 Task: Look for space in Agri, Turkey from 14th June, 2023 to 30th June, 2023 for 5 adults in price range Rs.8000 to Rs.12000. Place can be entire place or private room with 5 bedrooms having 5 beds and 5 bathrooms. Property type can be house, flat, guest house. Amenities needed are: wifi, TV, free parkinig on premises, gym, breakfast. Booking option can be shelf check-in. Required host language is English.
Action: Mouse moved to (607, 127)
Screenshot: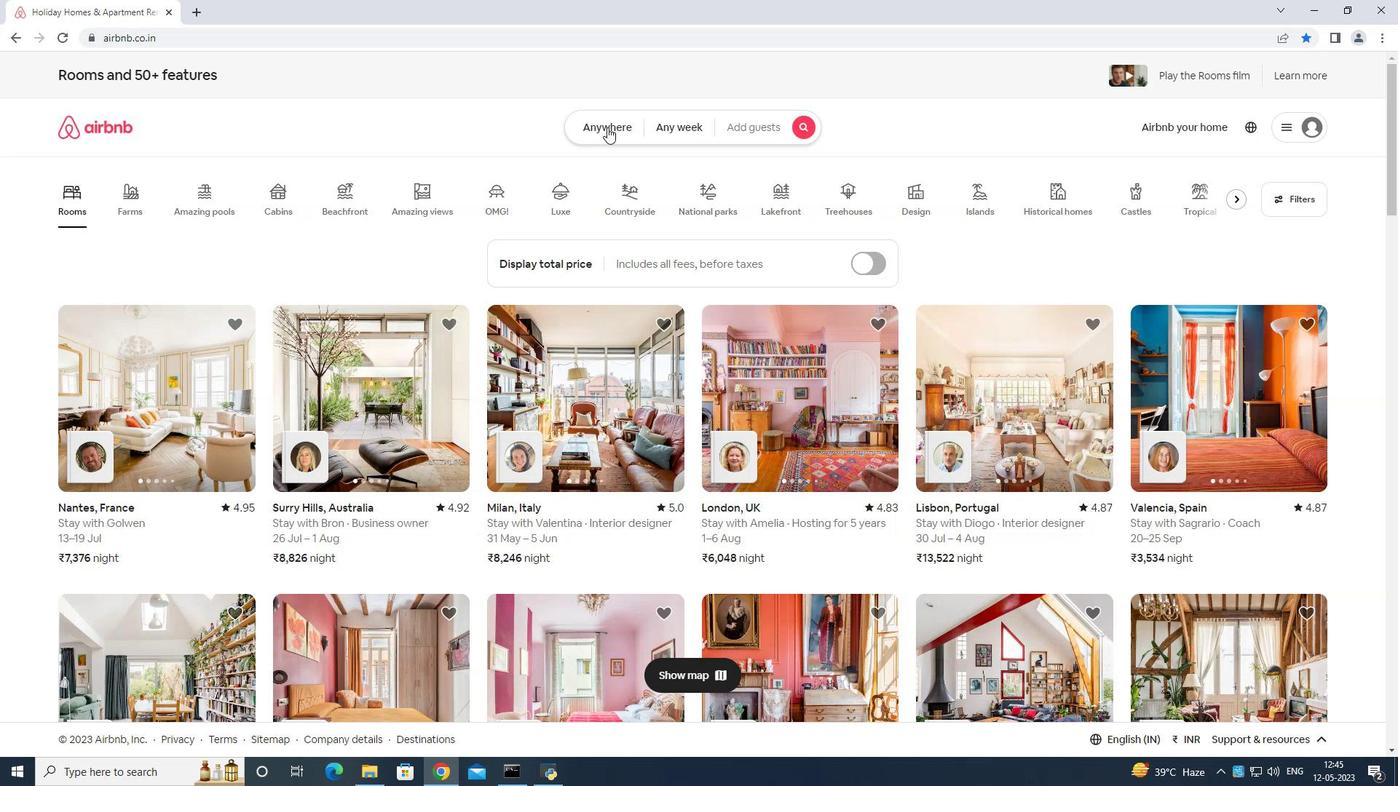 
Action: Mouse pressed left at (607, 127)
Screenshot: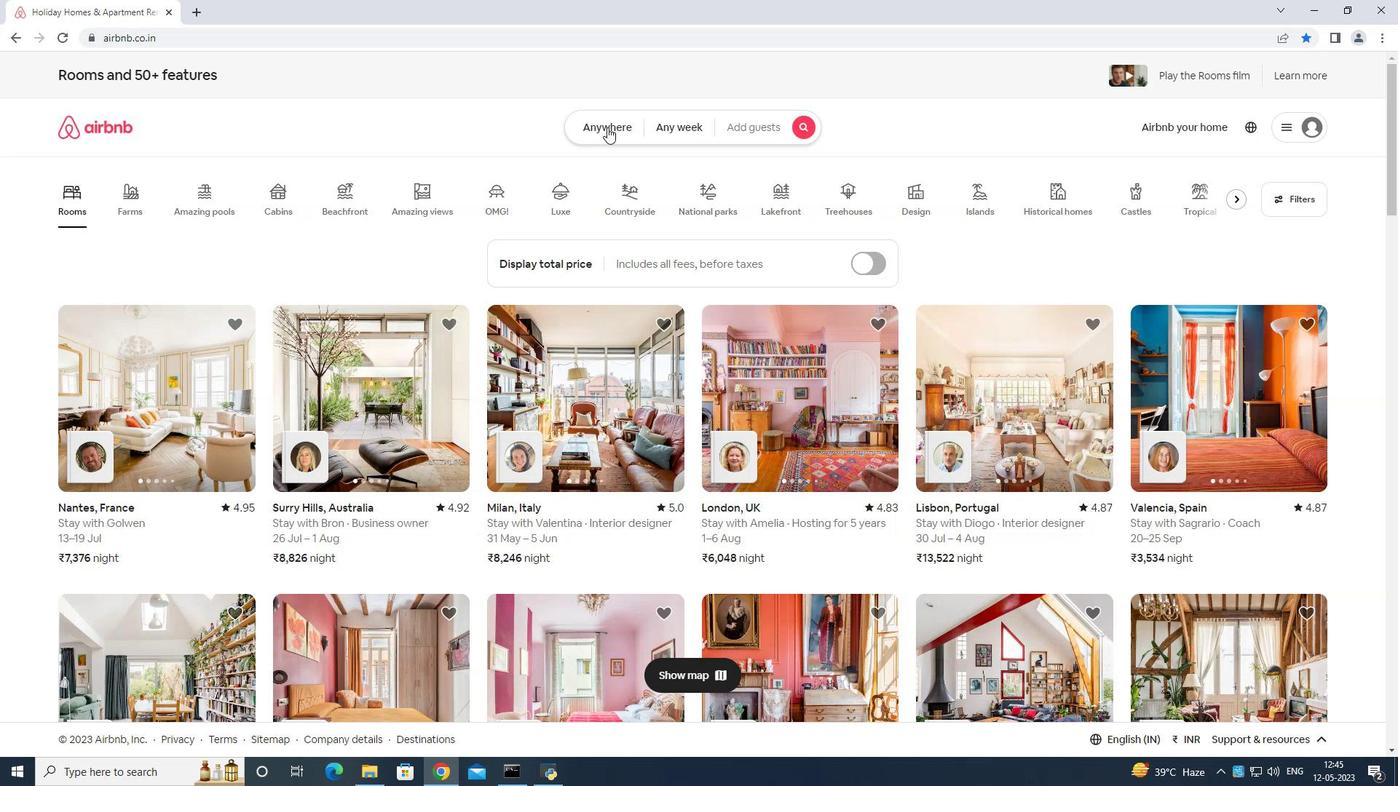 
Action: Mouse moved to (563, 171)
Screenshot: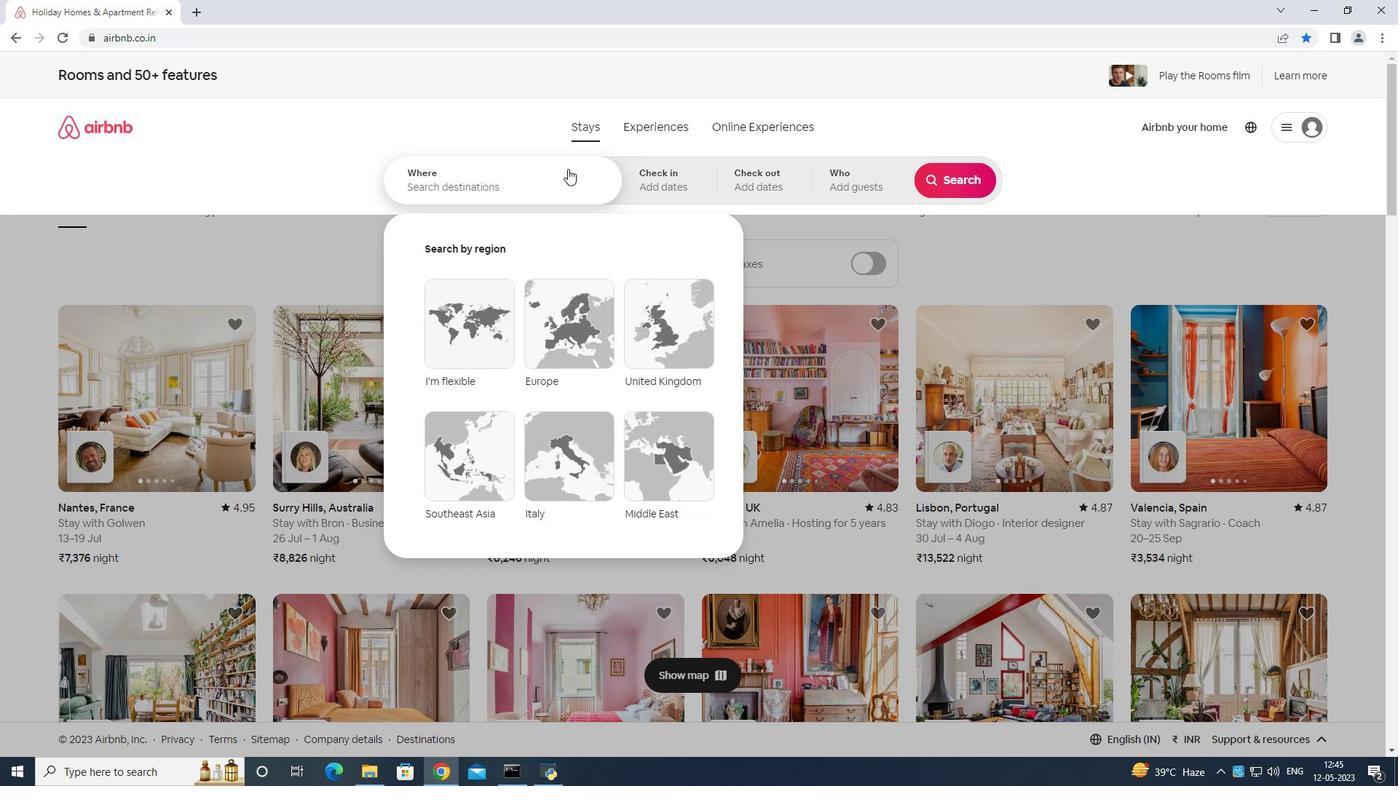 
Action: Mouse pressed left at (563, 171)
Screenshot: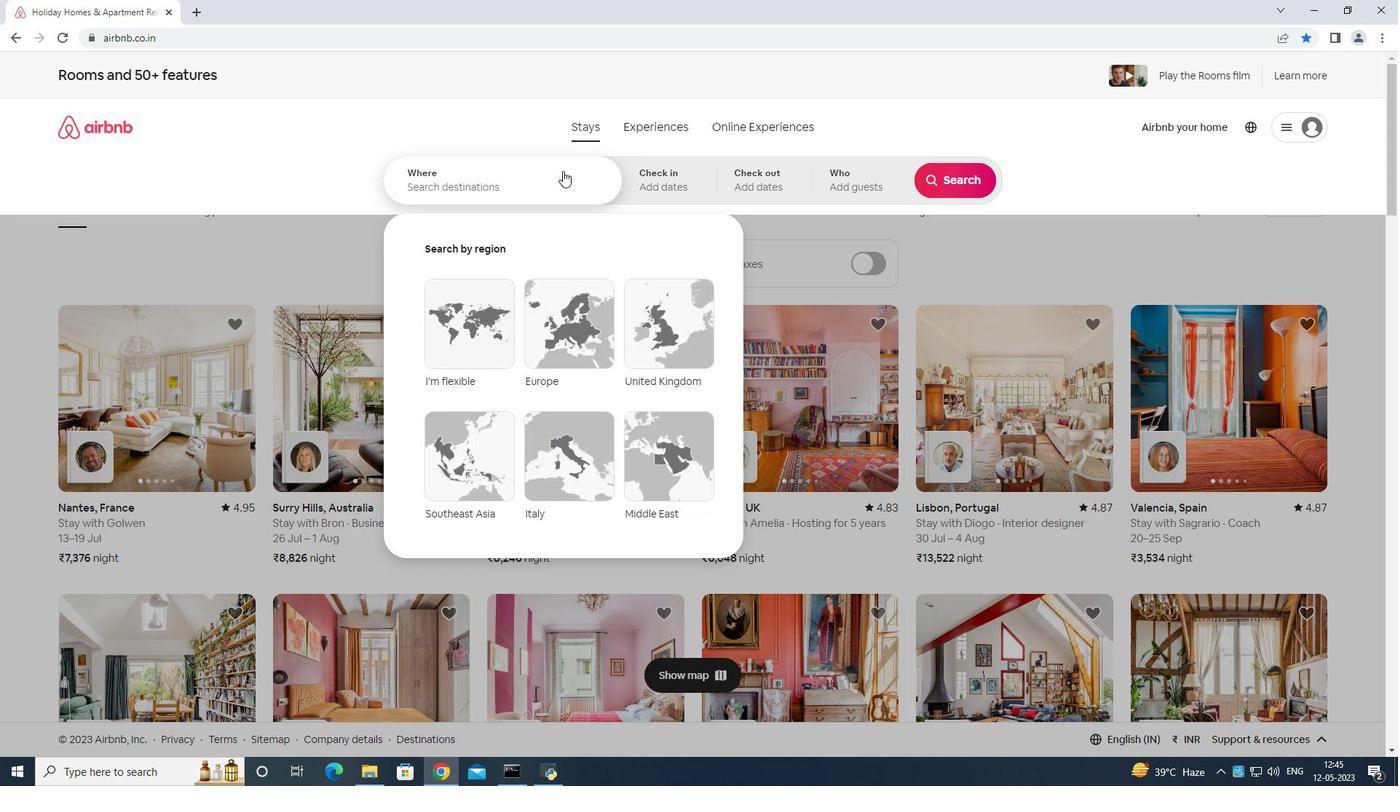 
Action: Mouse moved to (561, 175)
Screenshot: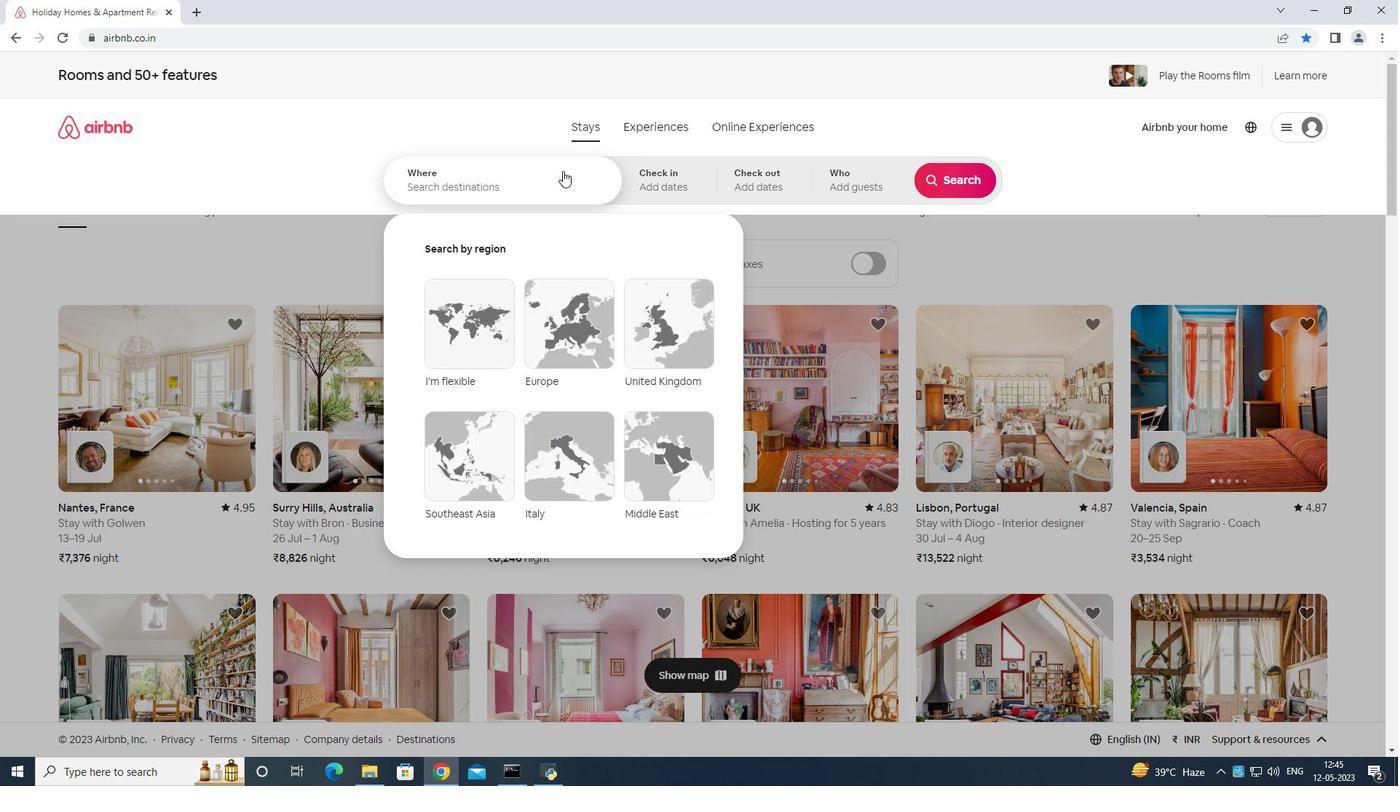 
Action: Key pressed <Key.shift>Agri<Key.space>turkey<Key.enter>
Screenshot: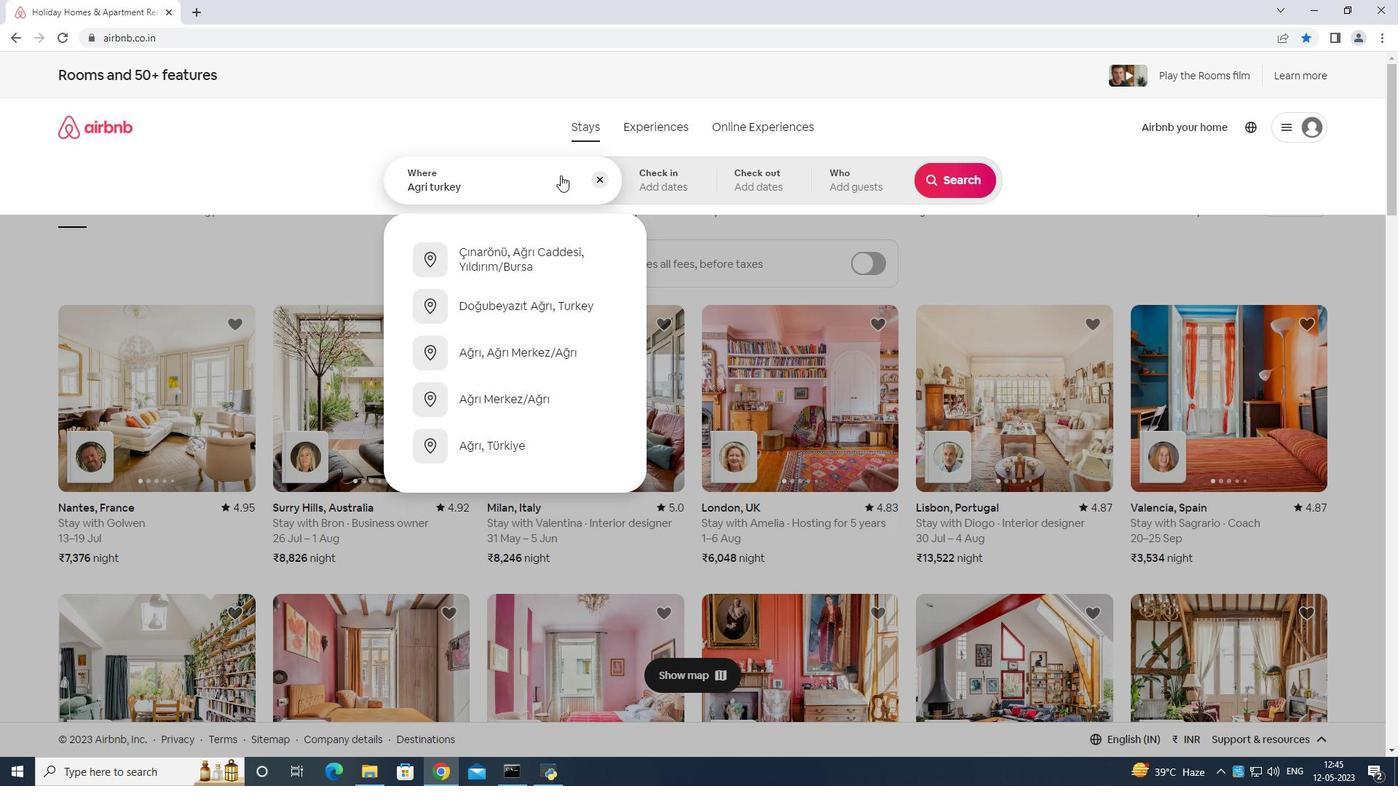 
Action: Mouse moved to (830, 419)
Screenshot: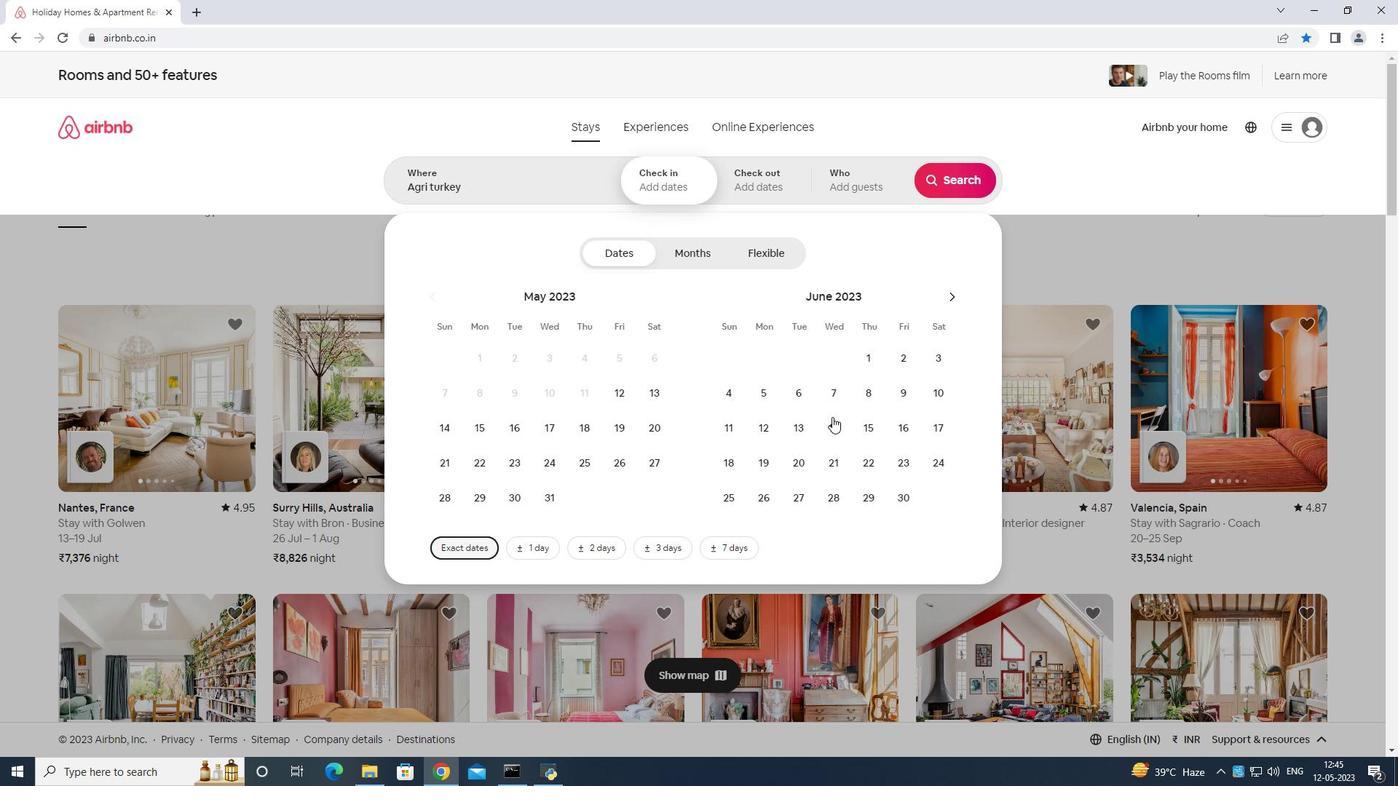 
Action: Mouse pressed left at (830, 419)
Screenshot: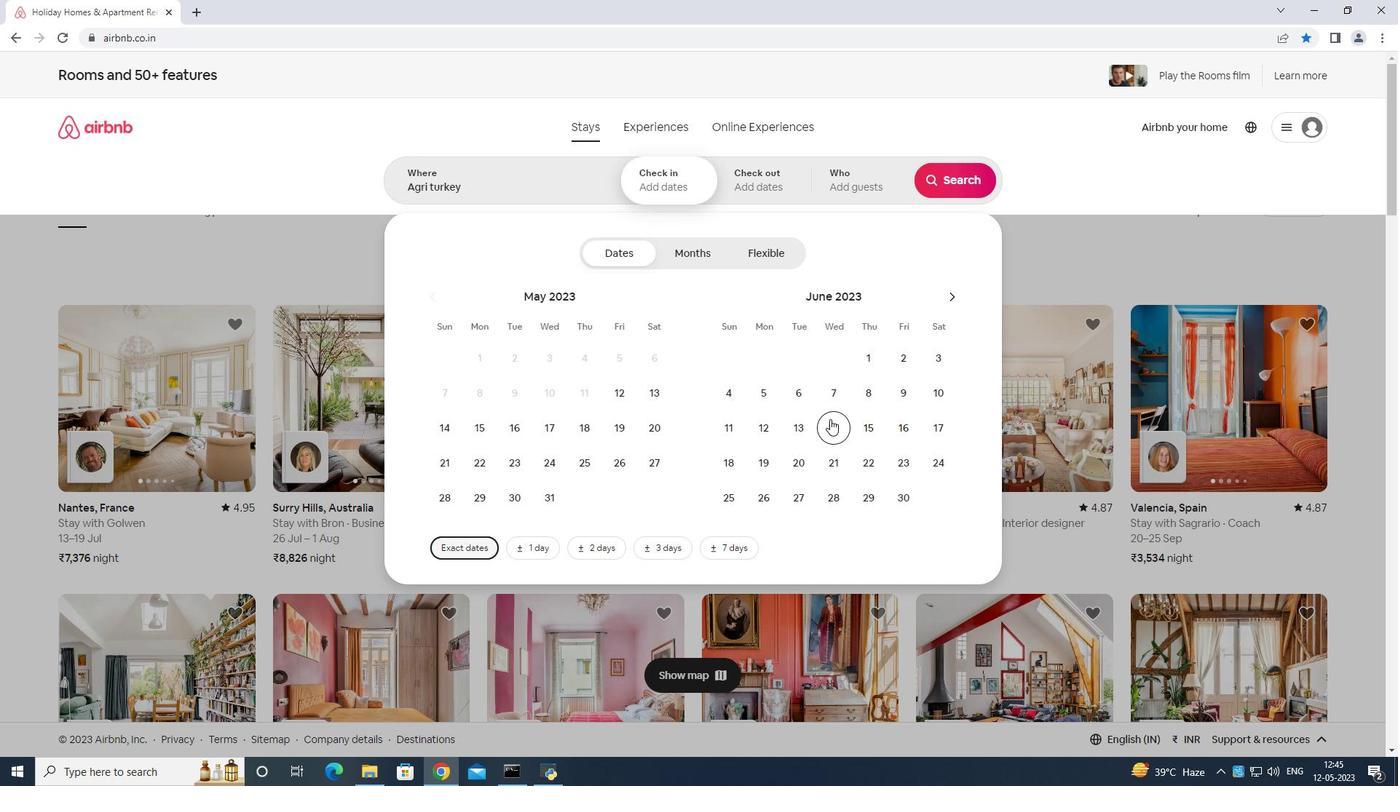 
Action: Mouse moved to (902, 494)
Screenshot: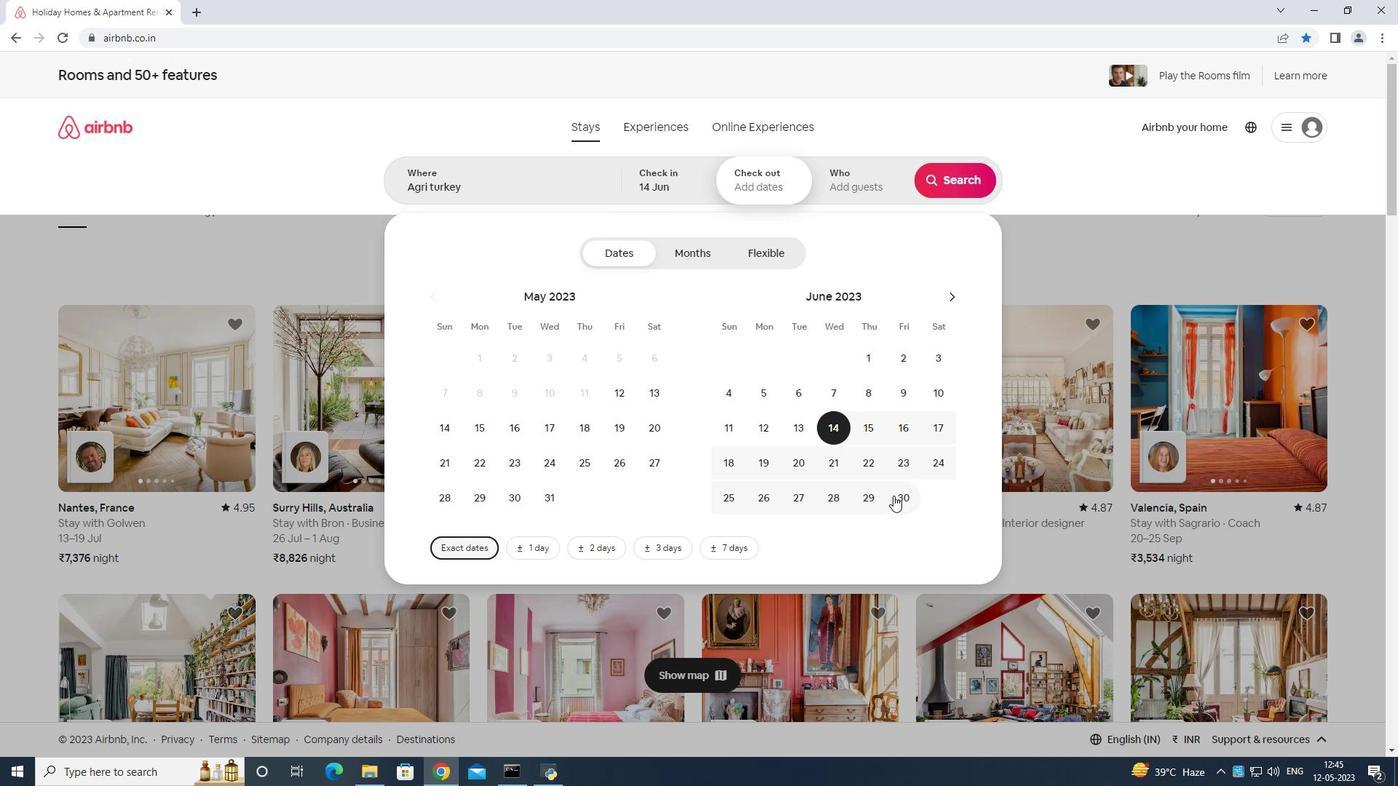 
Action: Mouse pressed left at (902, 494)
Screenshot: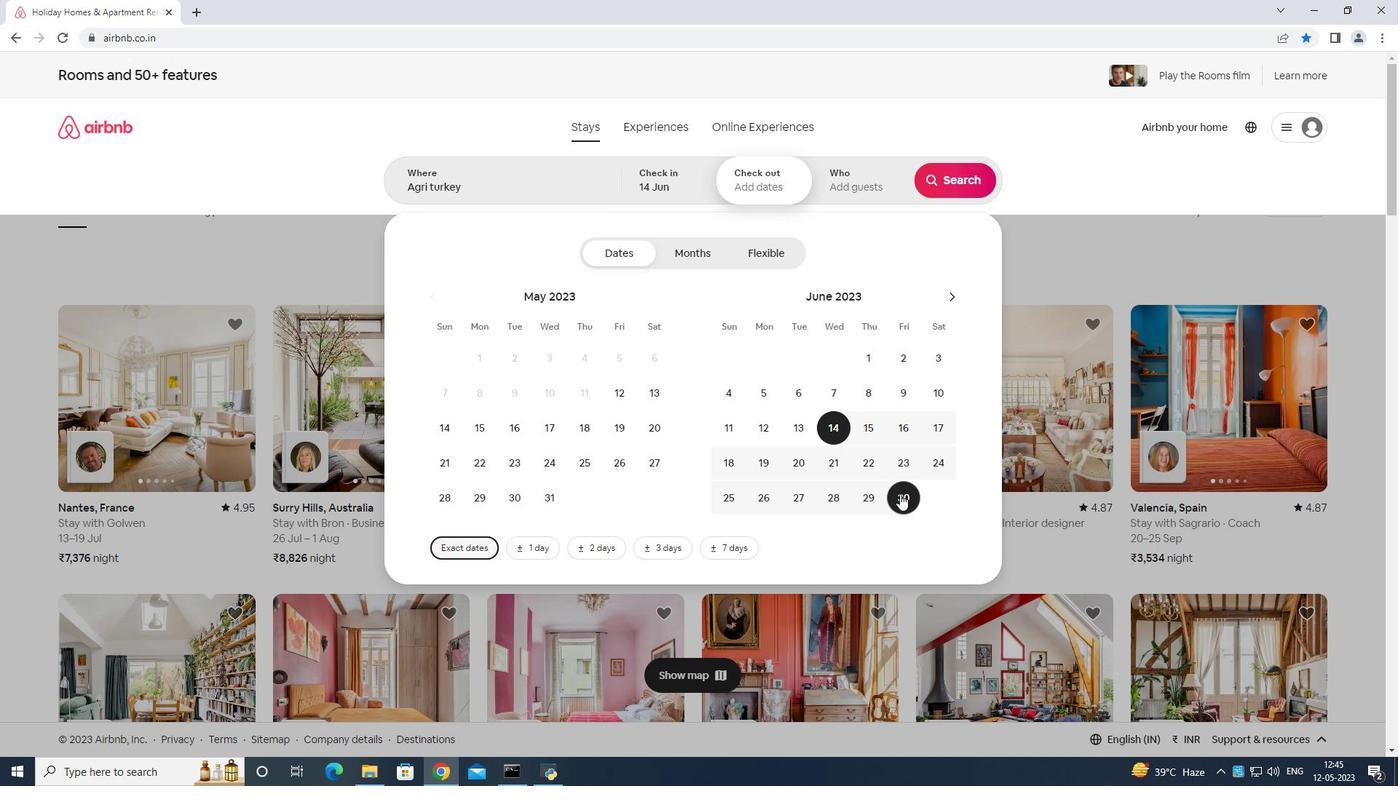 
Action: Mouse moved to (880, 179)
Screenshot: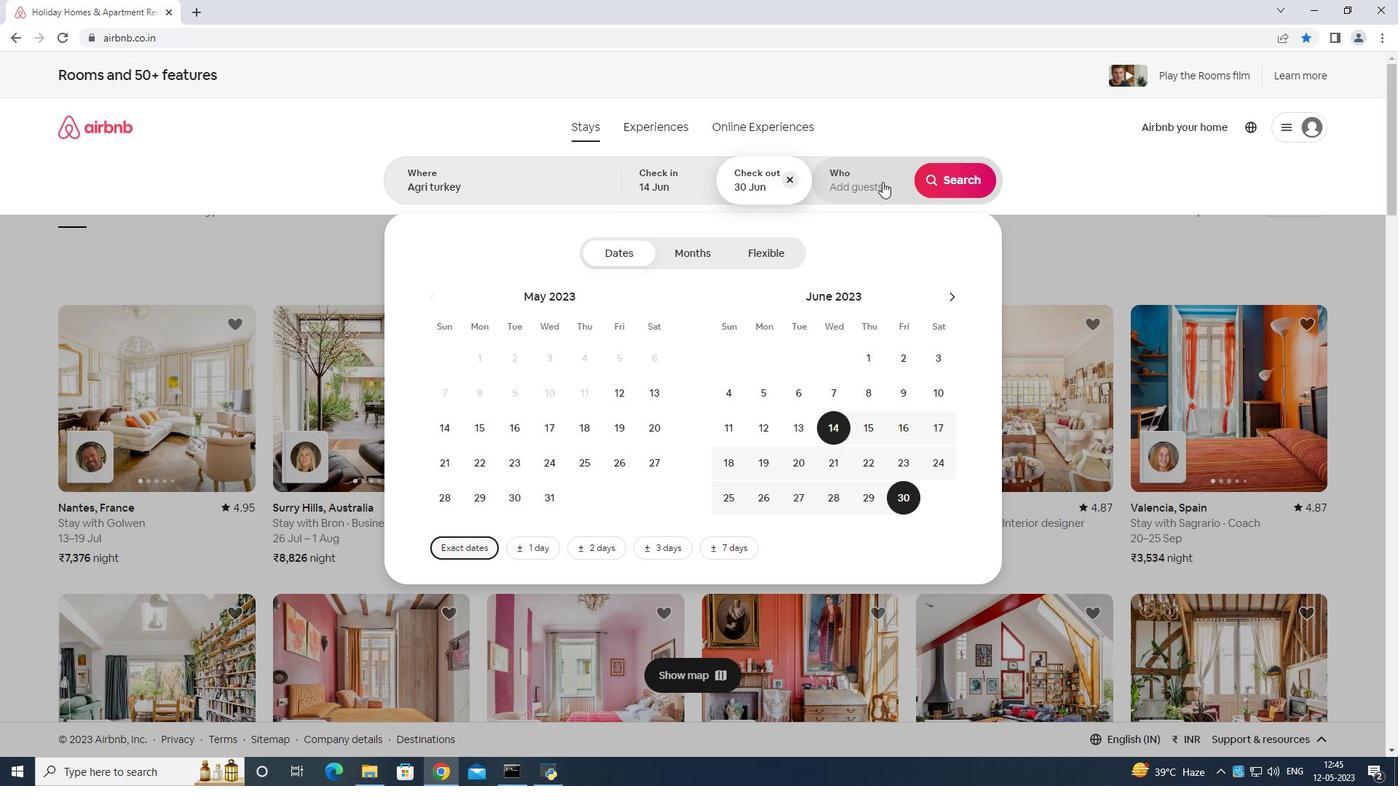 
Action: Mouse pressed left at (880, 179)
Screenshot: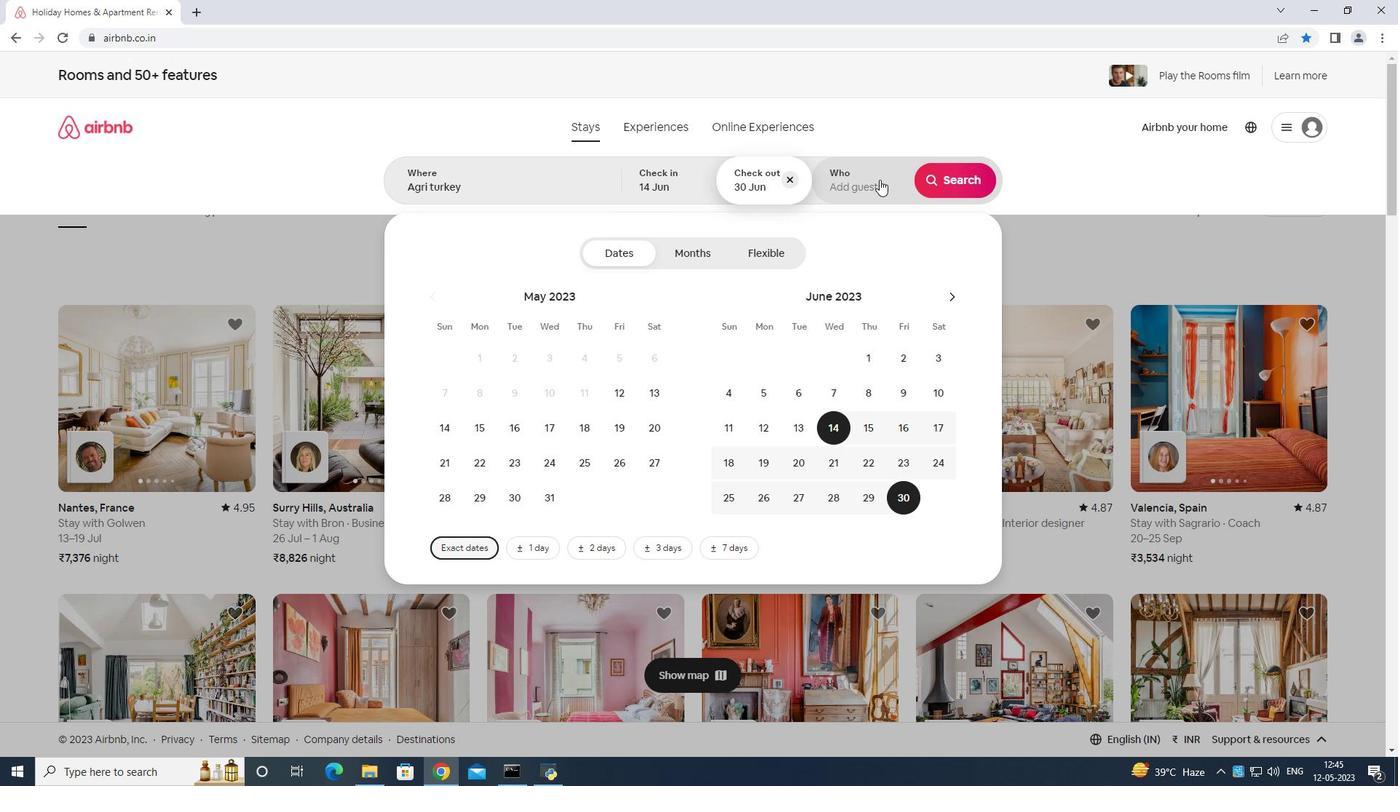 
Action: Mouse moved to (963, 260)
Screenshot: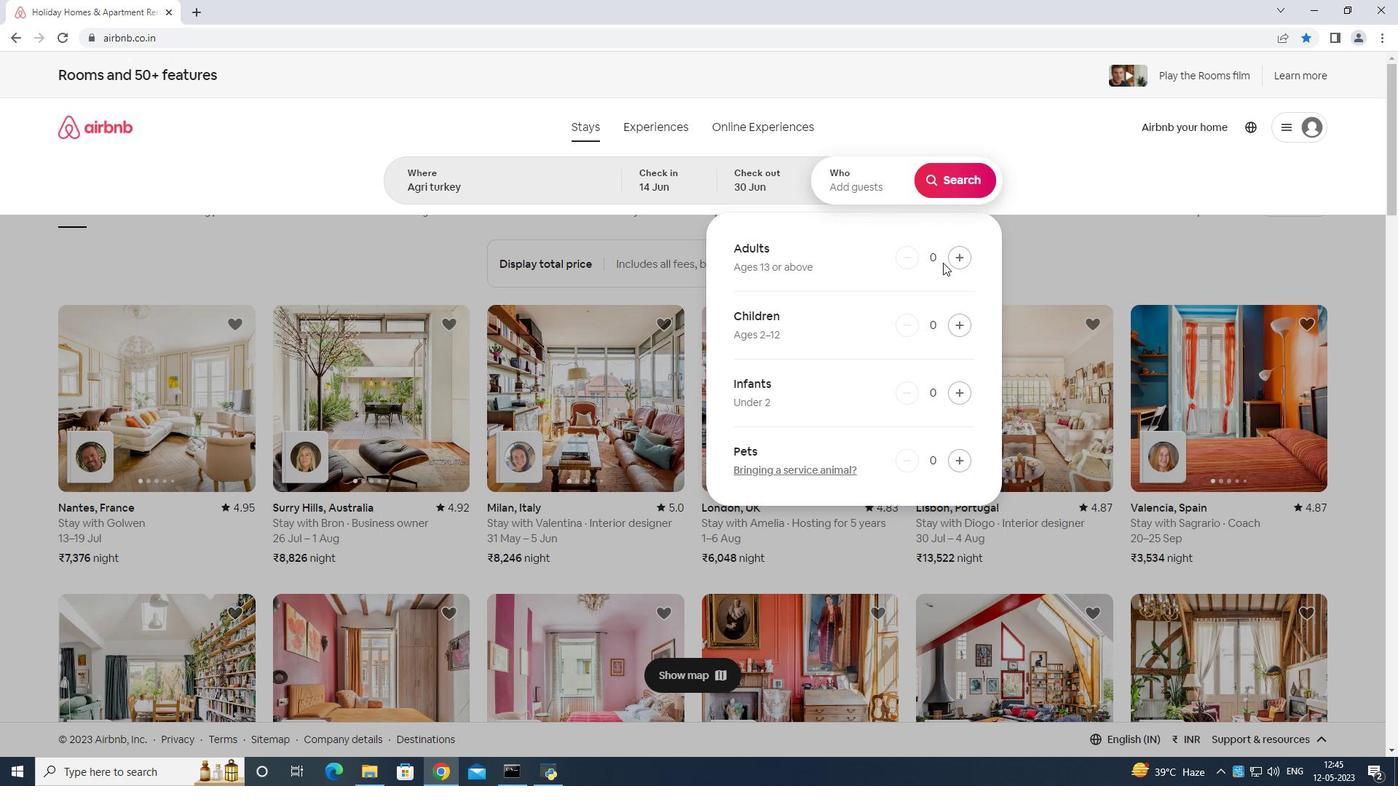 
Action: Mouse pressed left at (963, 260)
Screenshot: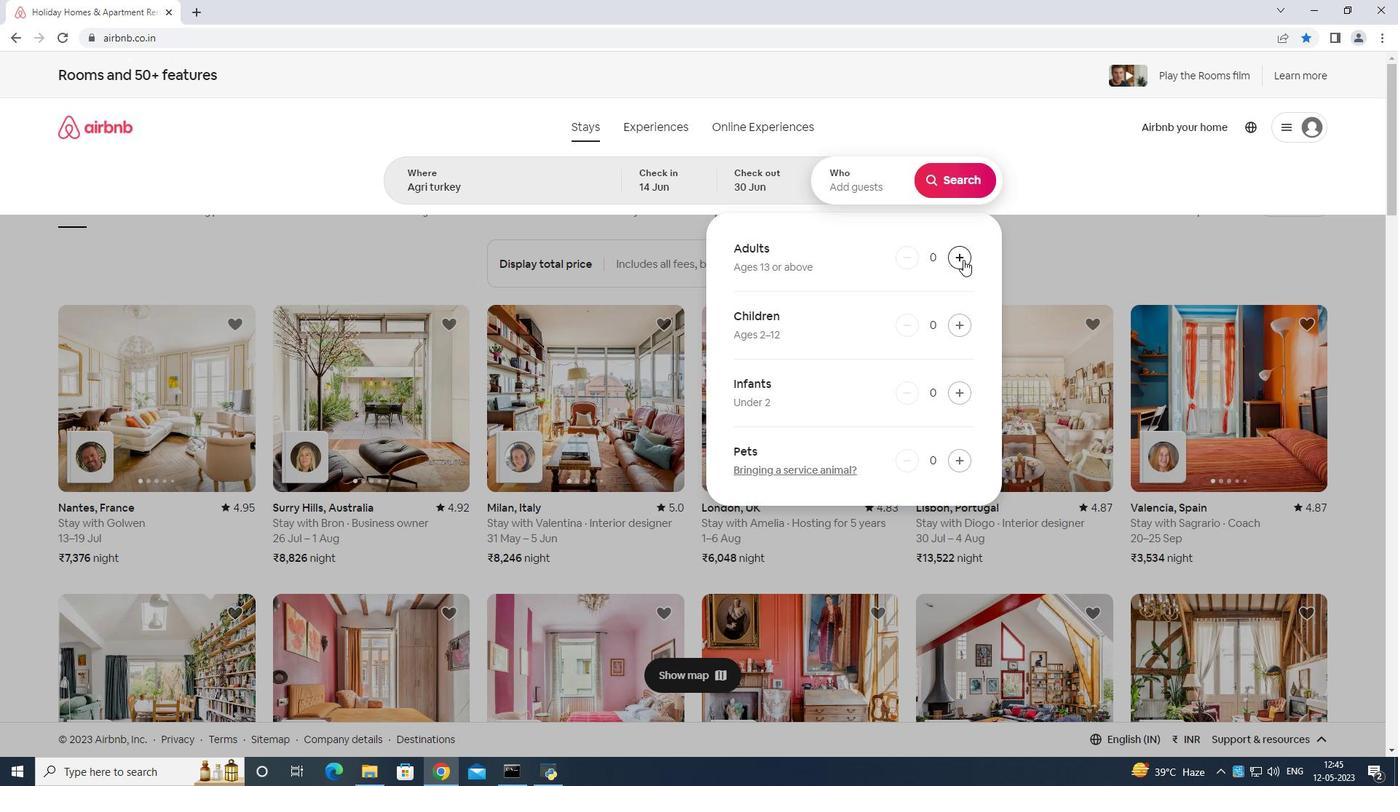 
Action: Mouse moved to (964, 260)
Screenshot: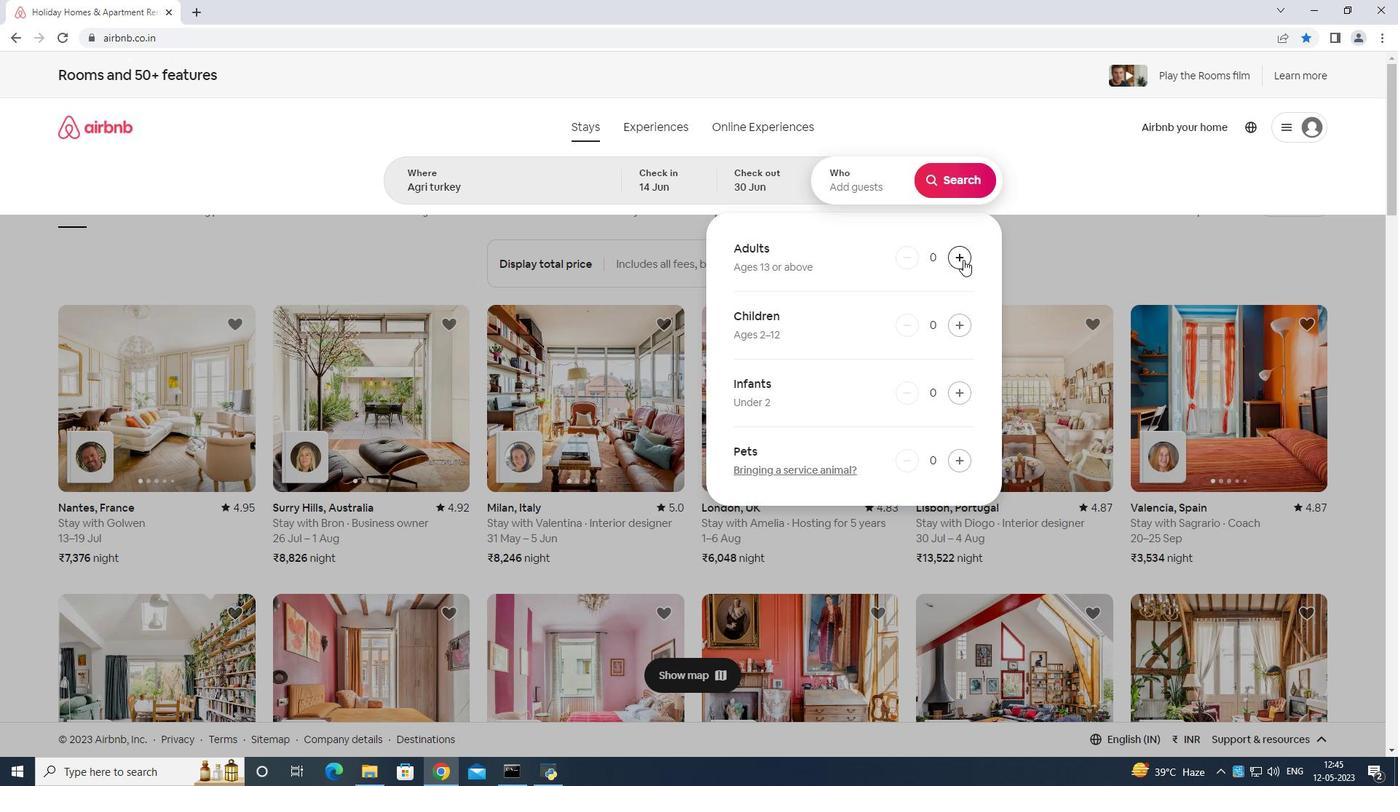 
Action: Mouse pressed left at (964, 260)
Screenshot: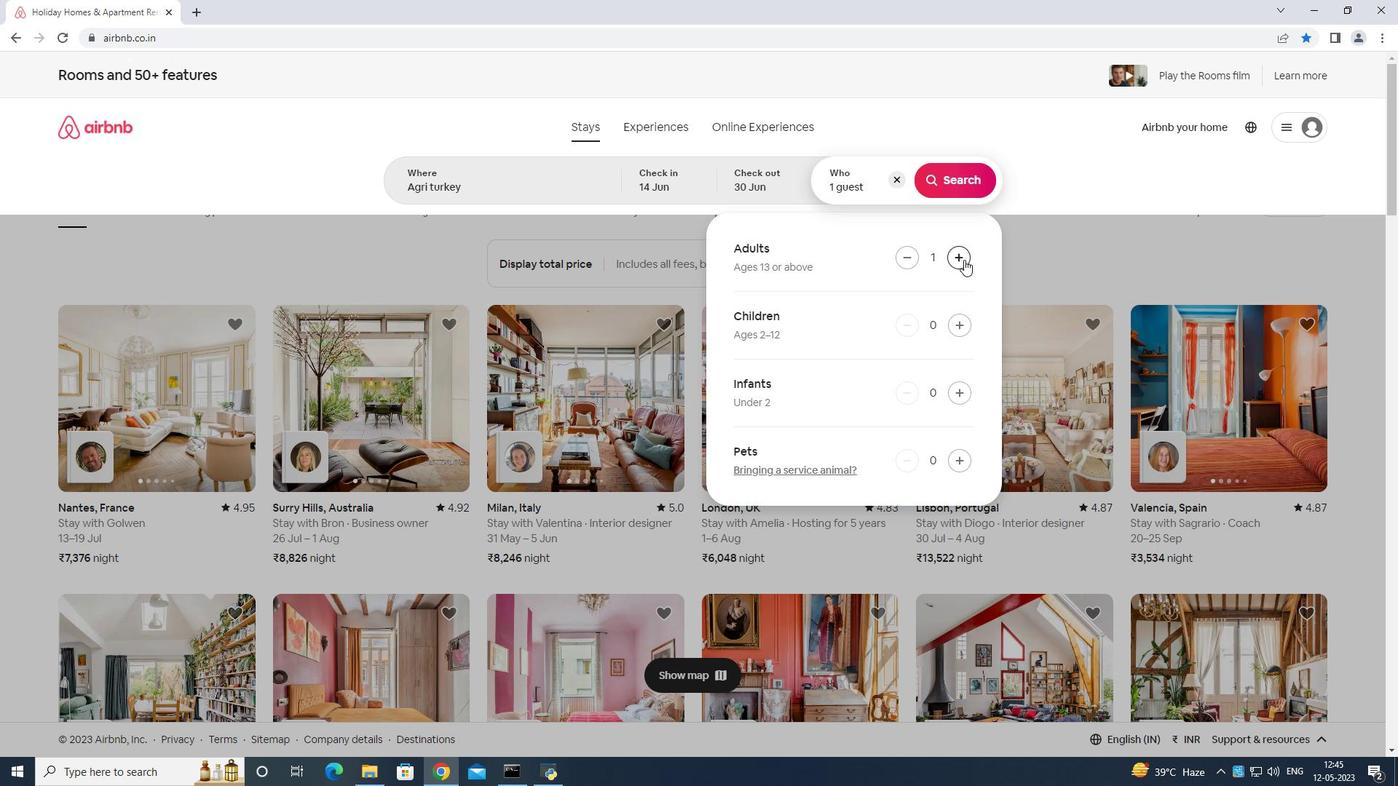 
Action: Mouse pressed left at (964, 260)
Screenshot: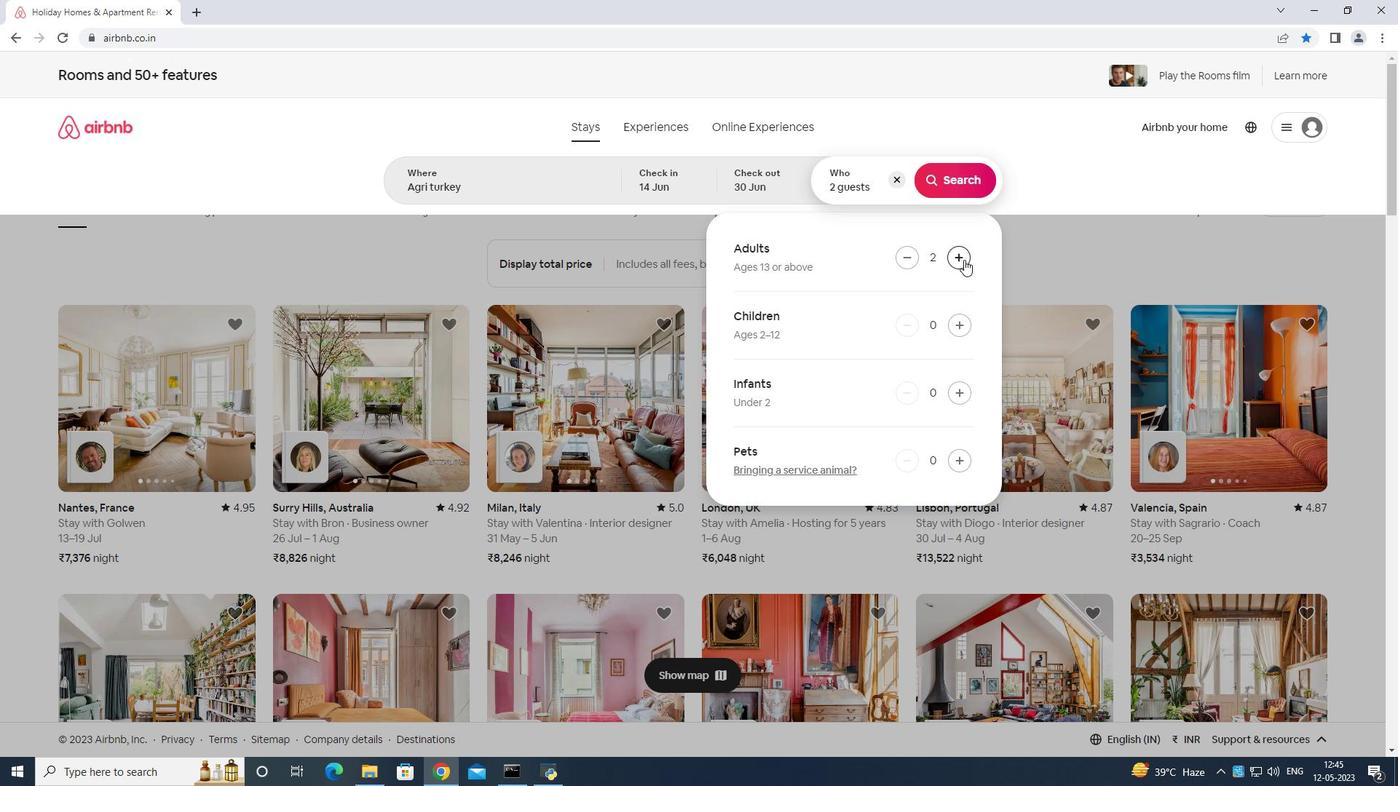 
Action: Mouse moved to (964, 259)
Screenshot: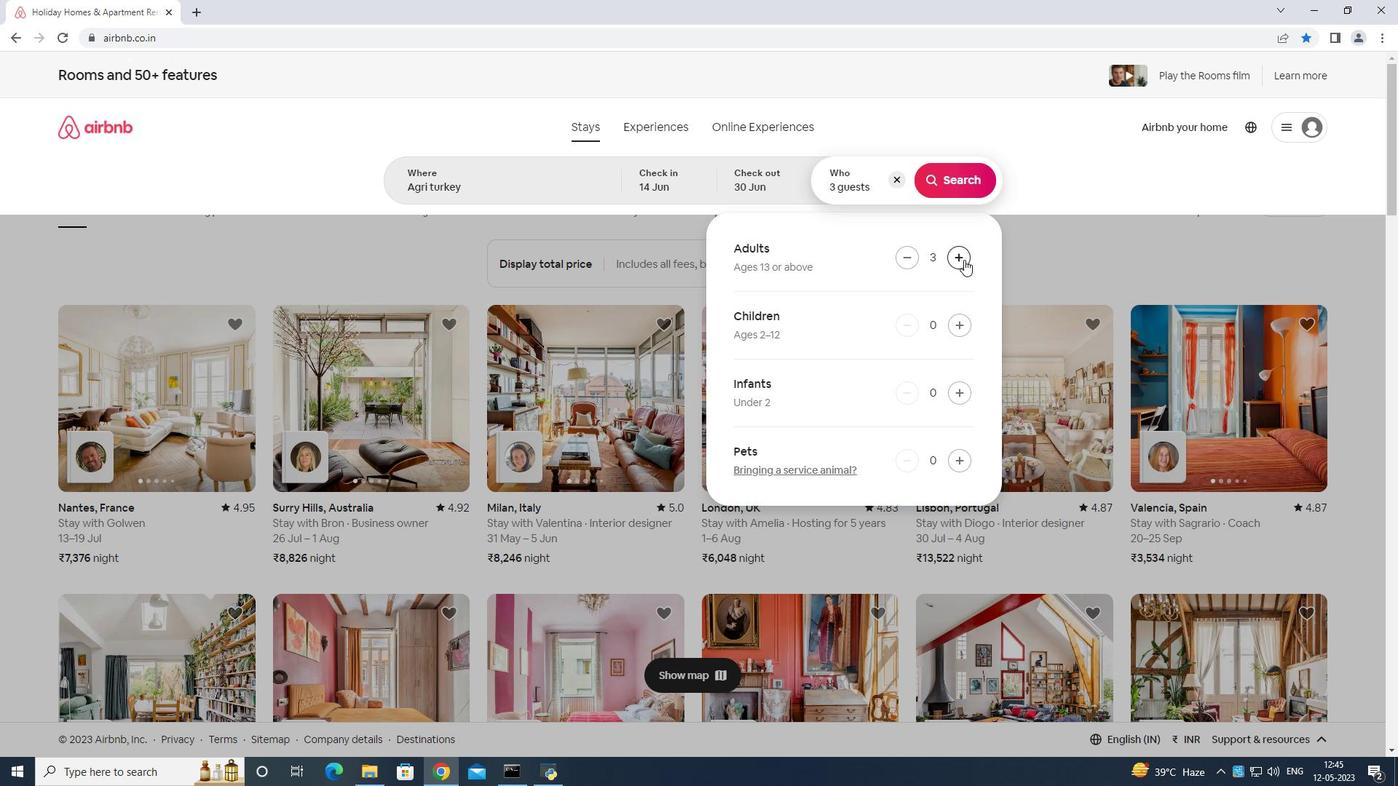 
Action: Mouse pressed left at (964, 259)
Screenshot: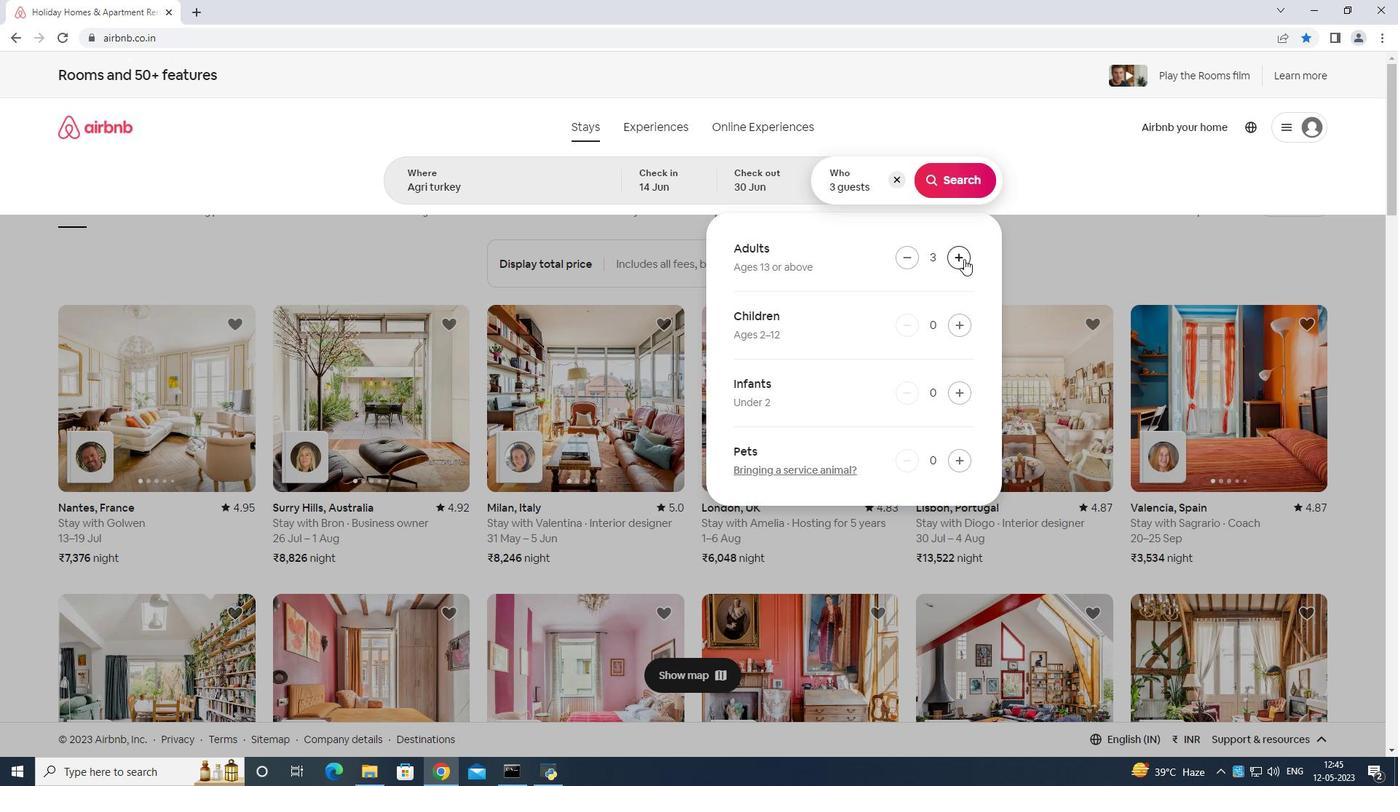 
Action: Mouse pressed left at (964, 259)
Screenshot: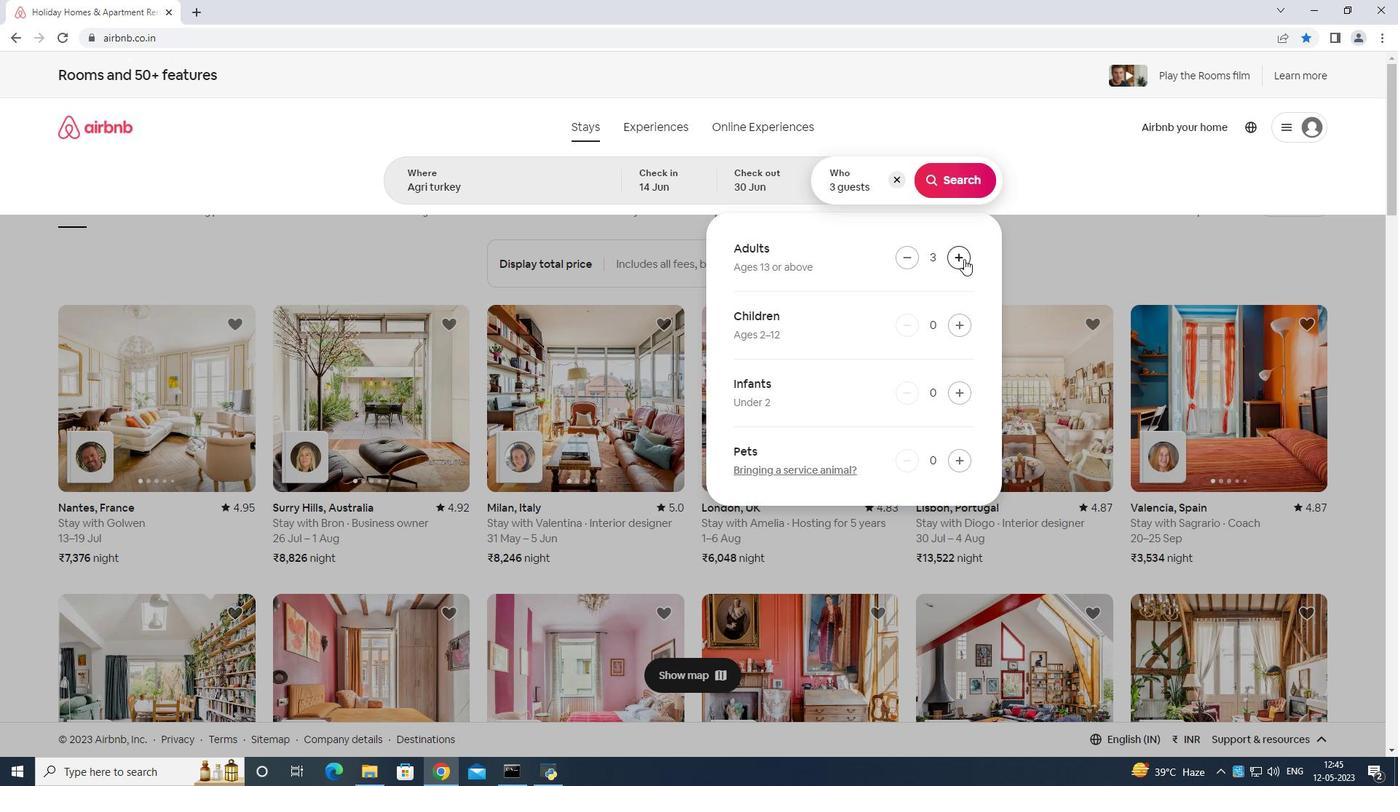 
Action: Mouse pressed left at (964, 259)
Screenshot: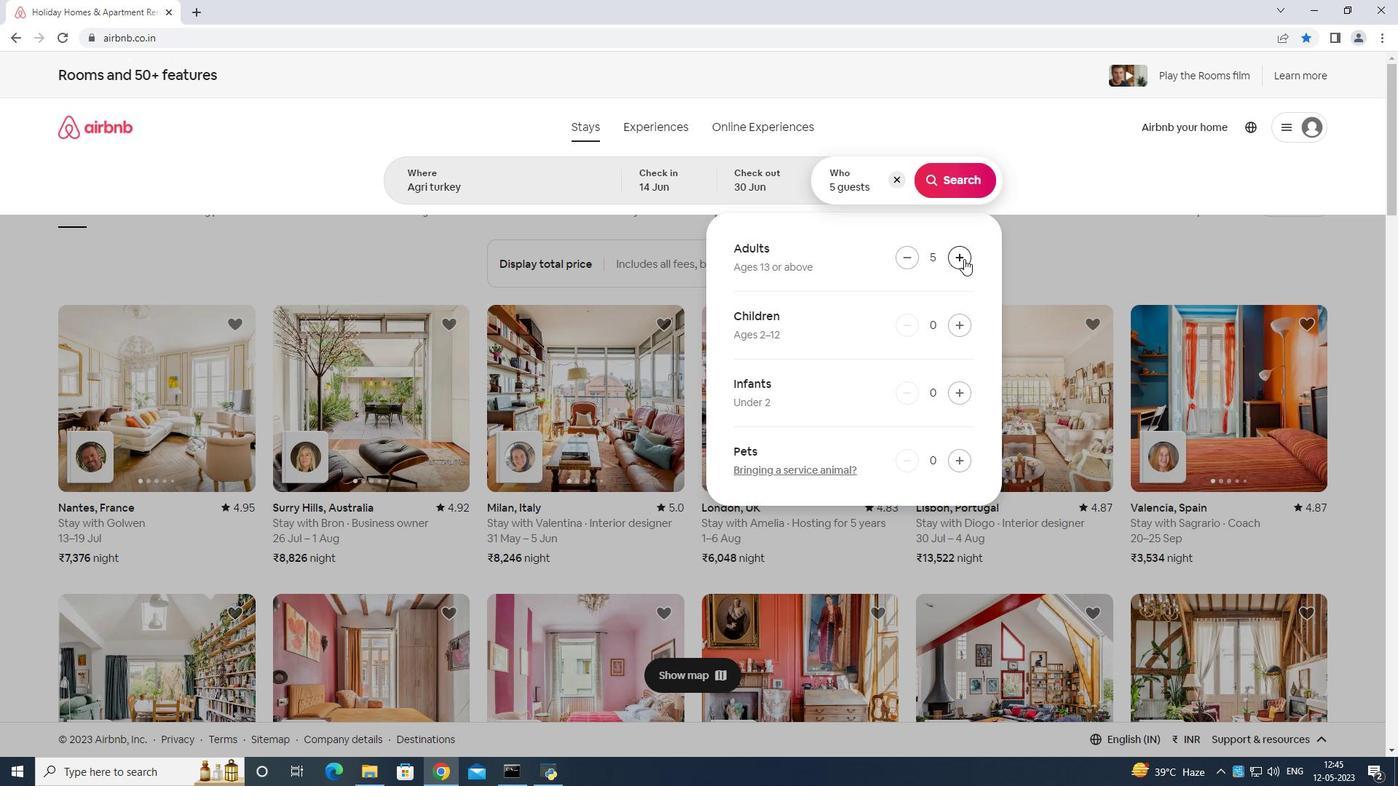 
Action: Mouse moved to (908, 259)
Screenshot: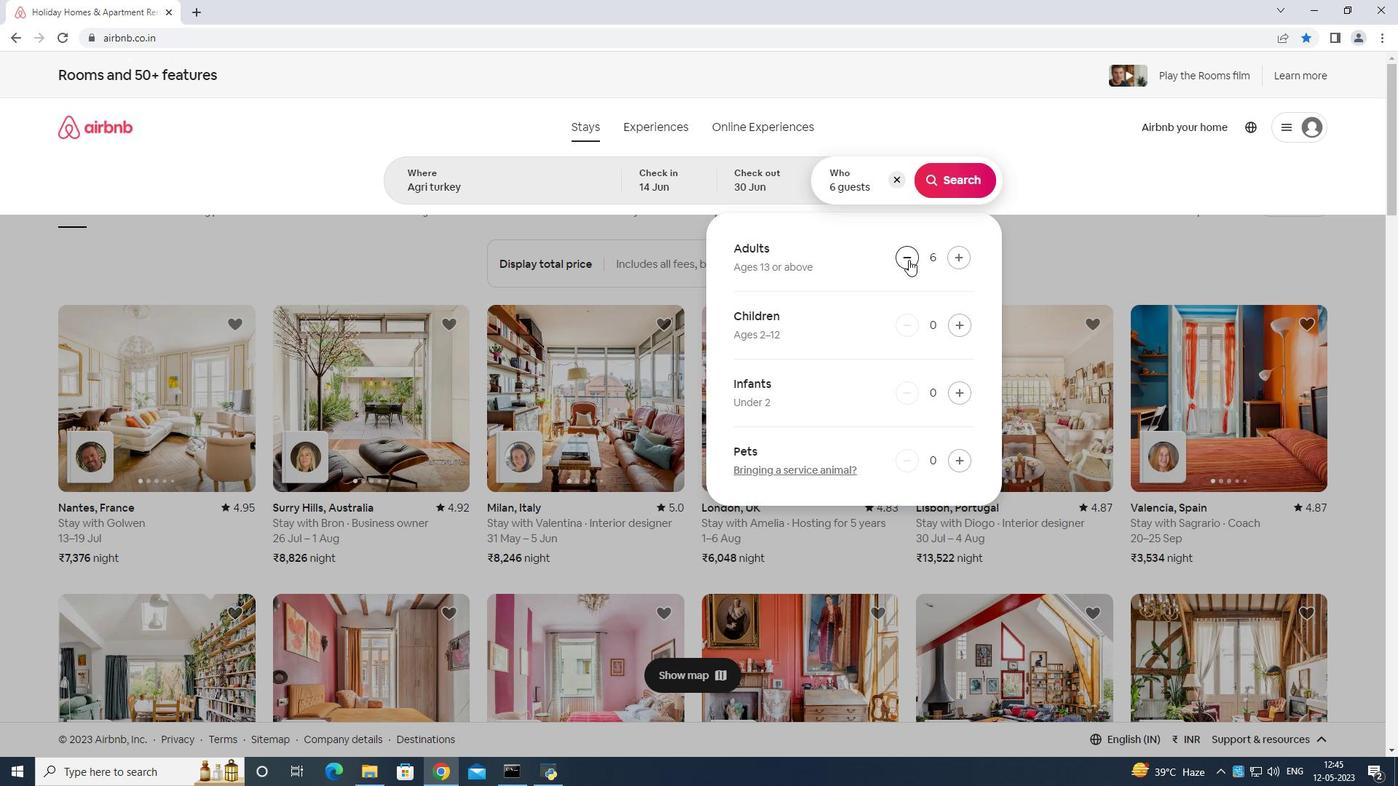 
Action: Mouse pressed left at (908, 259)
Screenshot: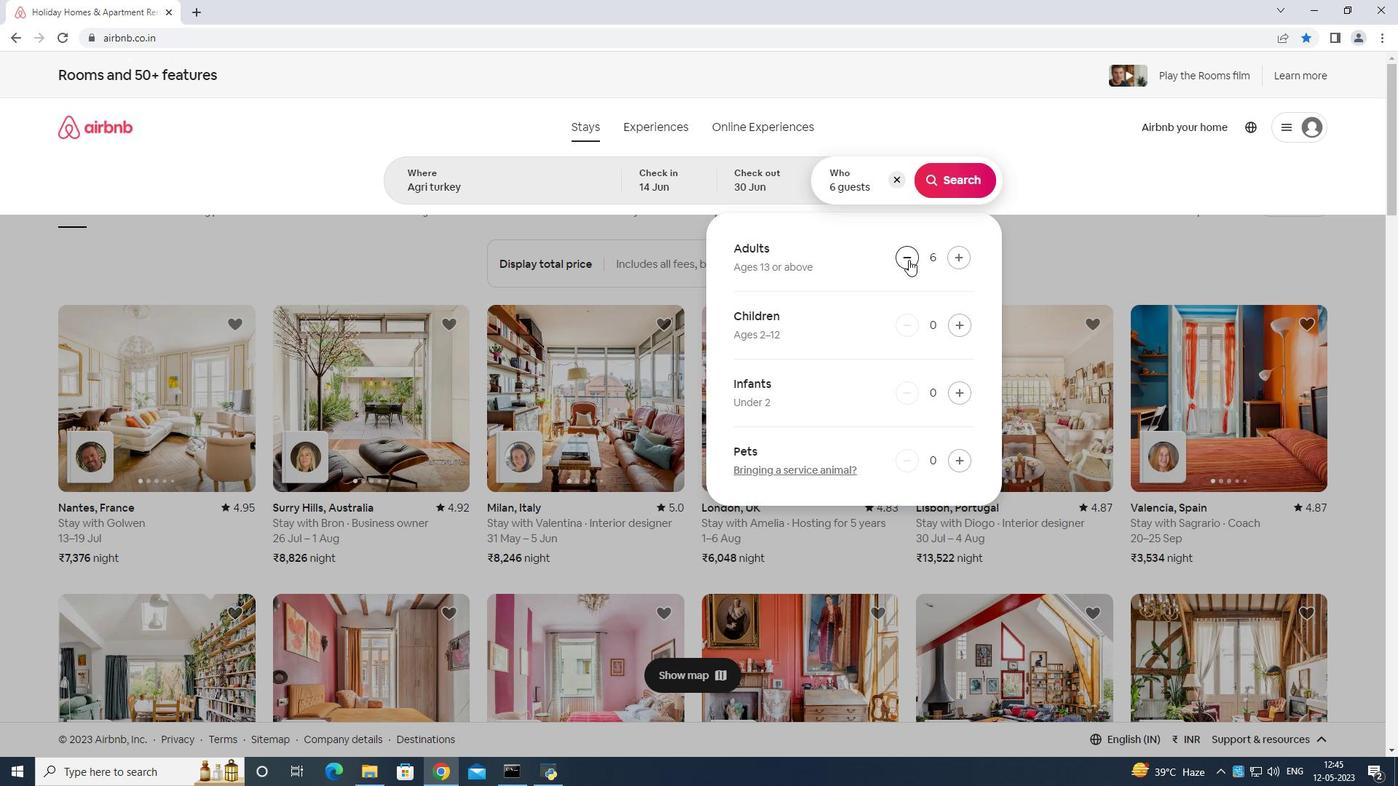 
Action: Mouse moved to (949, 177)
Screenshot: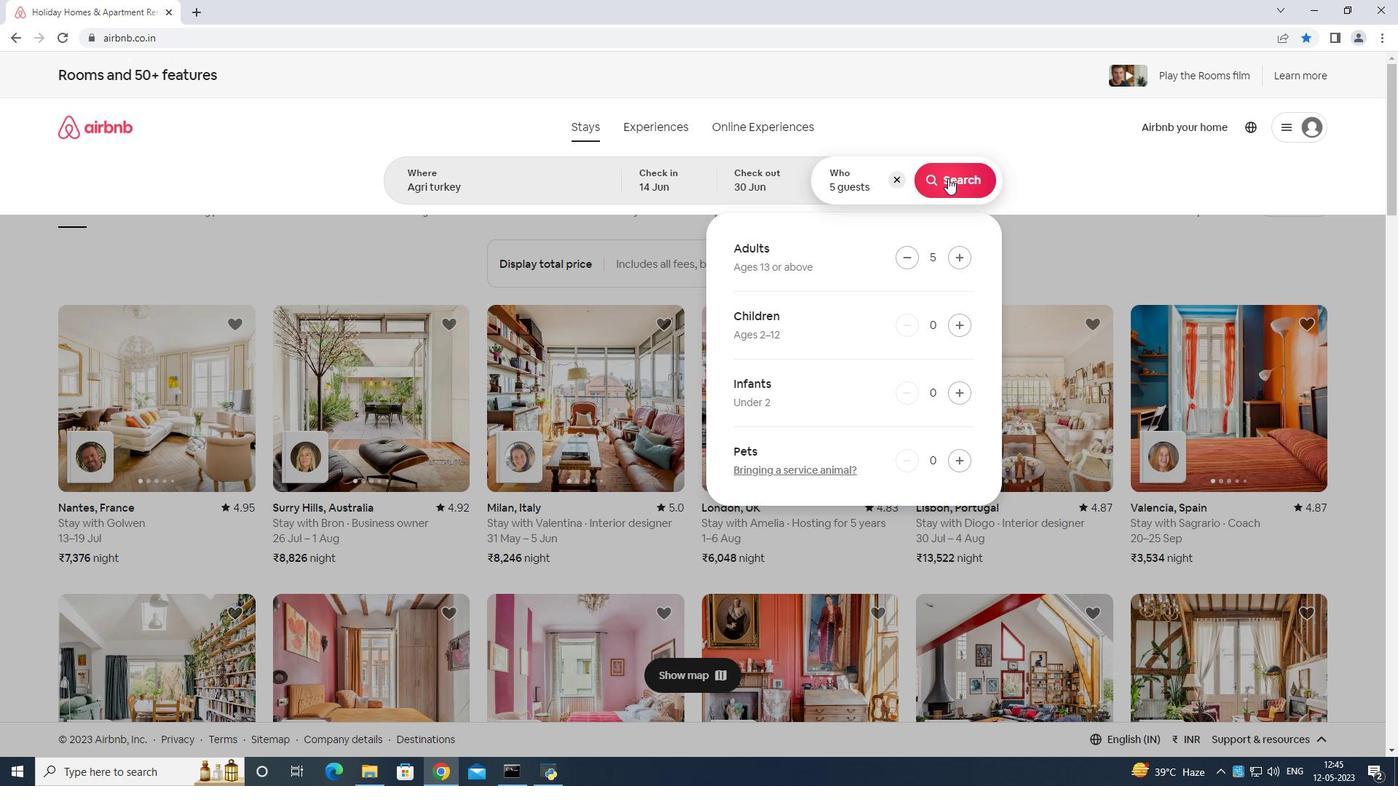 
Action: Mouse pressed left at (949, 177)
Screenshot: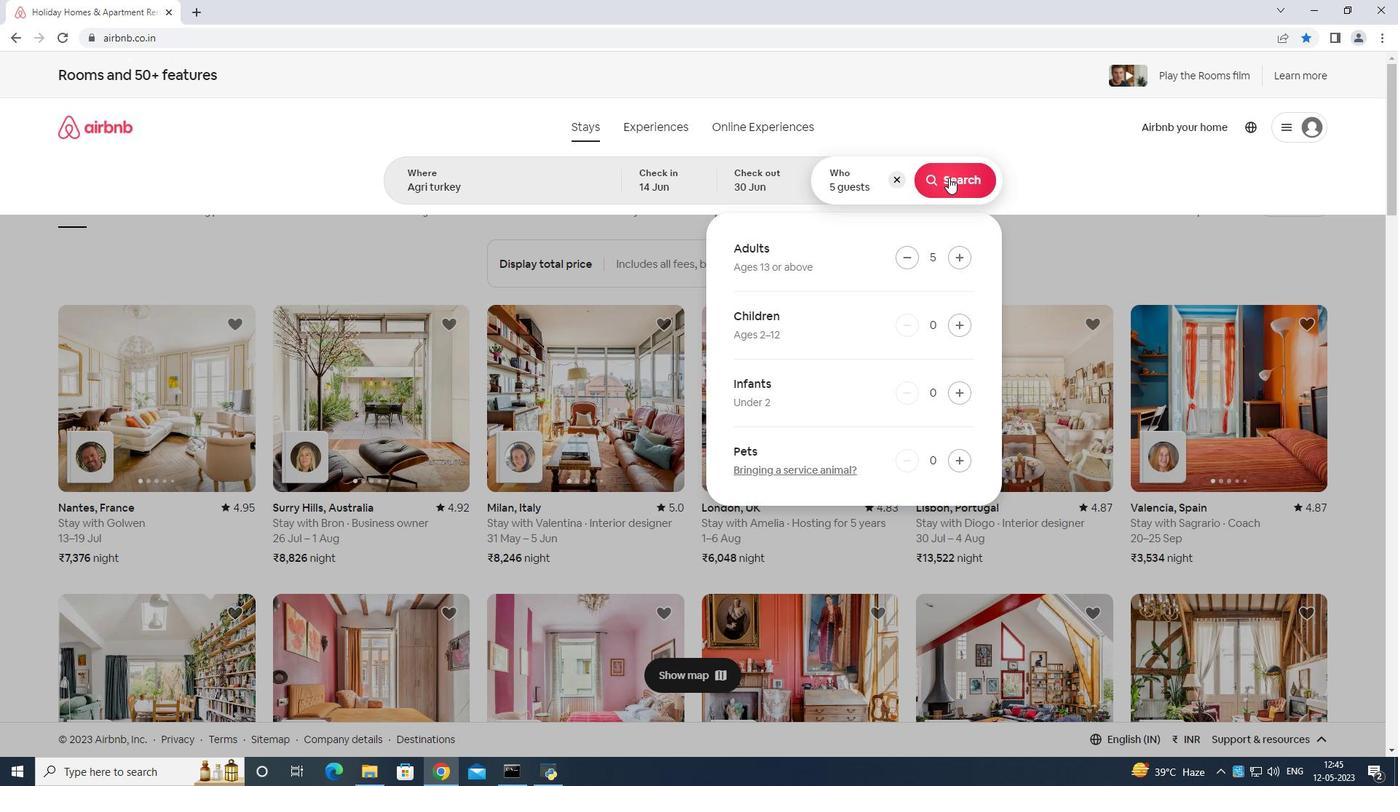 
Action: Mouse moved to (1331, 138)
Screenshot: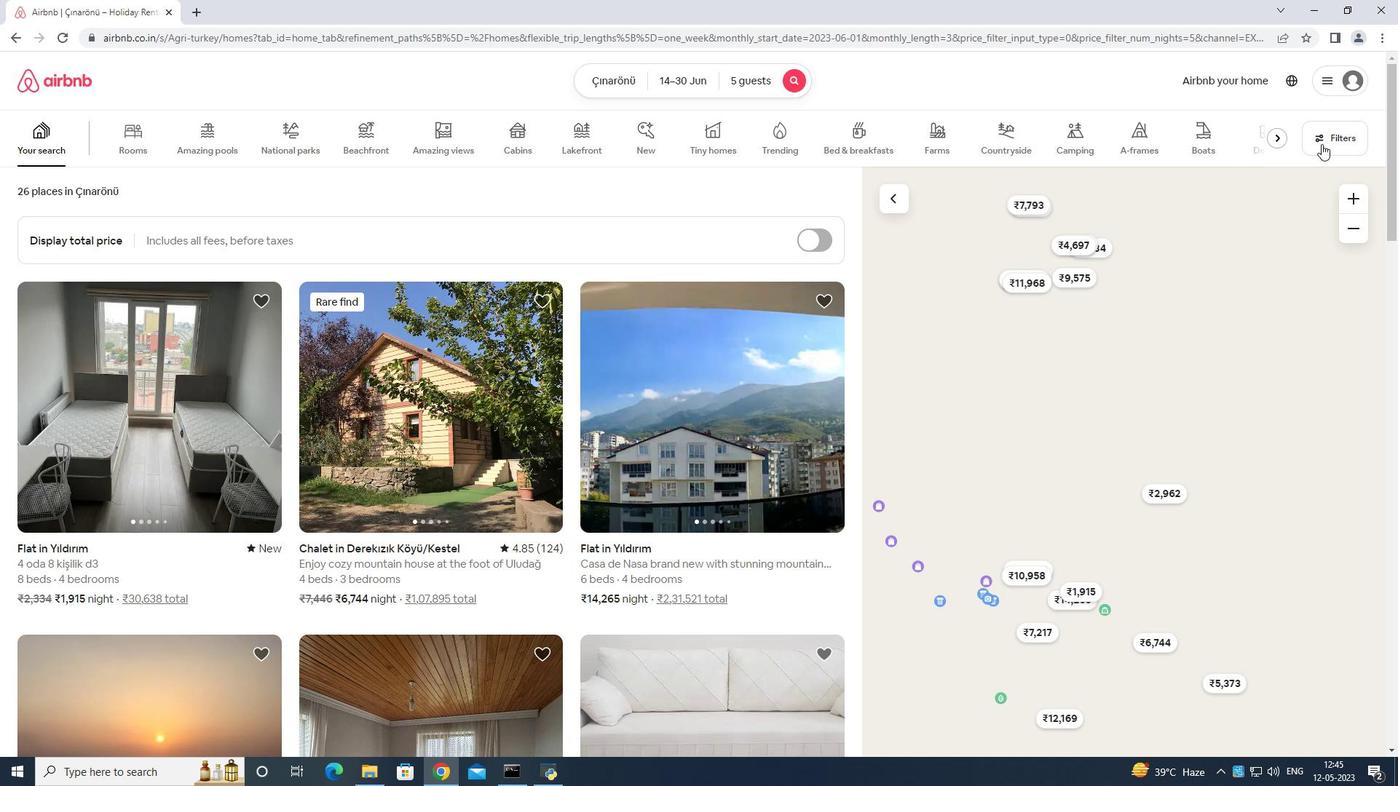 
Action: Mouse pressed left at (1331, 138)
Screenshot: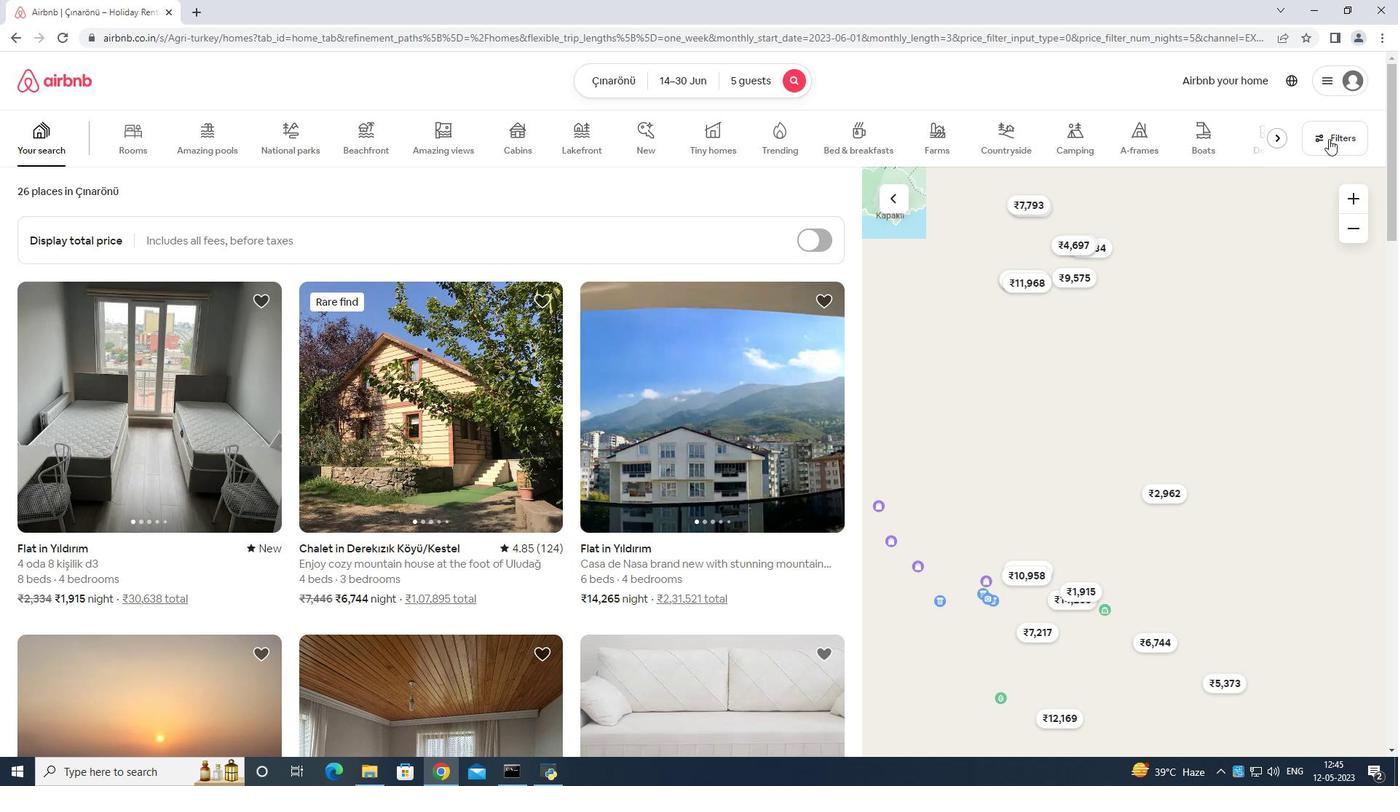 
Action: Mouse moved to (526, 487)
Screenshot: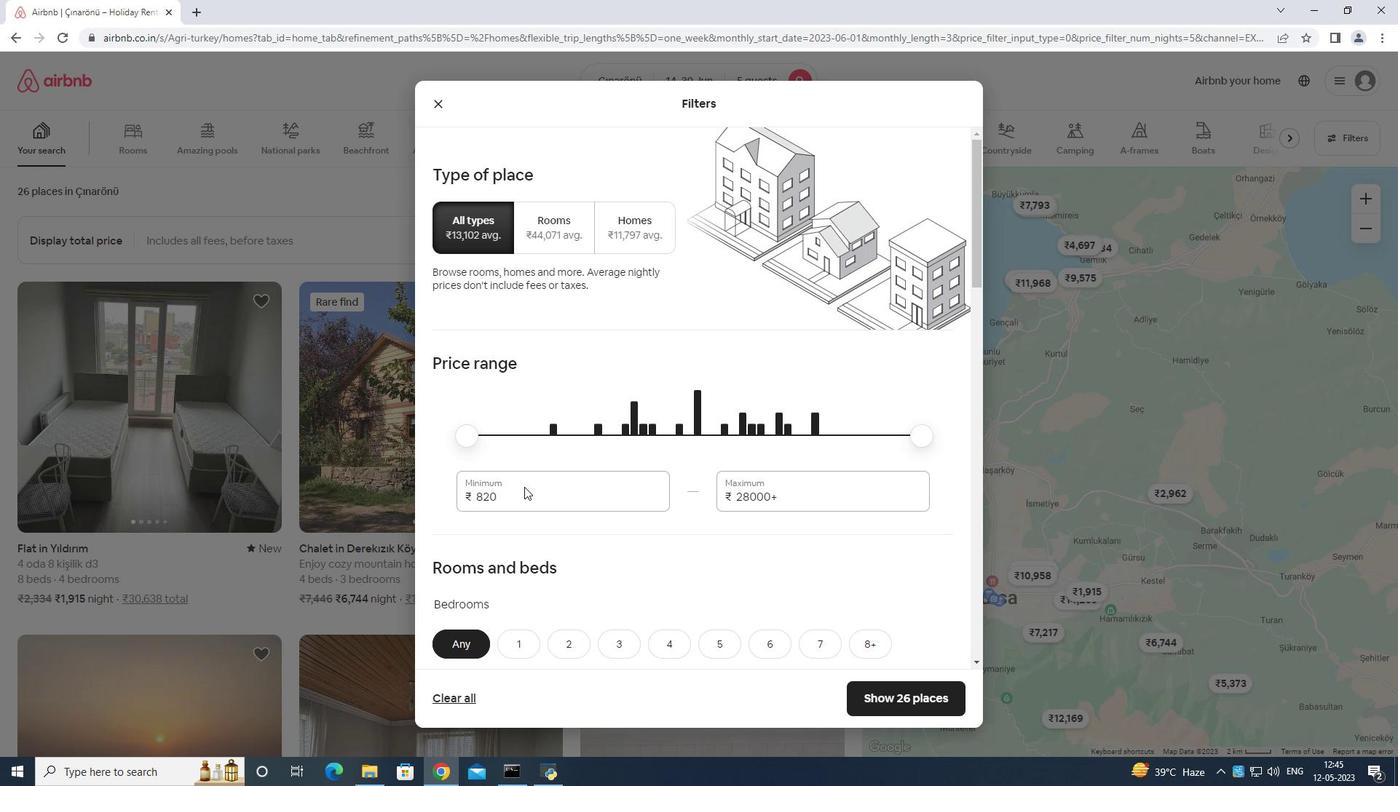 
Action: Mouse pressed left at (526, 487)
Screenshot: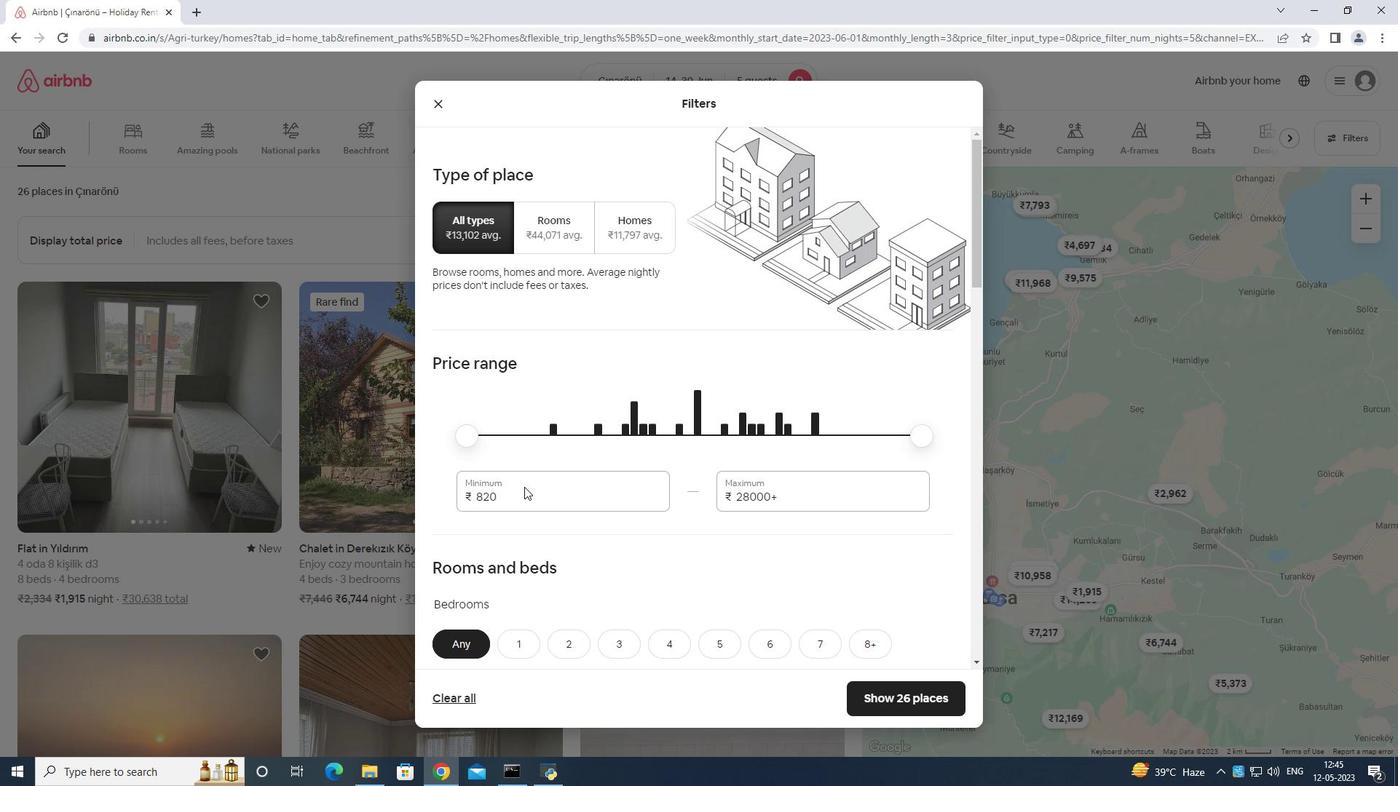 
Action: Mouse moved to (526, 487)
Screenshot: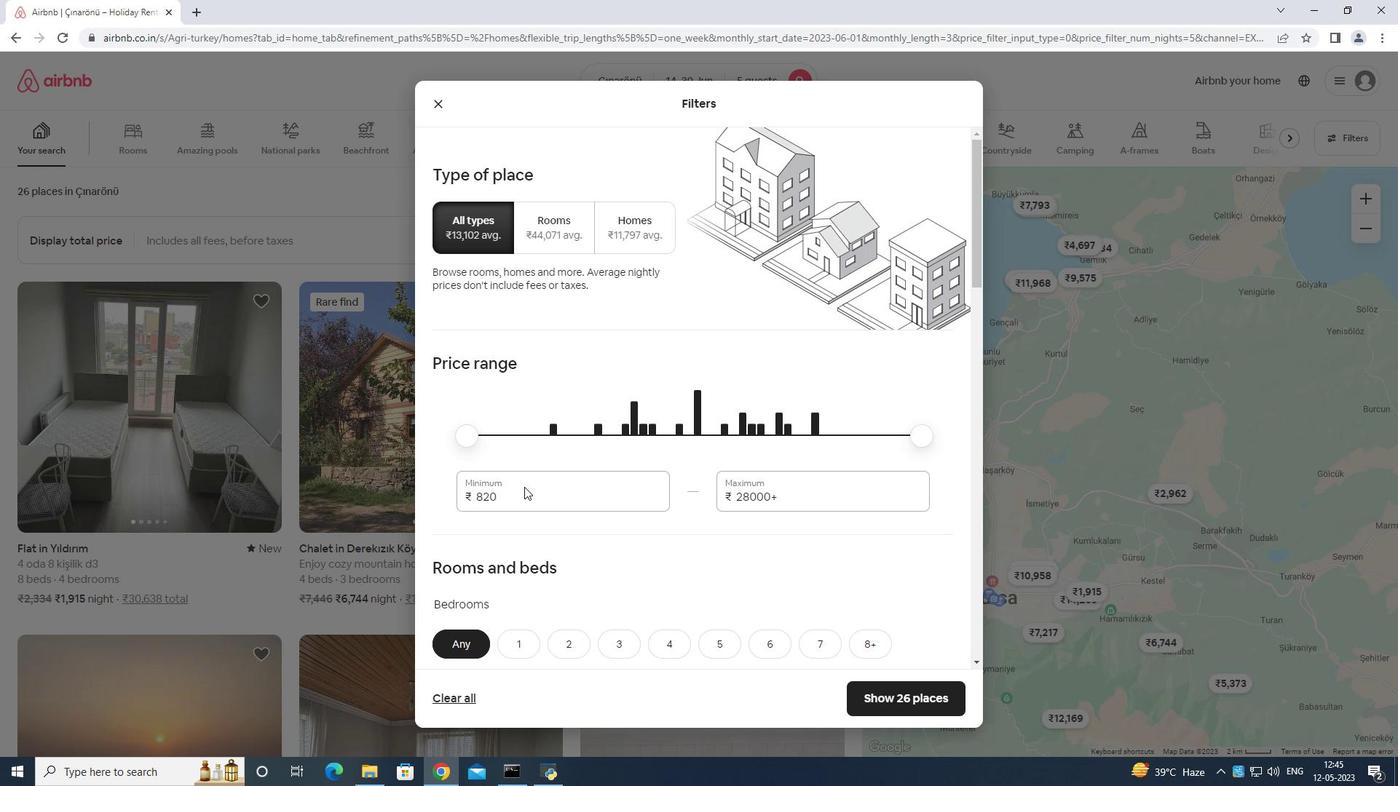 
Action: Key pressed <Key.backspace><Key.backspace><Key.backspace>8000
Screenshot: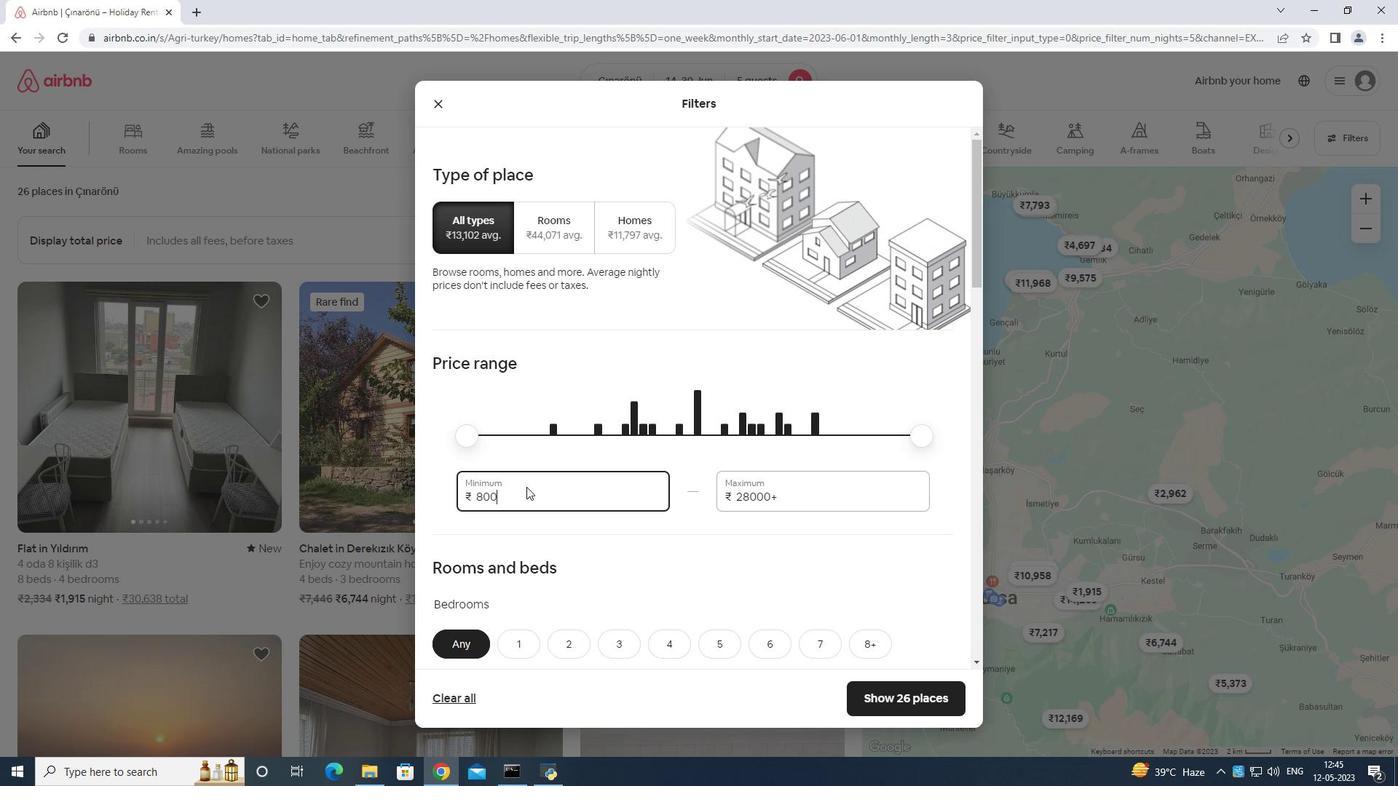 
Action: Mouse moved to (838, 490)
Screenshot: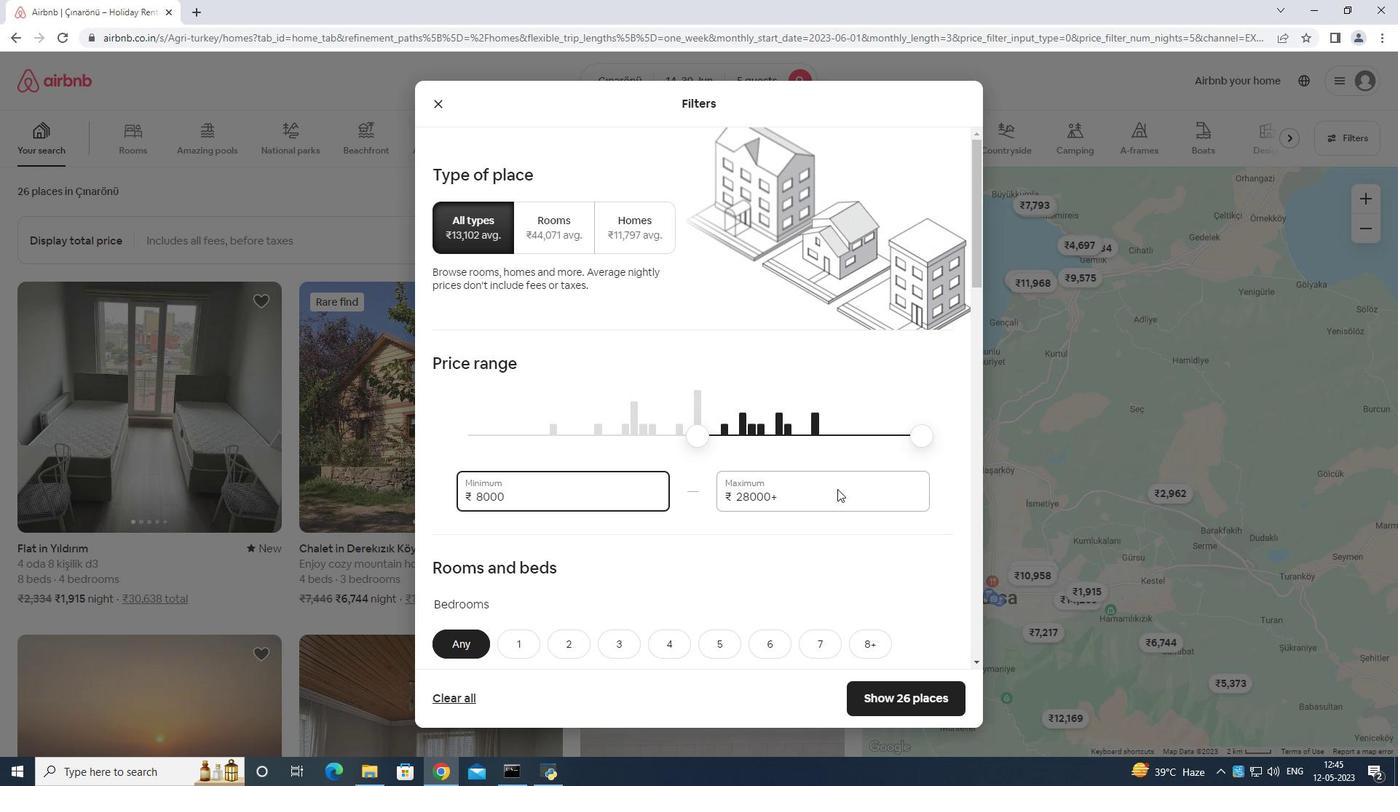 
Action: Mouse pressed left at (838, 490)
Screenshot: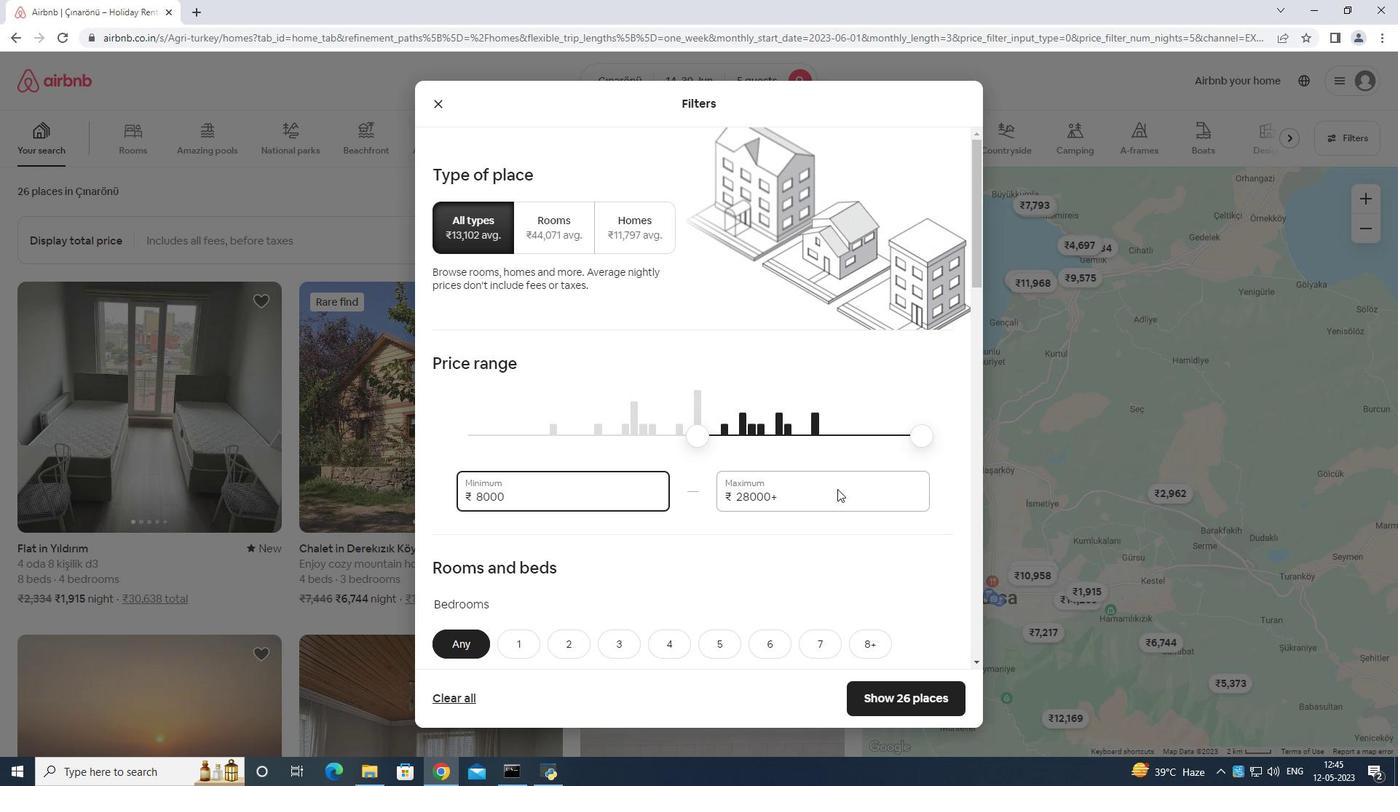 
Action: Mouse moved to (831, 485)
Screenshot: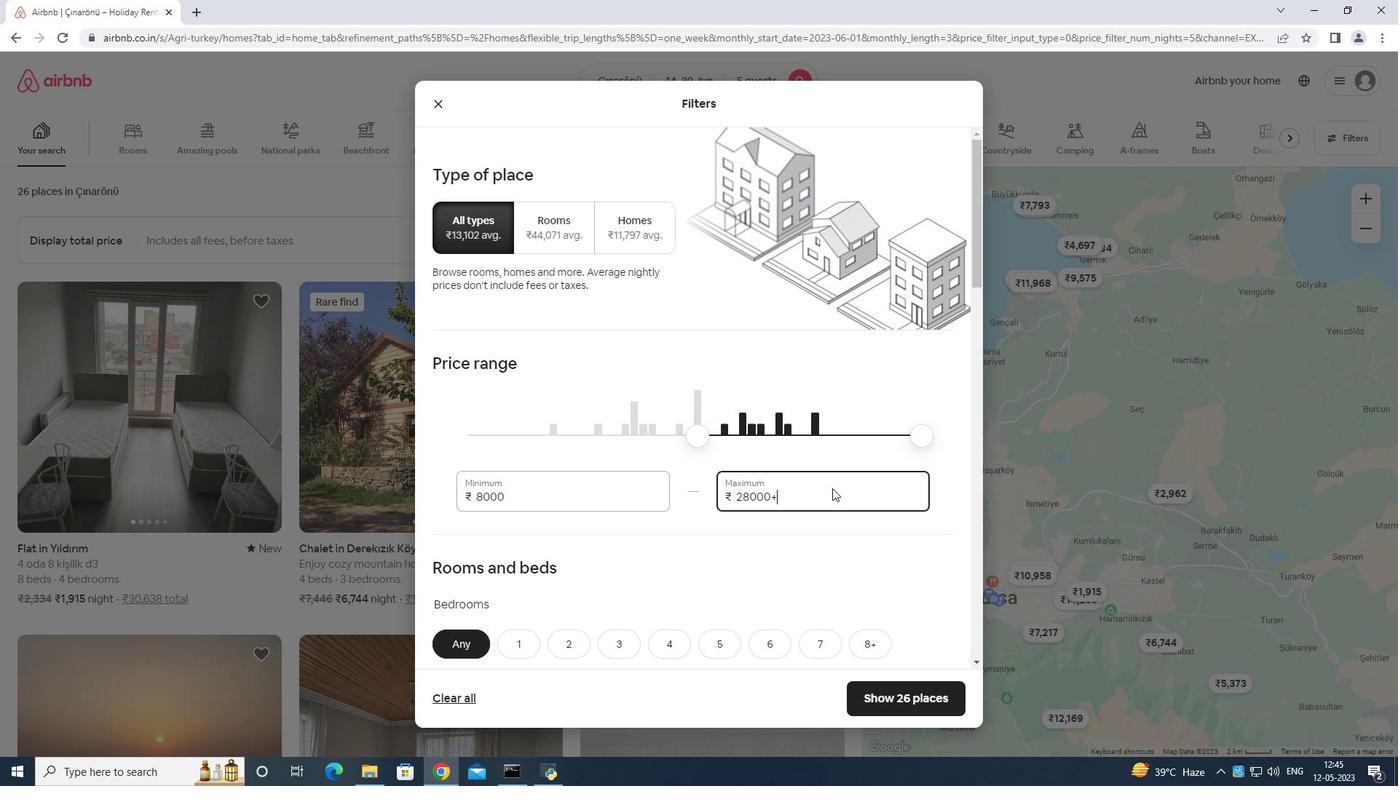 
Action: Key pressed <Key.backspace>
Screenshot: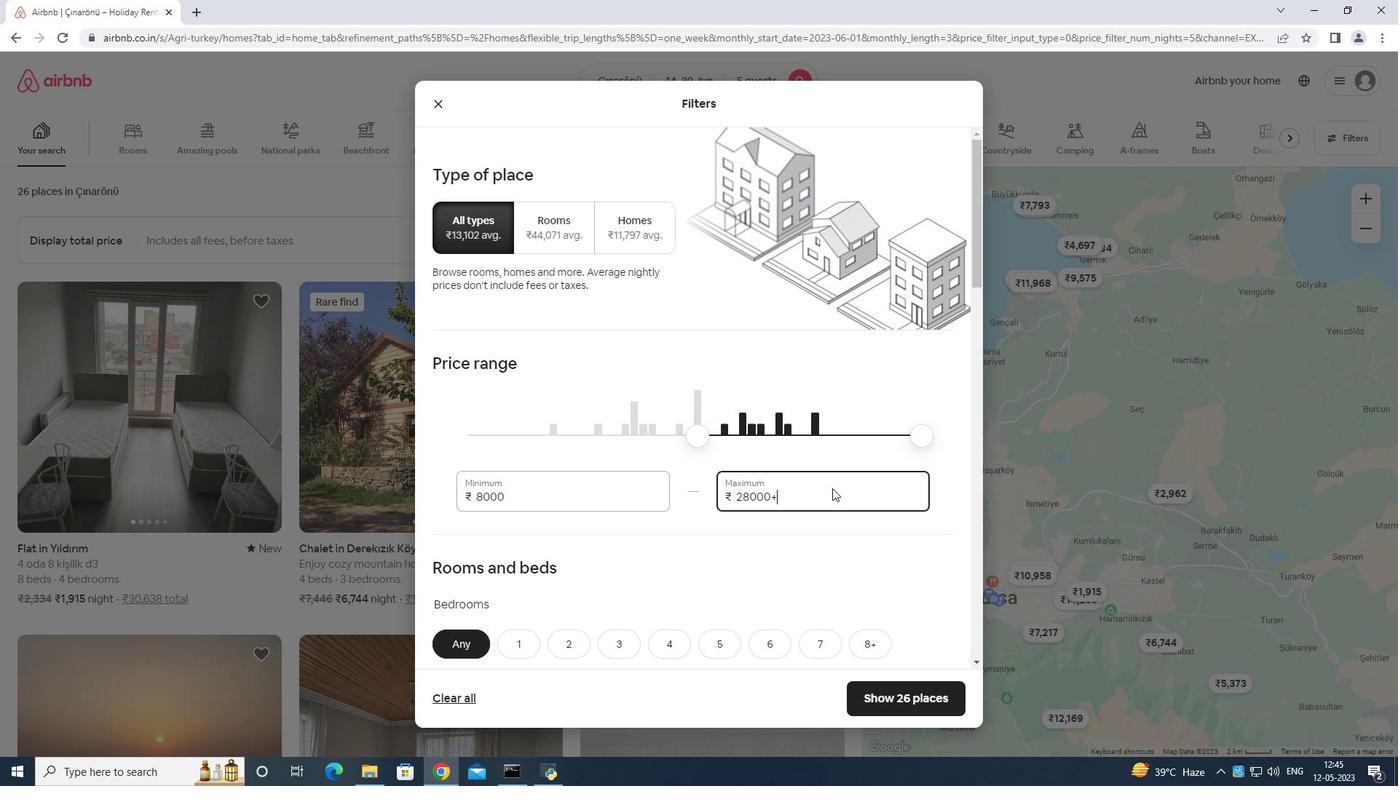 
Action: Mouse moved to (824, 479)
Screenshot: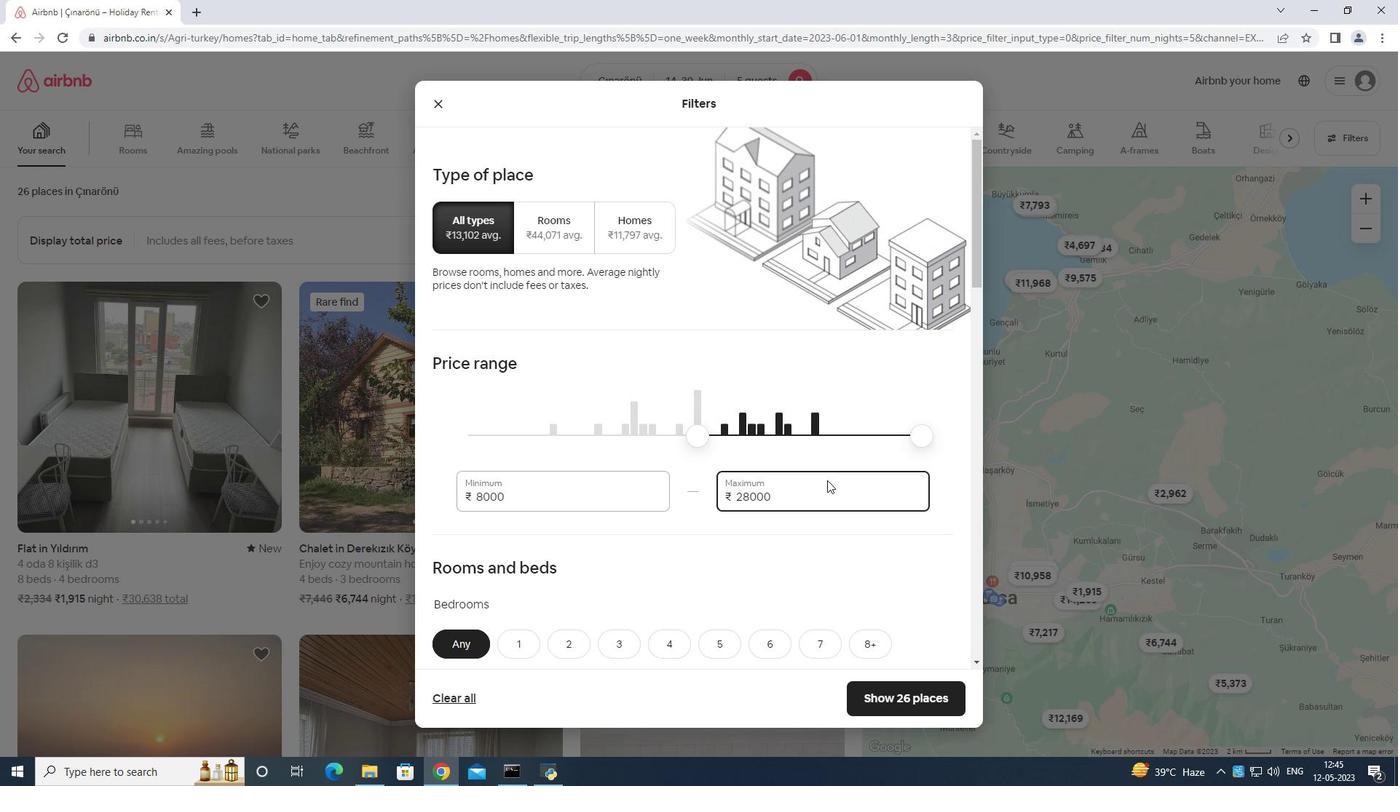 
Action: Key pressed <Key.backspace>
Screenshot: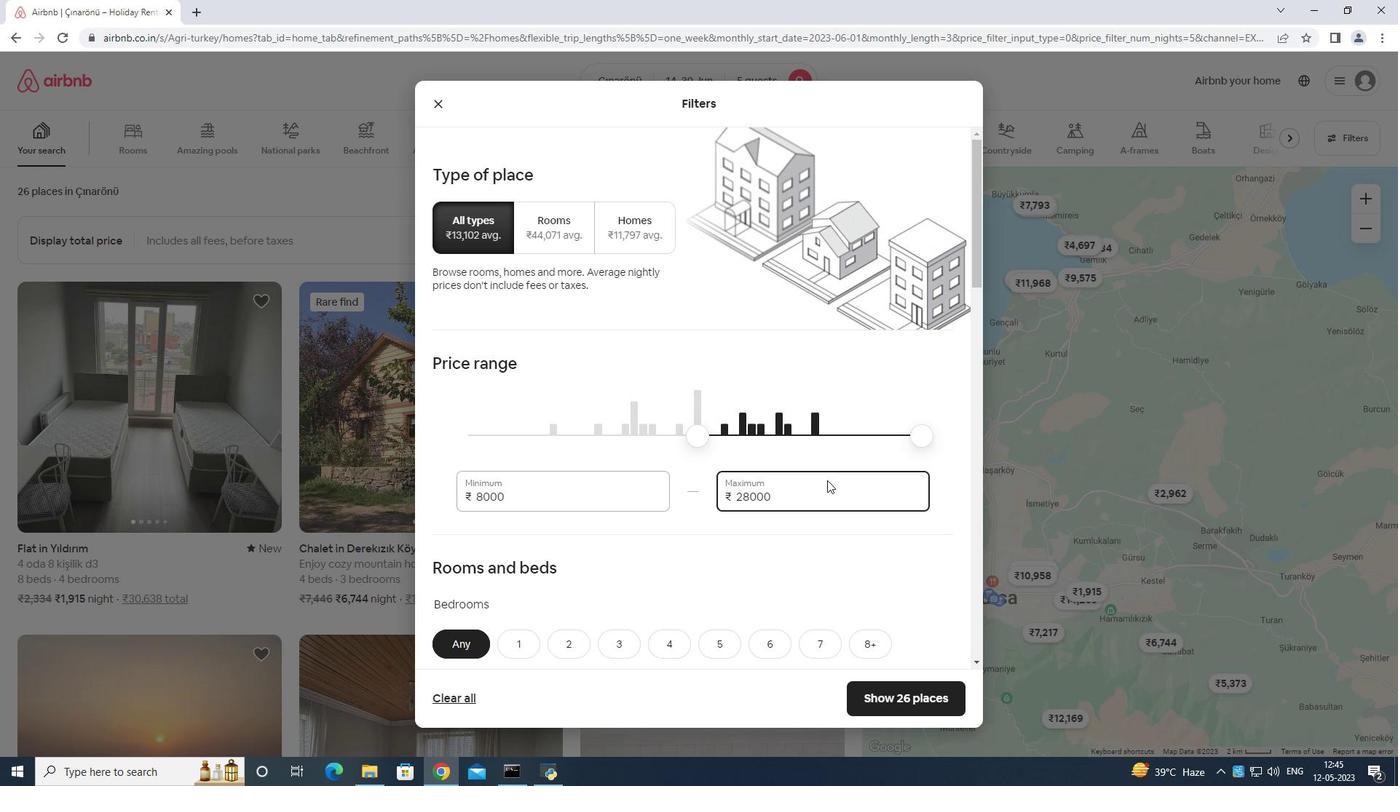 
Action: Mouse moved to (824, 478)
Screenshot: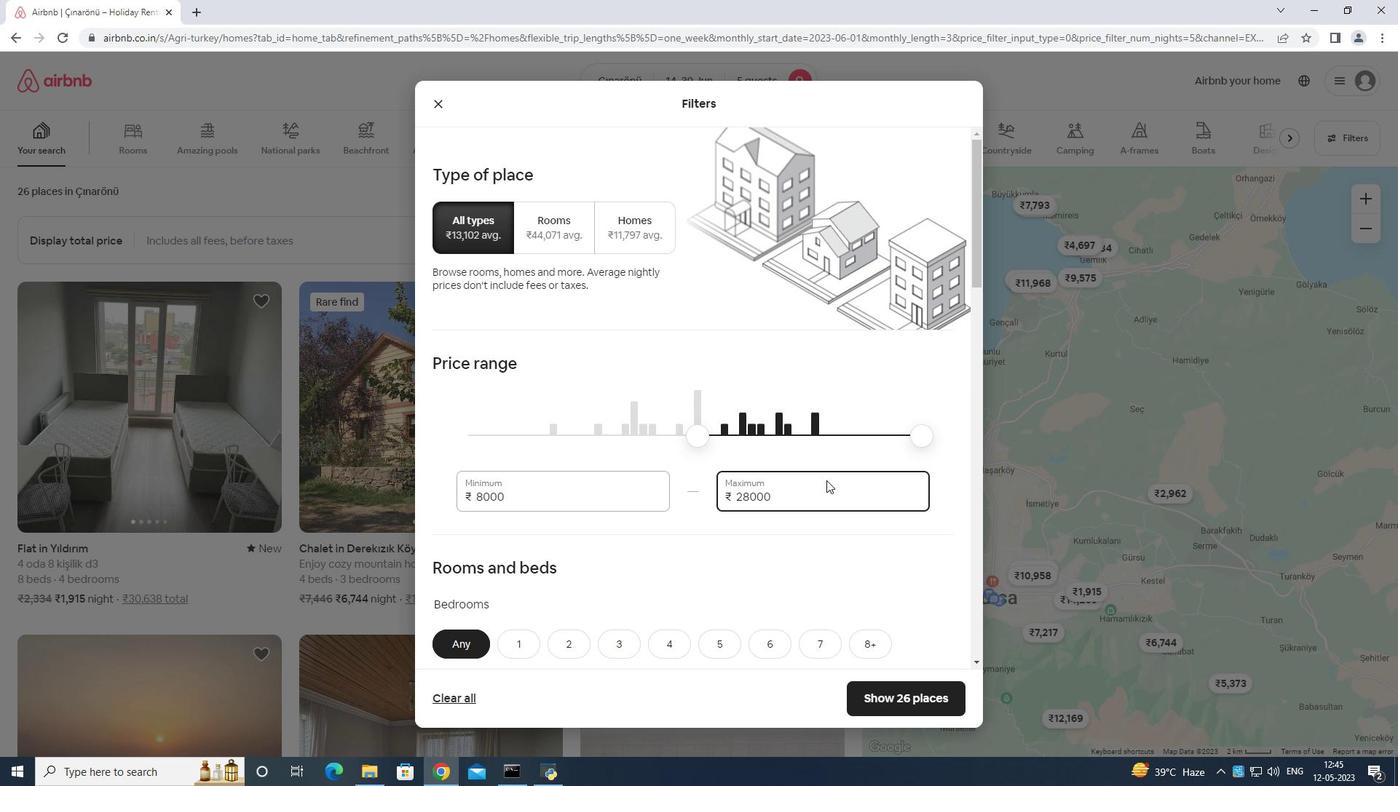 
Action: Key pressed <Key.backspace>
Screenshot: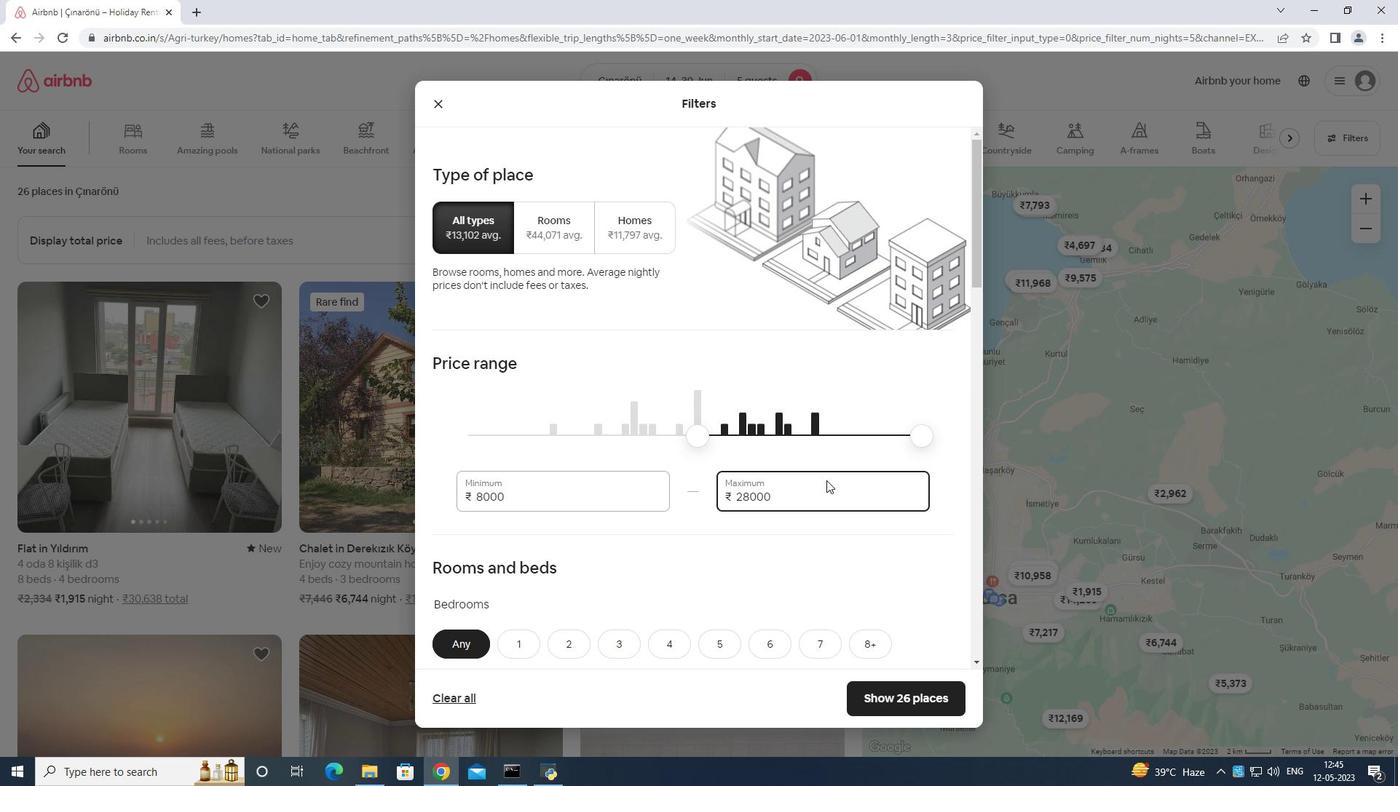 
Action: Mouse moved to (824, 478)
Screenshot: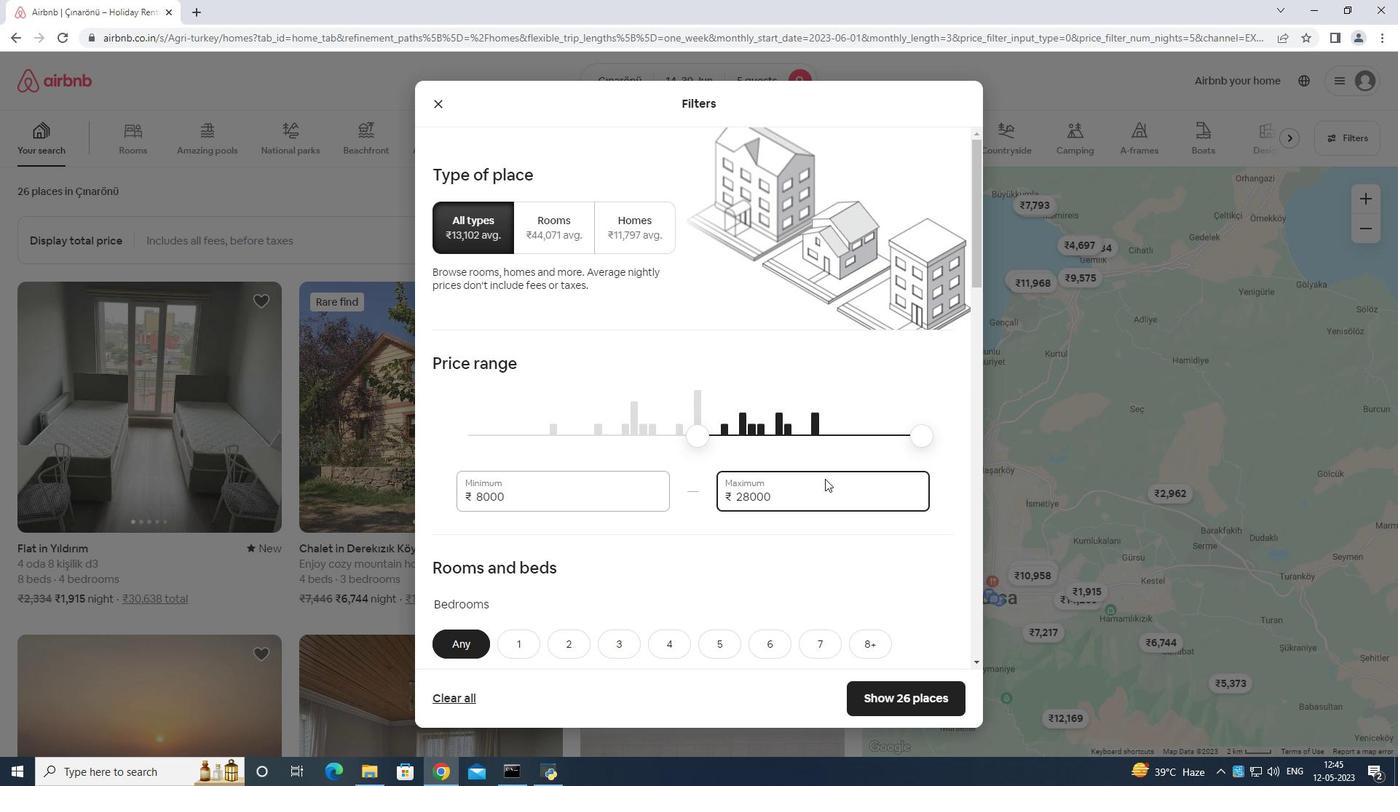 
Action: Key pressed <Key.backspace>
Screenshot: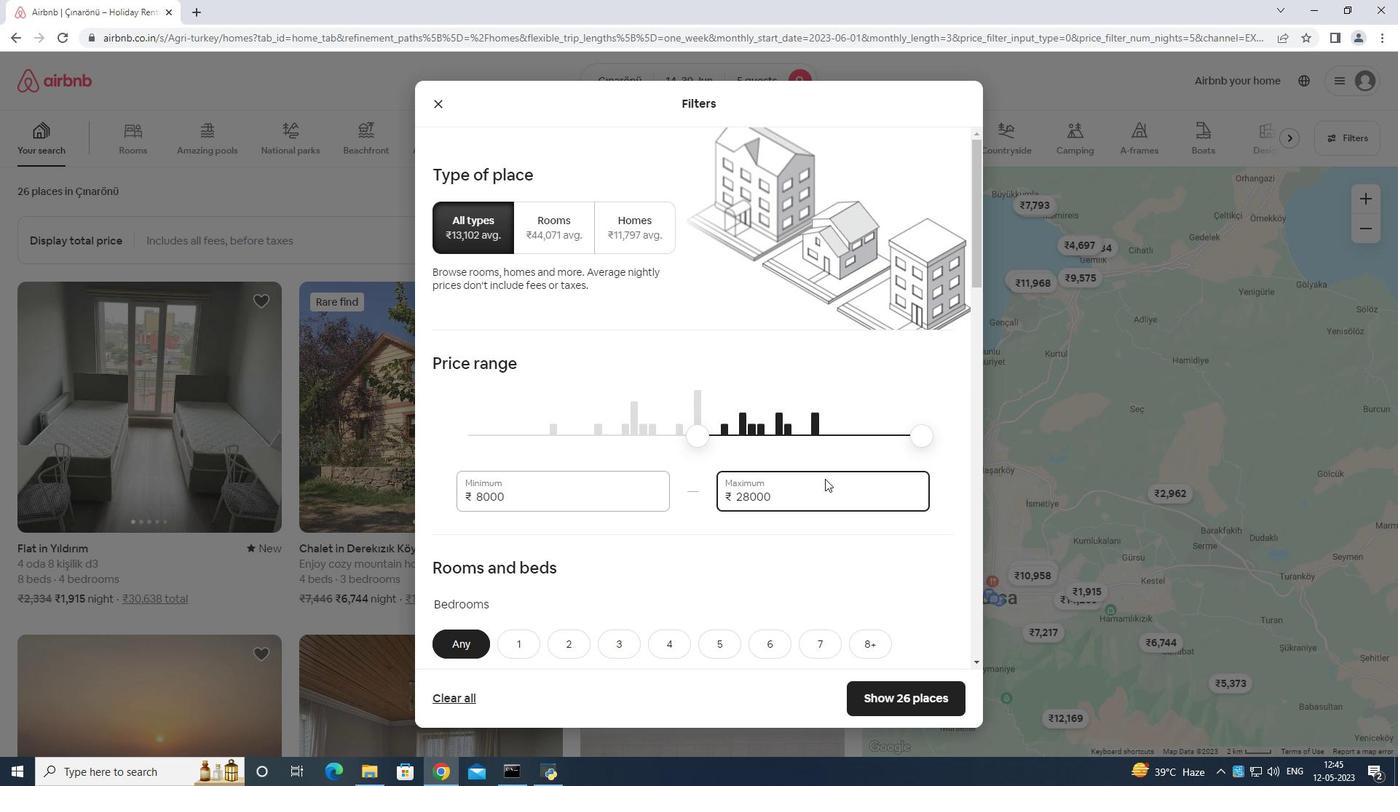 
Action: Mouse moved to (824, 477)
Screenshot: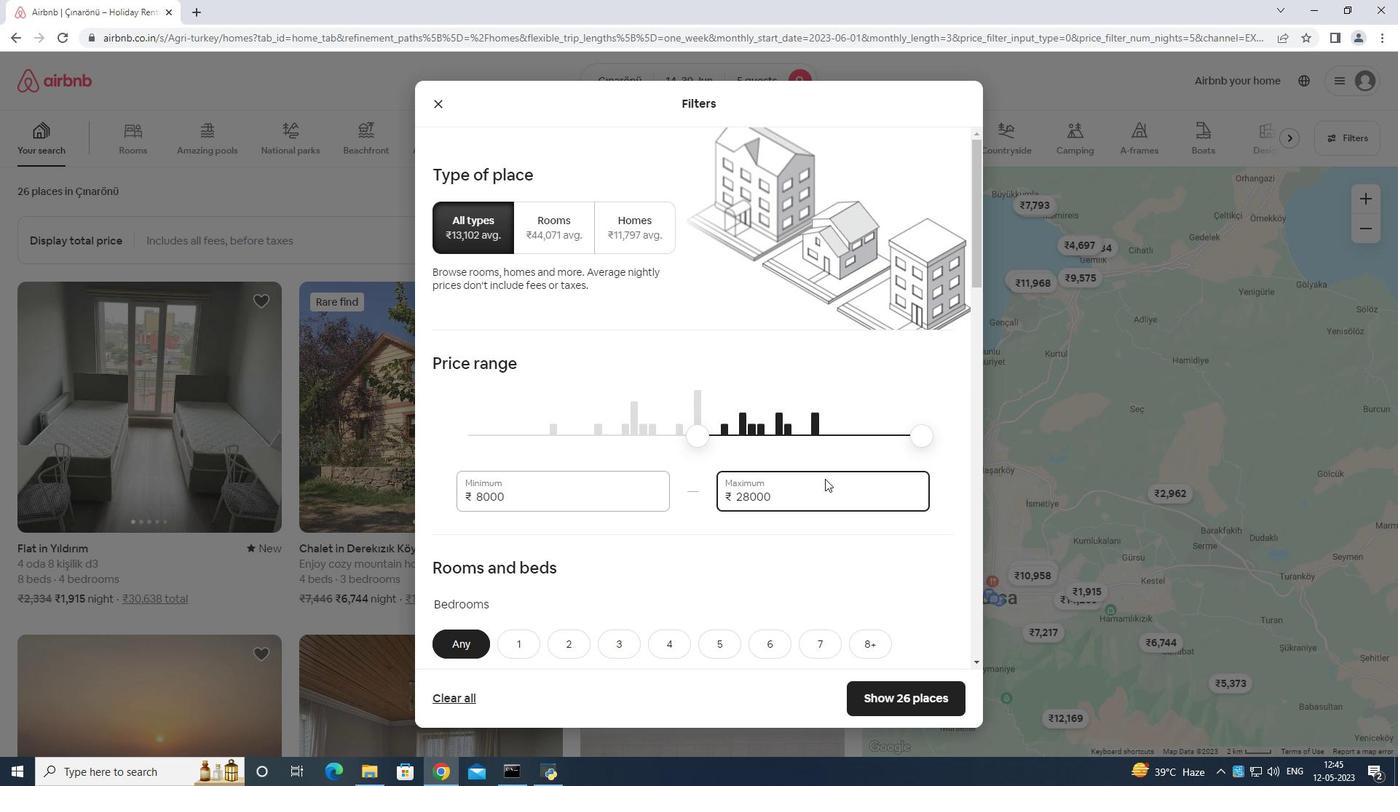 
Action: Key pressed <Key.backspace><Key.backspace>
Screenshot: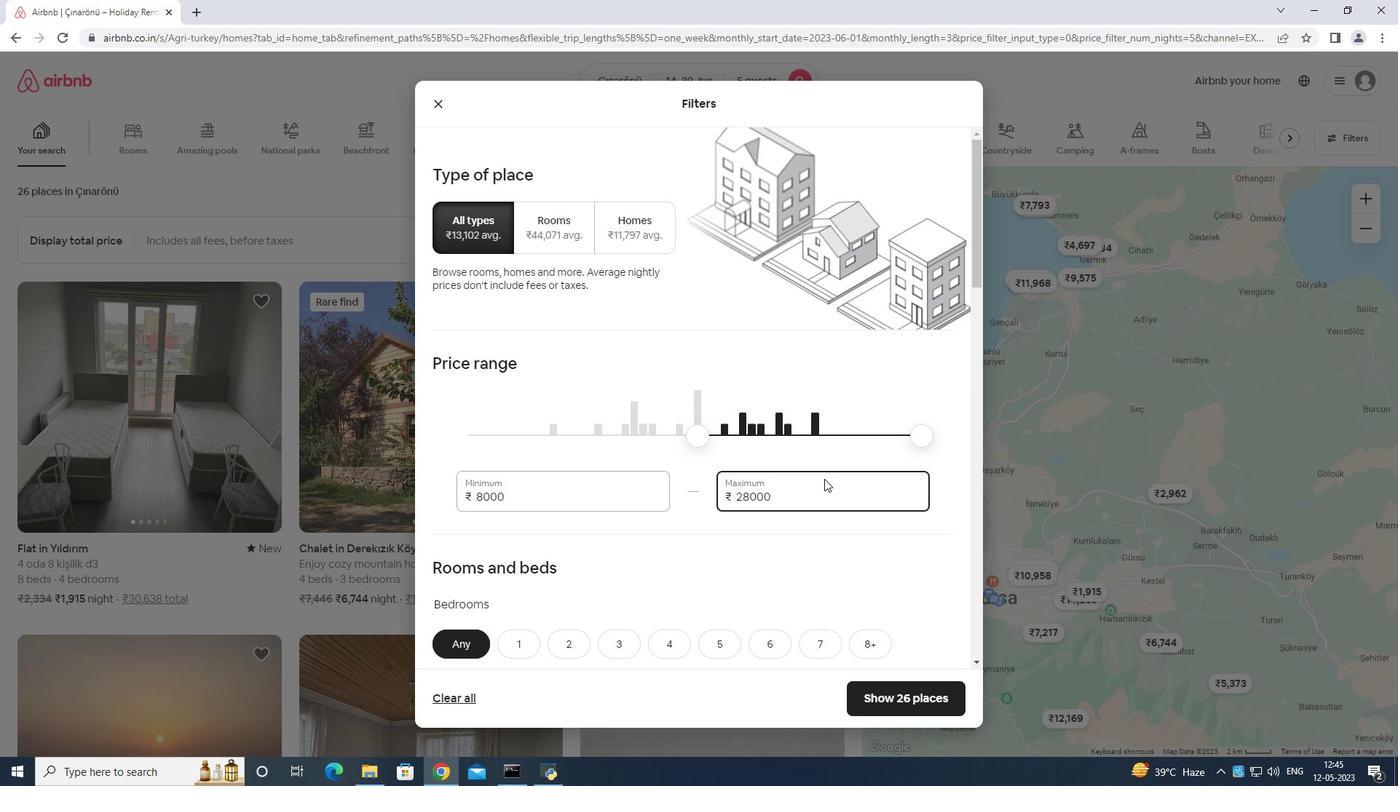 
Action: Mouse moved to (824, 477)
Screenshot: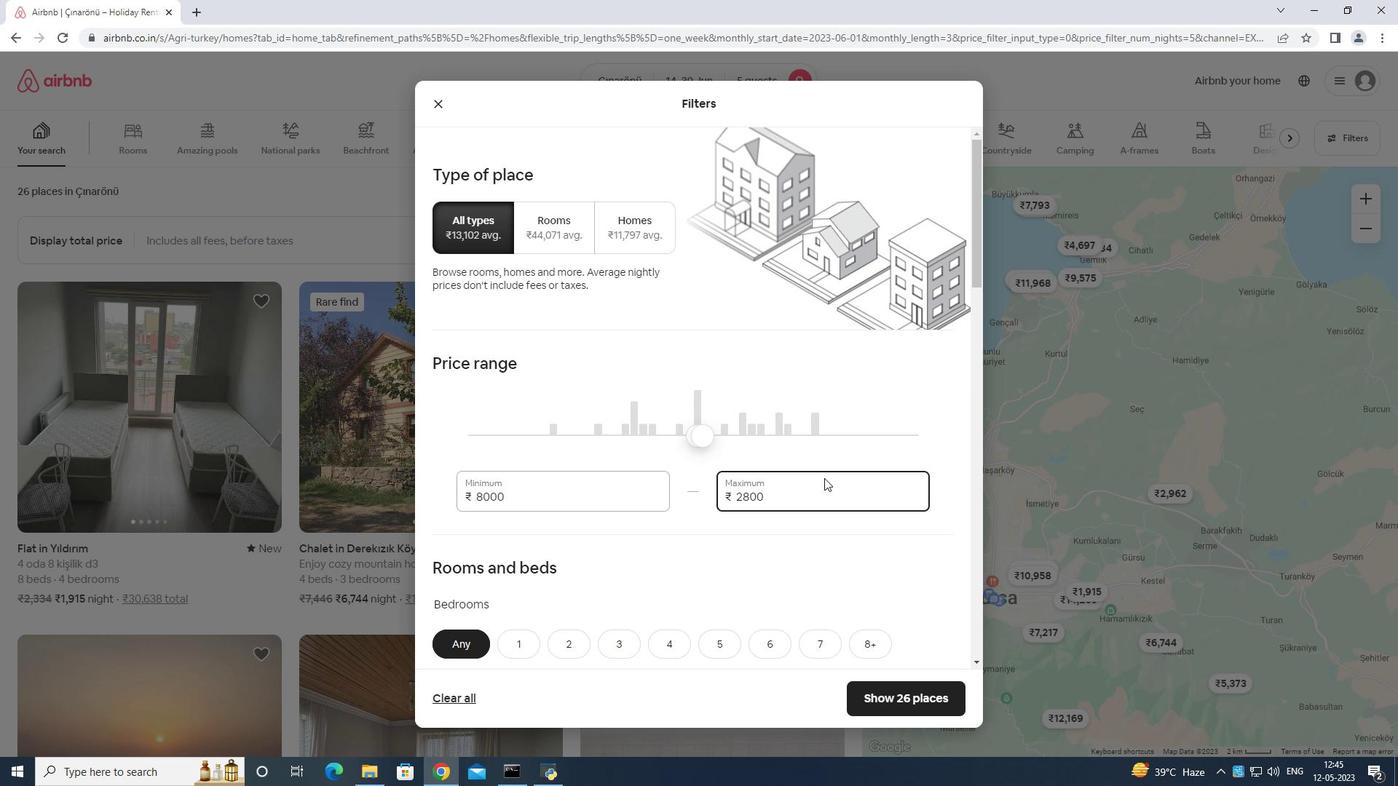 
Action: Key pressed <Key.backspace><Key.backspace>
Screenshot: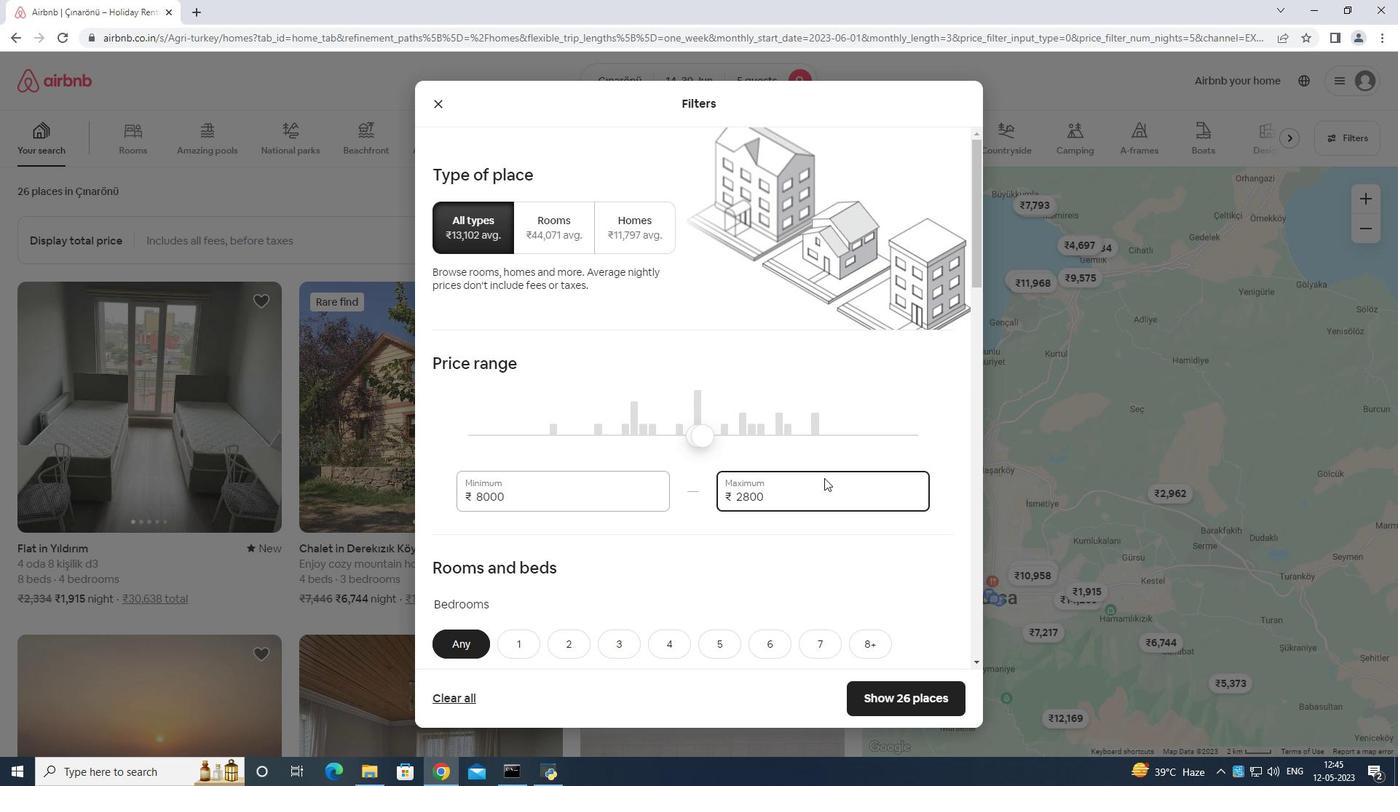 
Action: Mouse moved to (823, 476)
Screenshot: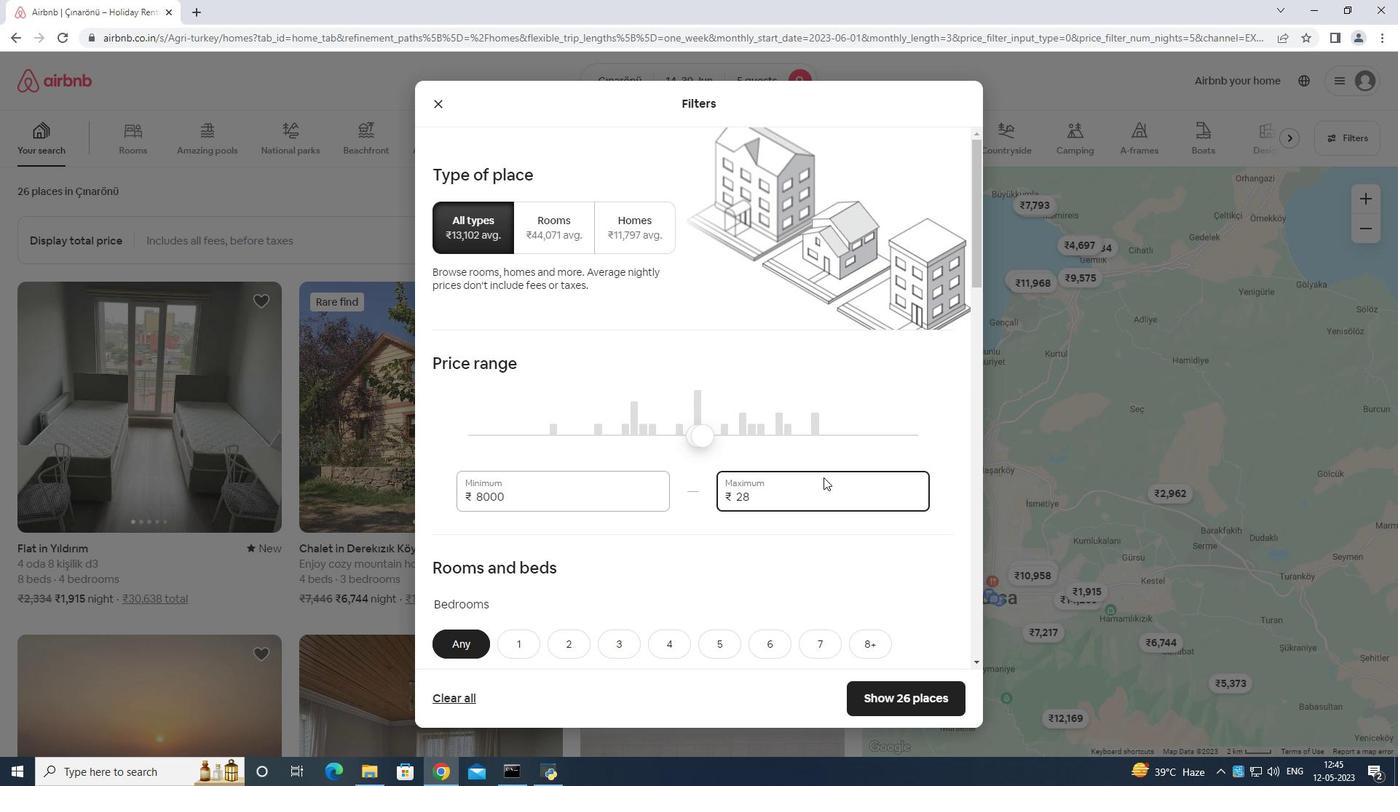 
Action: Key pressed <Key.backspace>
Screenshot: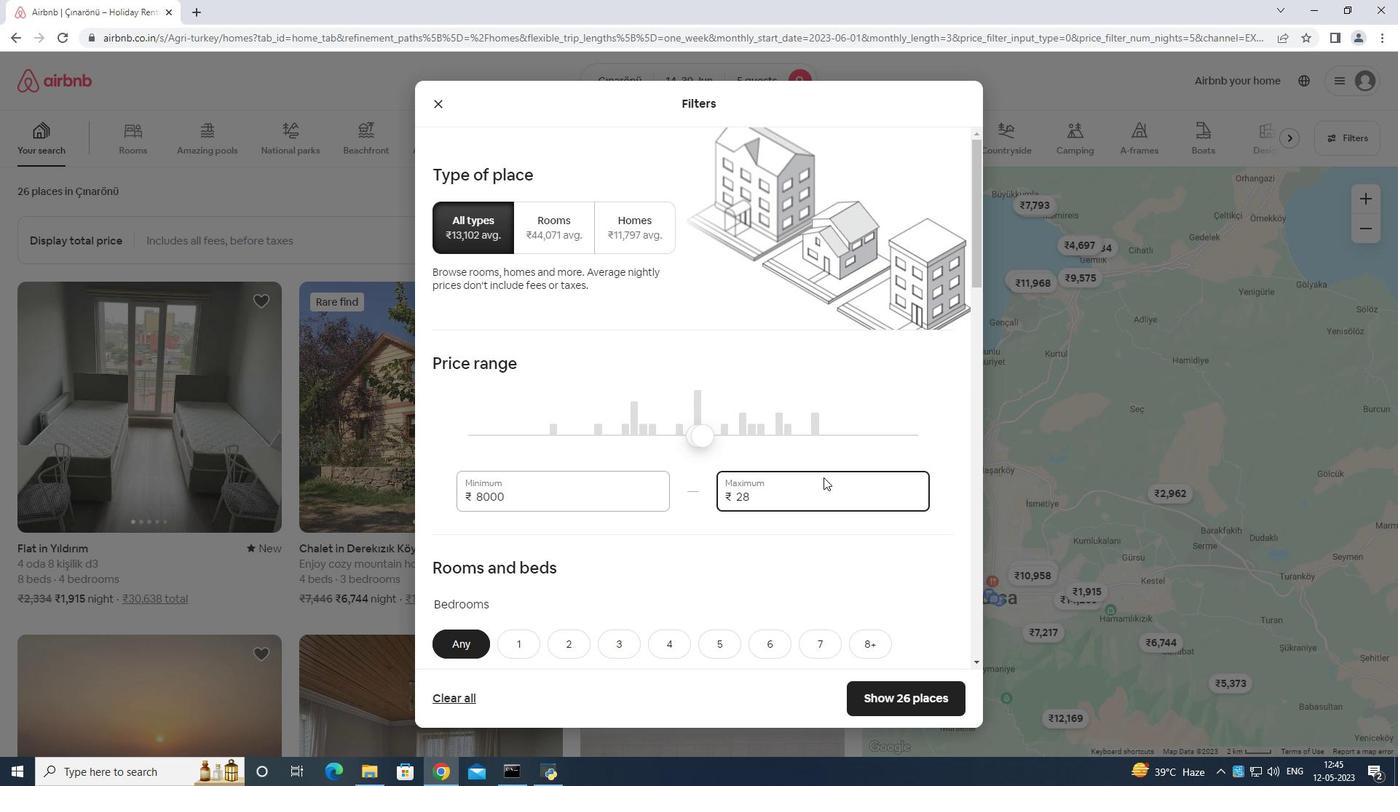 
Action: Mouse moved to (822, 475)
Screenshot: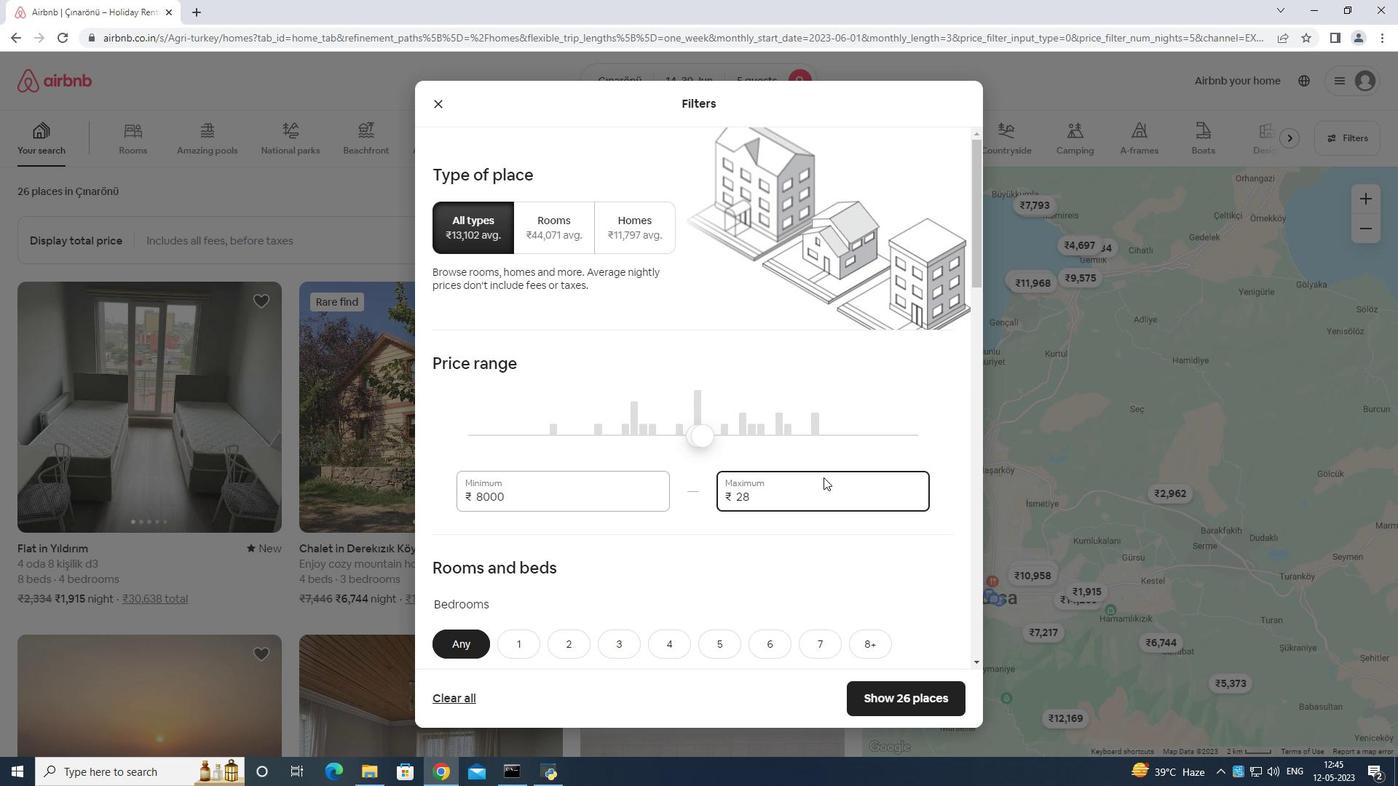 
Action: Key pressed <Key.backspace>
Screenshot: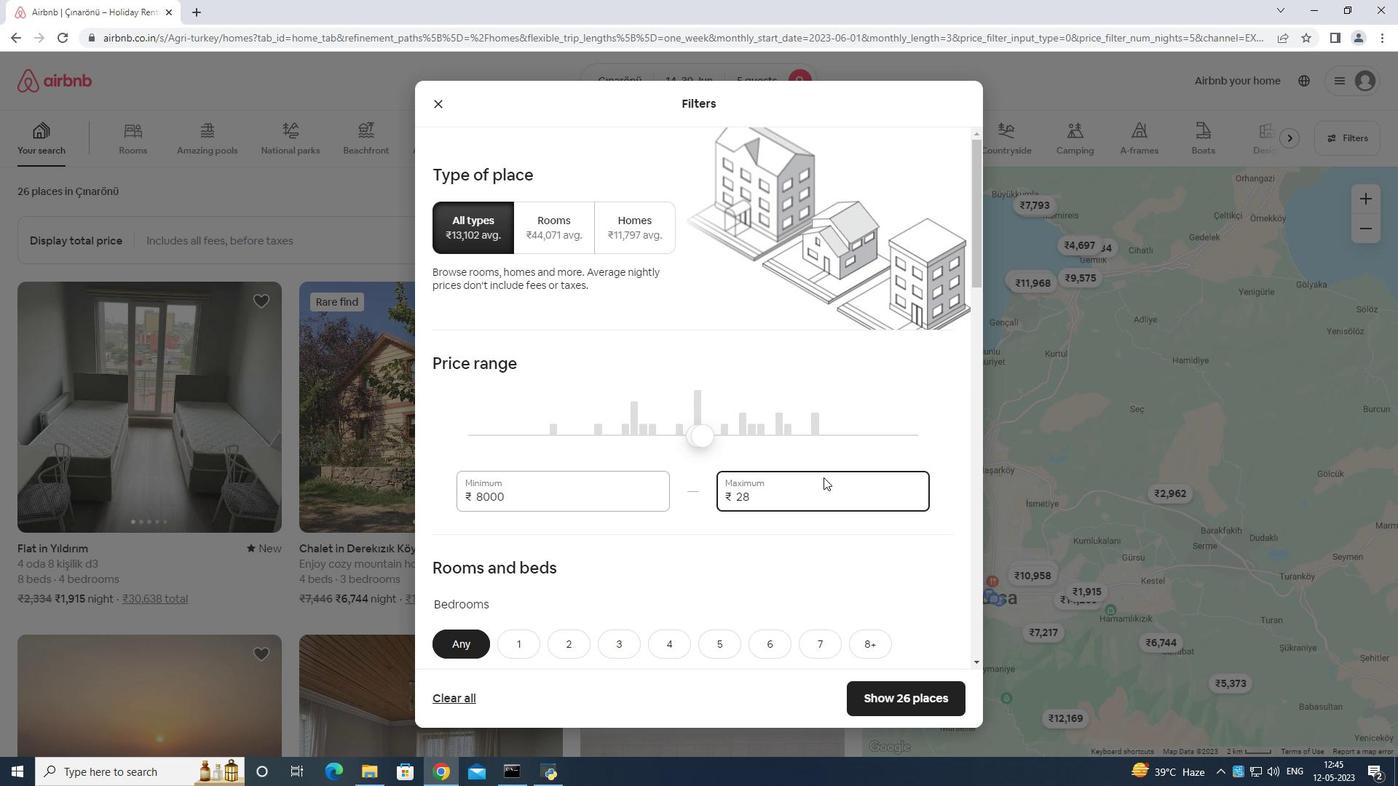 
Action: Mouse moved to (821, 472)
Screenshot: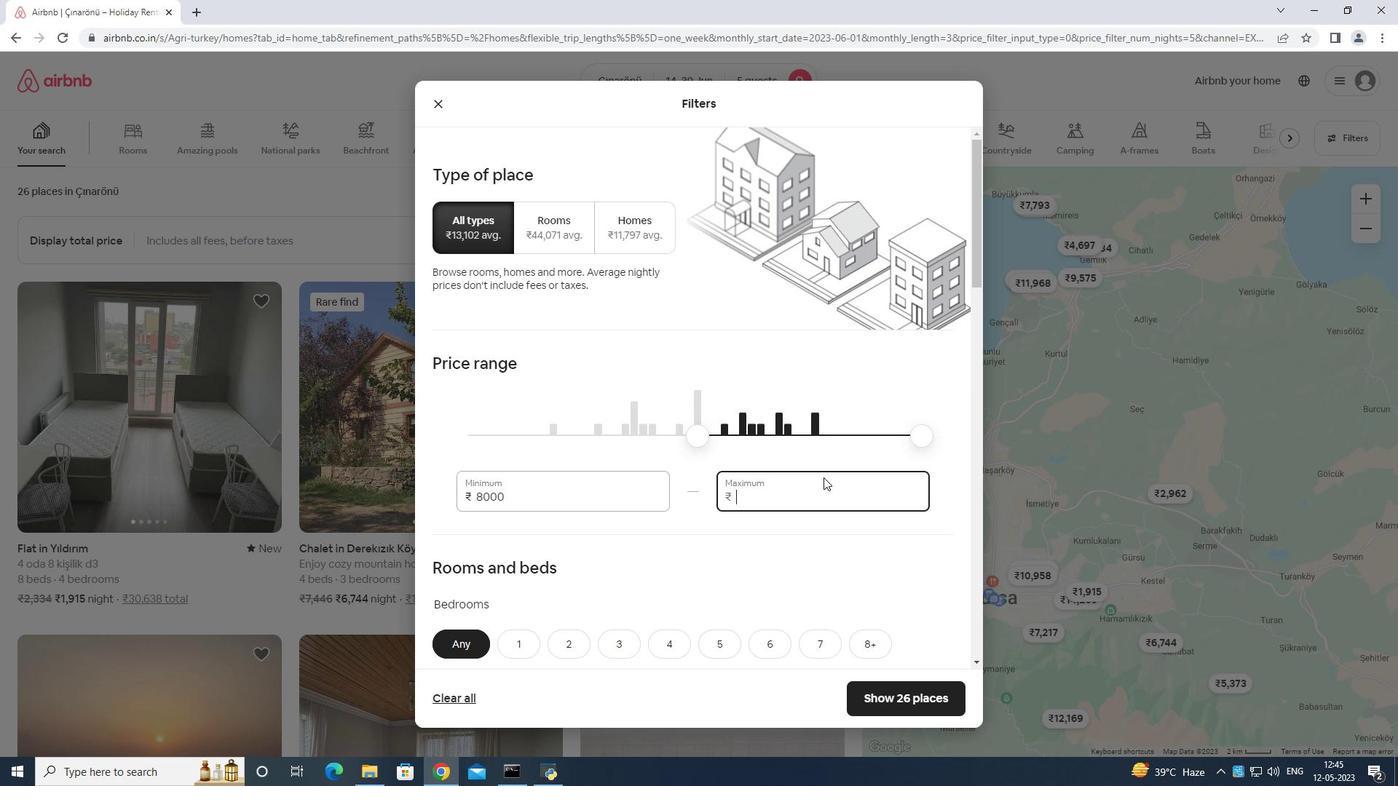 
Action: Key pressed <Key.backspace>
Screenshot: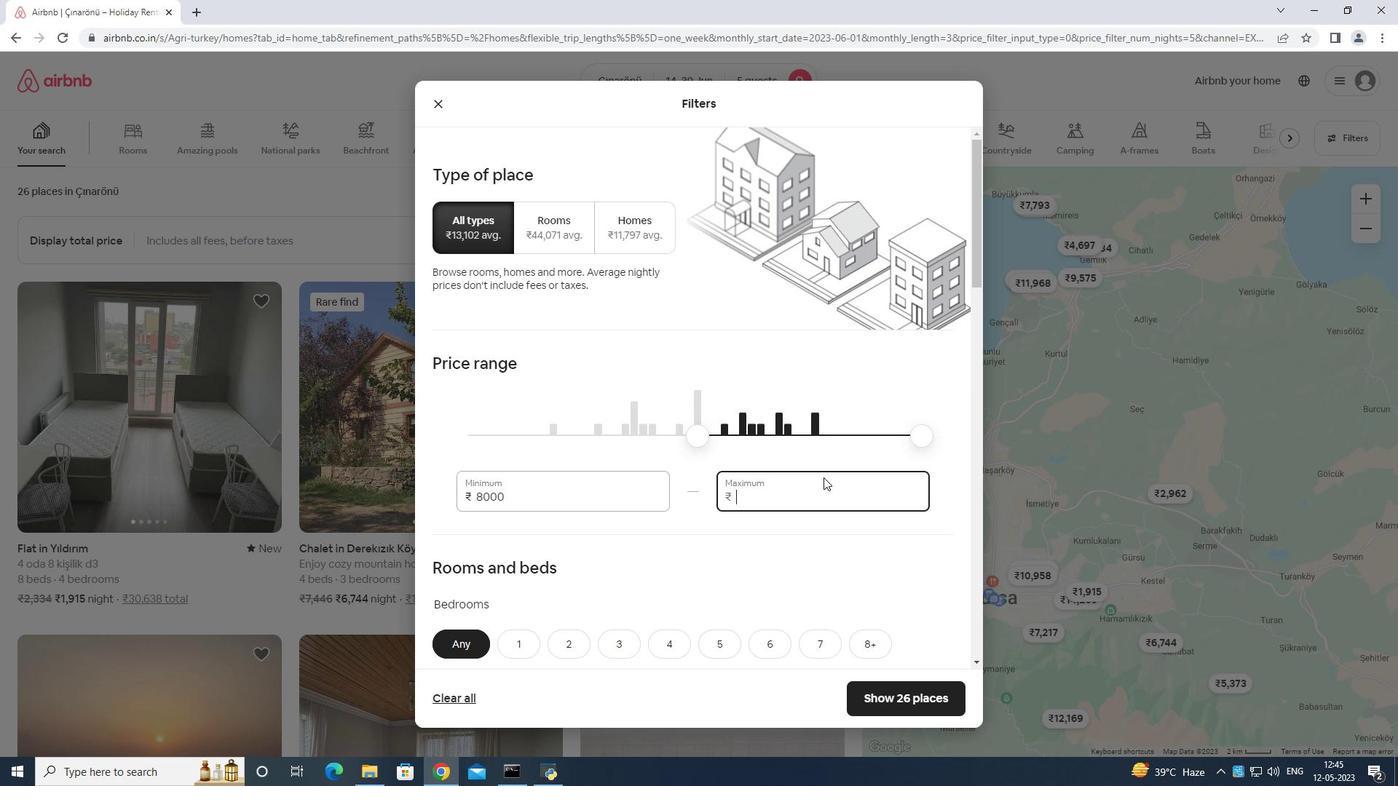 
Action: Mouse moved to (819, 466)
Screenshot: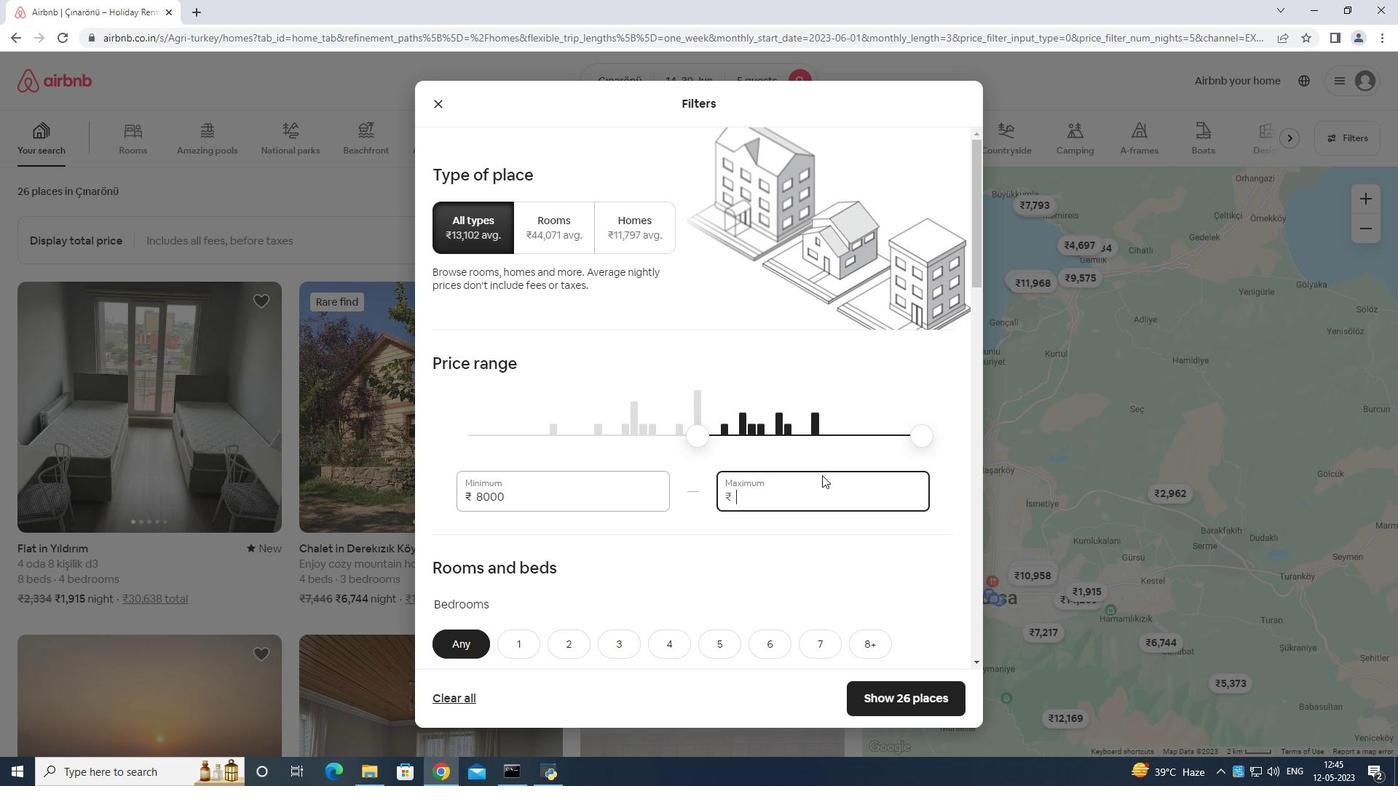 
Action: Key pressed 1
Screenshot: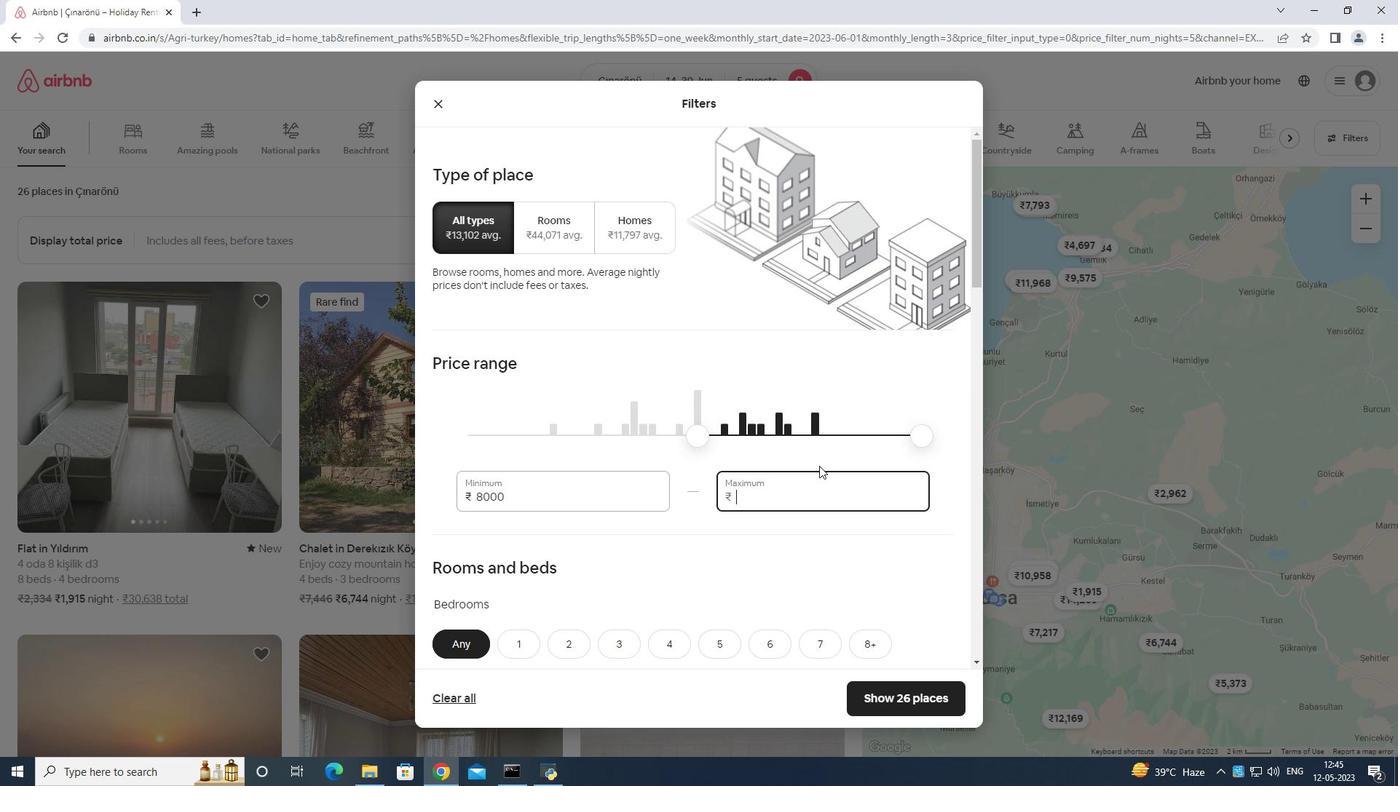 
Action: Mouse moved to (817, 461)
Screenshot: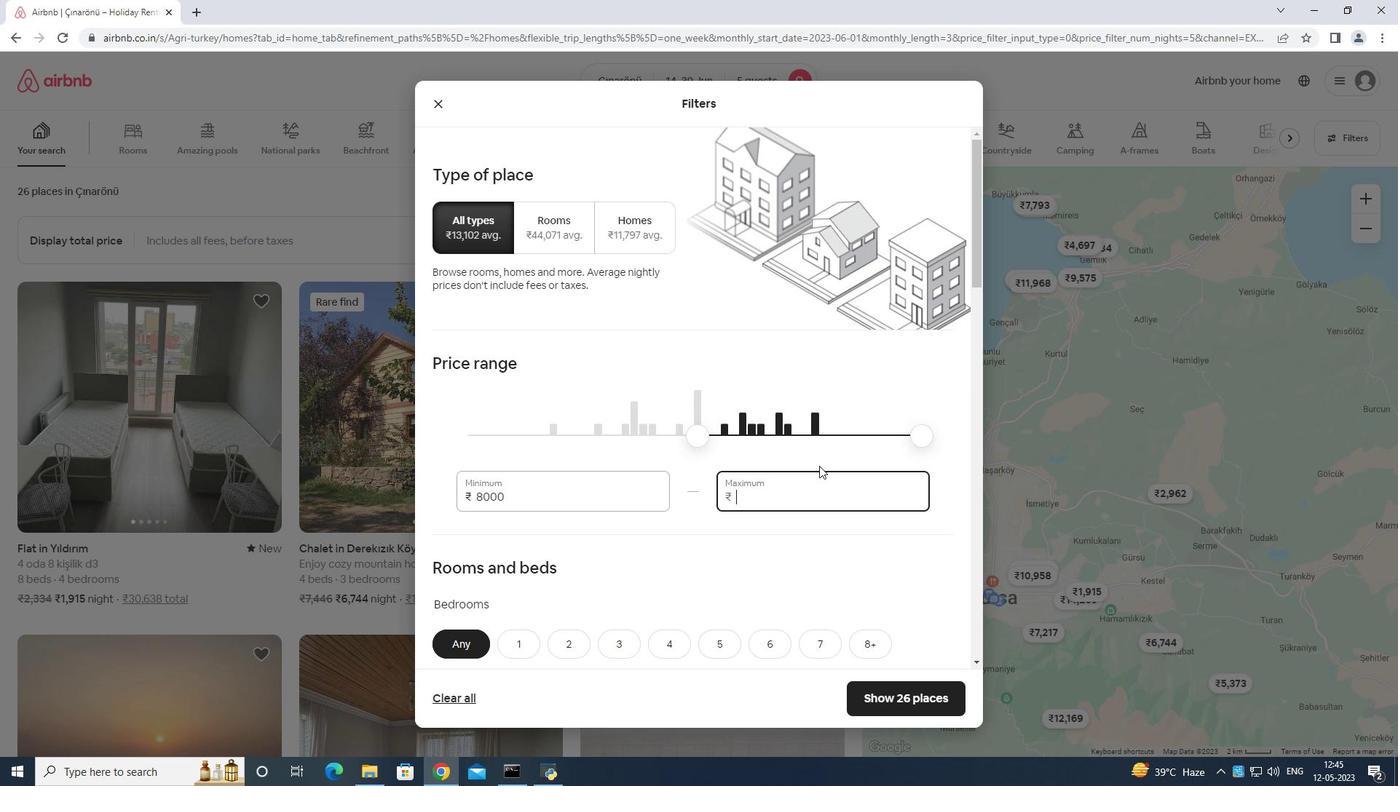 
Action: Key pressed 2000
Screenshot: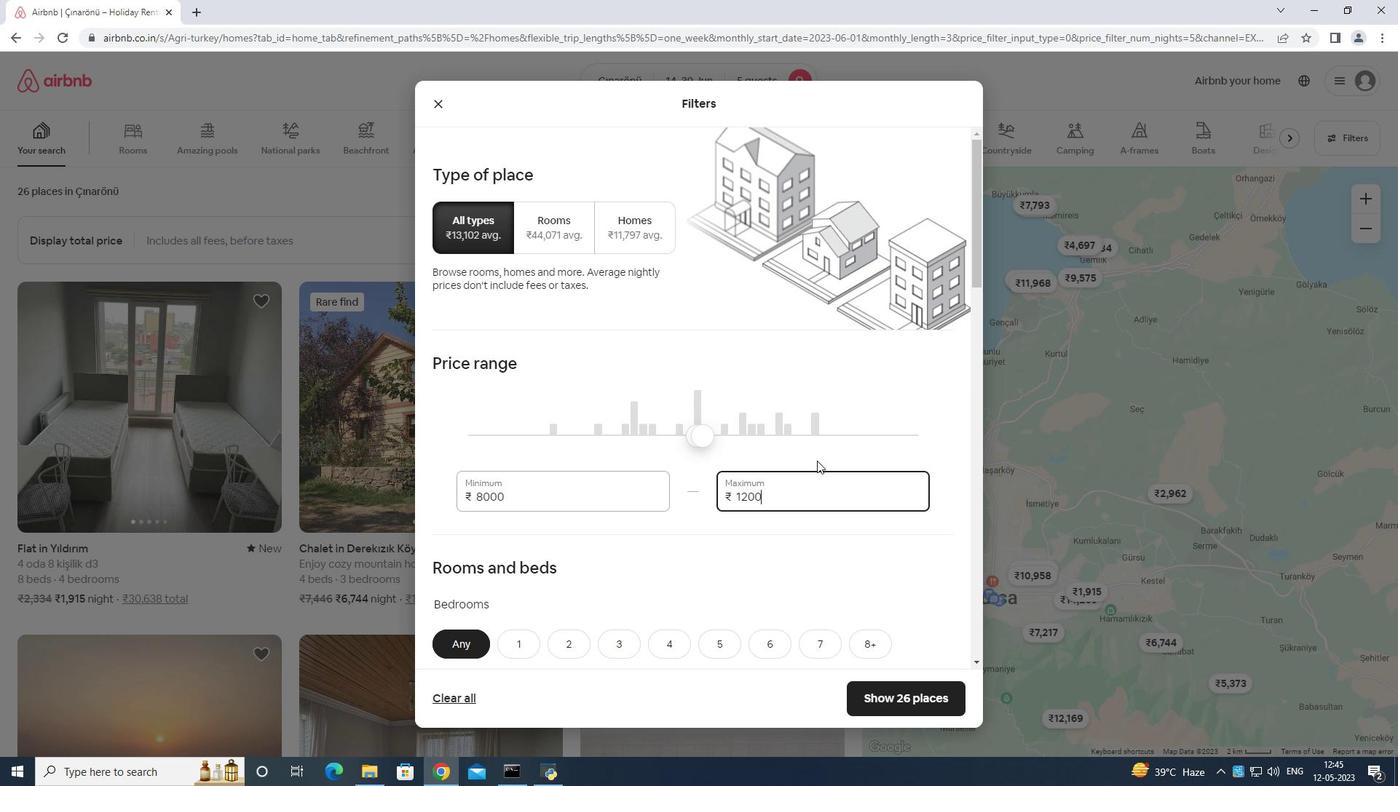 
Action: Mouse moved to (807, 463)
Screenshot: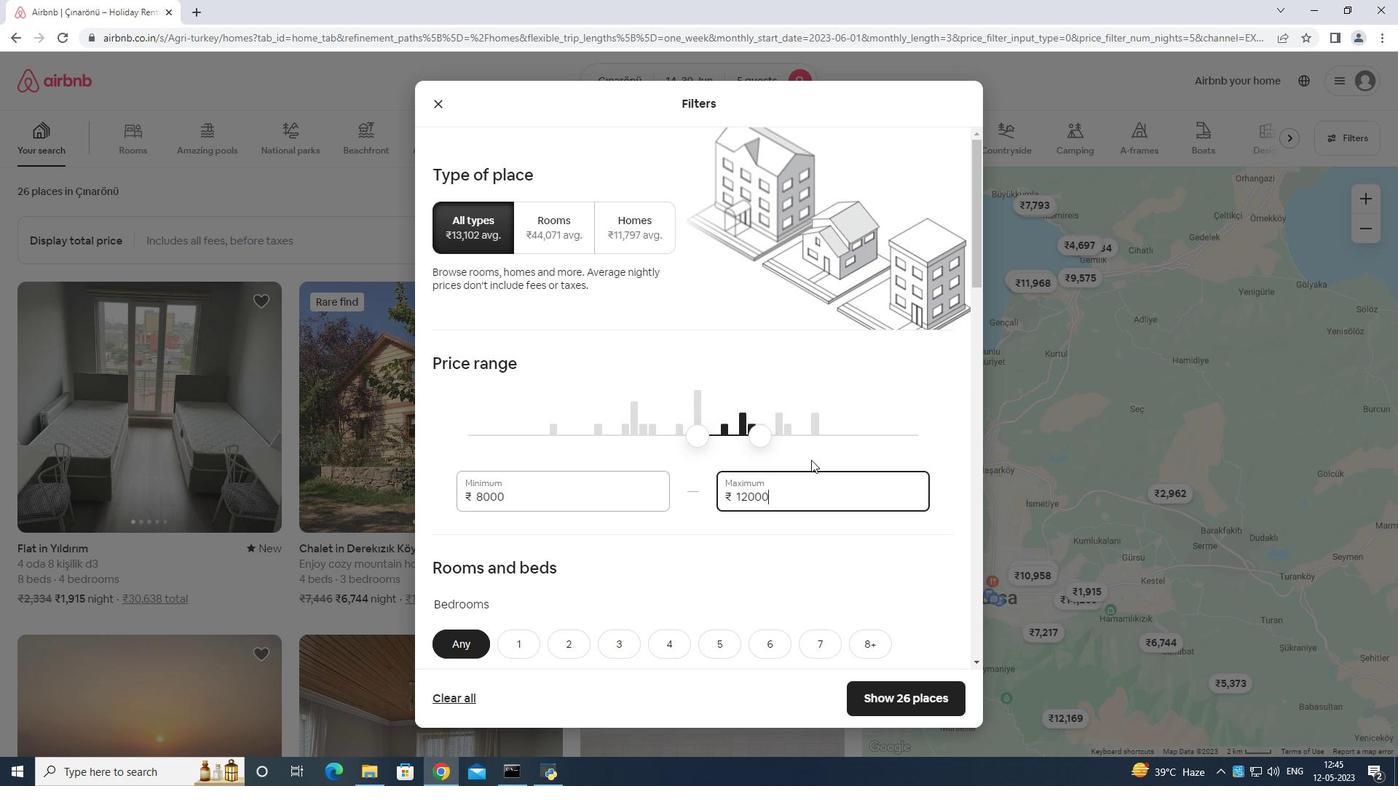 
Action: Mouse scrolled (807, 462) with delta (0, 0)
Screenshot: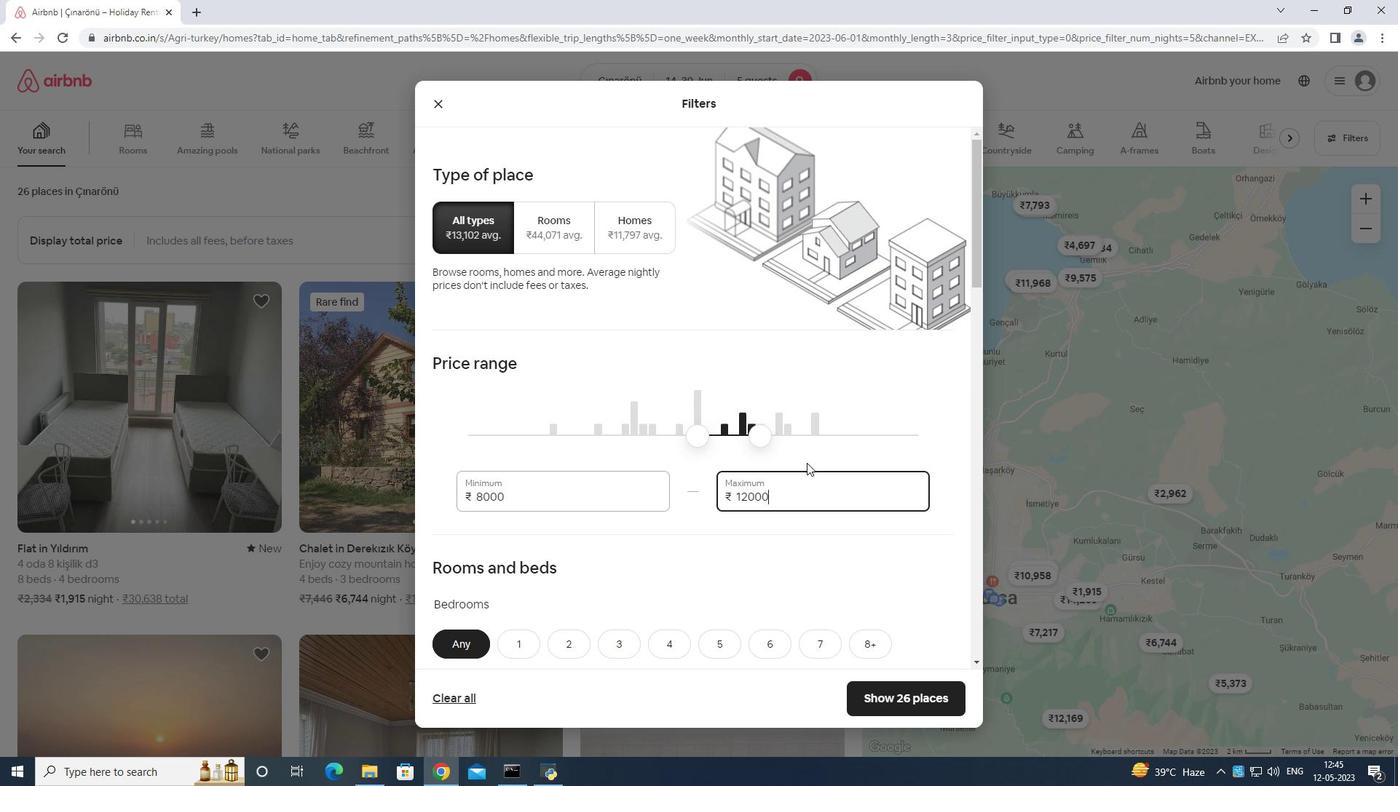 
Action: Mouse scrolled (807, 462) with delta (0, 0)
Screenshot: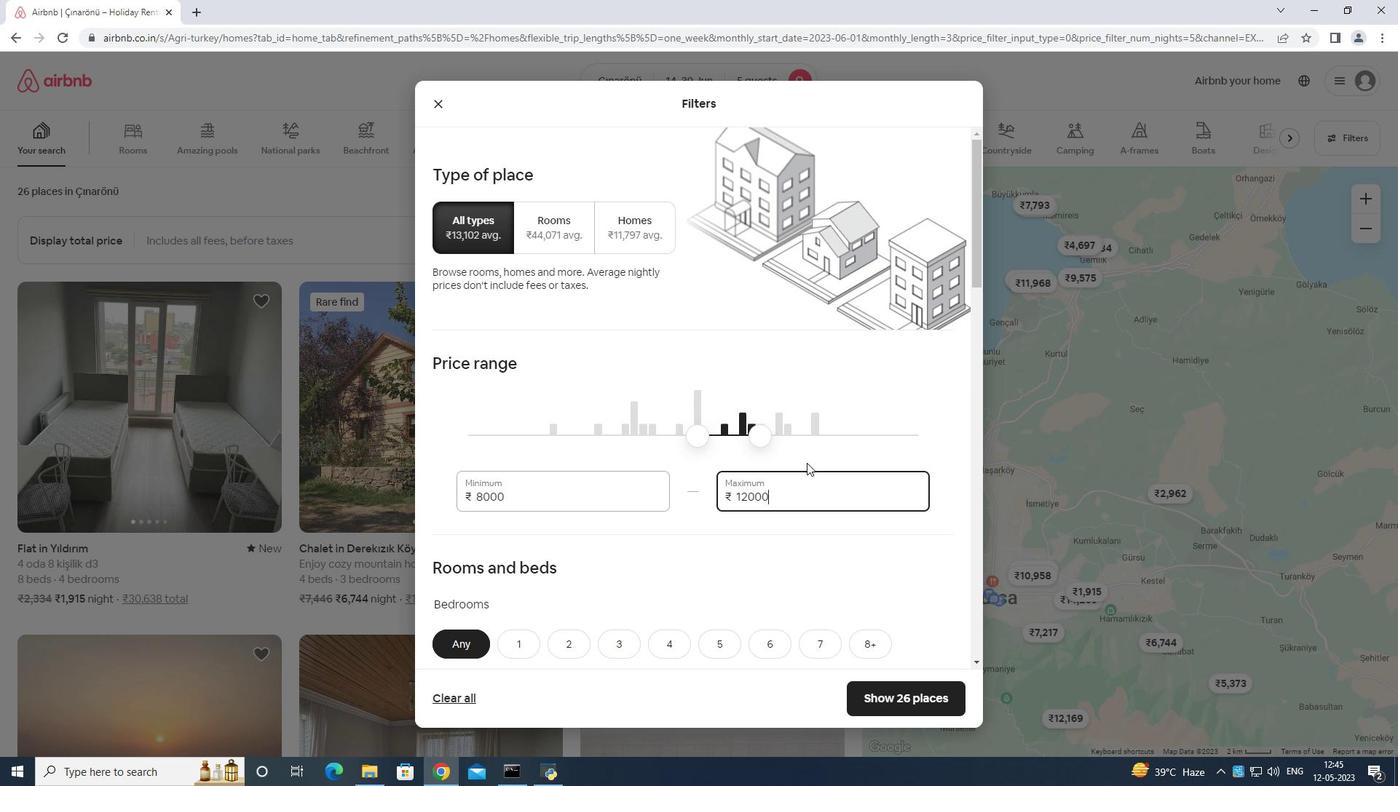 
Action: Mouse scrolled (807, 462) with delta (0, 0)
Screenshot: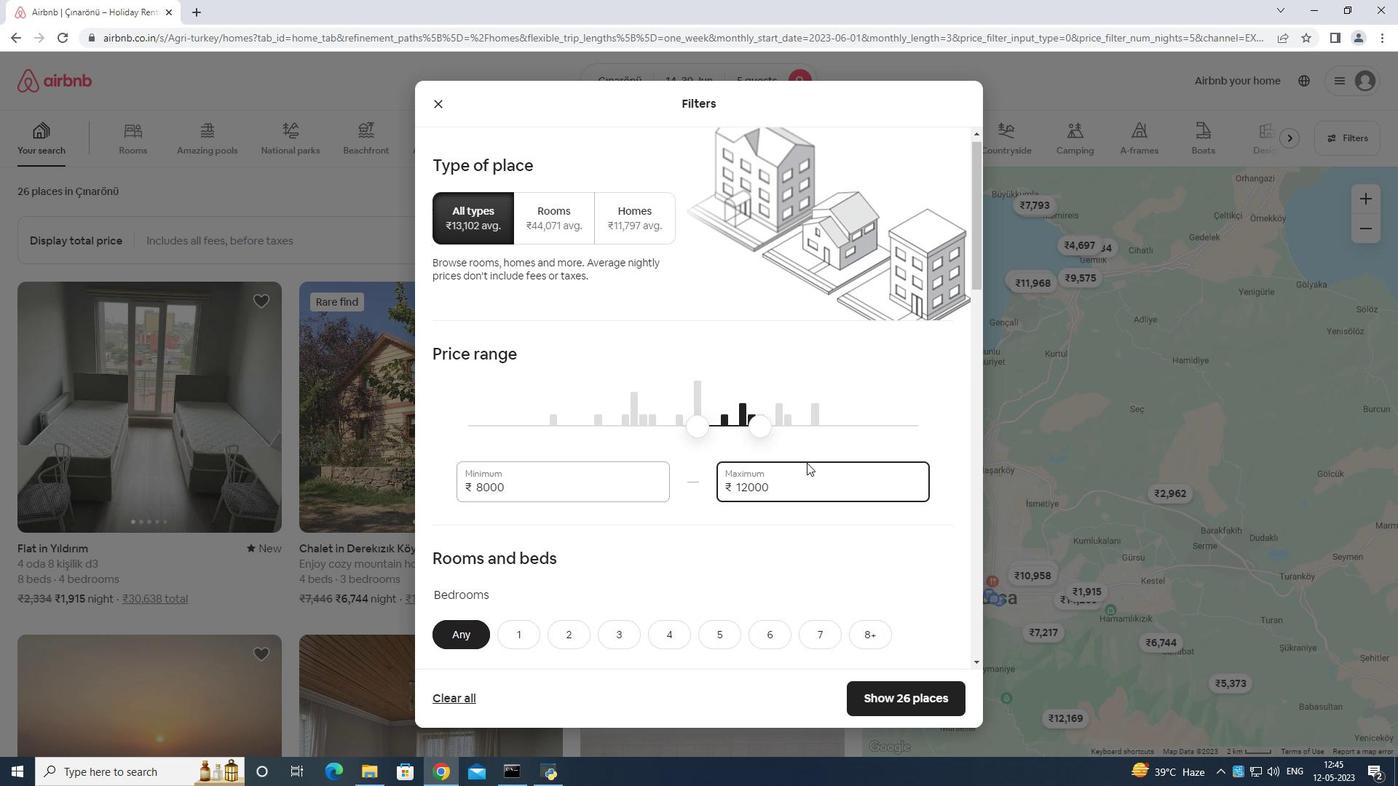 
Action: Mouse moved to (724, 431)
Screenshot: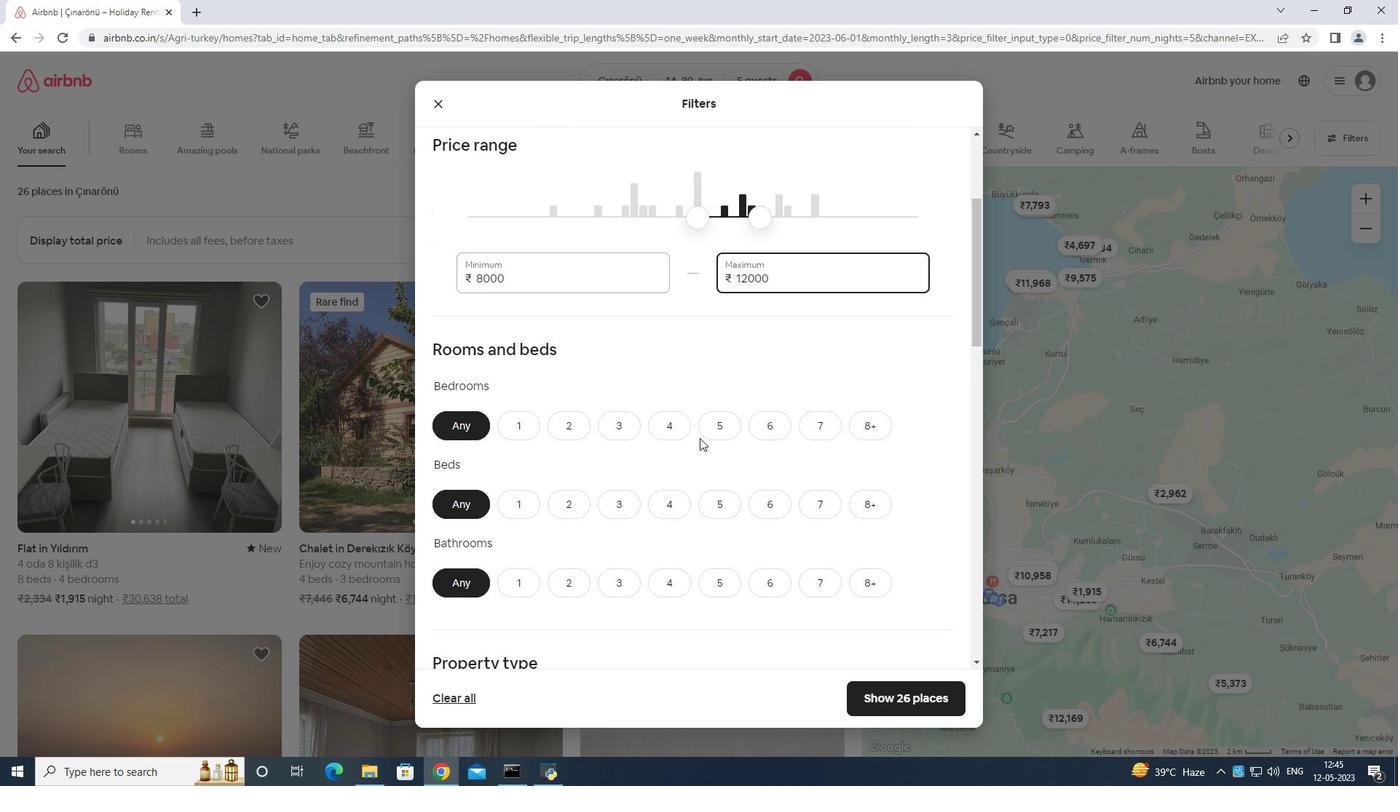 
Action: Mouse pressed left at (724, 431)
Screenshot: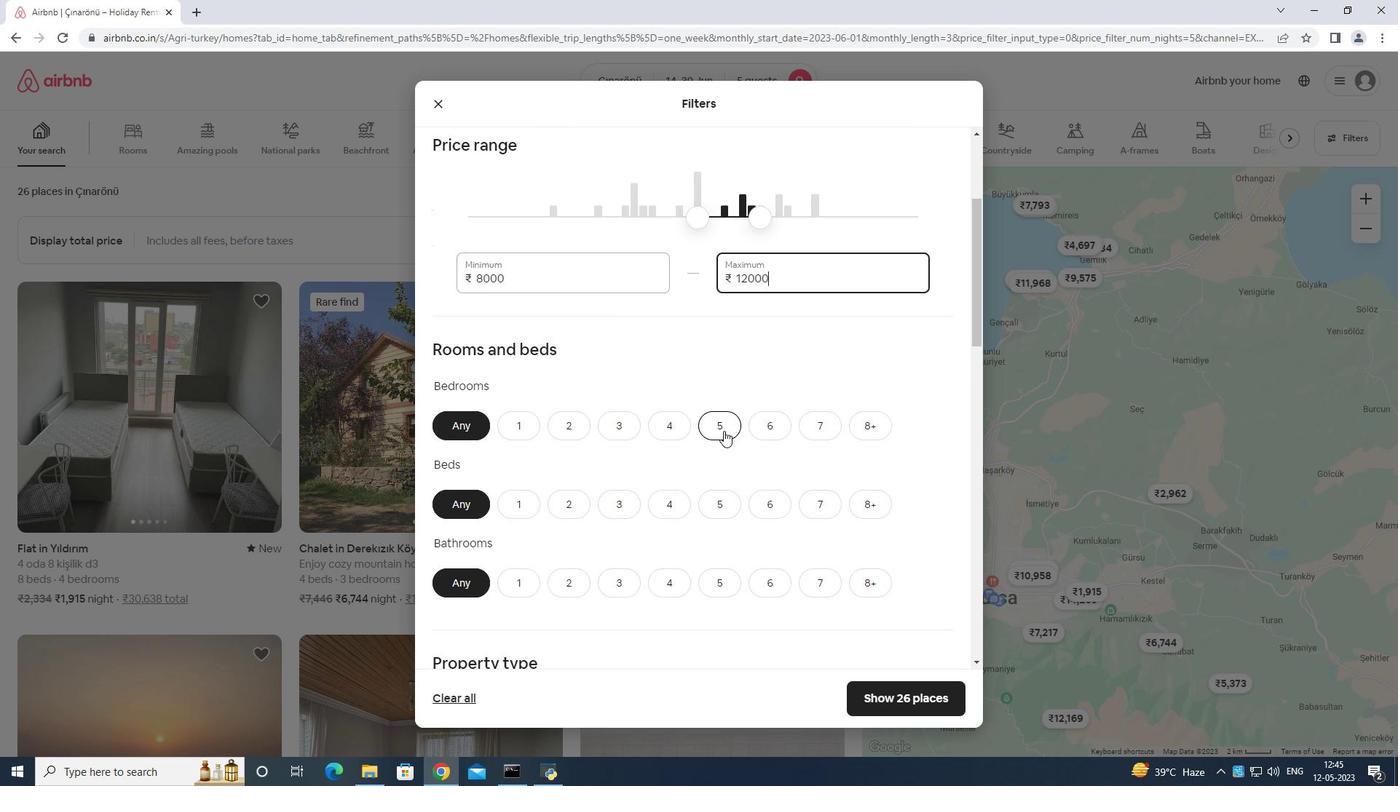 
Action: Mouse moved to (725, 505)
Screenshot: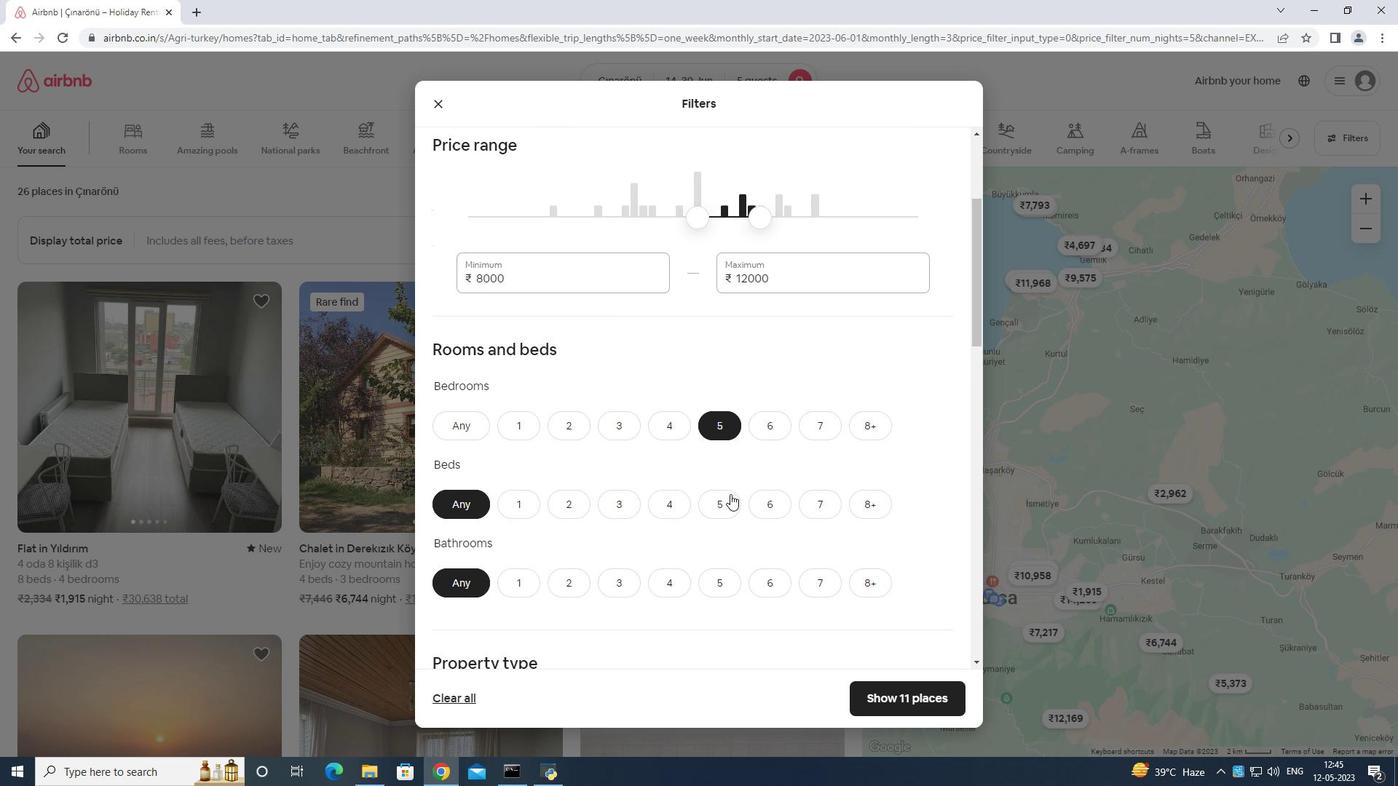 
Action: Mouse pressed left at (725, 505)
Screenshot: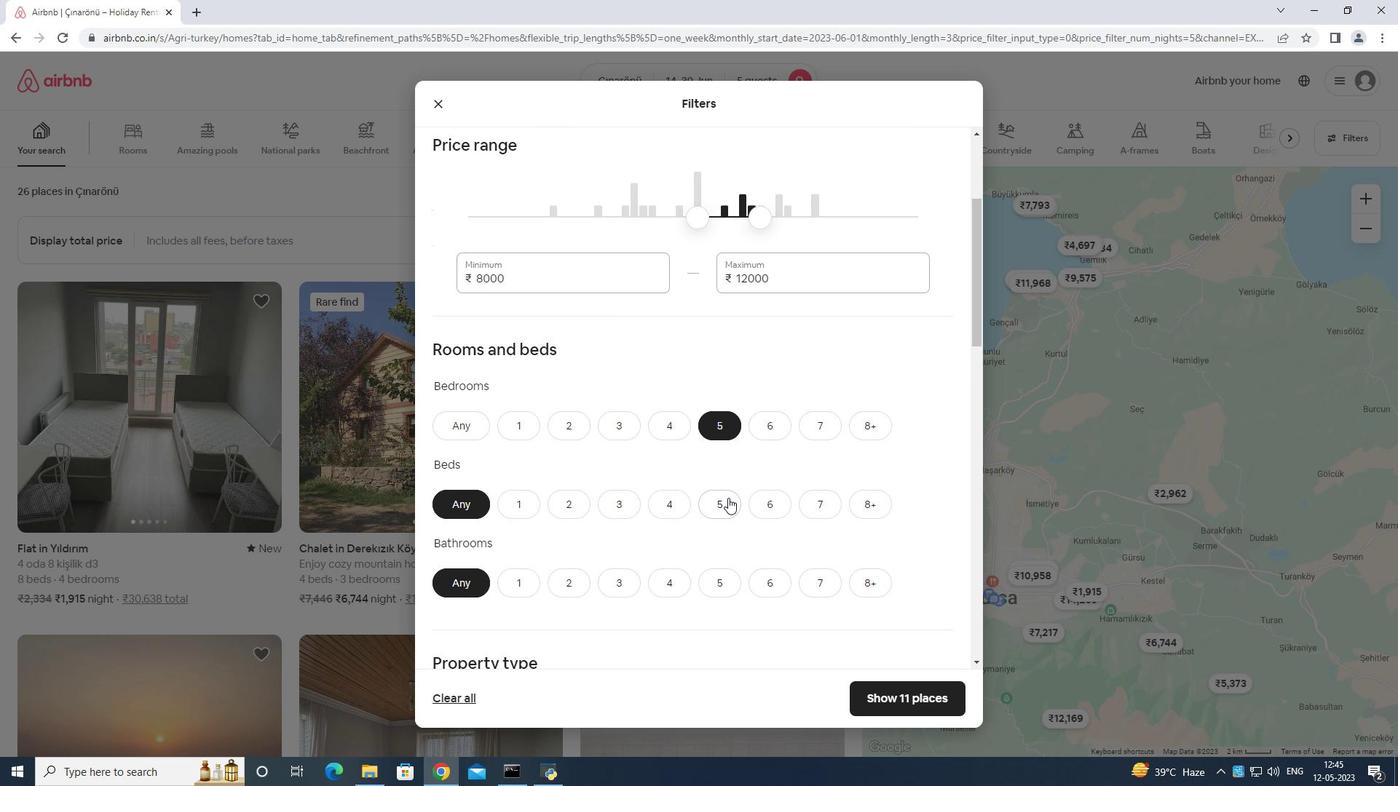 
Action: Mouse moved to (709, 579)
Screenshot: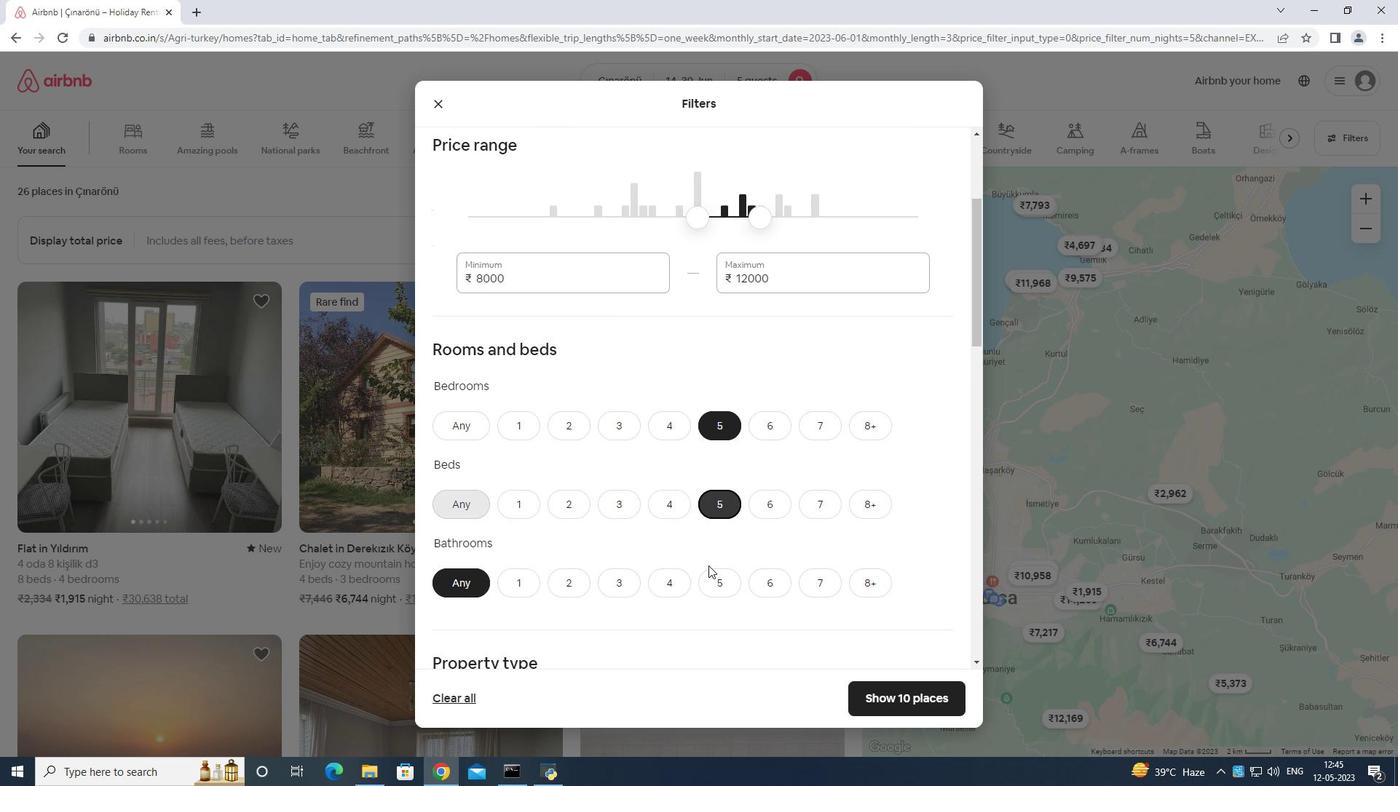 
Action: Mouse pressed left at (709, 579)
Screenshot: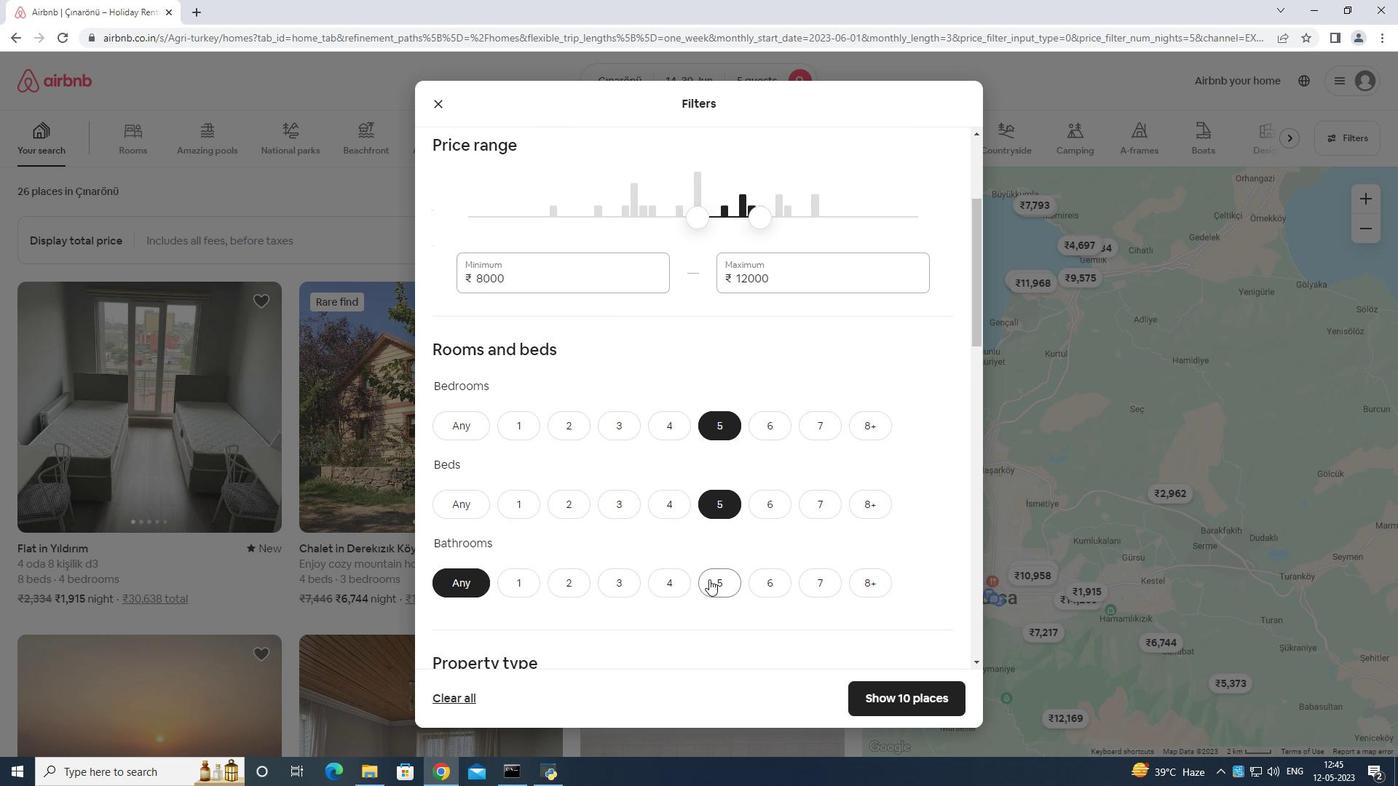
Action: Mouse moved to (722, 573)
Screenshot: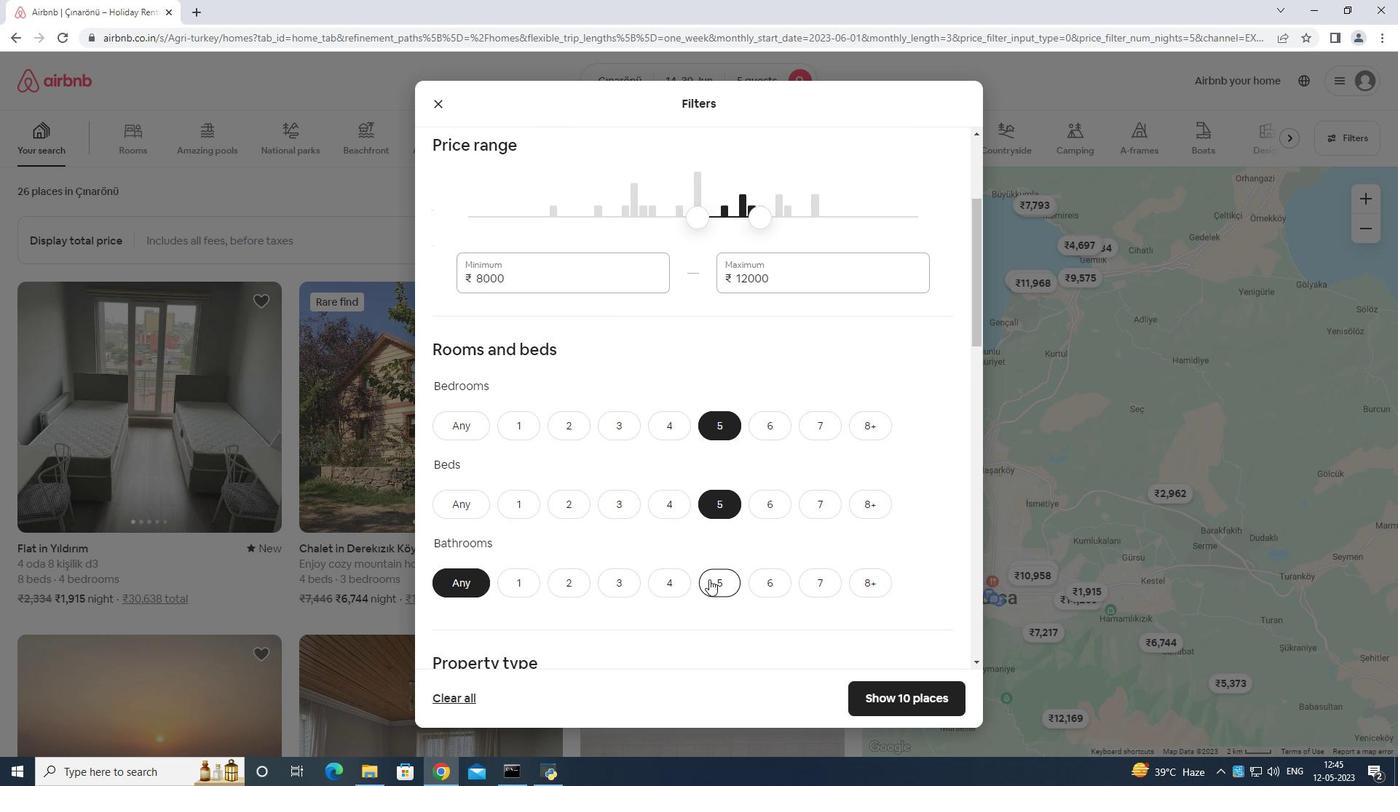 
Action: Mouse scrolled (722, 572) with delta (0, 0)
Screenshot: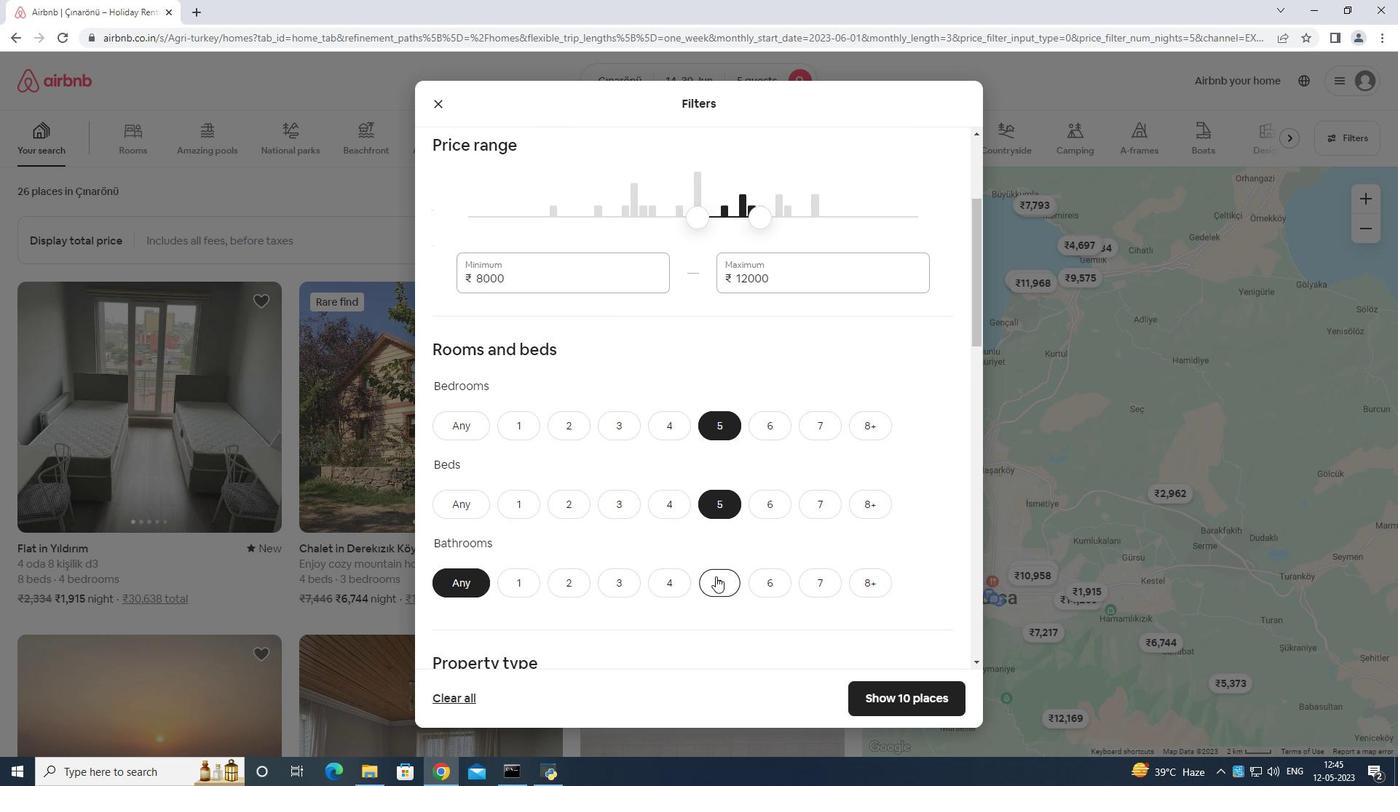 
Action: Mouse scrolled (722, 572) with delta (0, 0)
Screenshot: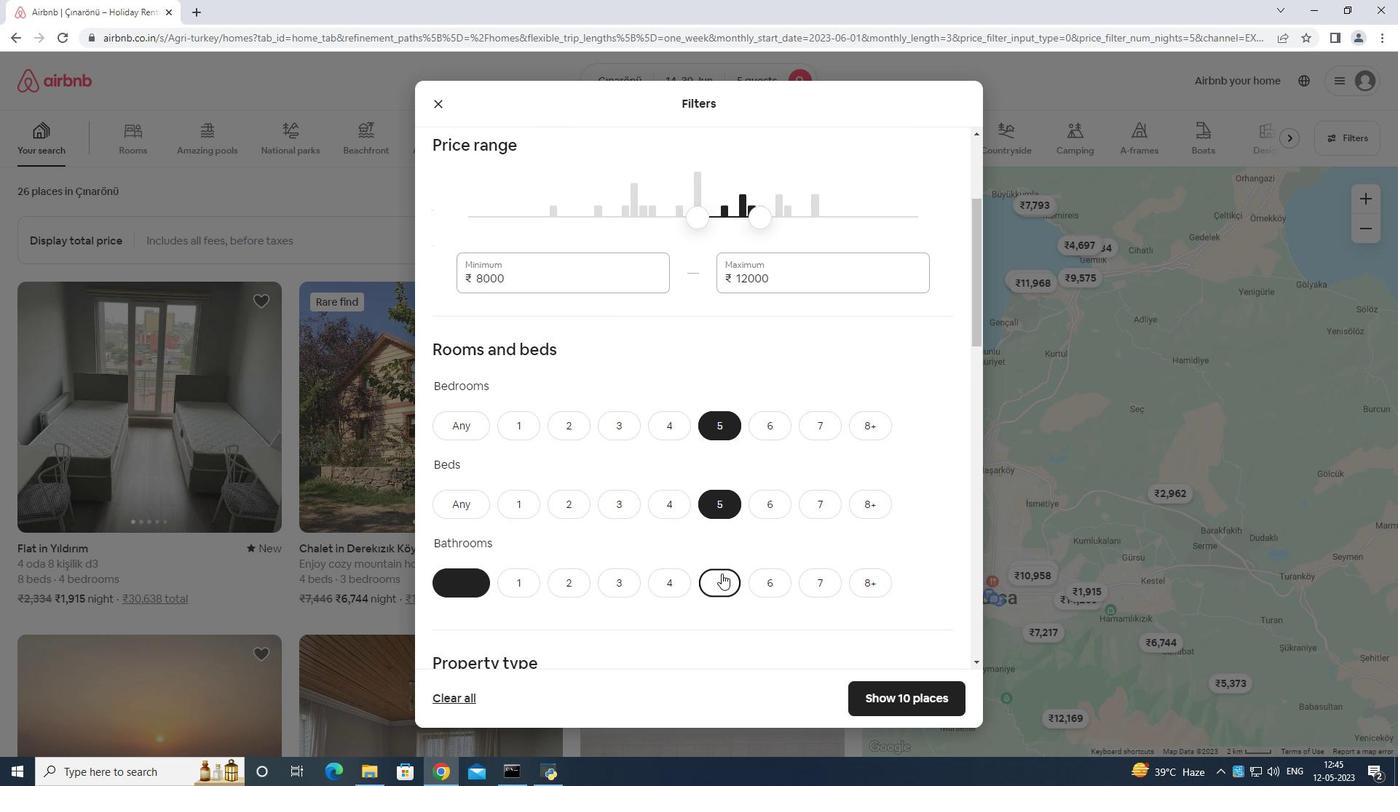 
Action: Mouse scrolled (722, 572) with delta (0, 0)
Screenshot: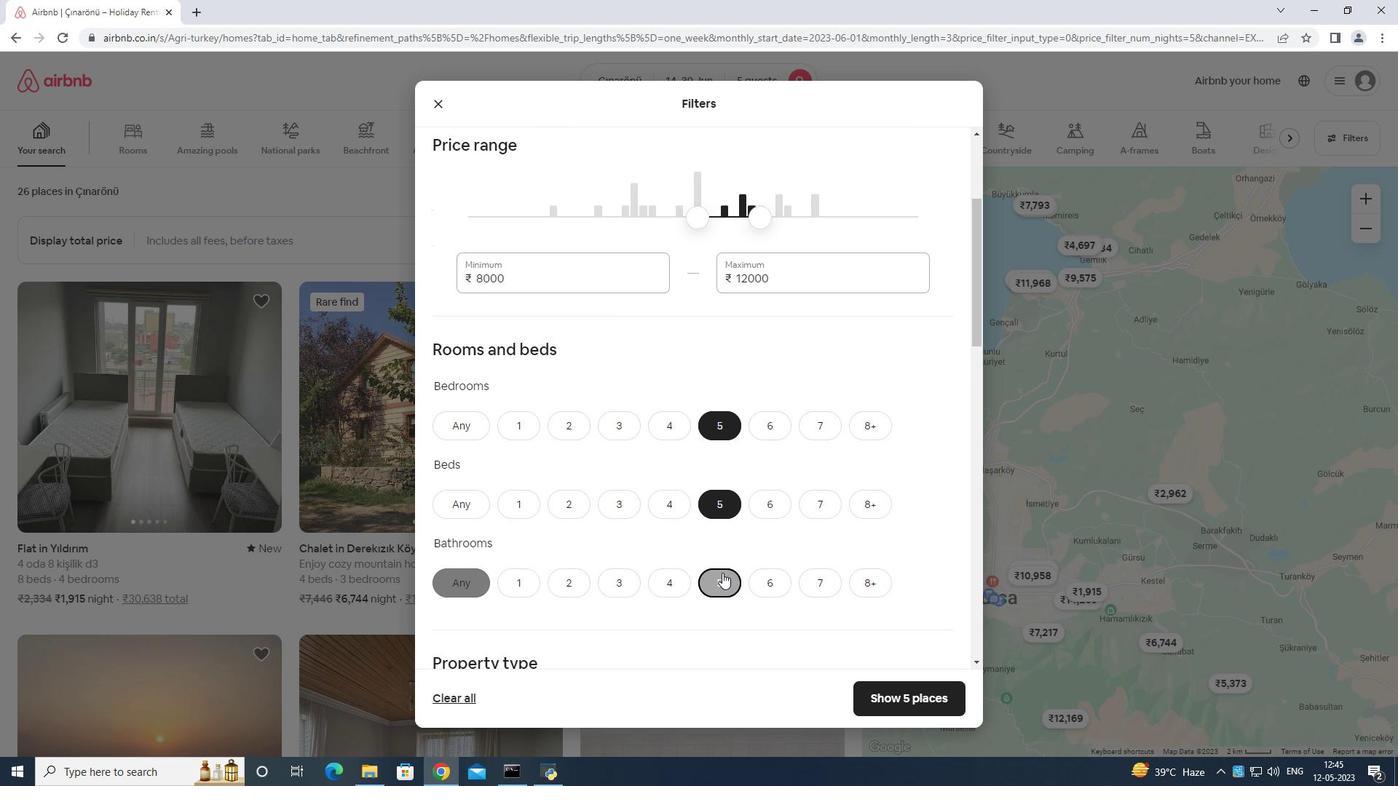 
Action: Mouse scrolled (722, 572) with delta (0, 0)
Screenshot: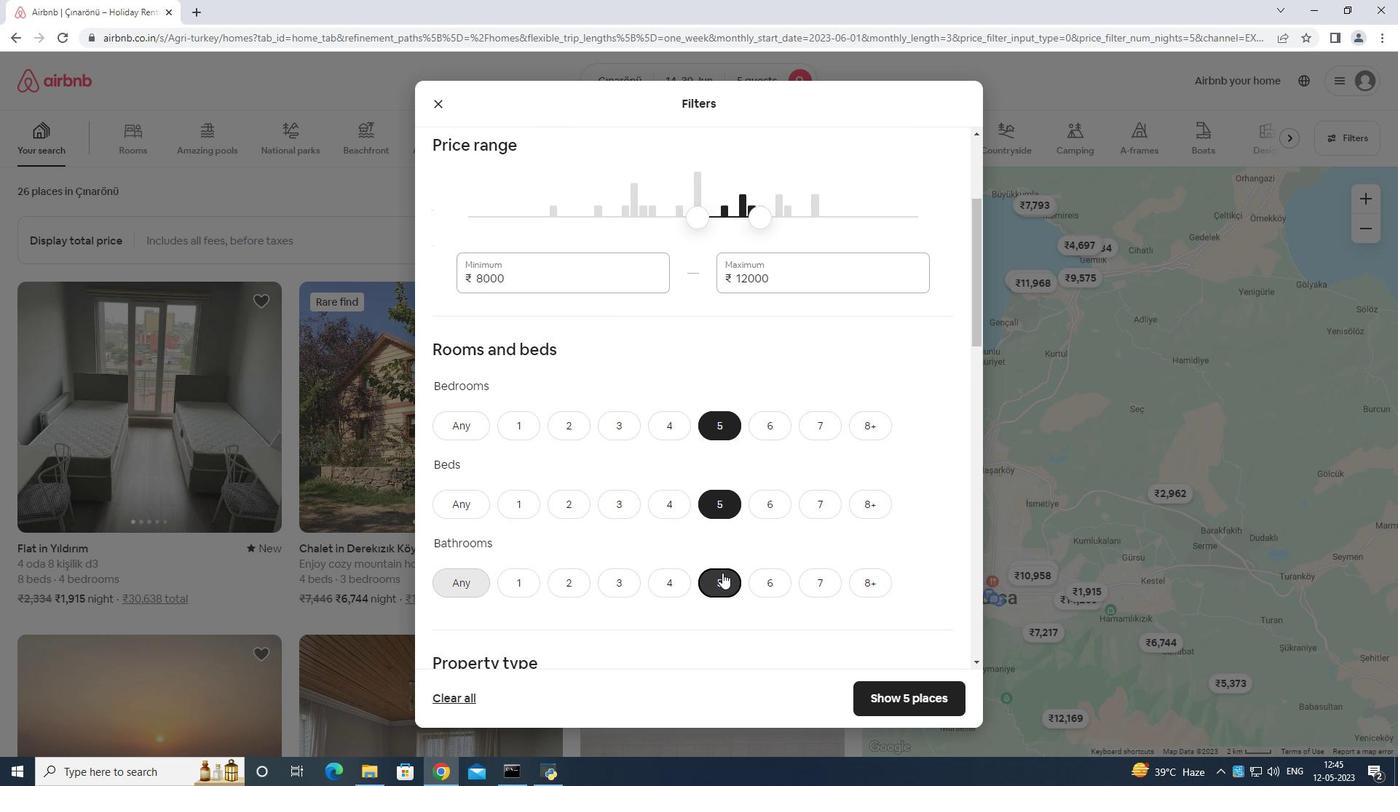 
Action: Mouse moved to (512, 456)
Screenshot: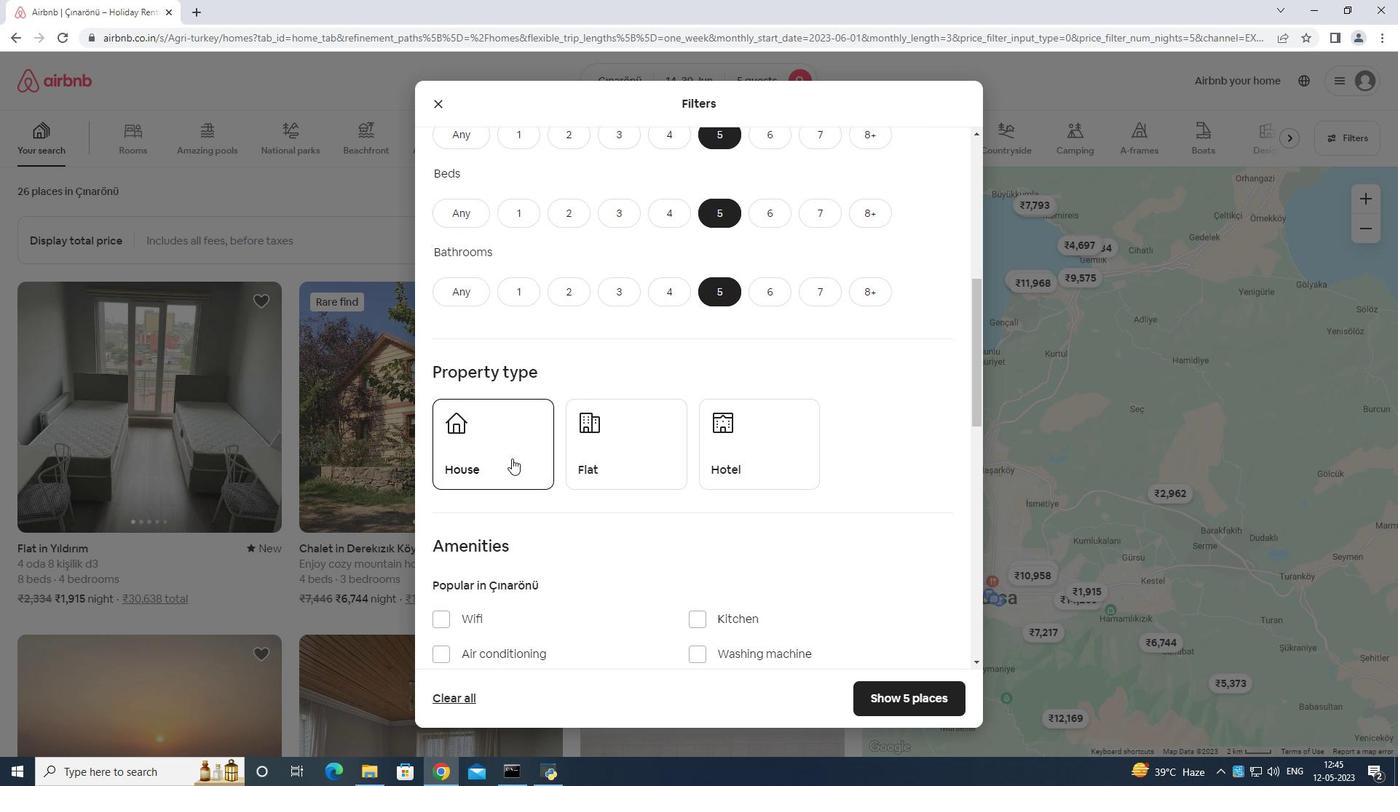
Action: Mouse pressed left at (512, 456)
Screenshot: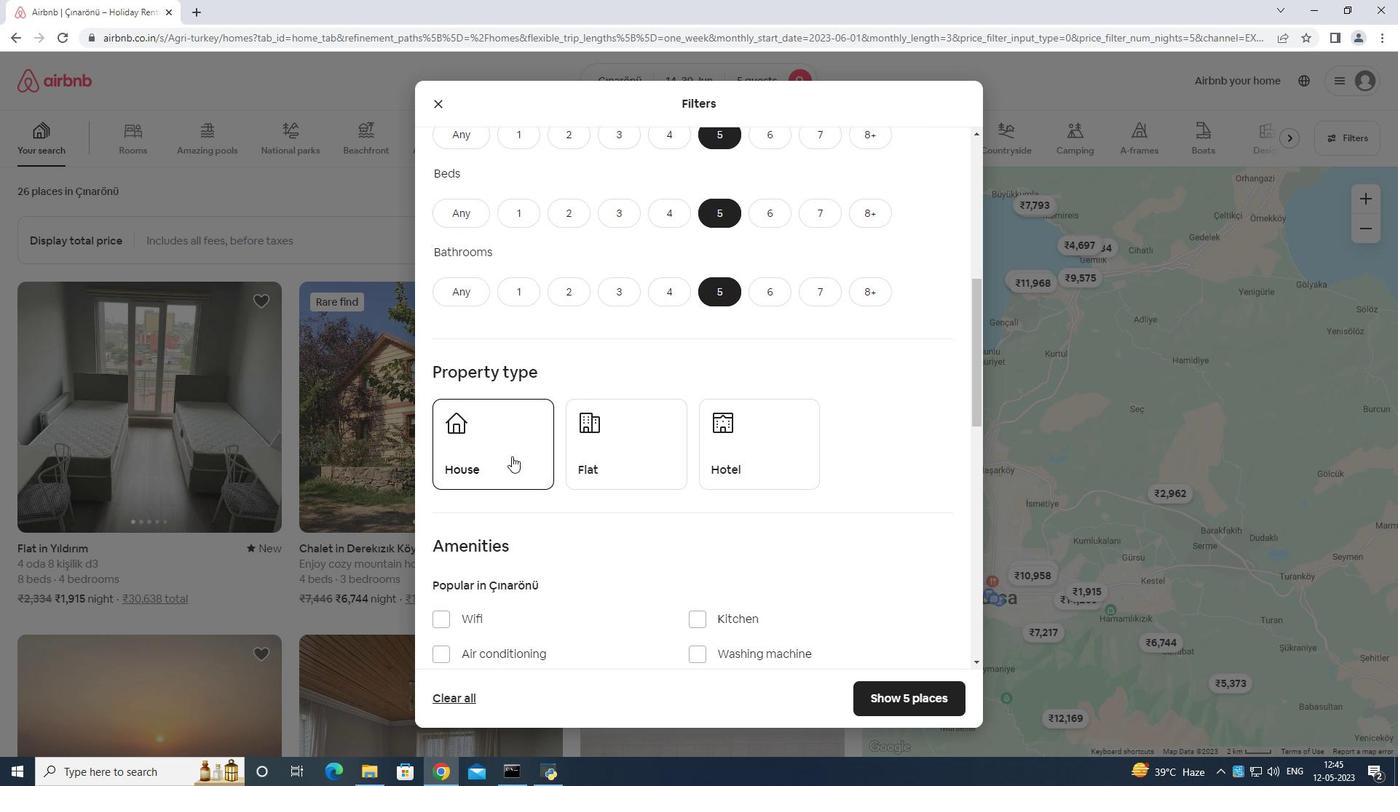 
Action: Mouse moved to (614, 435)
Screenshot: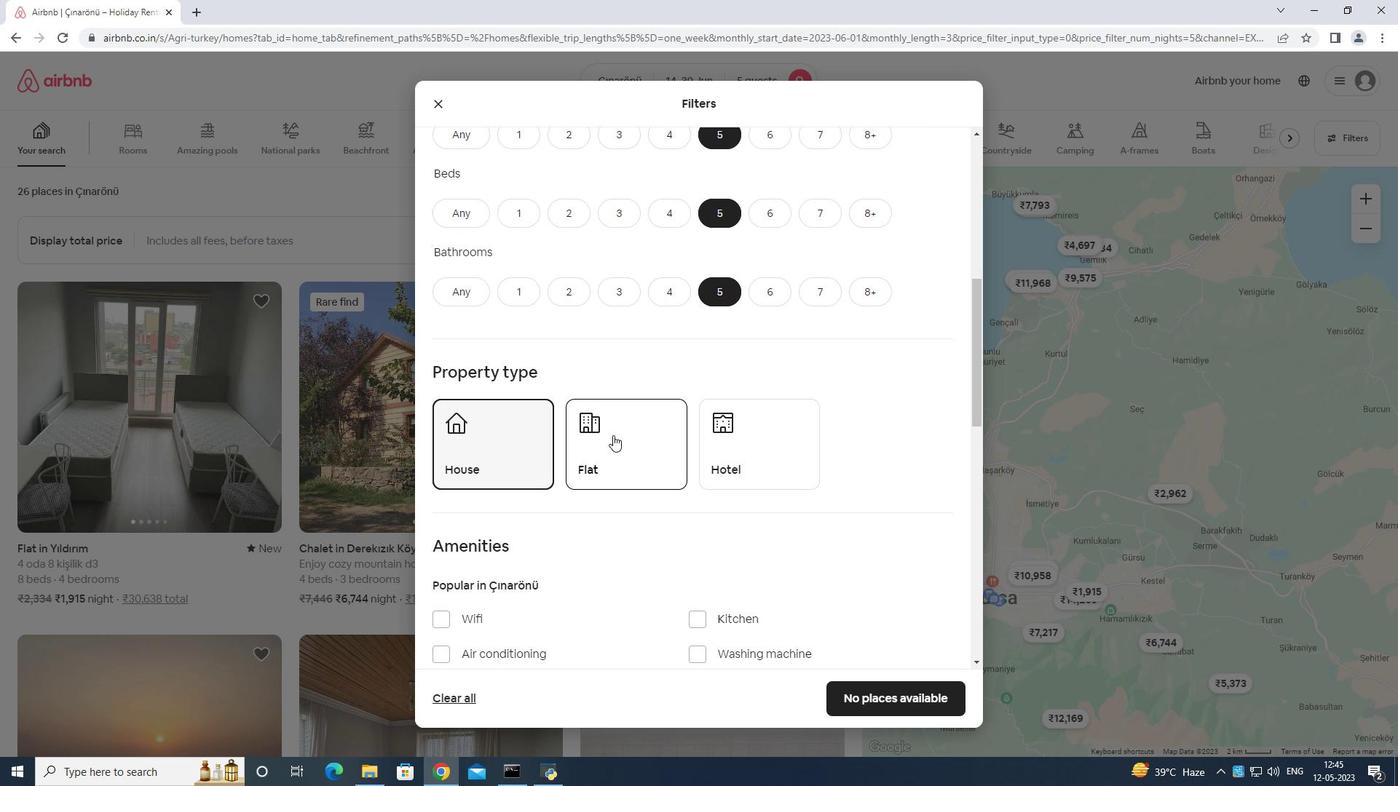 
Action: Mouse pressed left at (614, 435)
Screenshot: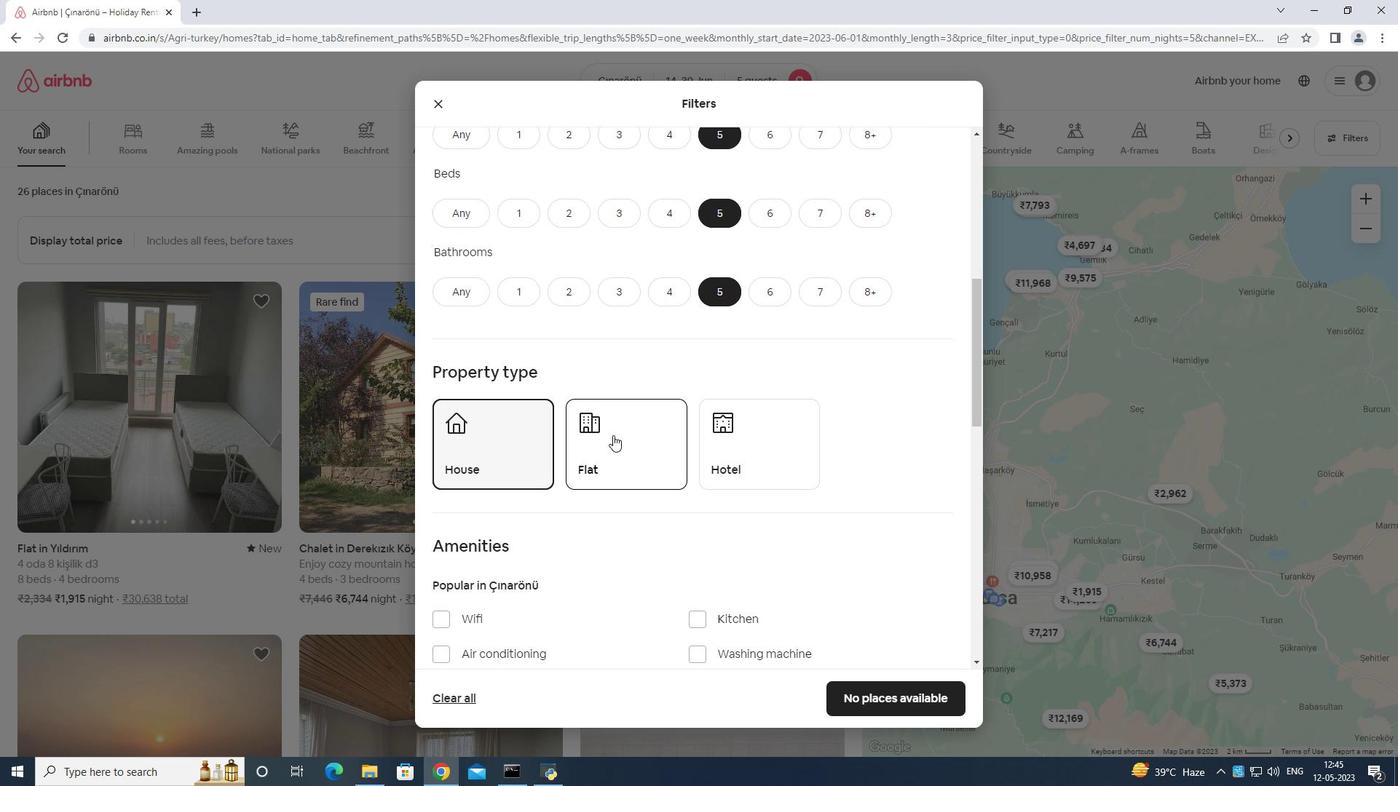 
Action: Mouse moved to (714, 456)
Screenshot: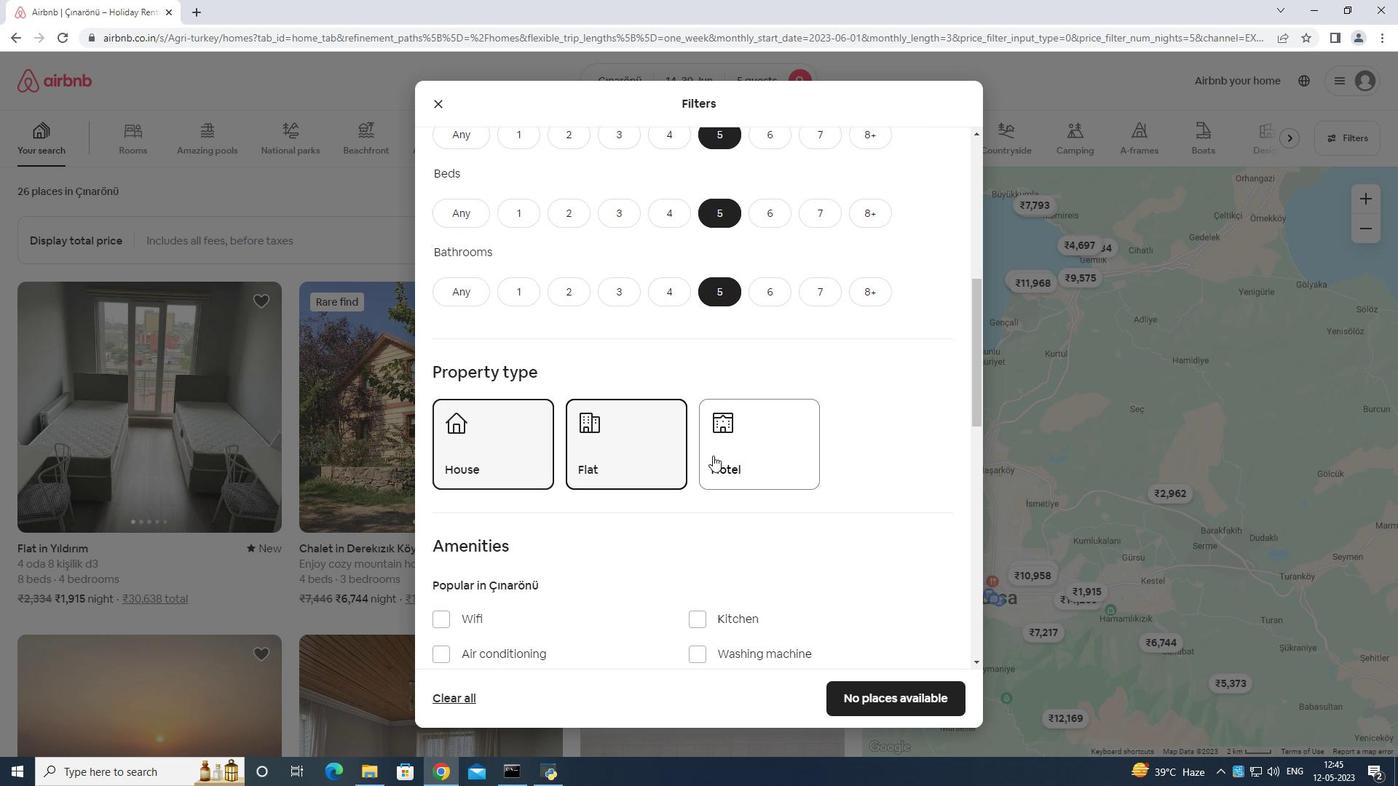 
Action: Mouse pressed left at (714, 456)
Screenshot: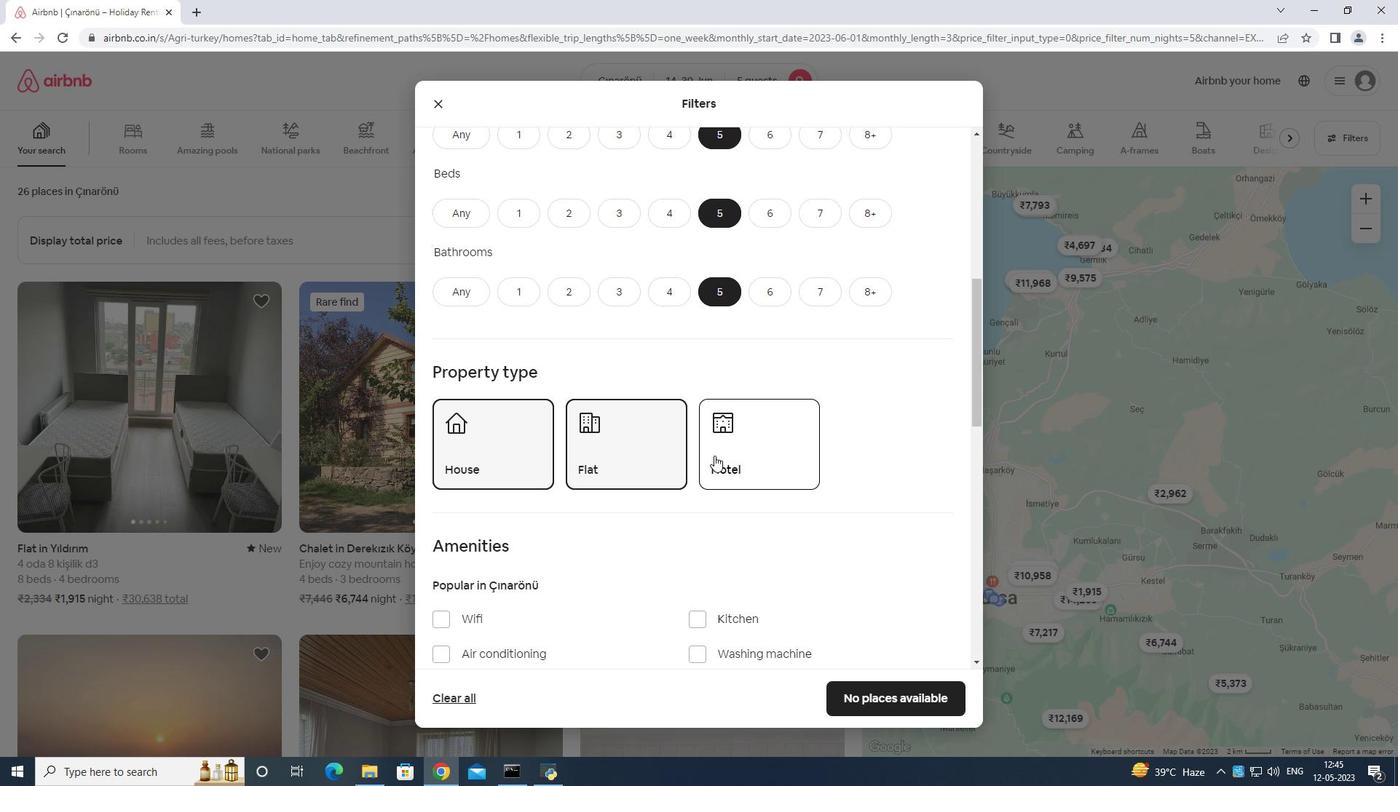 
Action: Mouse moved to (728, 451)
Screenshot: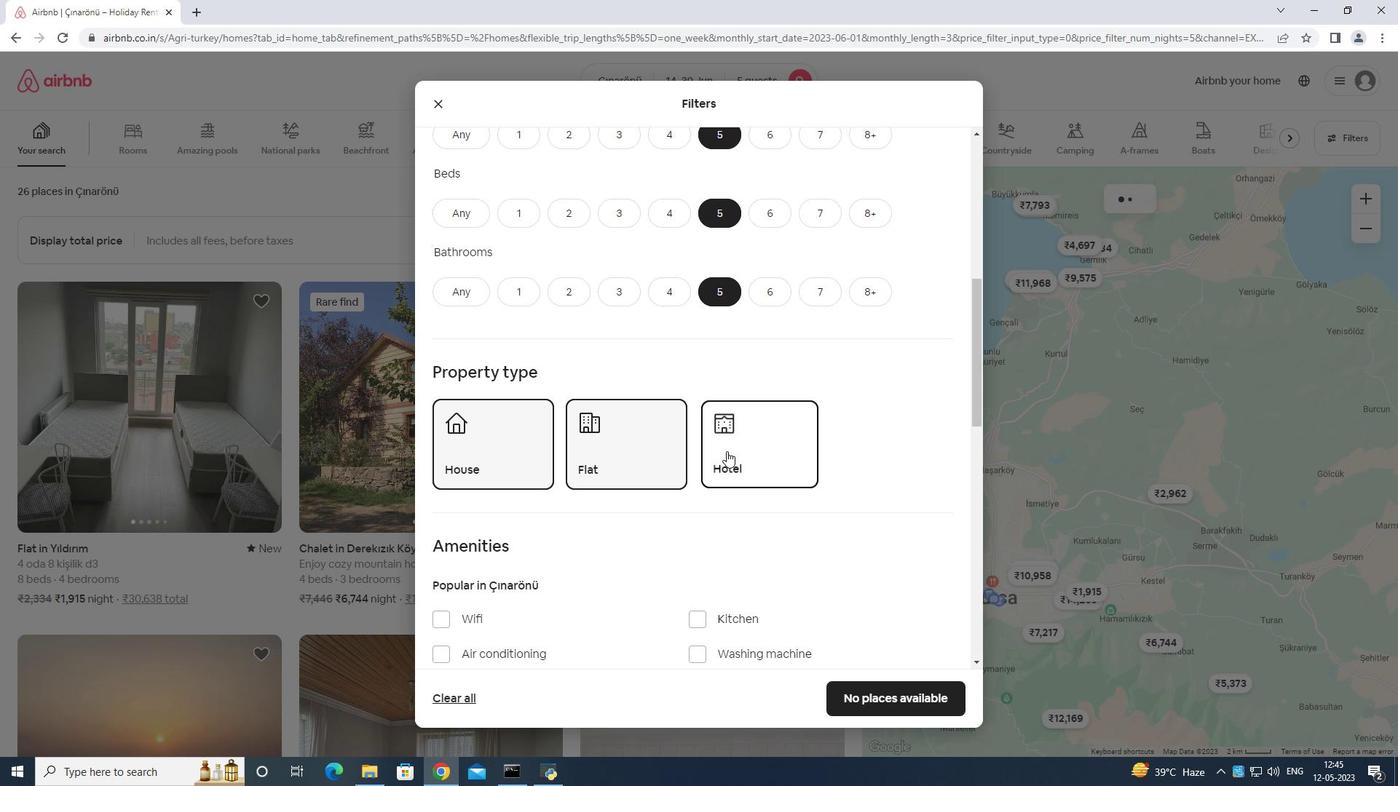
Action: Mouse scrolled (728, 451) with delta (0, 0)
Screenshot: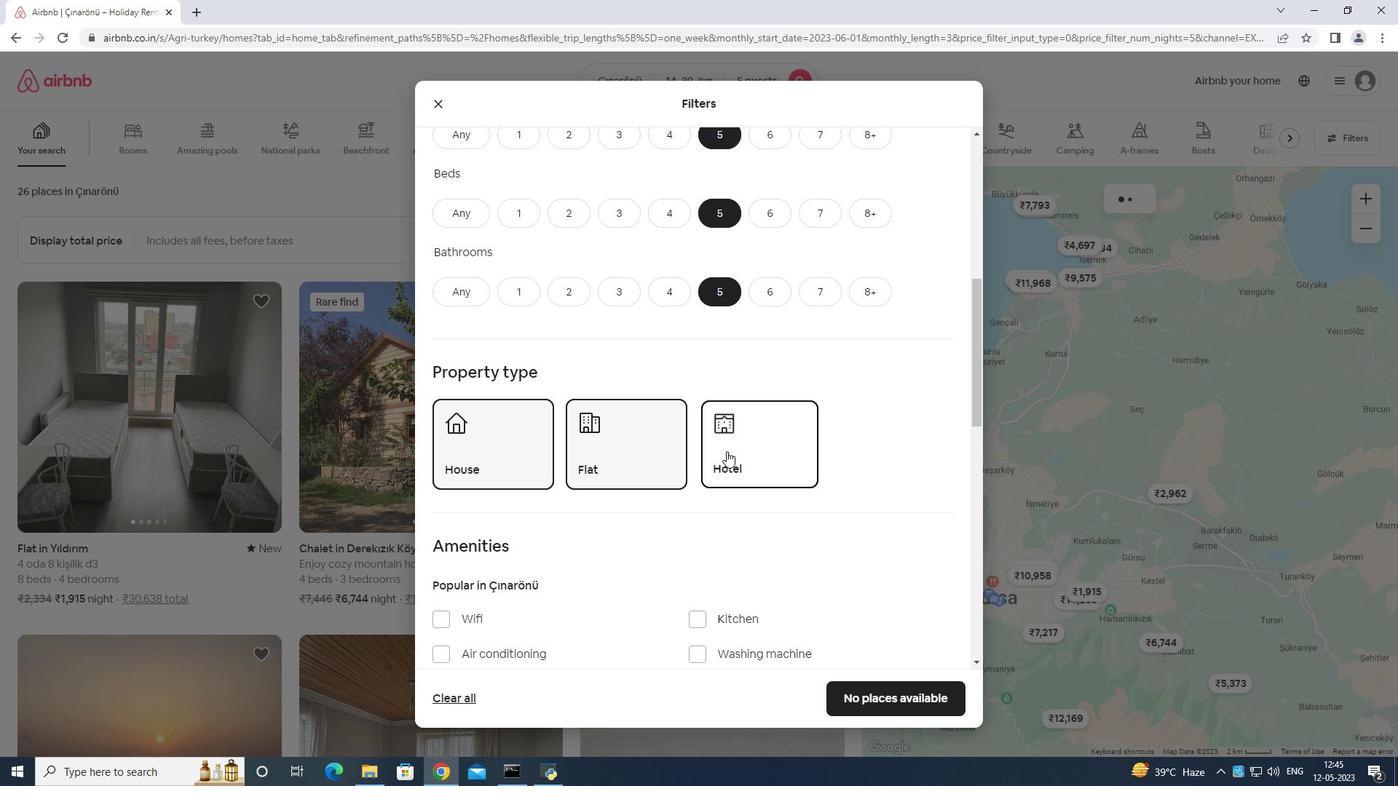 
Action: Mouse moved to (729, 451)
Screenshot: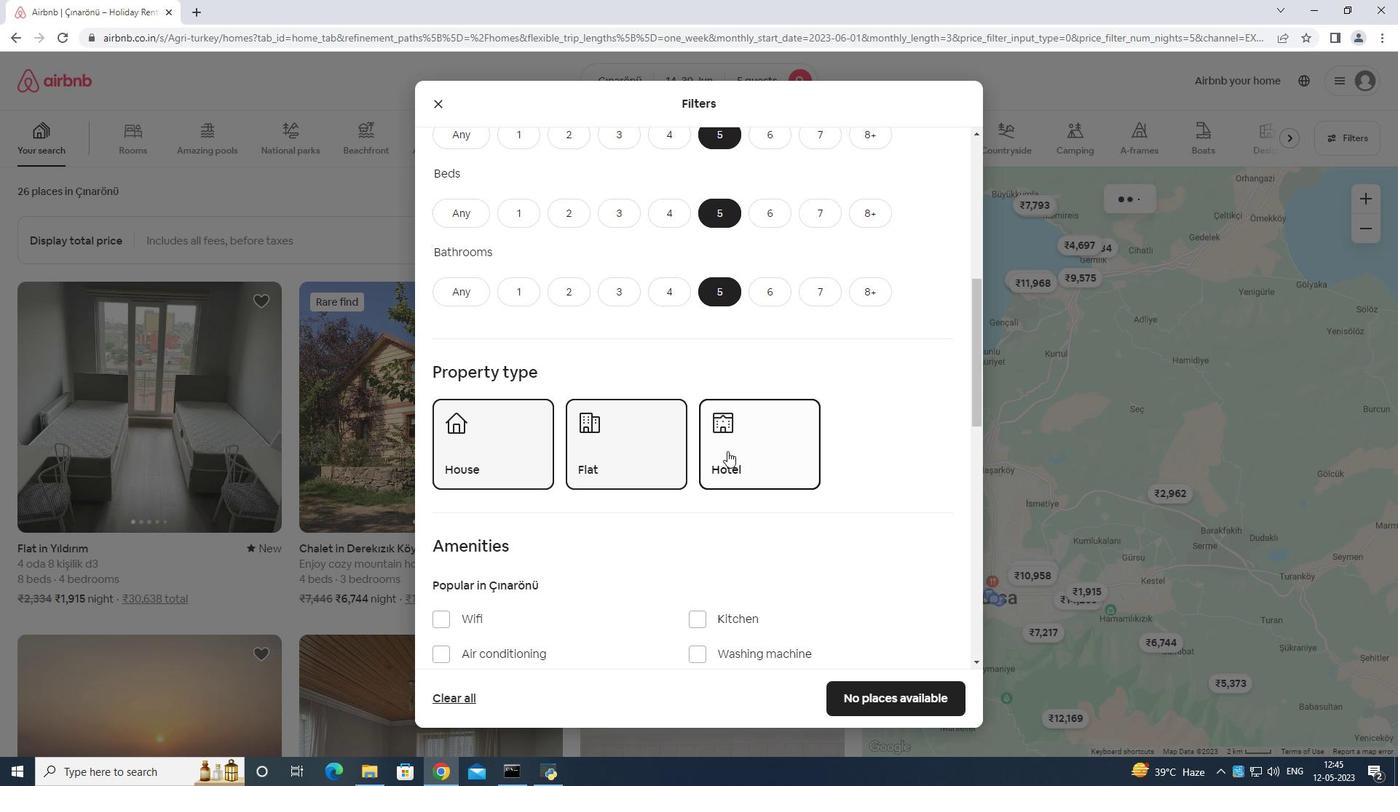 
Action: Mouse scrolled (729, 451) with delta (0, 0)
Screenshot: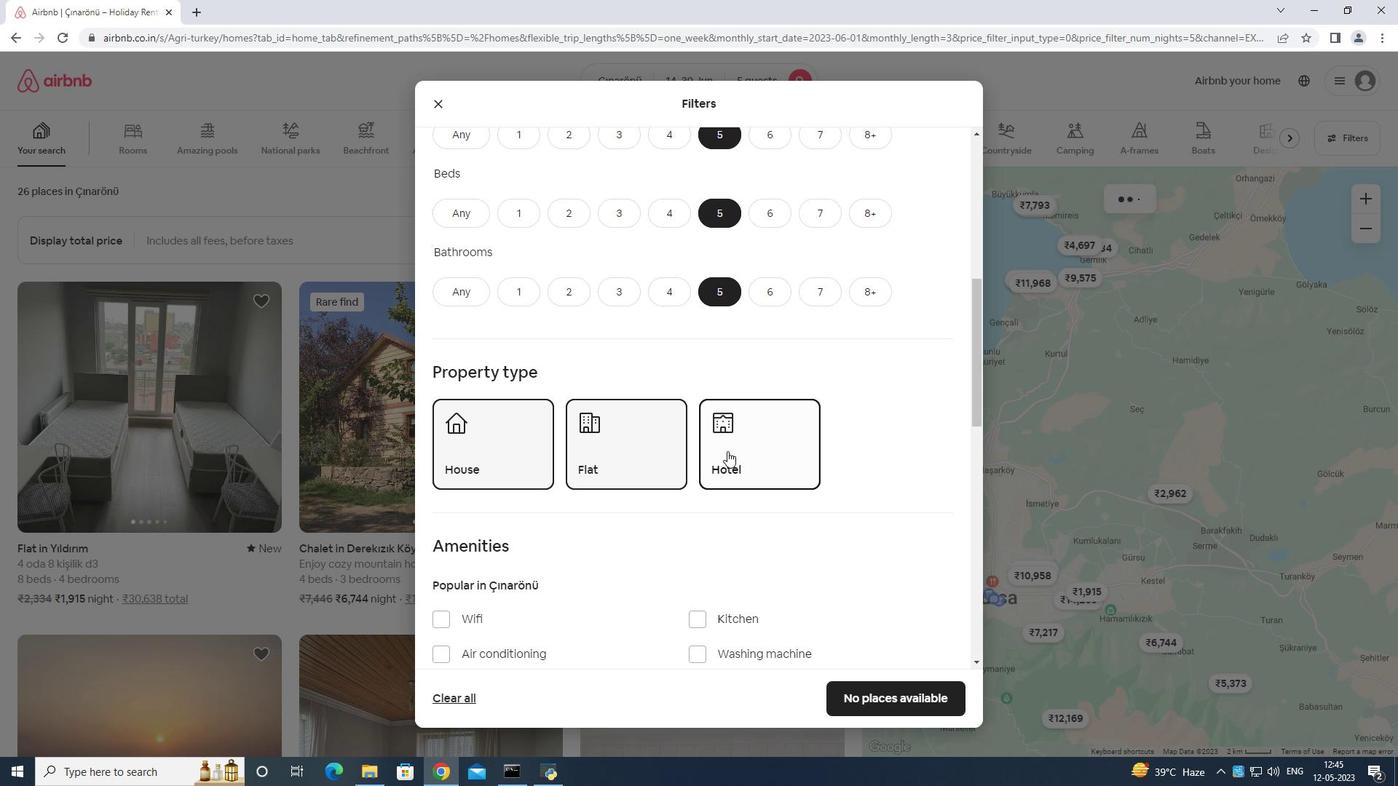 
Action: Mouse moved to (445, 475)
Screenshot: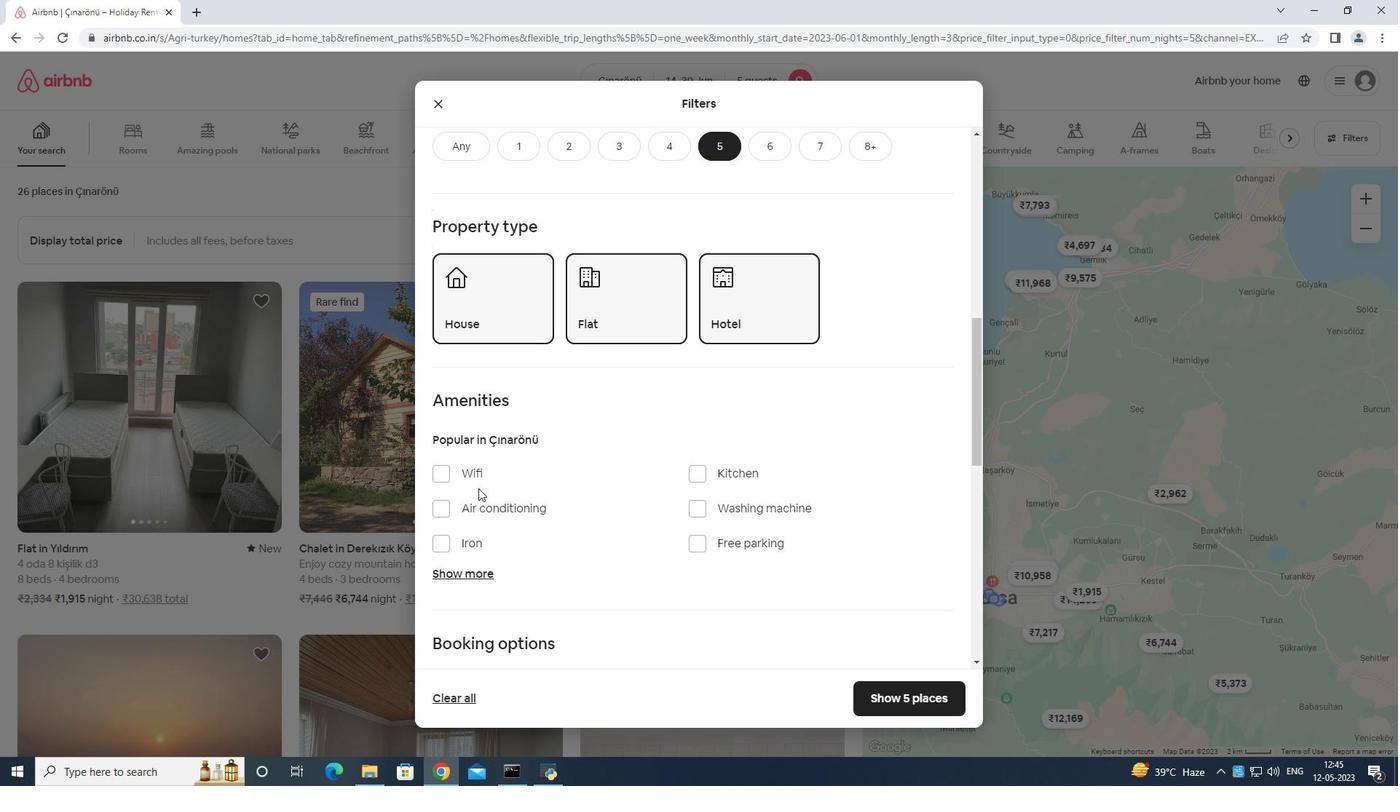 
Action: Mouse pressed left at (445, 475)
Screenshot: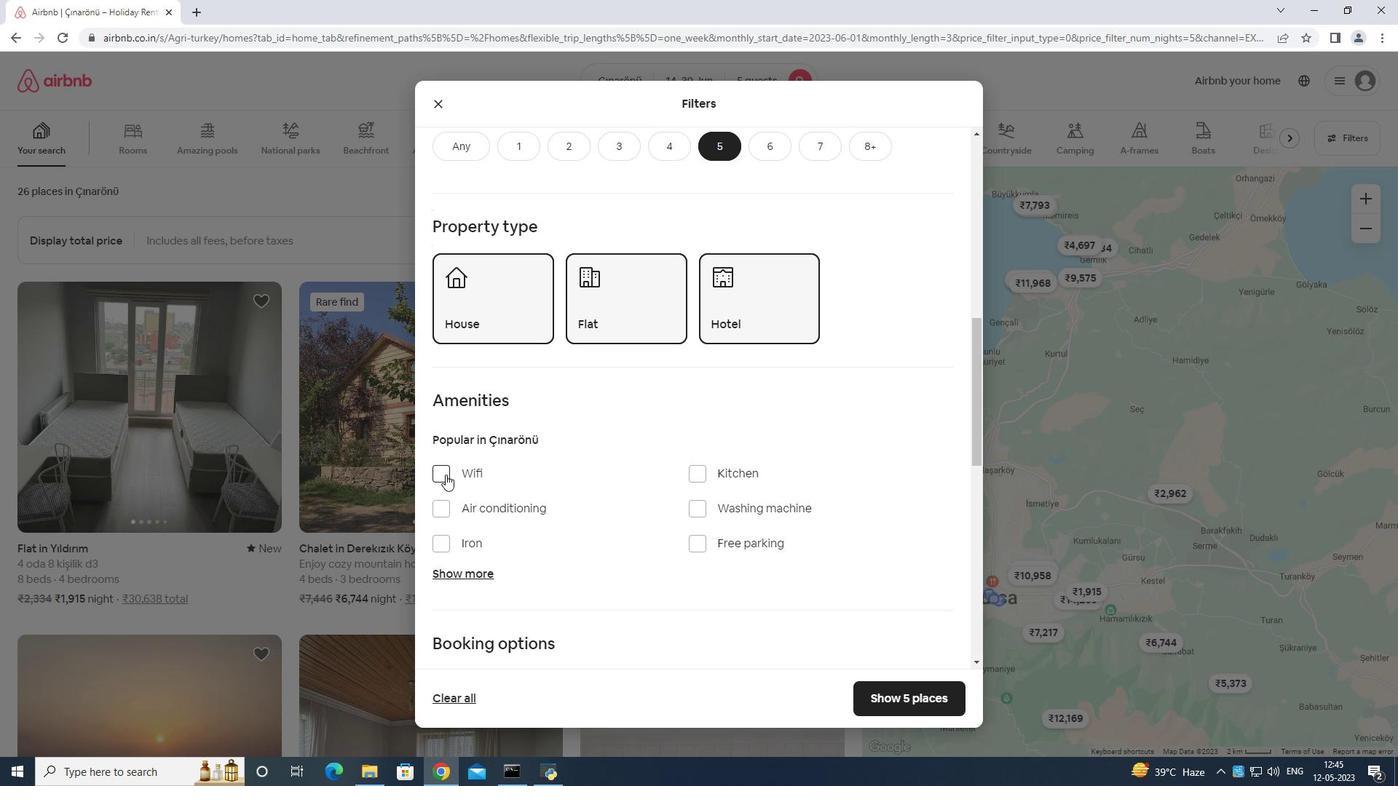 
Action: Mouse moved to (692, 541)
Screenshot: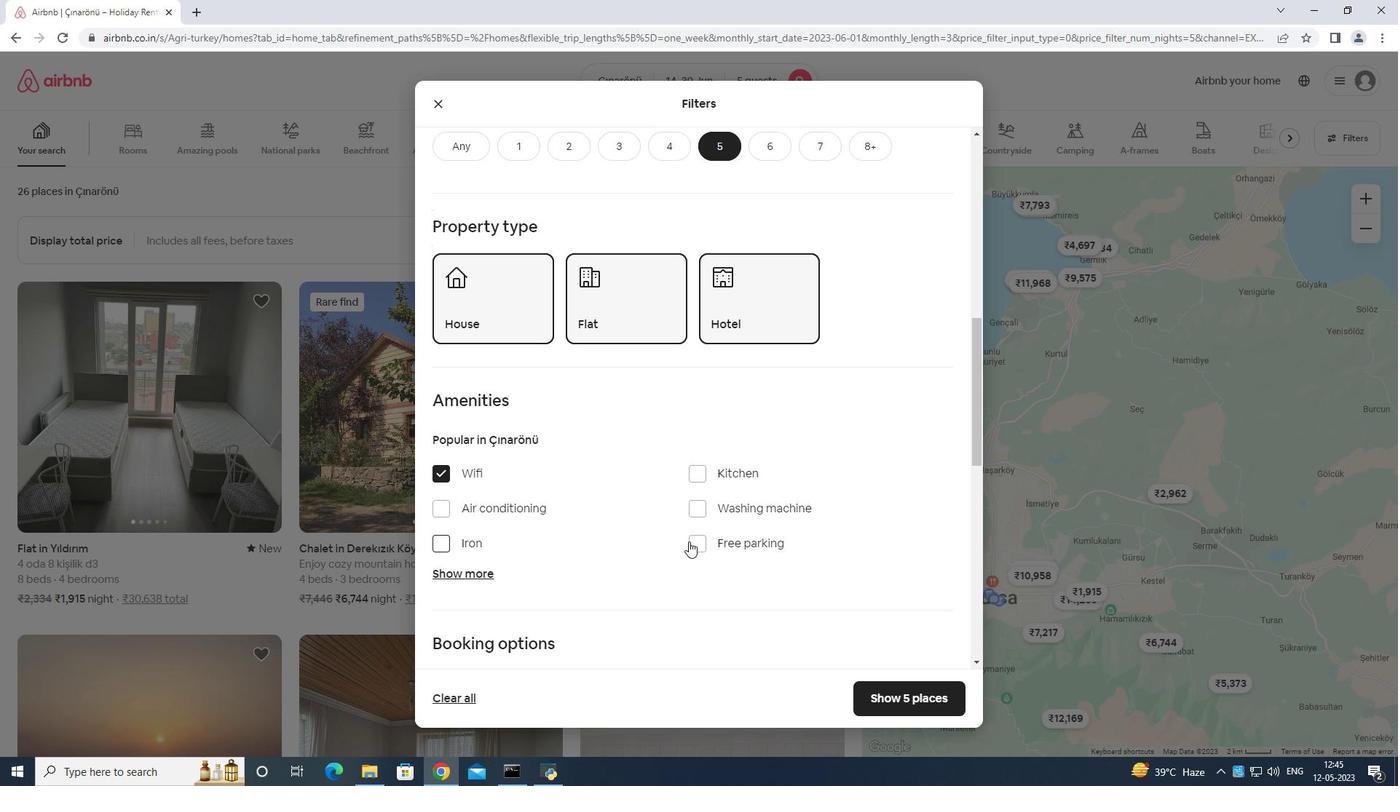
Action: Mouse pressed left at (692, 541)
Screenshot: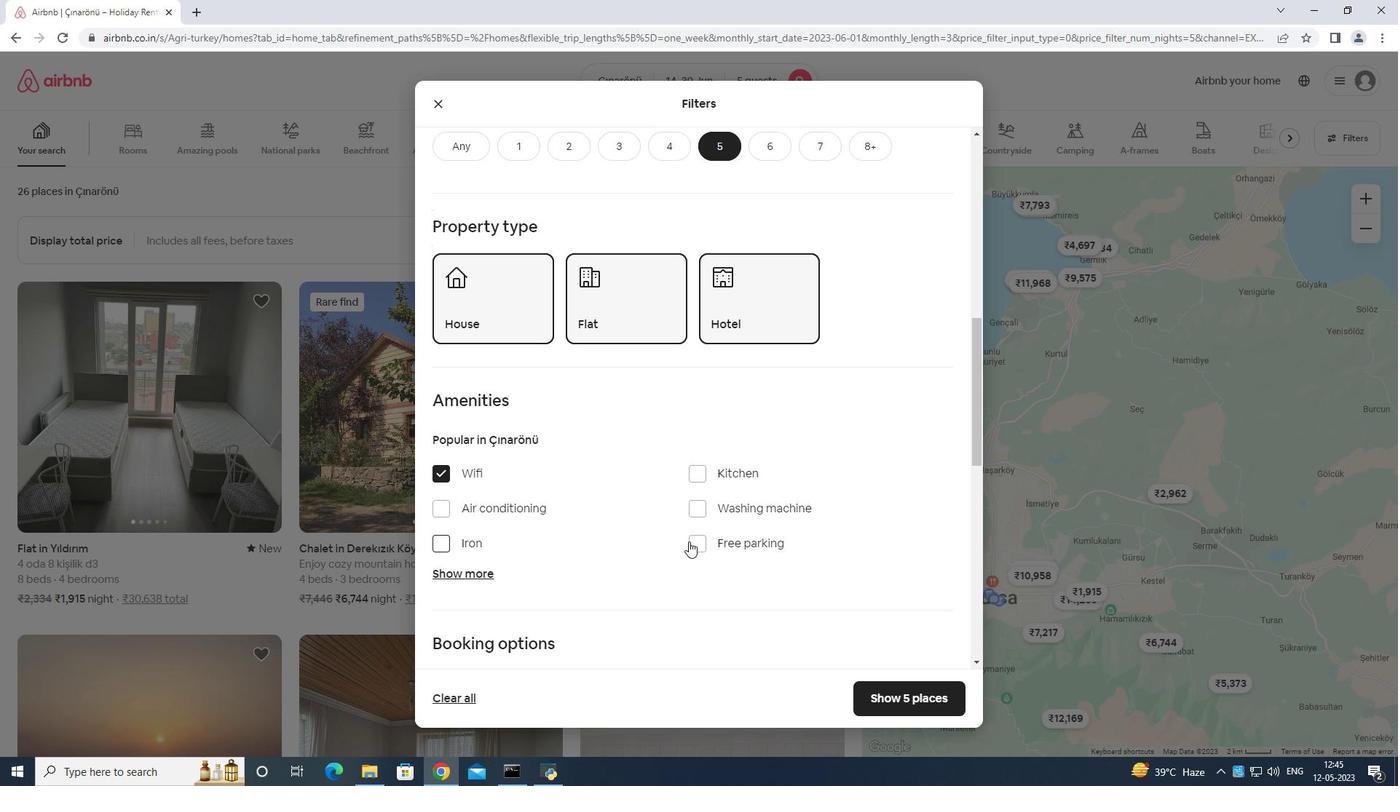 
Action: Mouse moved to (462, 571)
Screenshot: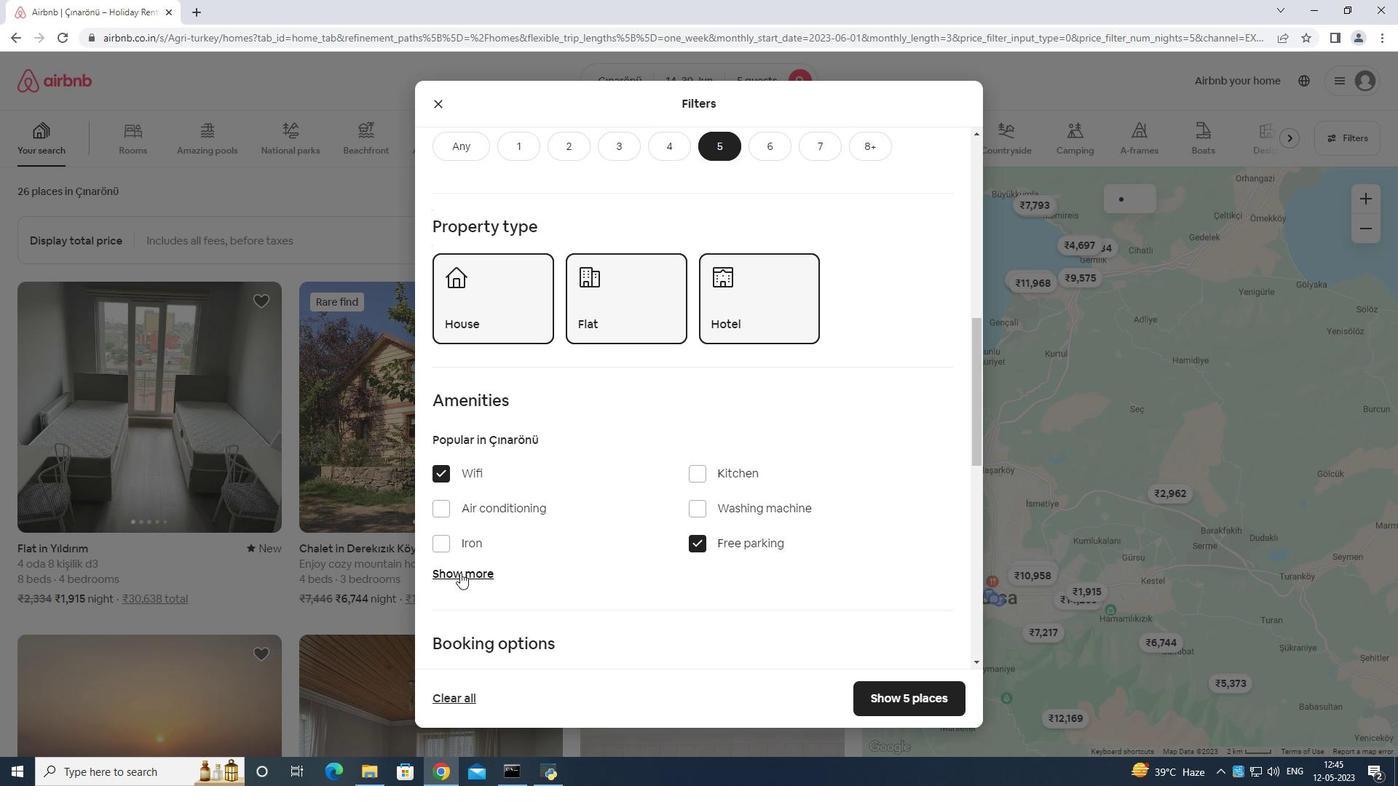 
Action: Mouse pressed left at (462, 571)
Screenshot: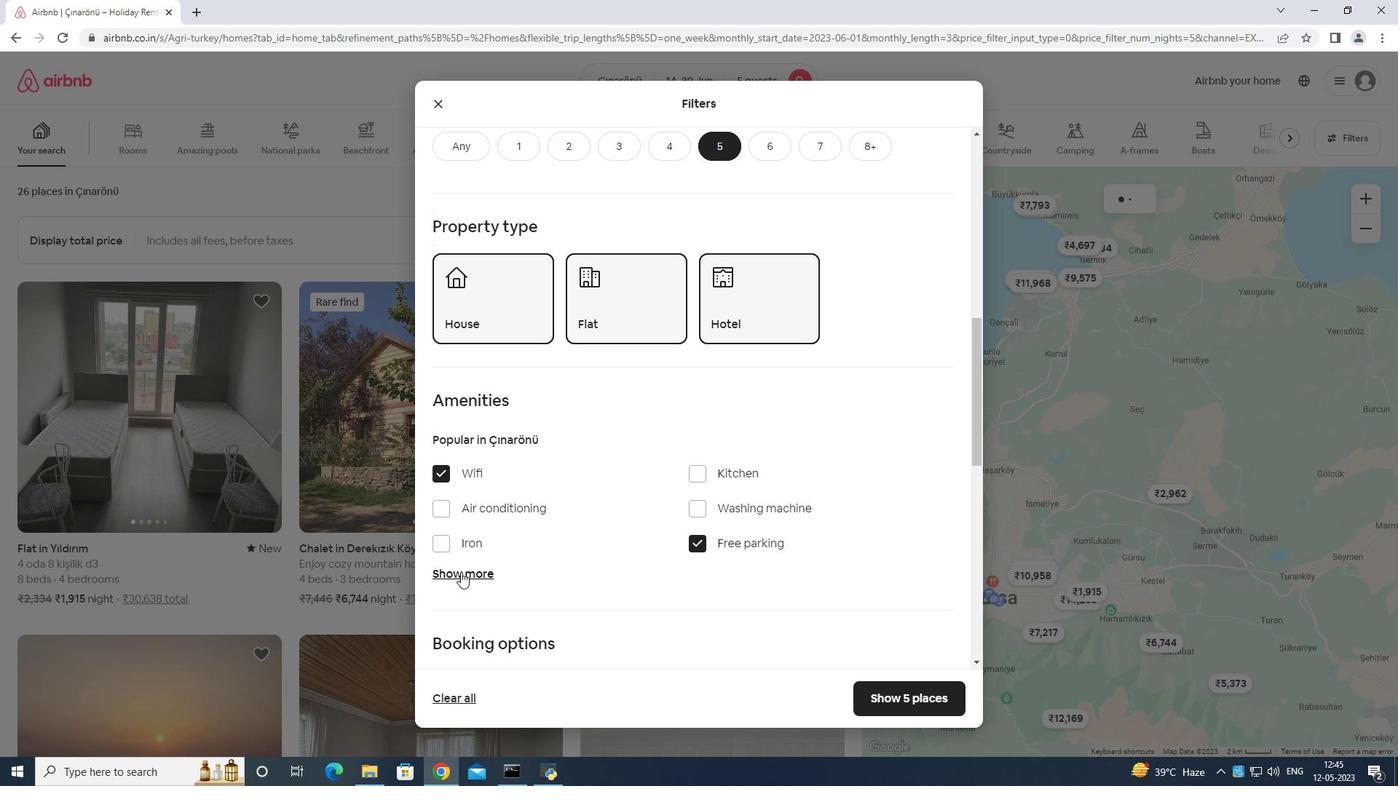 
Action: Mouse moved to (472, 561)
Screenshot: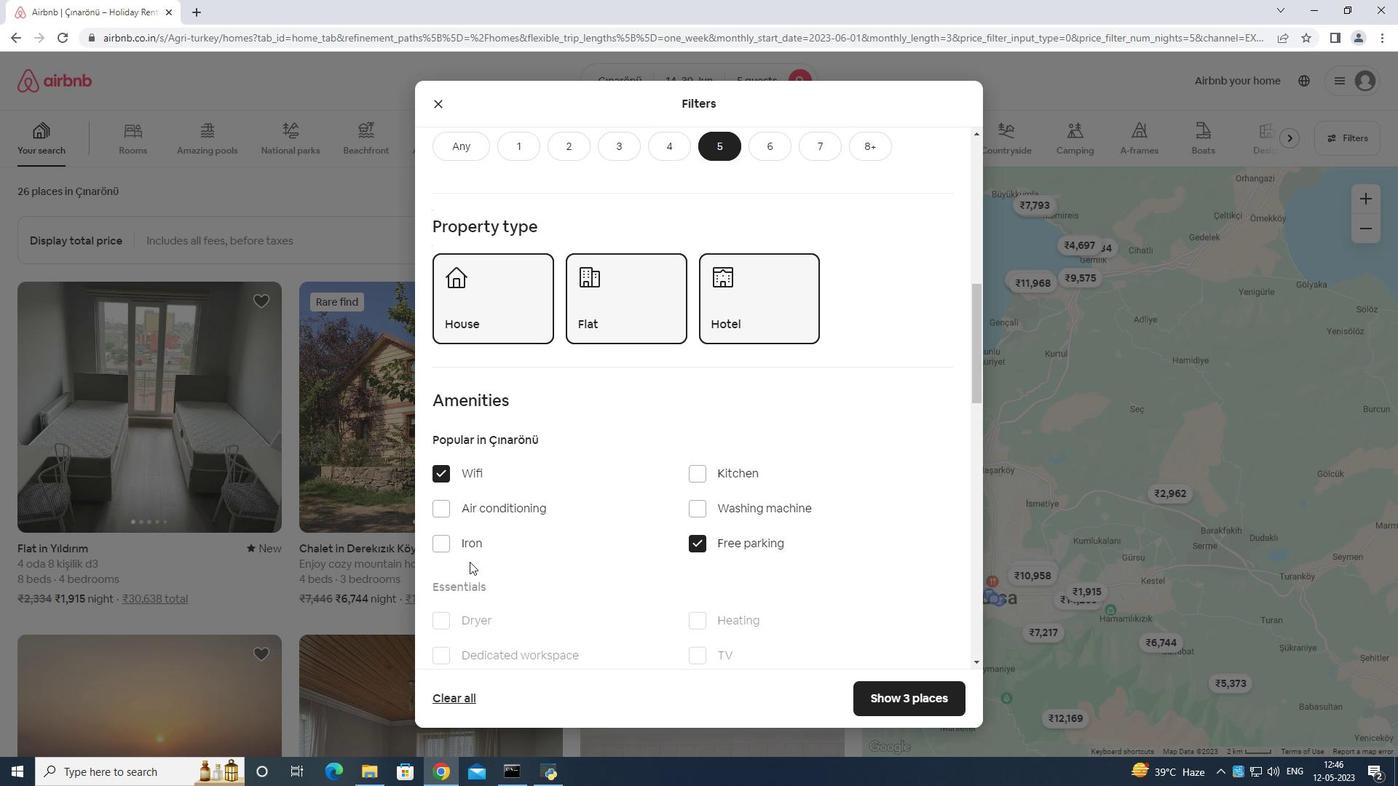 
Action: Mouse scrolled (472, 561) with delta (0, 0)
Screenshot: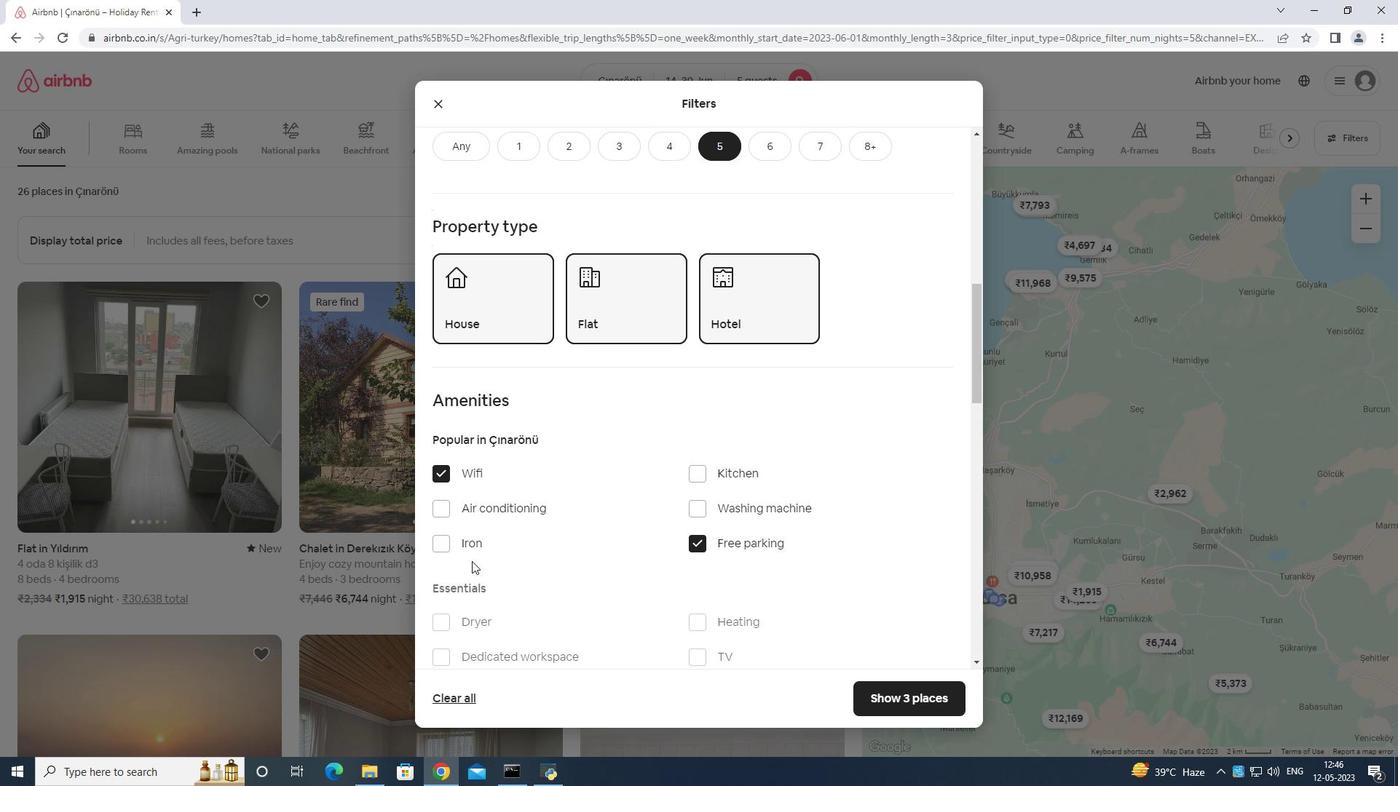
Action: Mouse moved to (475, 561)
Screenshot: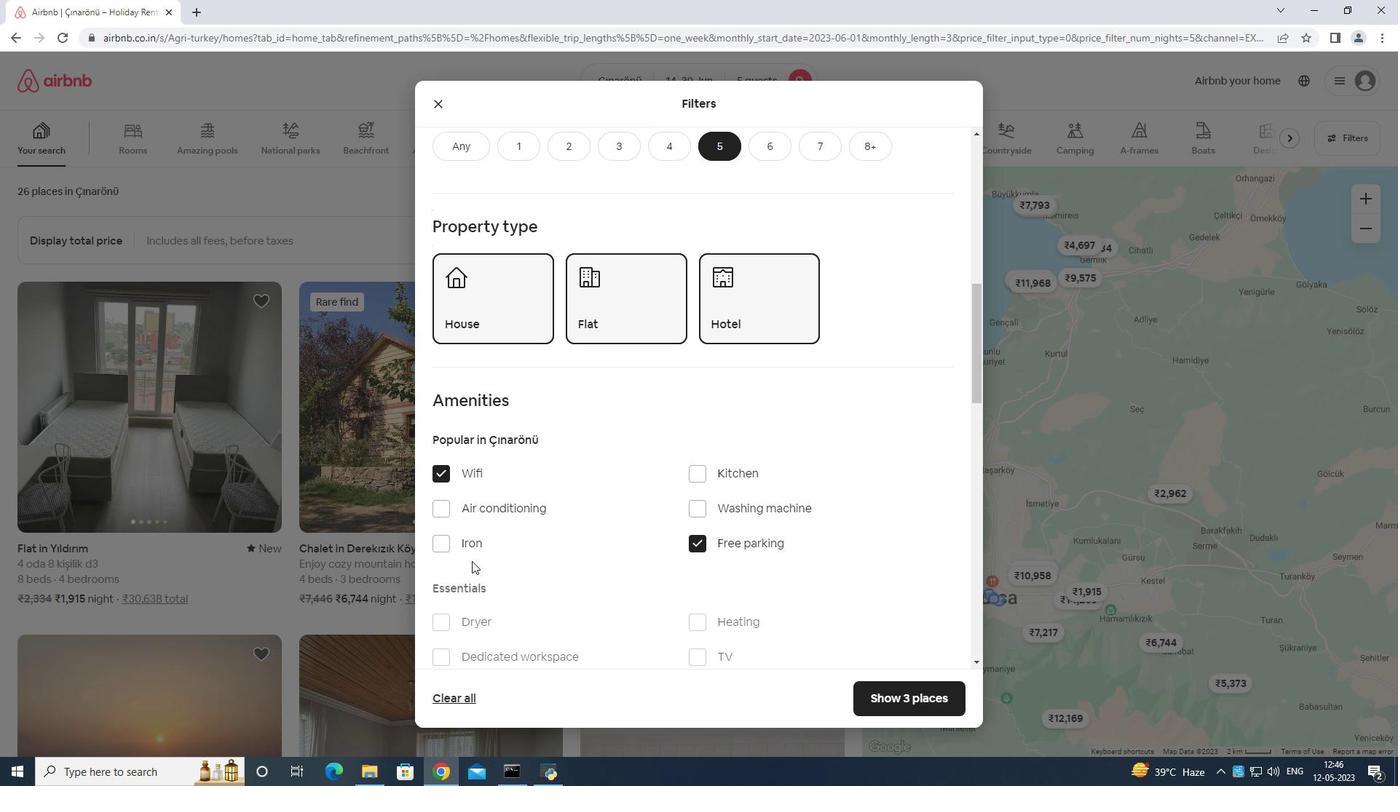 
Action: Mouse scrolled (475, 561) with delta (0, 0)
Screenshot: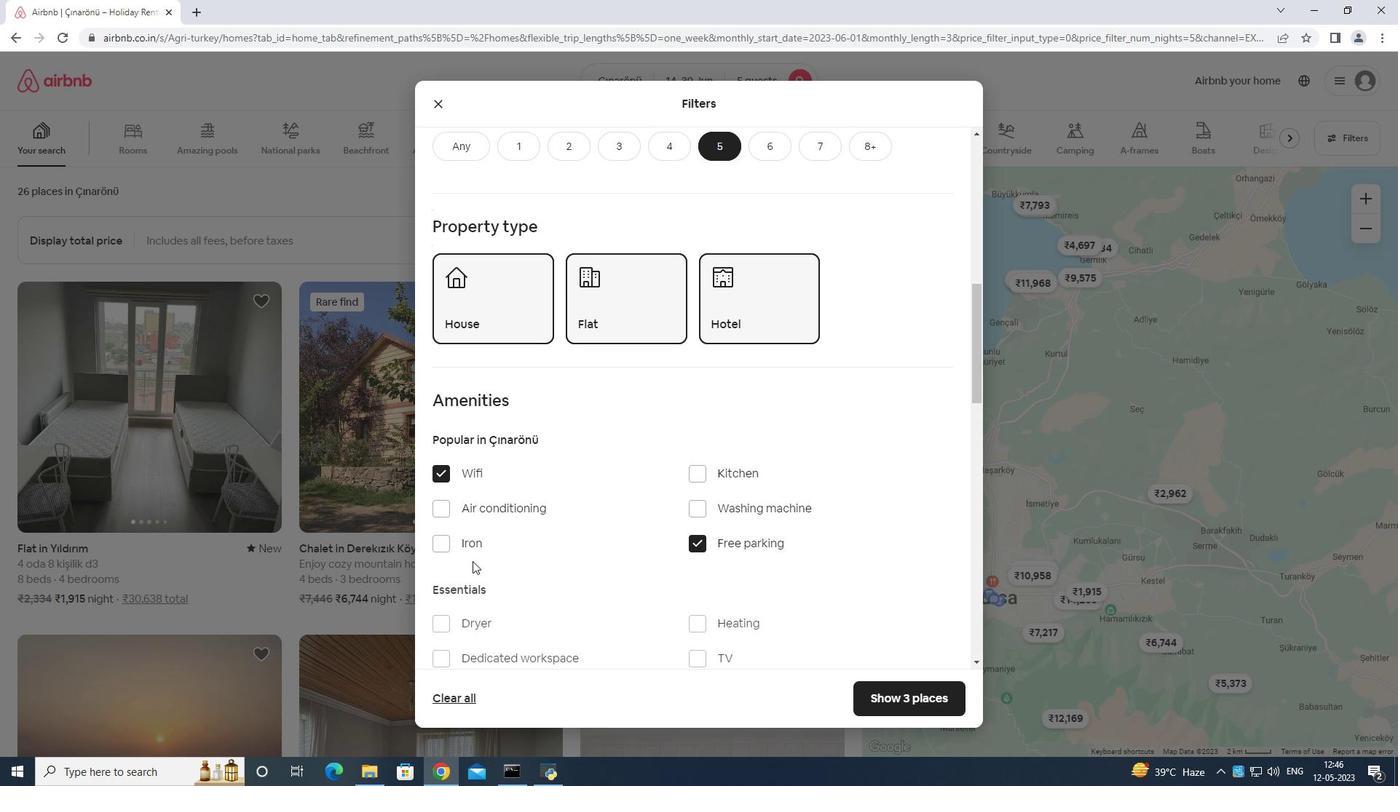 
Action: Mouse moved to (520, 559)
Screenshot: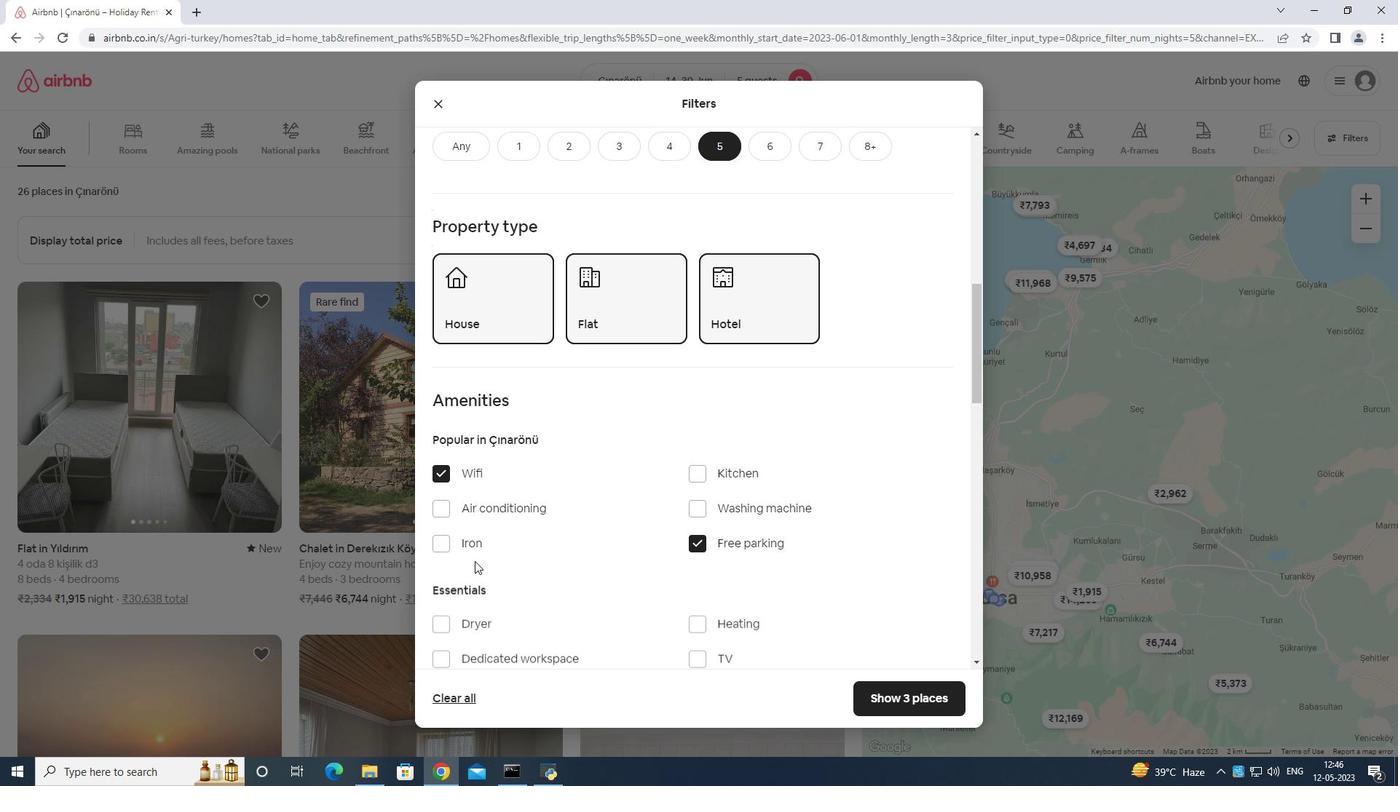 
Action: Mouse scrolled (496, 561) with delta (0, 0)
Screenshot: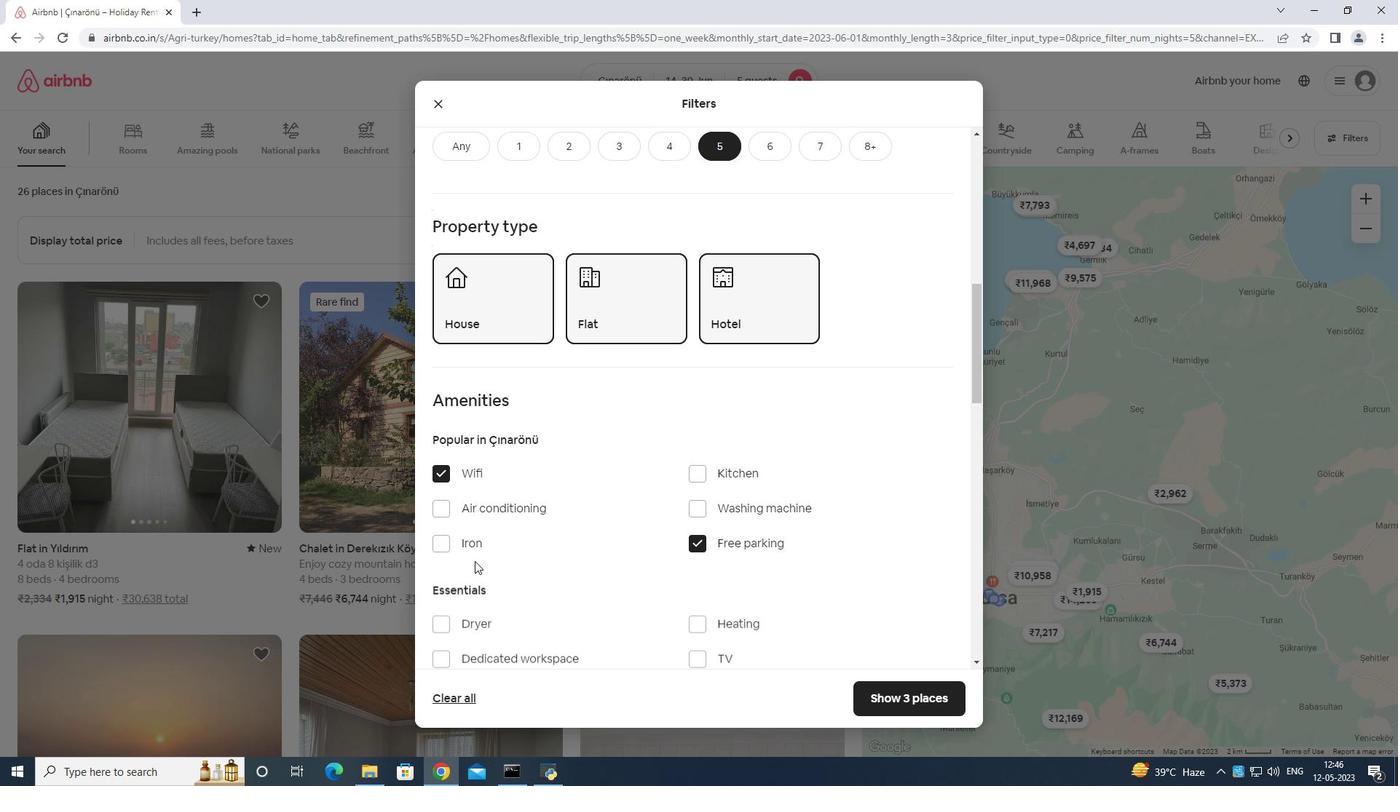 
Action: Mouse moved to (703, 438)
Screenshot: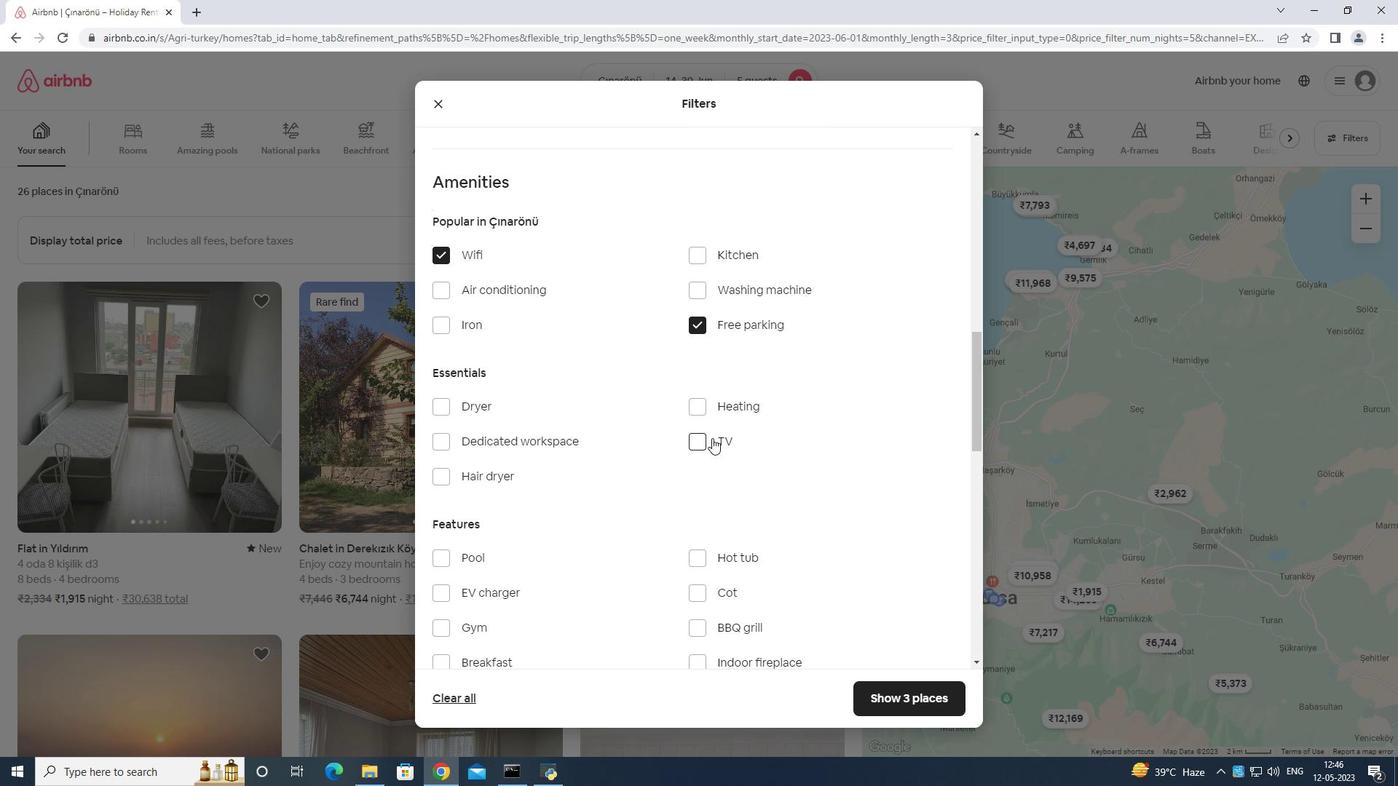 
Action: Mouse pressed left at (703, 438)
Screenshot: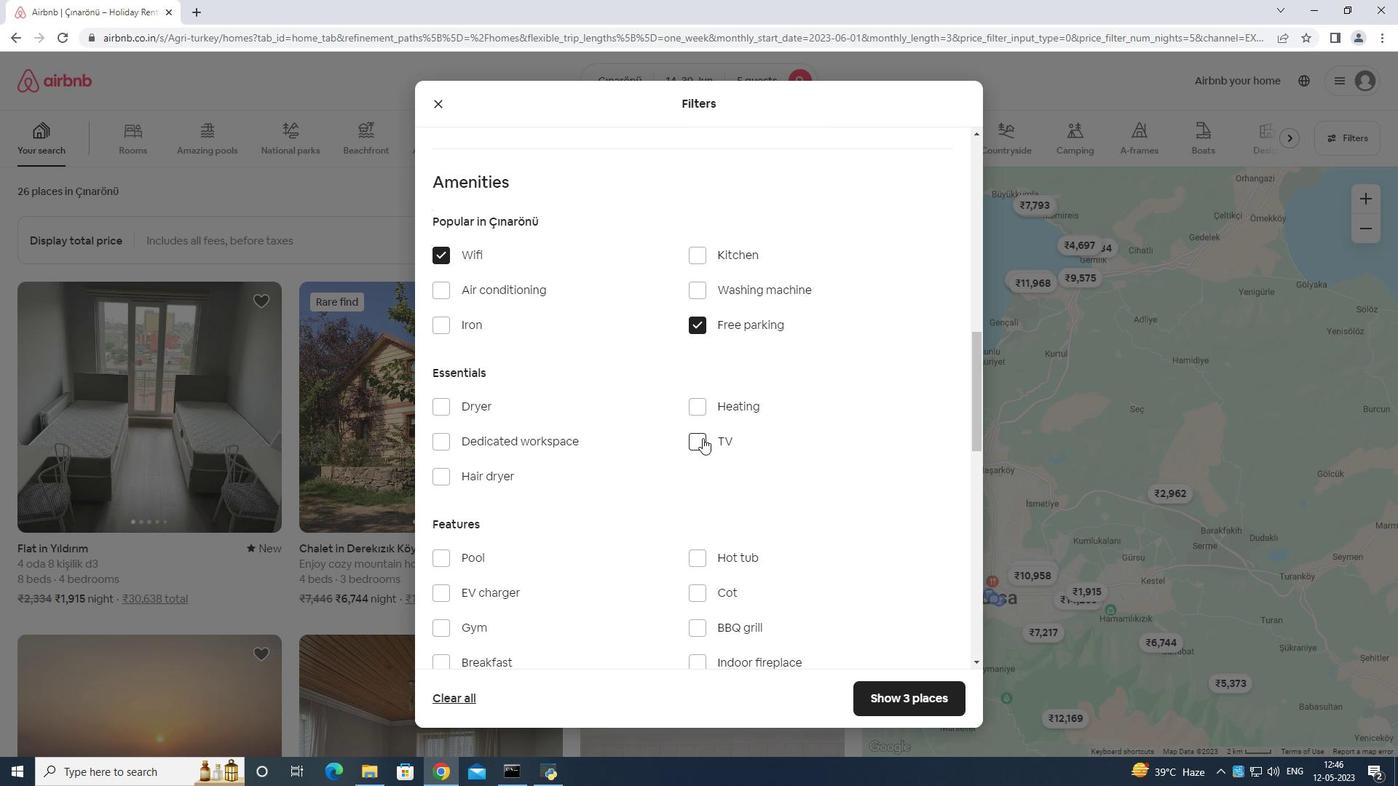 
Action: Mouse moved to (703, 442)
Screenshot: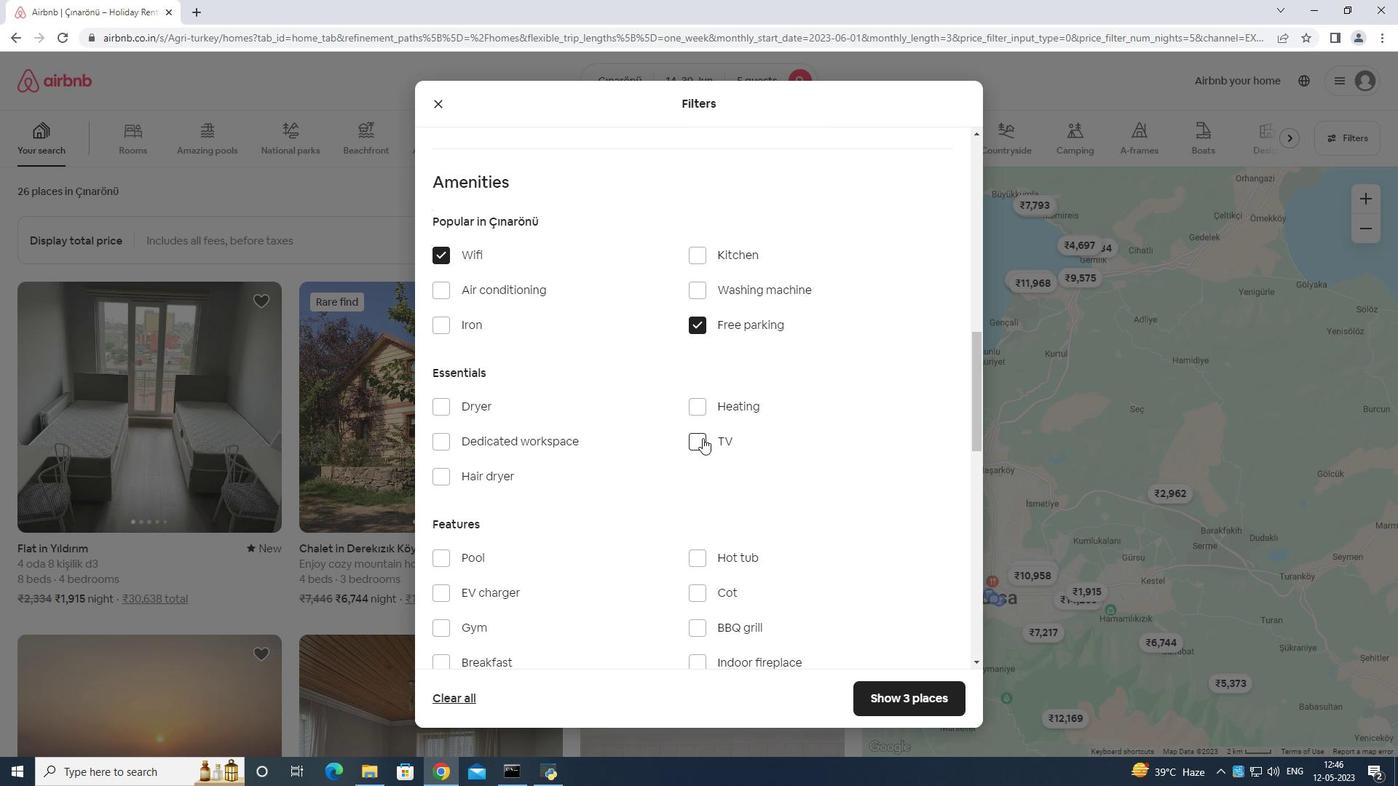 
Action: Mouse scrolled (703, 440) with delta (0, 0)
Screenshot: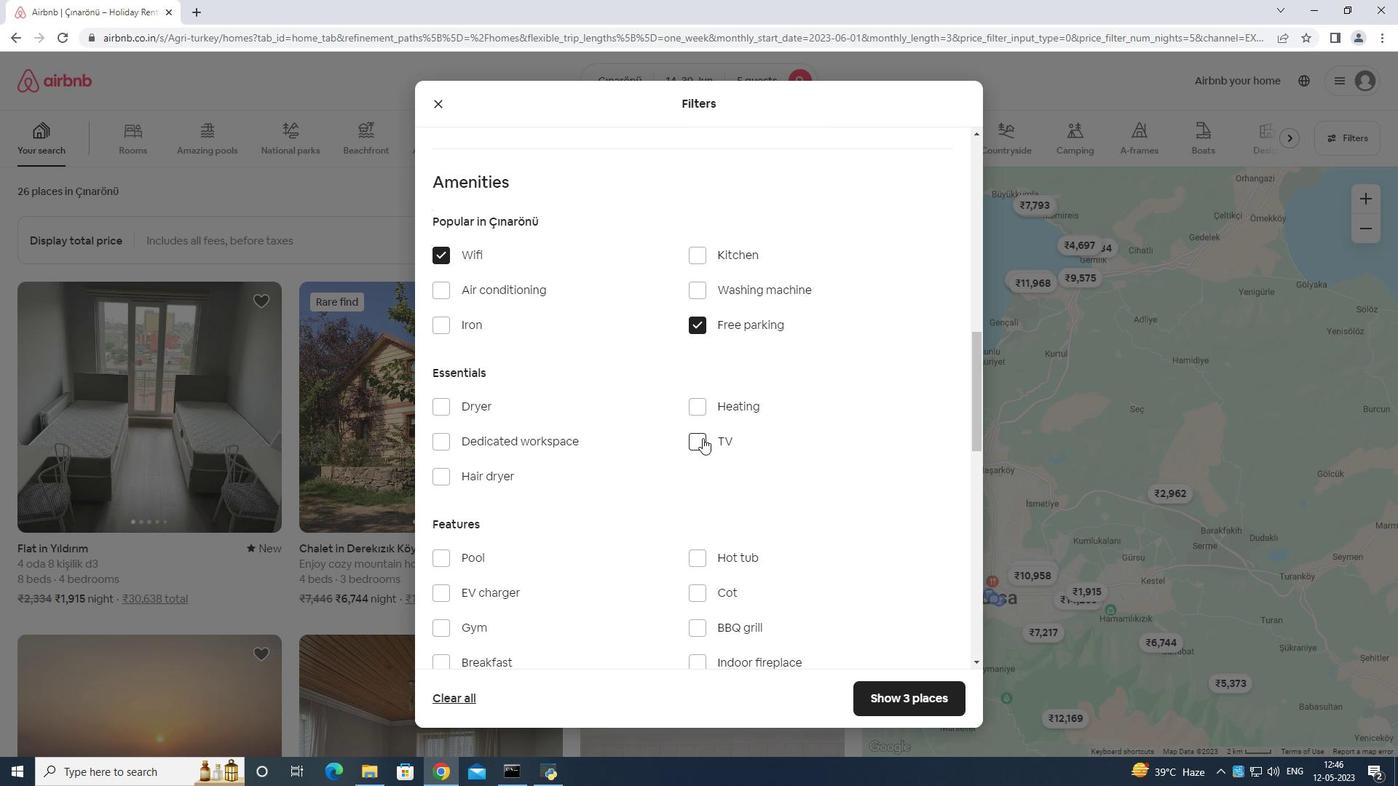 
Action: Mouse moved to (703, 445)
Screenshot: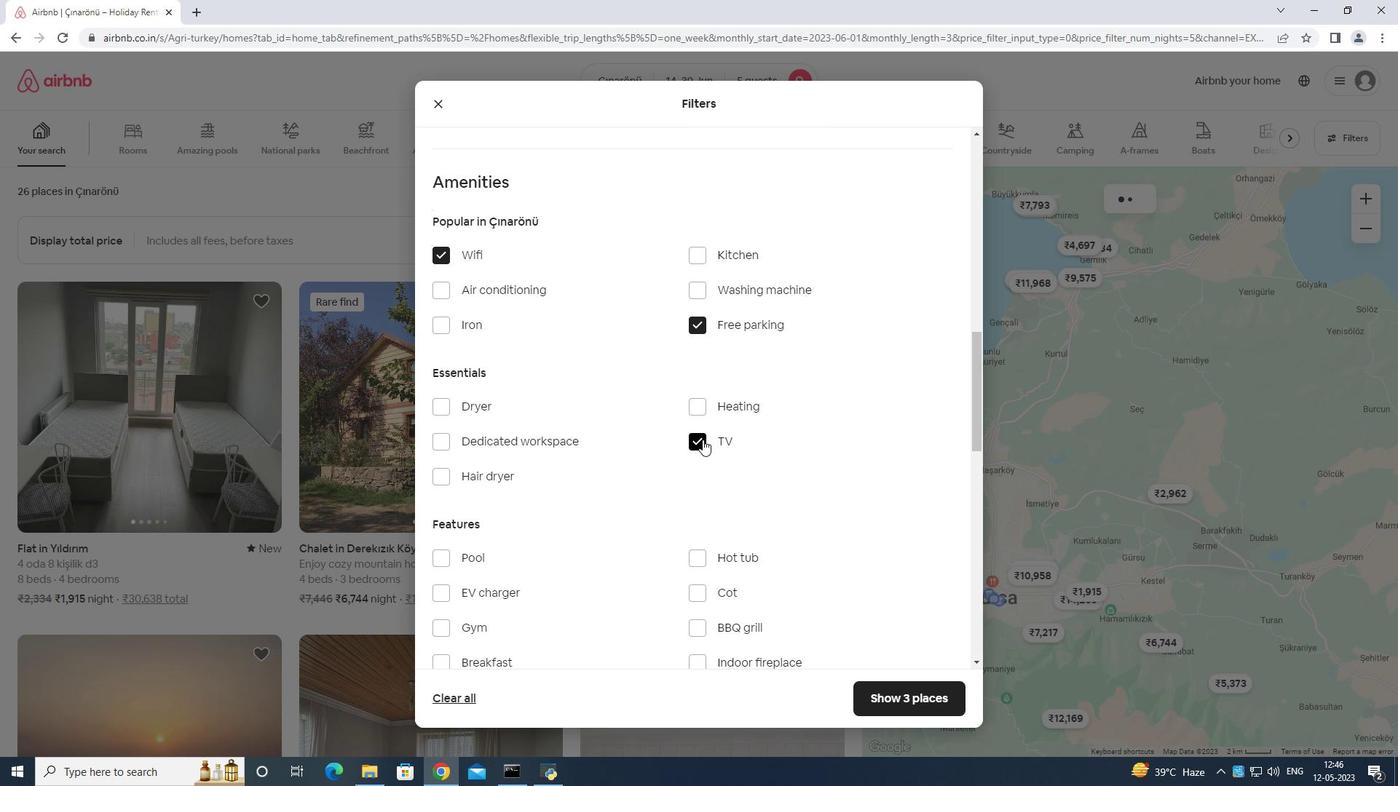 
Action: Mouse scrolled (703, 444) with delta (0, 0)
Screenshot: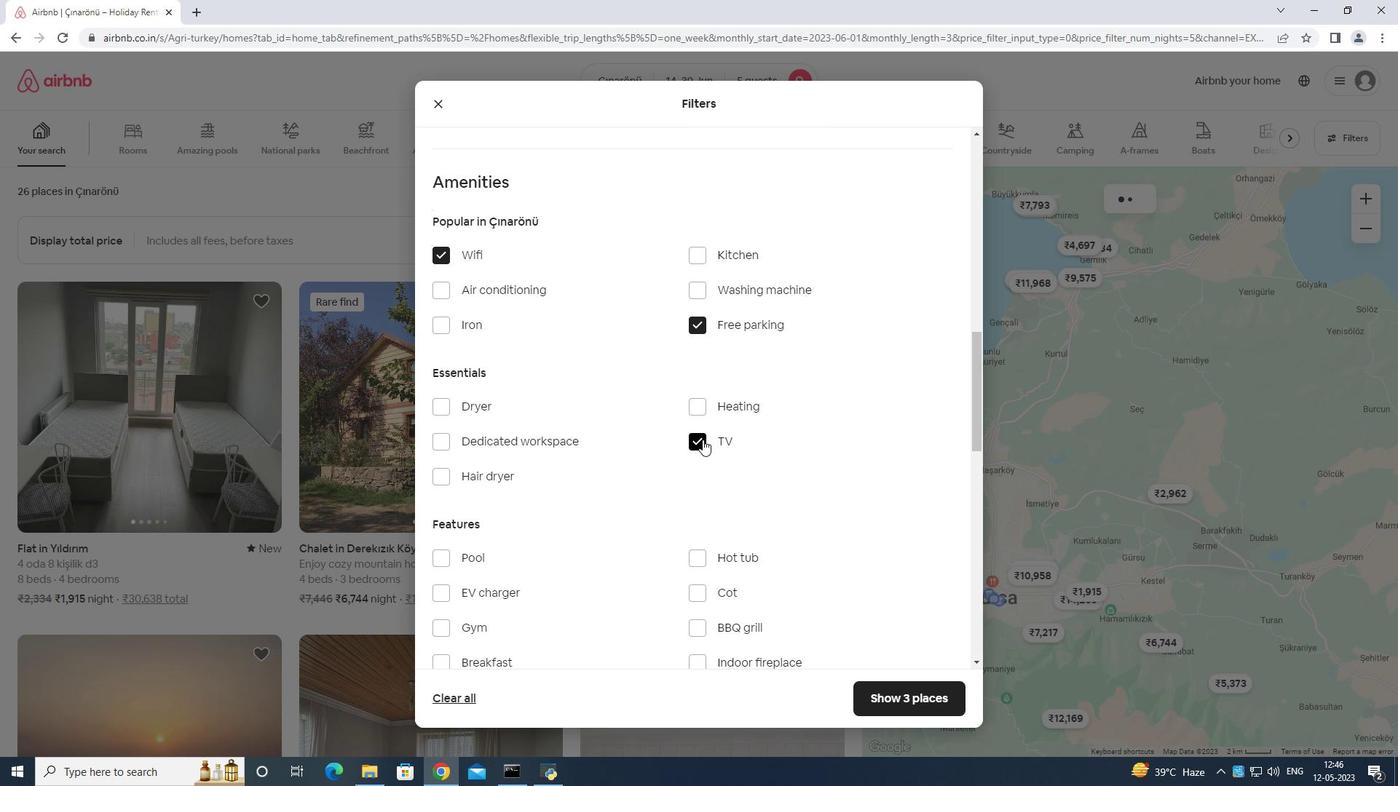 
Action: Mouse moved to (703, 447)
Screenshot: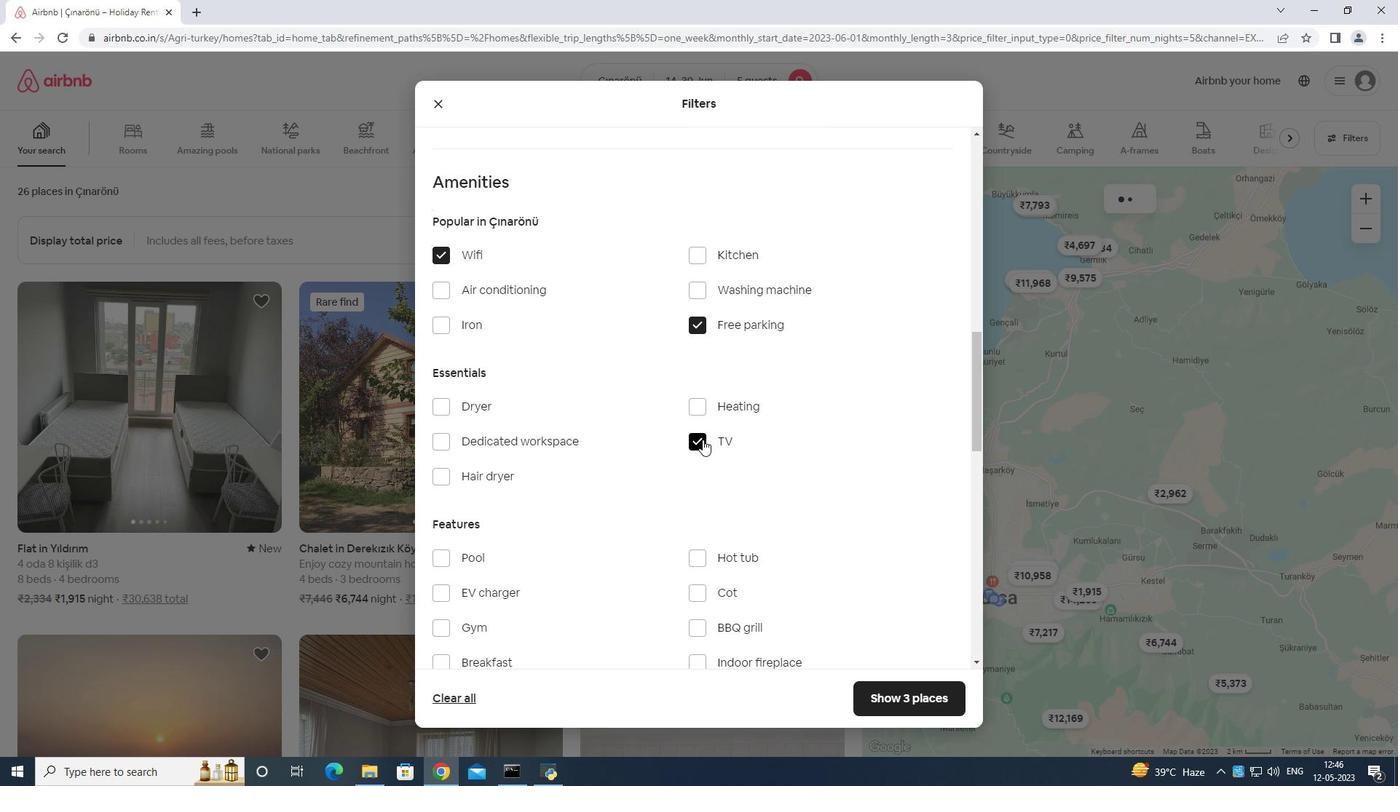 
Action: Mouse scrolled (703, 446) with delta (0, 0)
Screenshot: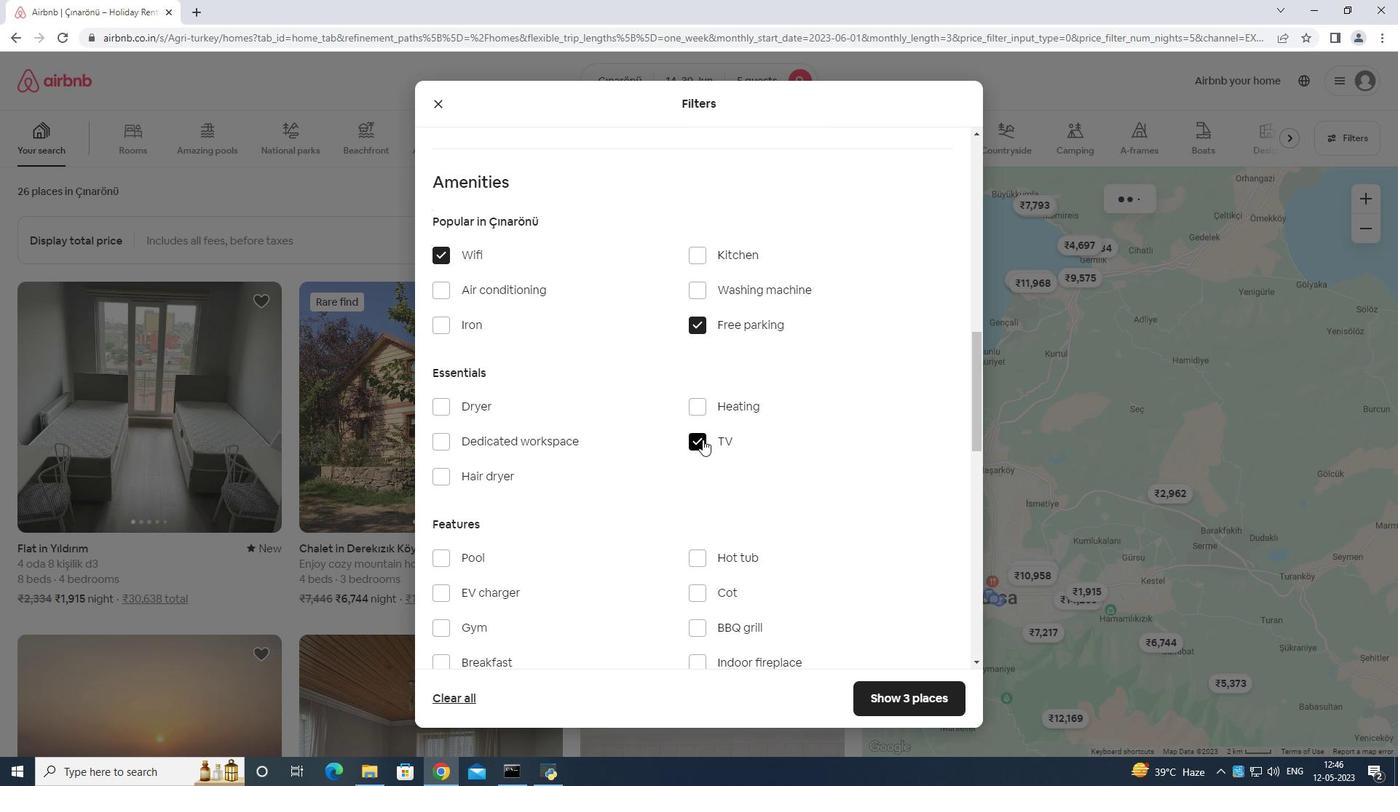 
Action: Mouse moved to (453, 413)
Screenshot: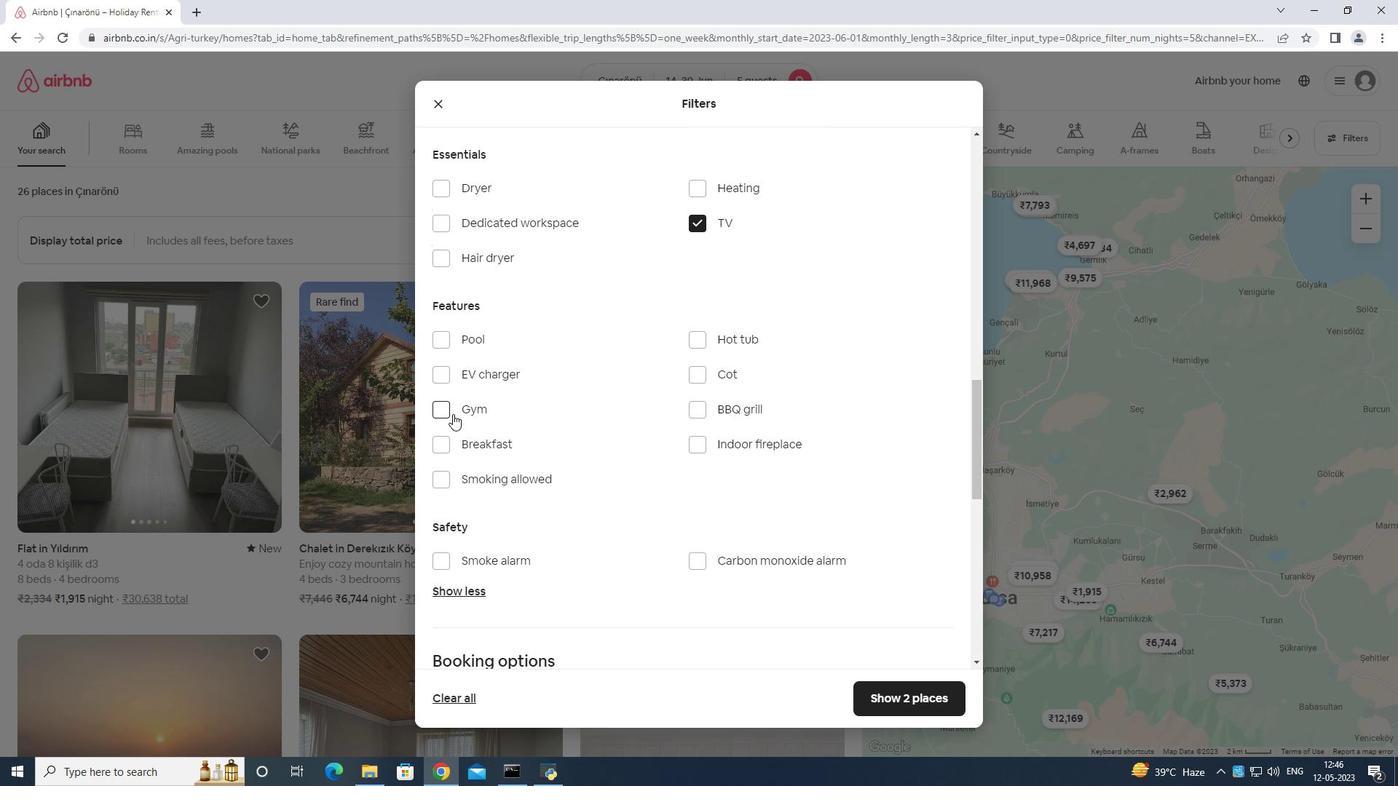 
Action: Mouse pressed left at (453, 413)
Screenshot: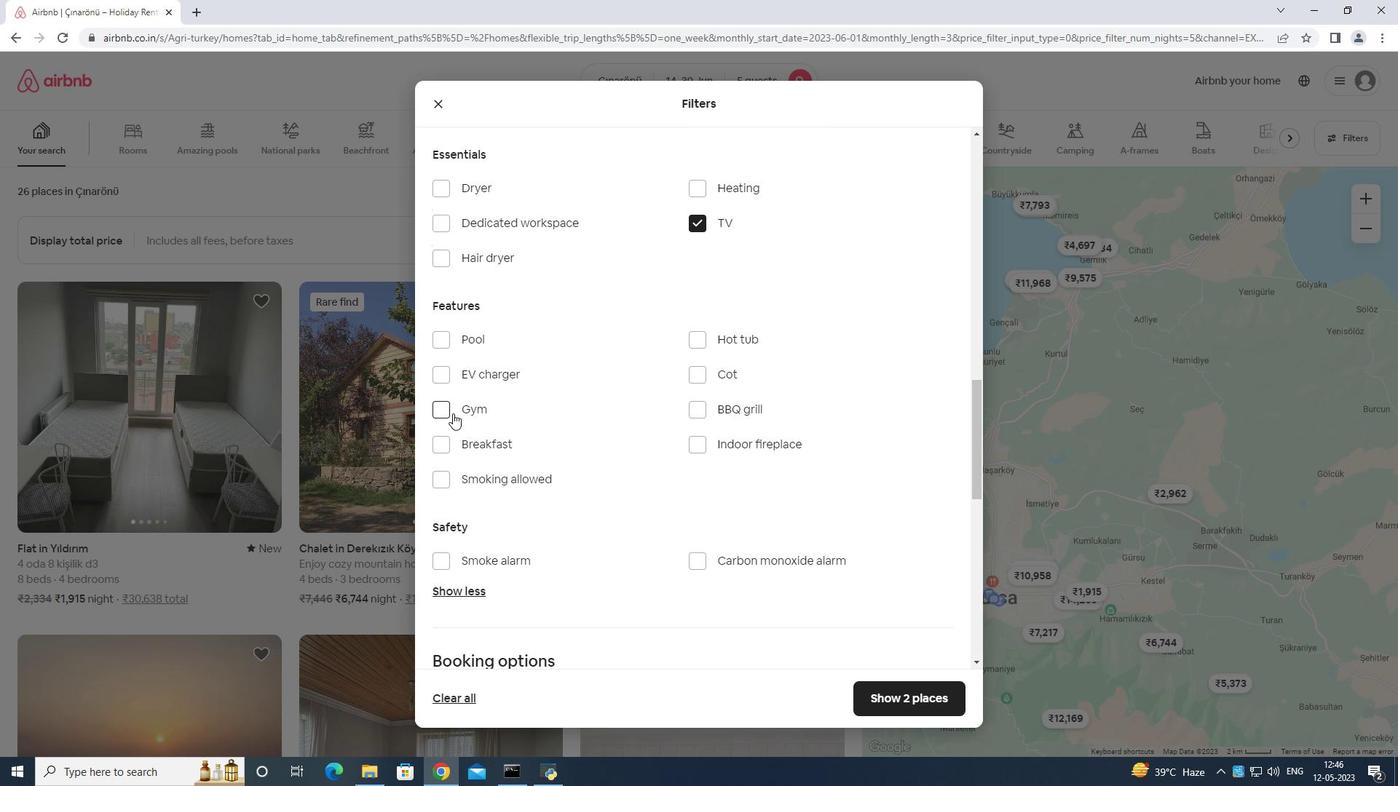 
Action: Mouse moved to (437, 447)
Screenshot: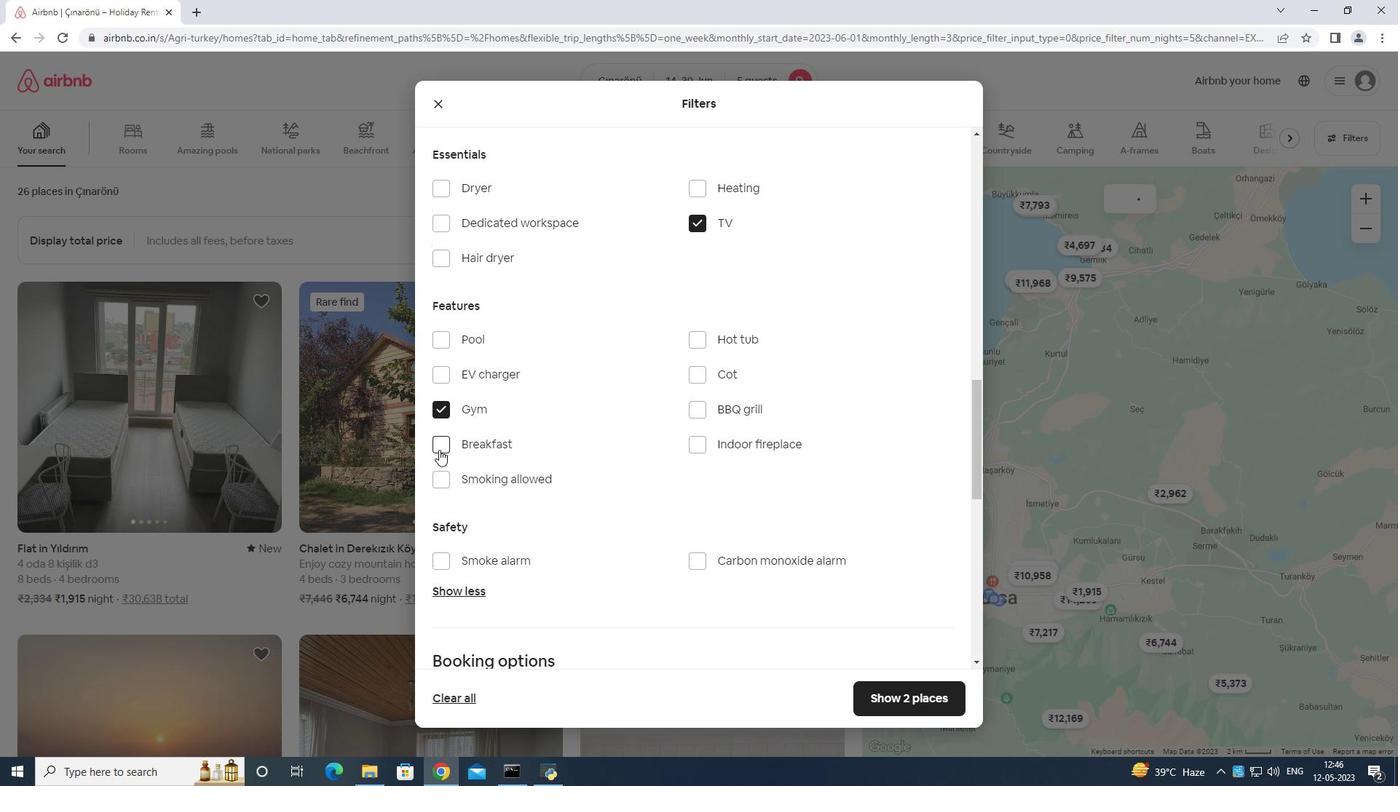 
Action: Mouse pressed left at (437, 447)
Screenshot: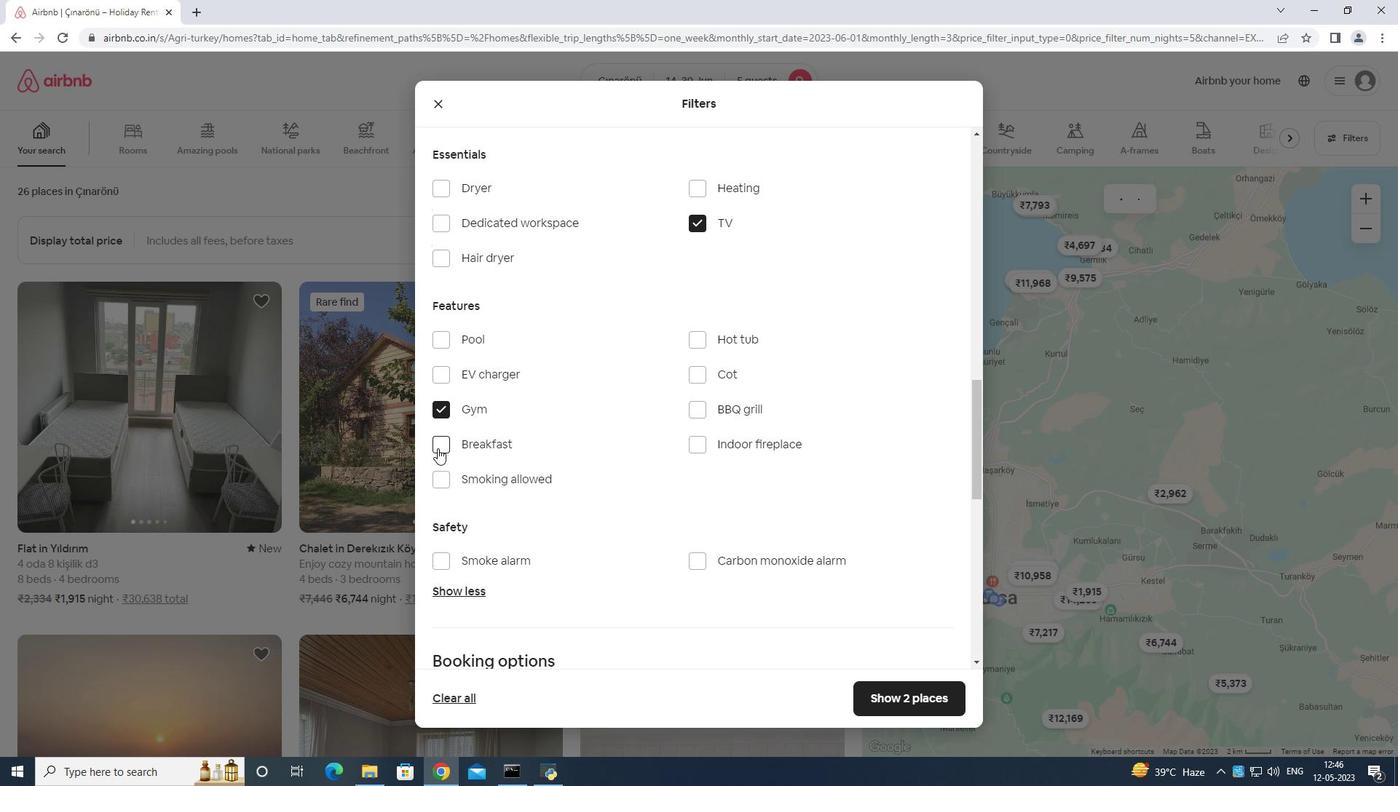 
Action: Mouse moved to (610, 539)
Screenshot: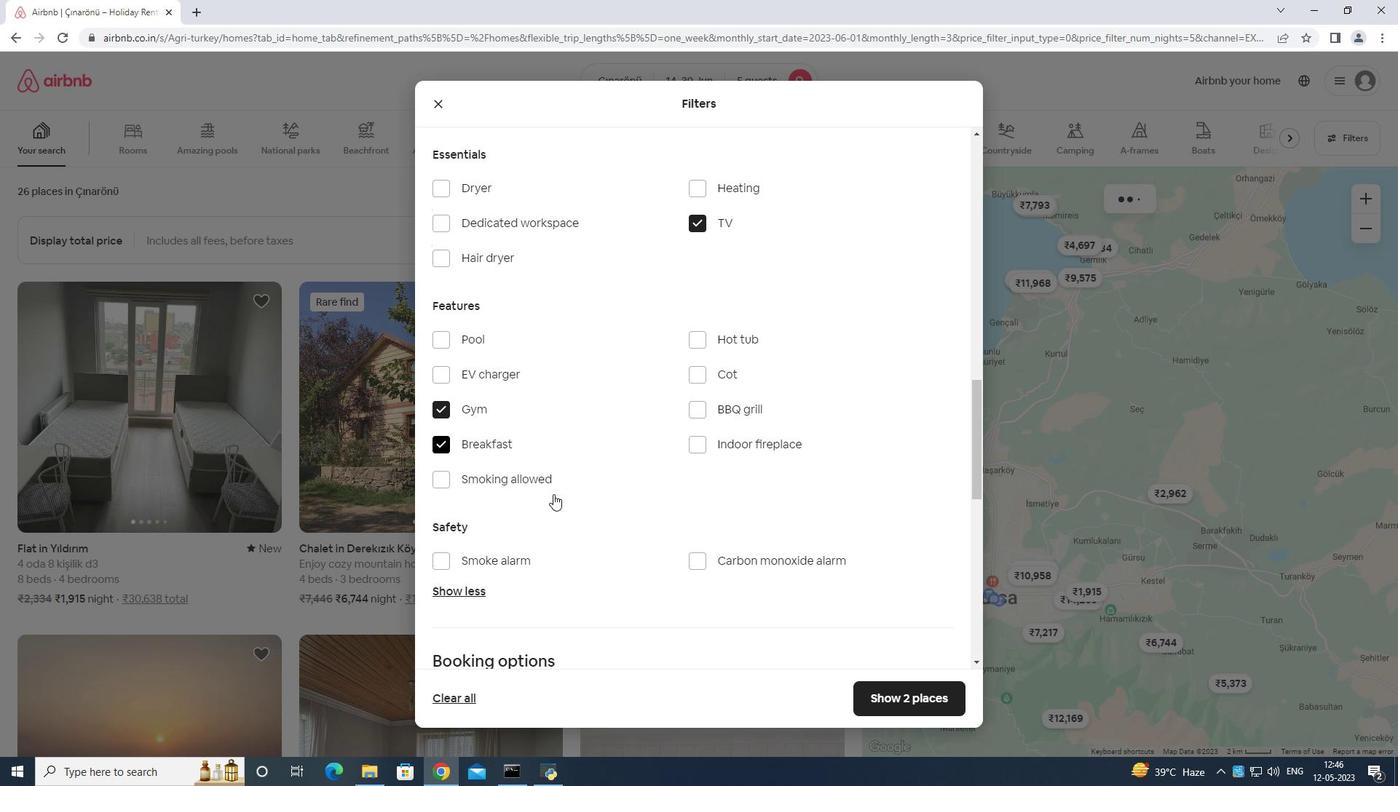 
Action: Mouse scrolled (610, 539) with delta (0, 0)
Screenshot: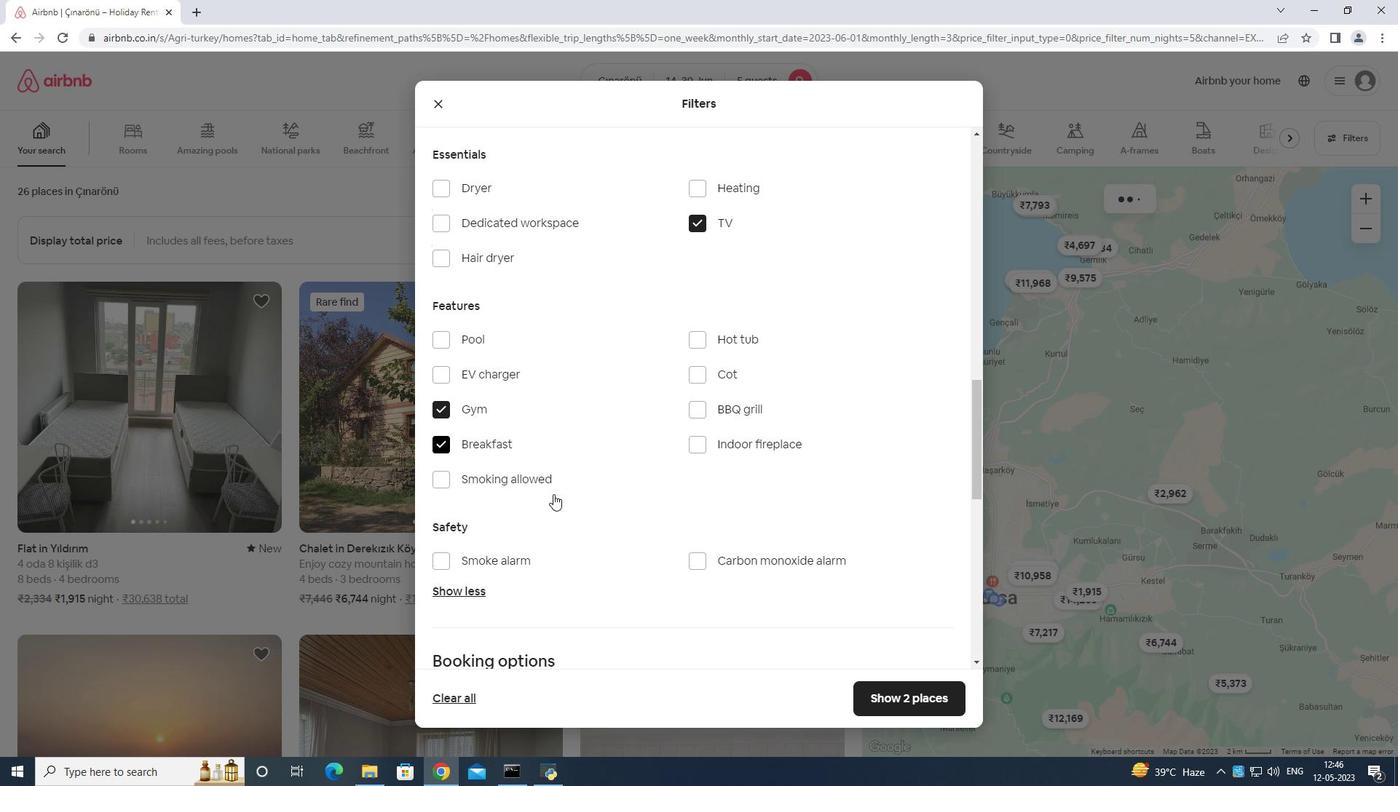 
Action: Mouse moved to (622, 544)
Screenshot: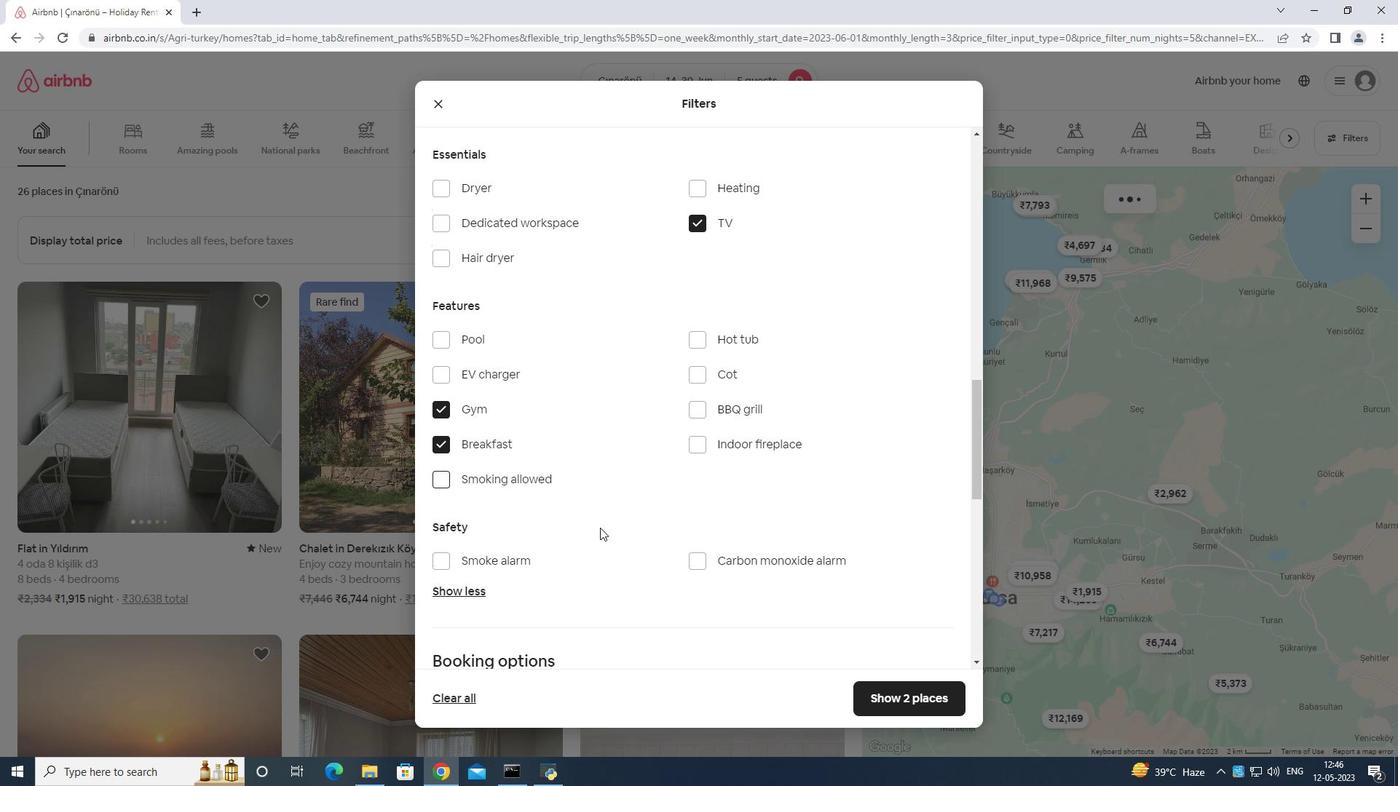 
Action: Mouse scrolled (622, 543) with delta (0, 0)
Screenshot: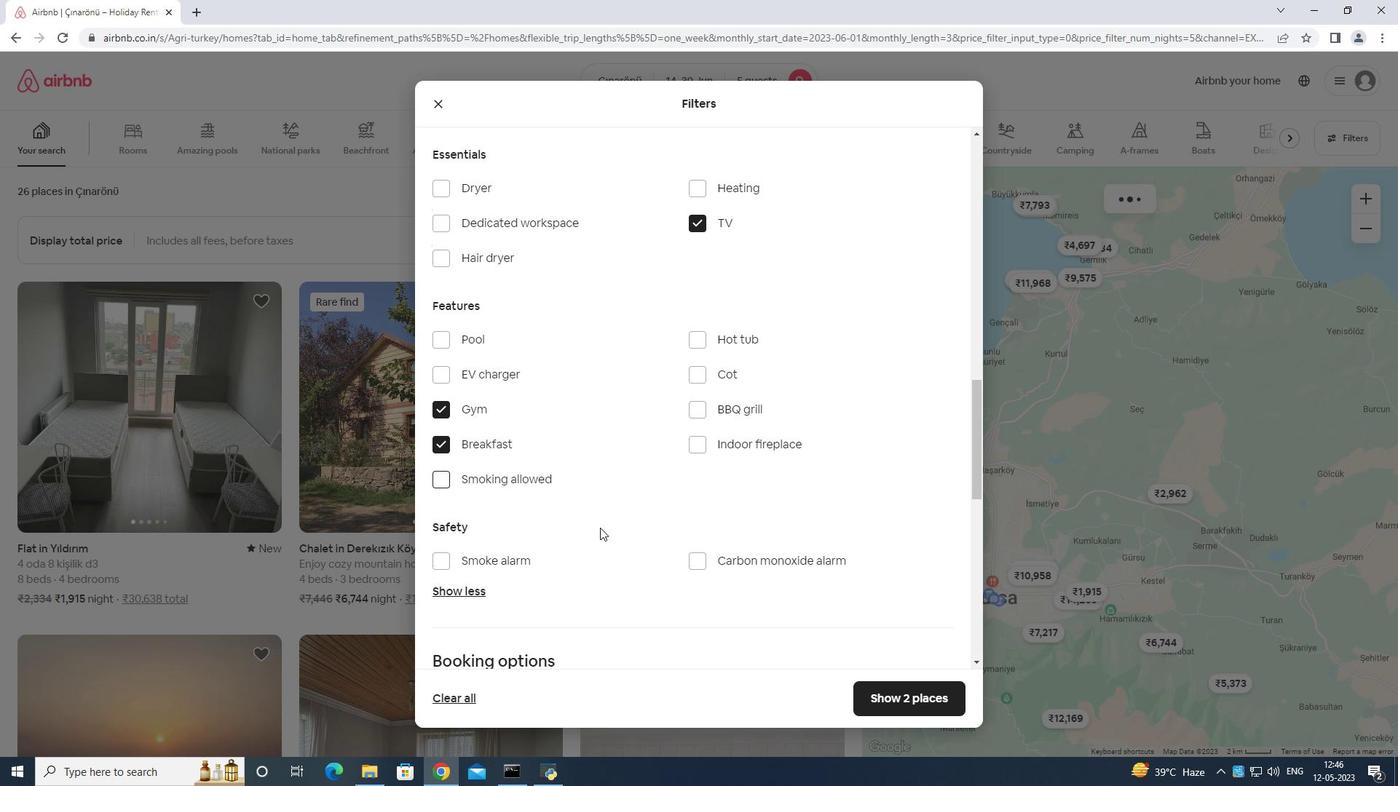 
Action: Mouse moved to (633, 545)
Screenshot: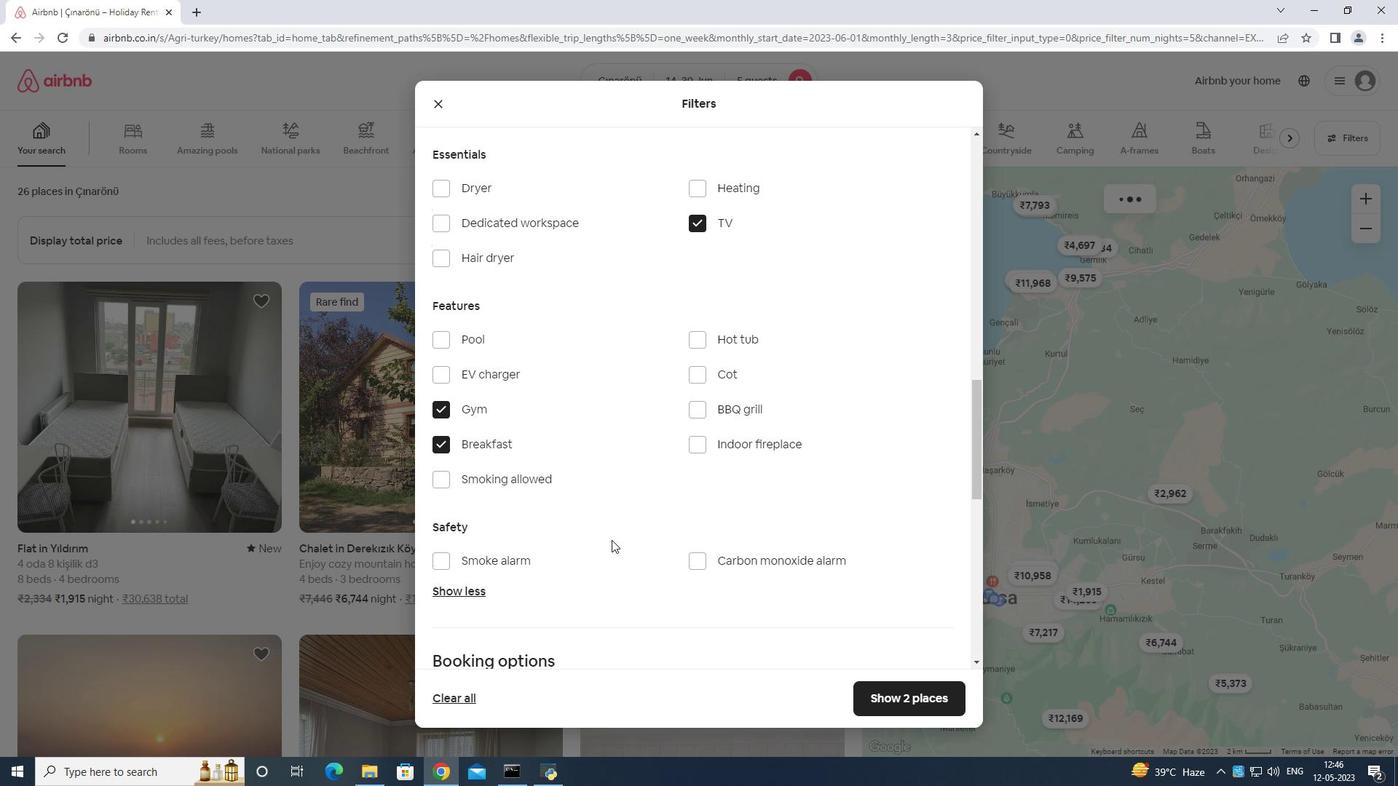 
Action: Mouse scrolled (633, 545) with delta (0, 0)
Screenshot: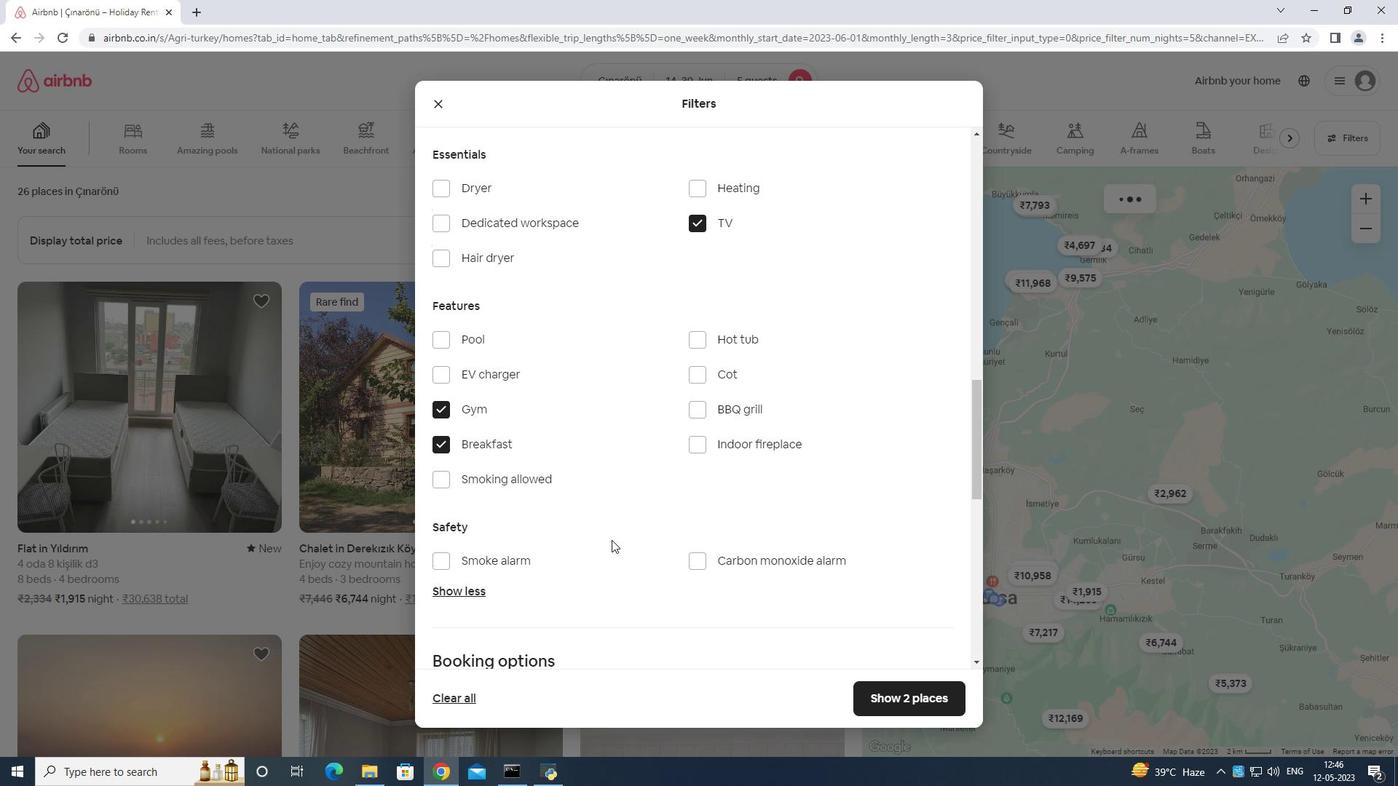 
Action: Mouse moved to (749, 540)
Screenshot: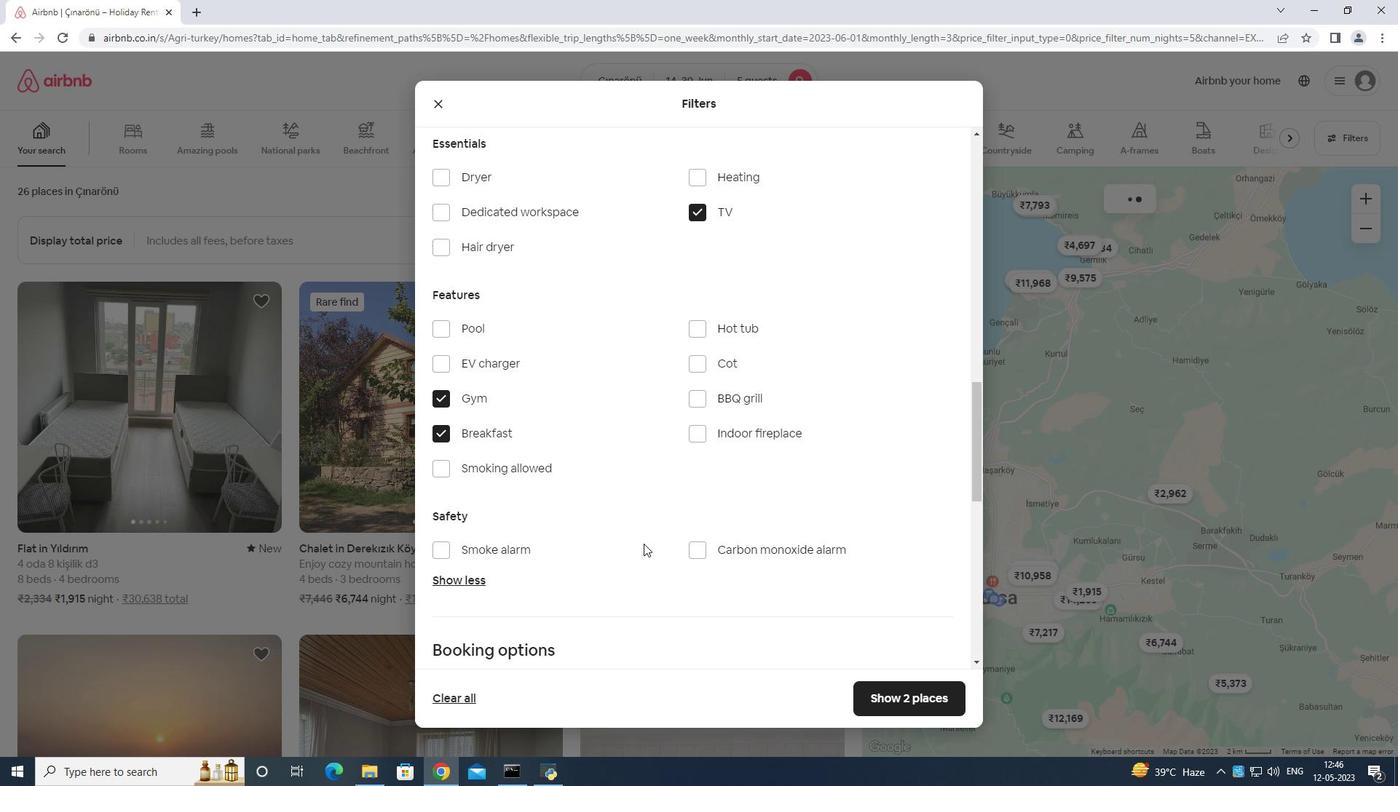 
Action: Mouse scrolled (749, 539) with delta (0, 0)
Screenshot: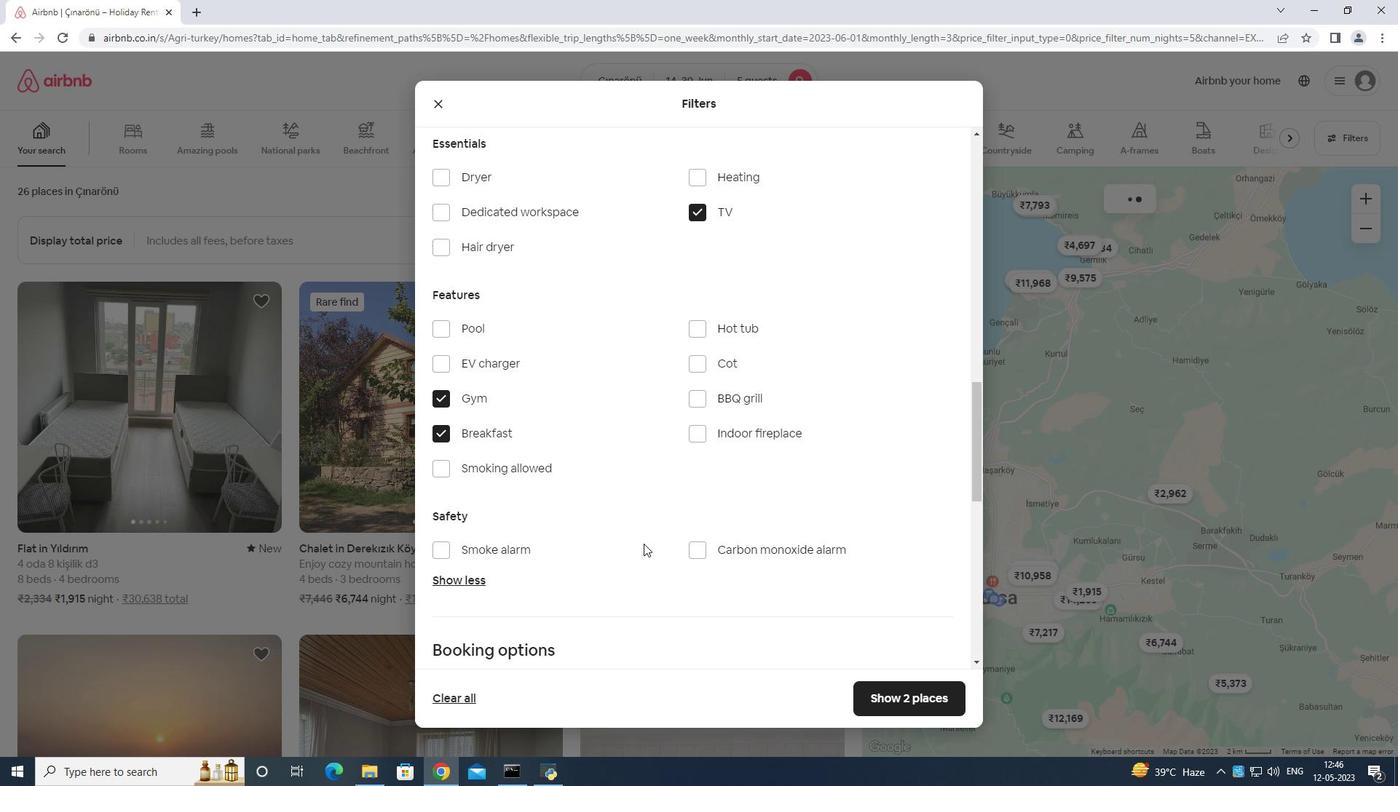 
Action: Mouse moved to (908, 472)
Screenshot: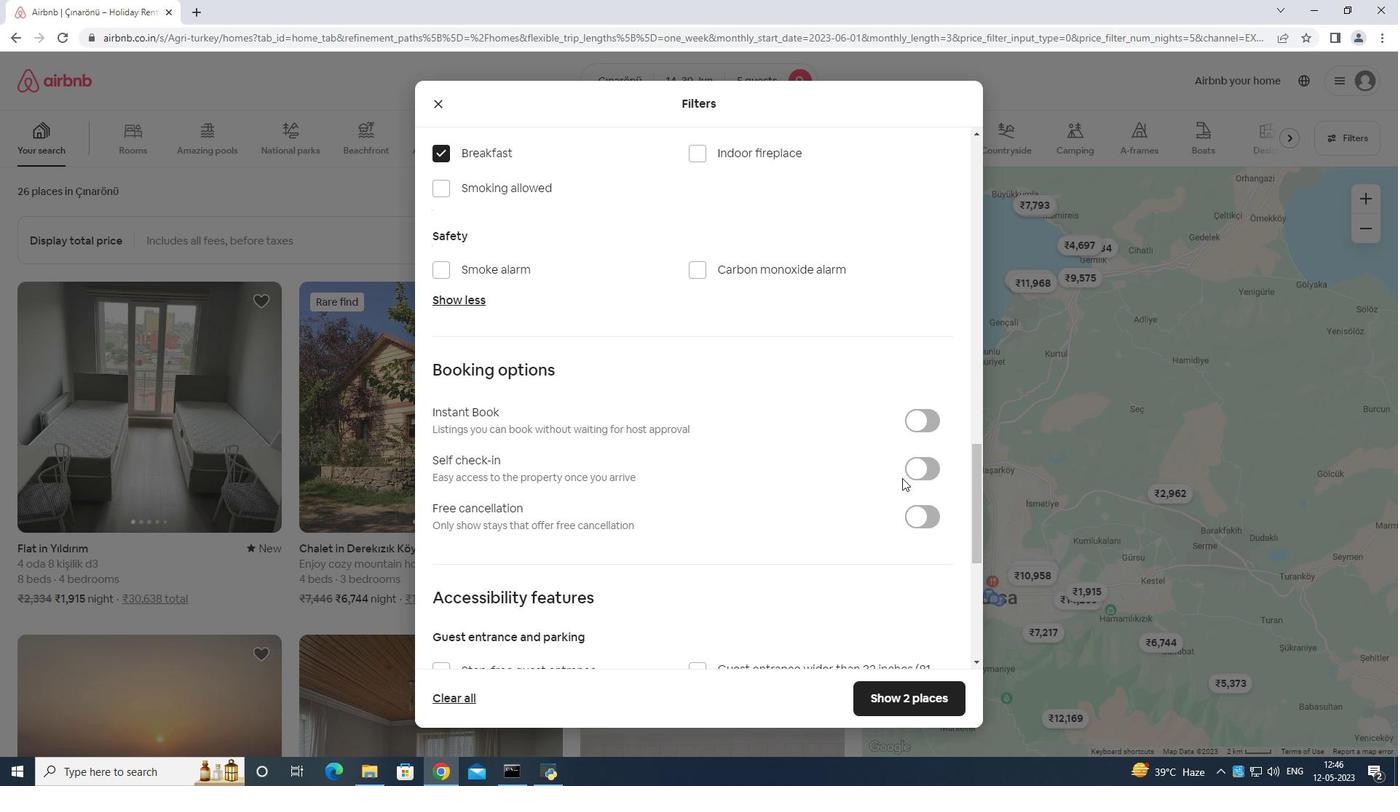 
Action: Mouse pressed left at (908, 472)
Screenshot: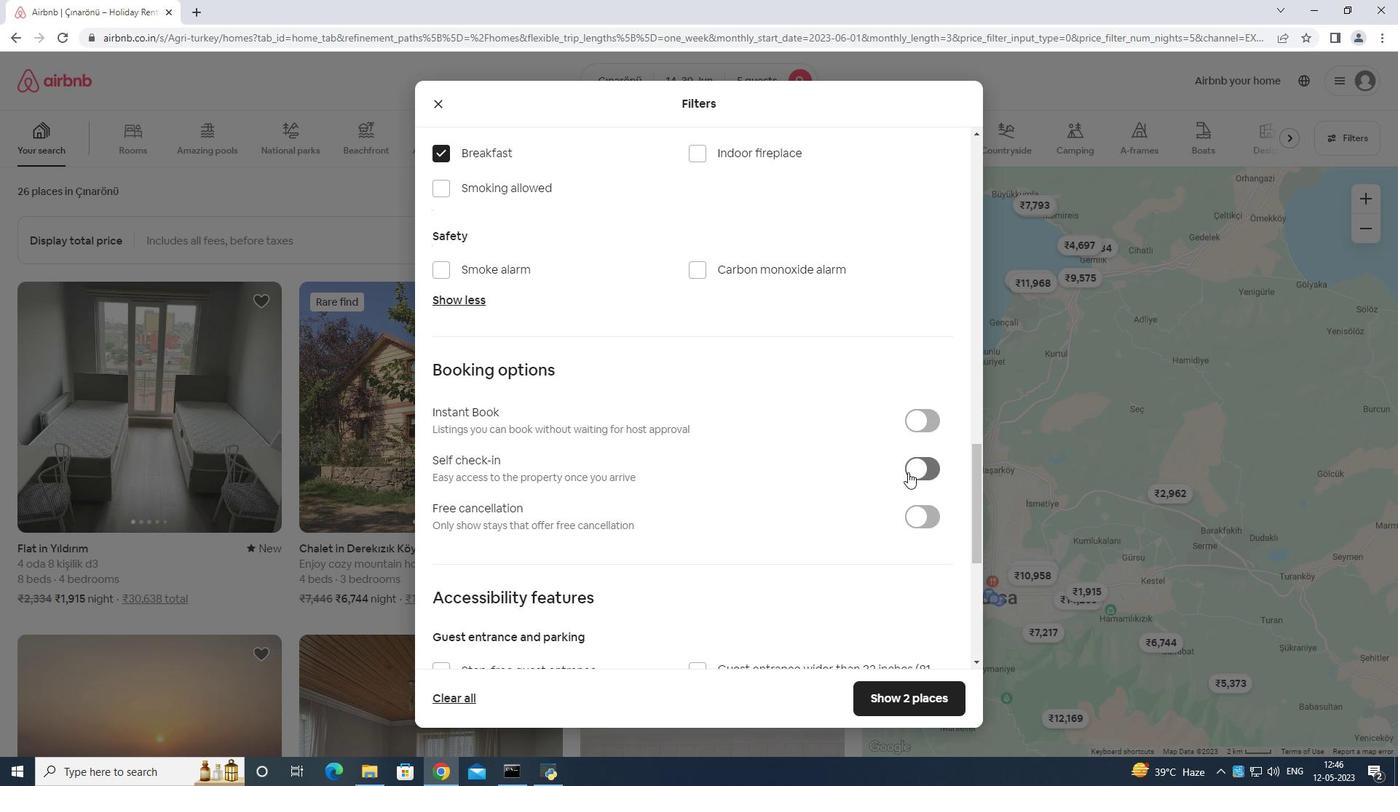 
Action: Mouse moved to (912, 475)
Screenshot: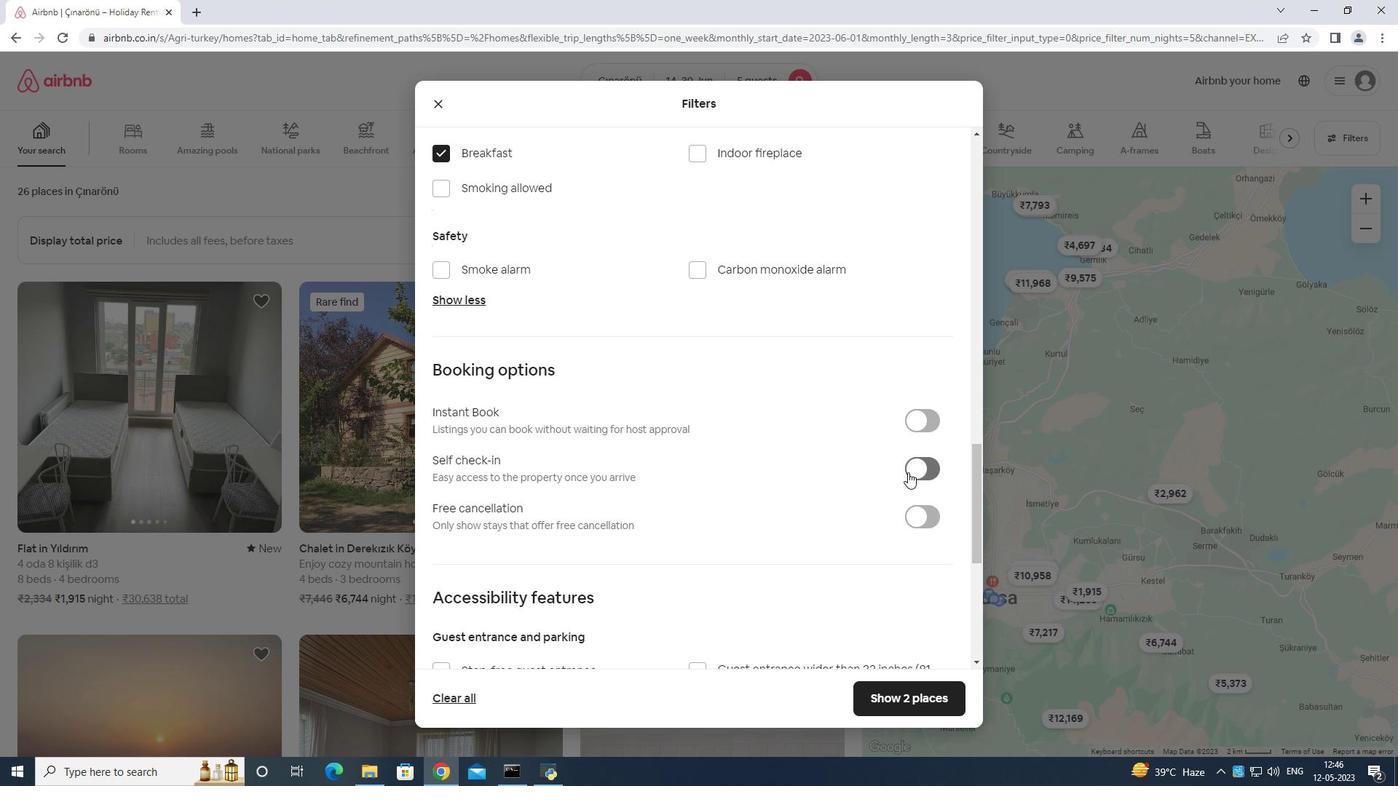 
Action: Mouse scrolled (912, 475) with delta (0, 0)
Screenshot: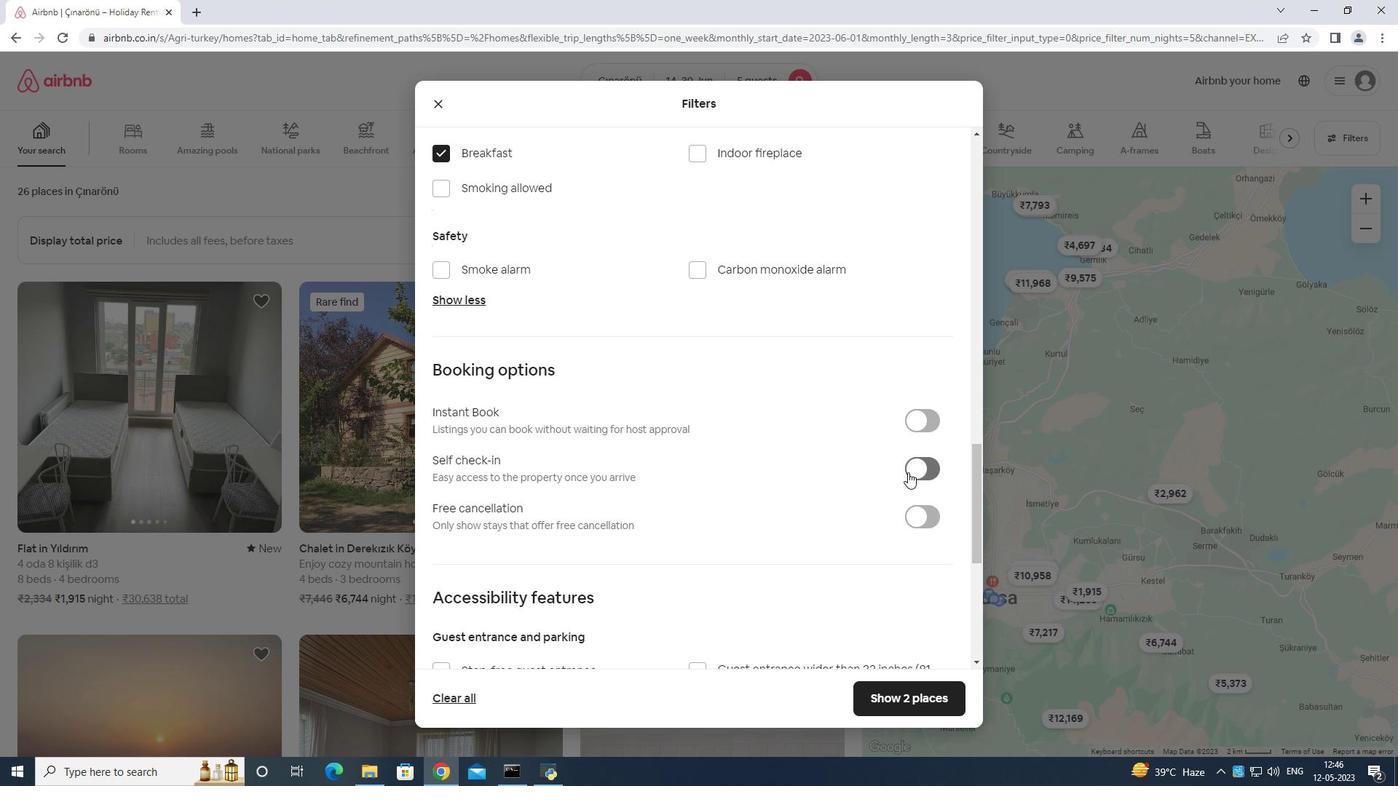 
Action: Mouse moved to (912, 477)
Screenshot: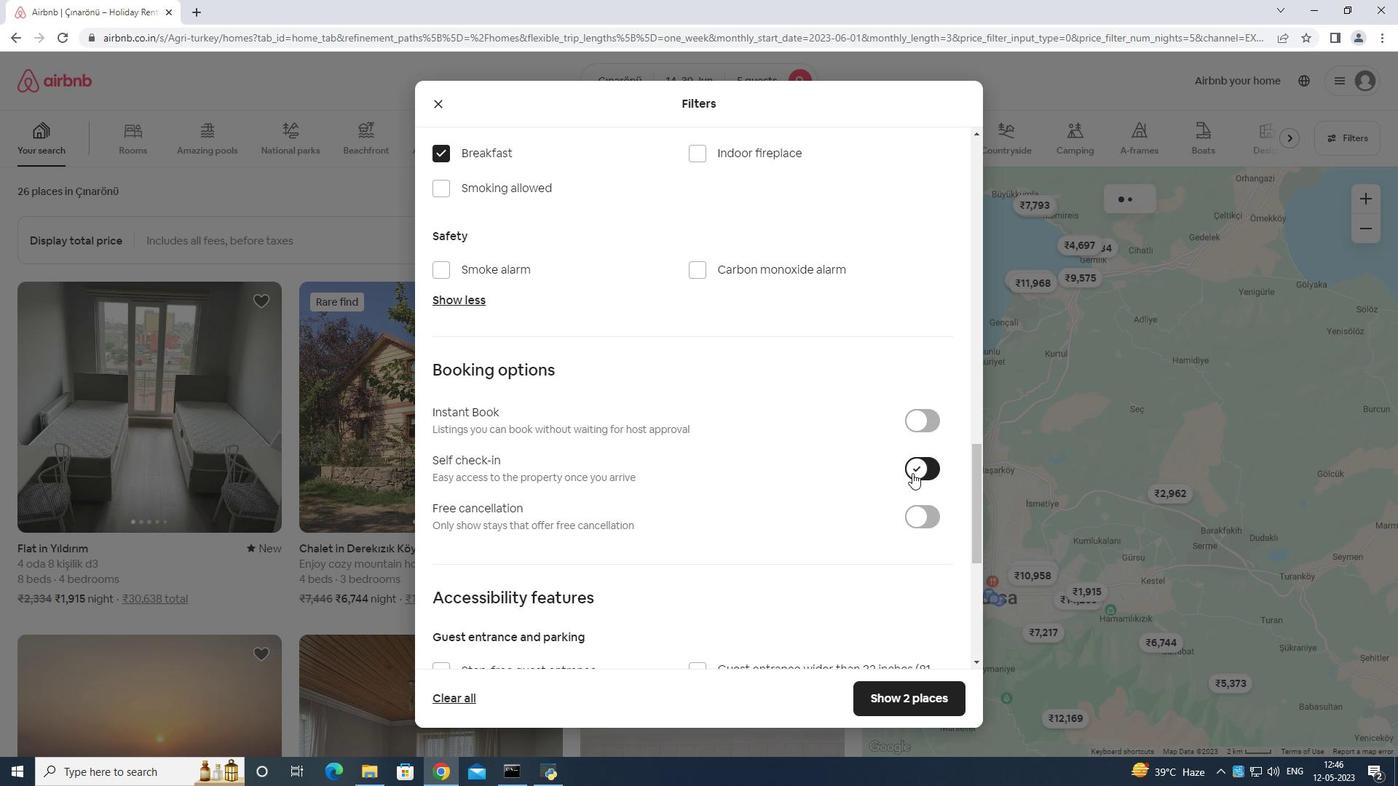 
Action: Mouse scrolled (912, 477) with delta (0, 0)
Screenshot: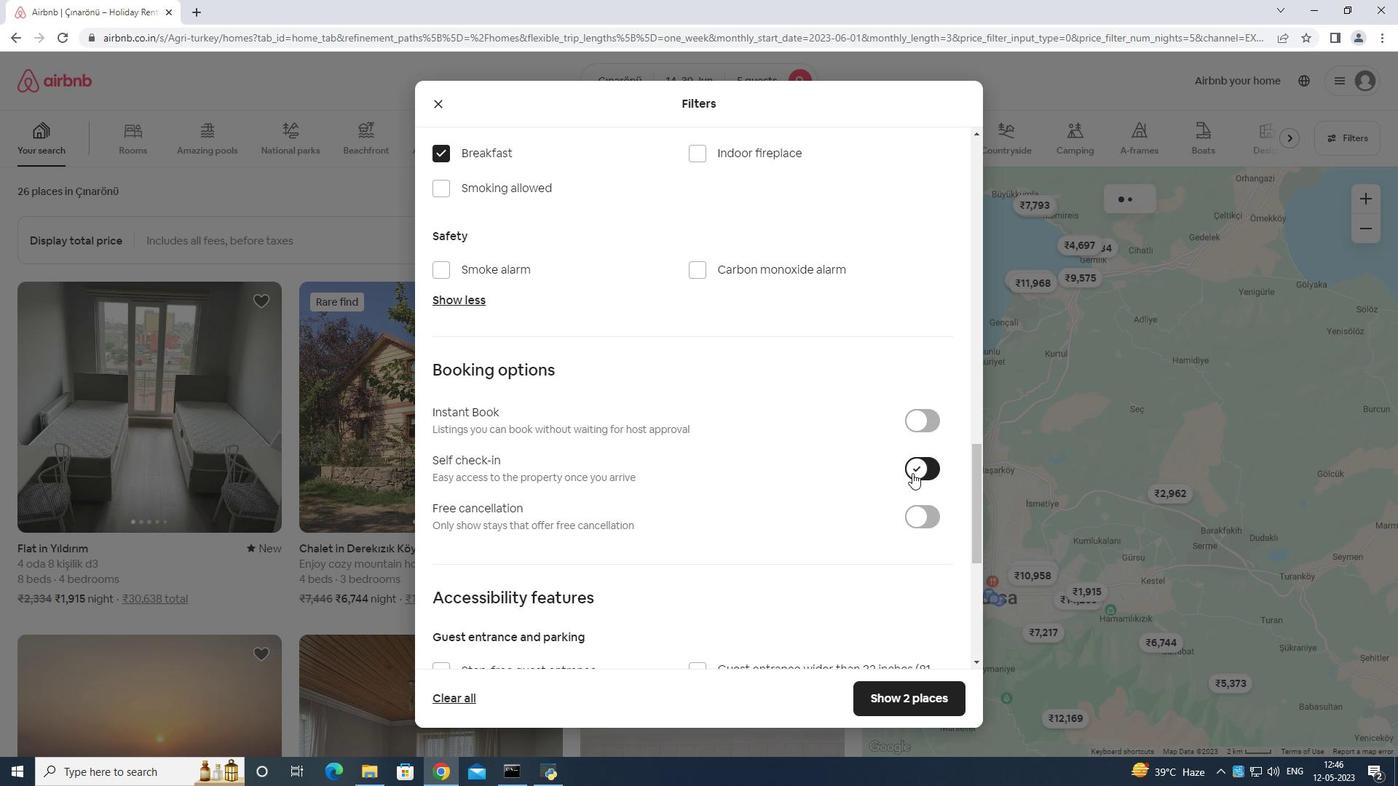 
Action: Mouse moved to (912, 480)
Screenshot: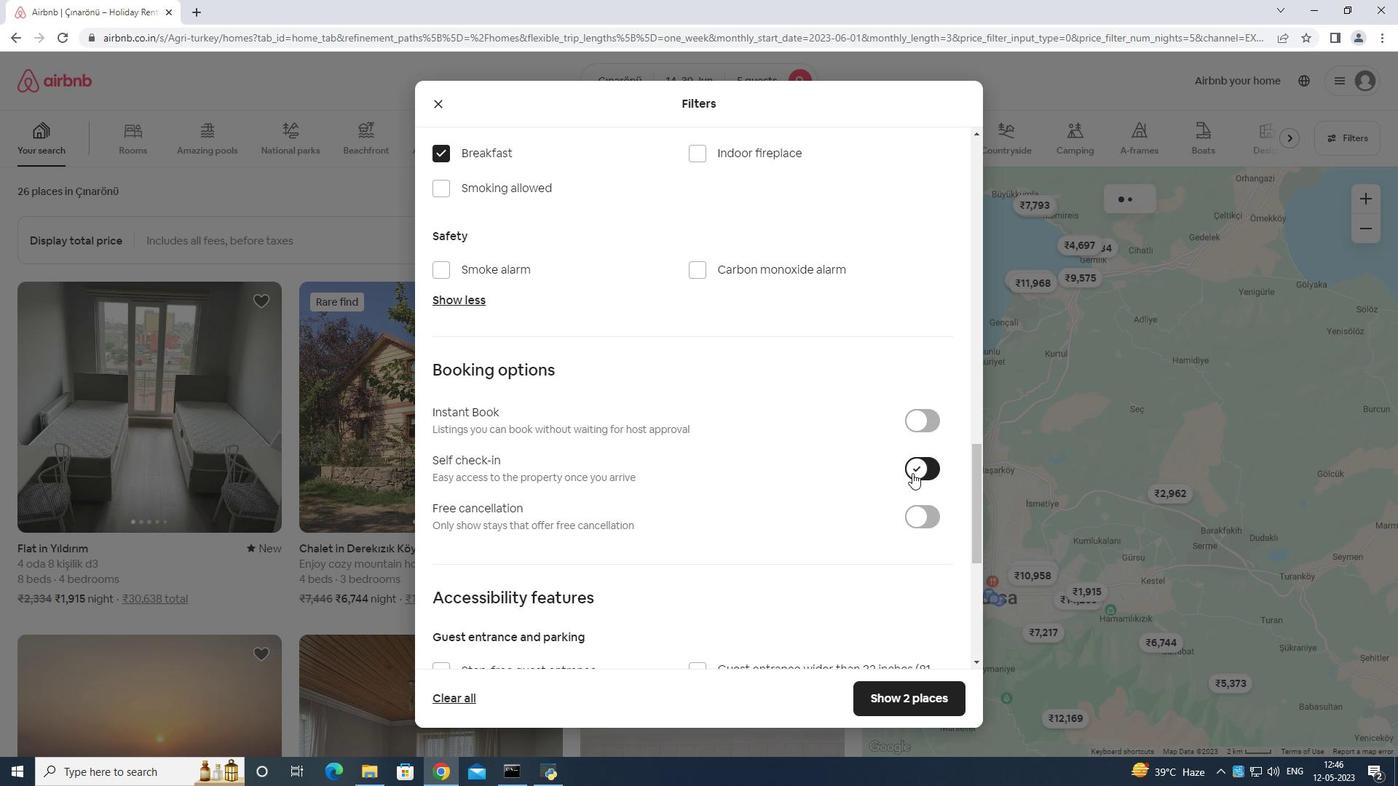 
Action: Mouse scrolled (912, 480) with delta (0, 0)
Screenshot: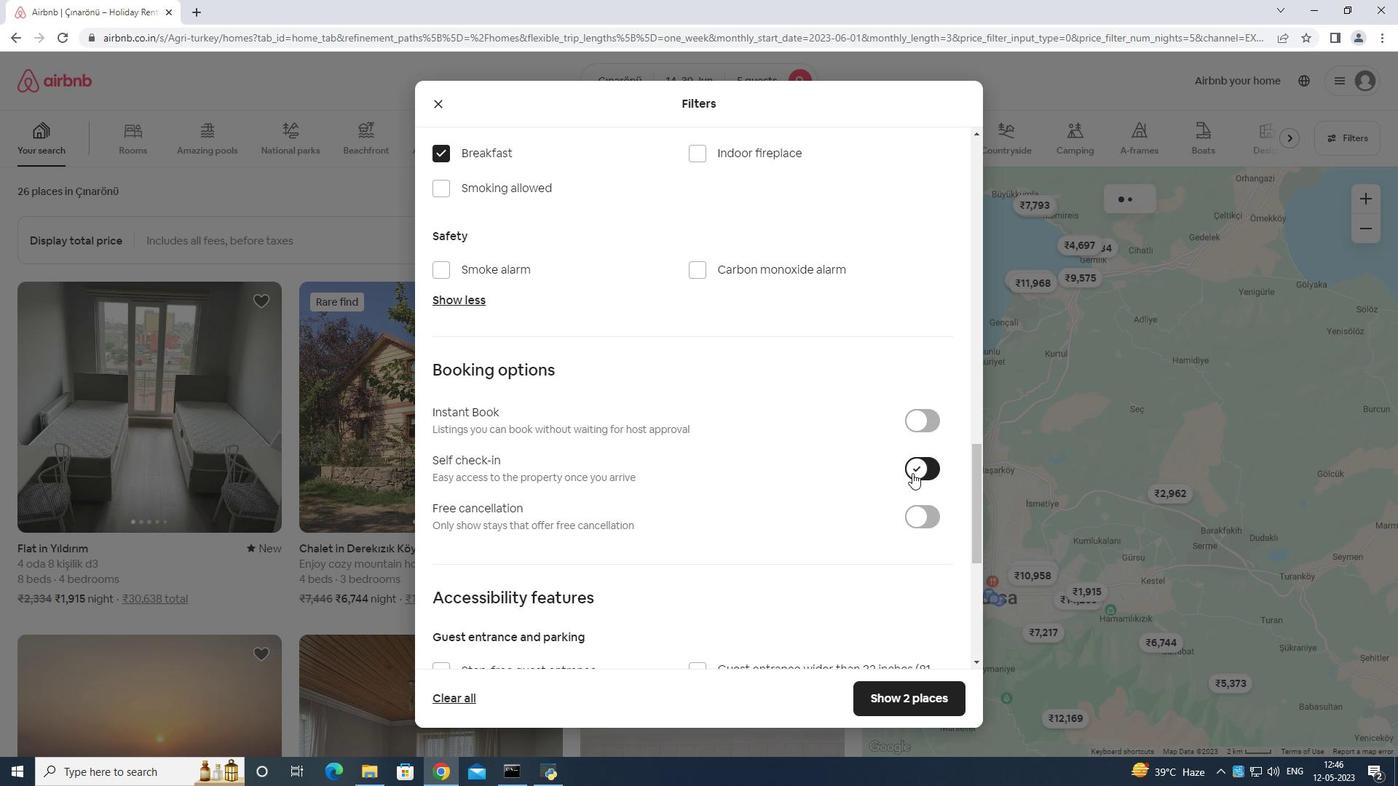 
Action: Mouse moved to (911, 486)
Screenshot: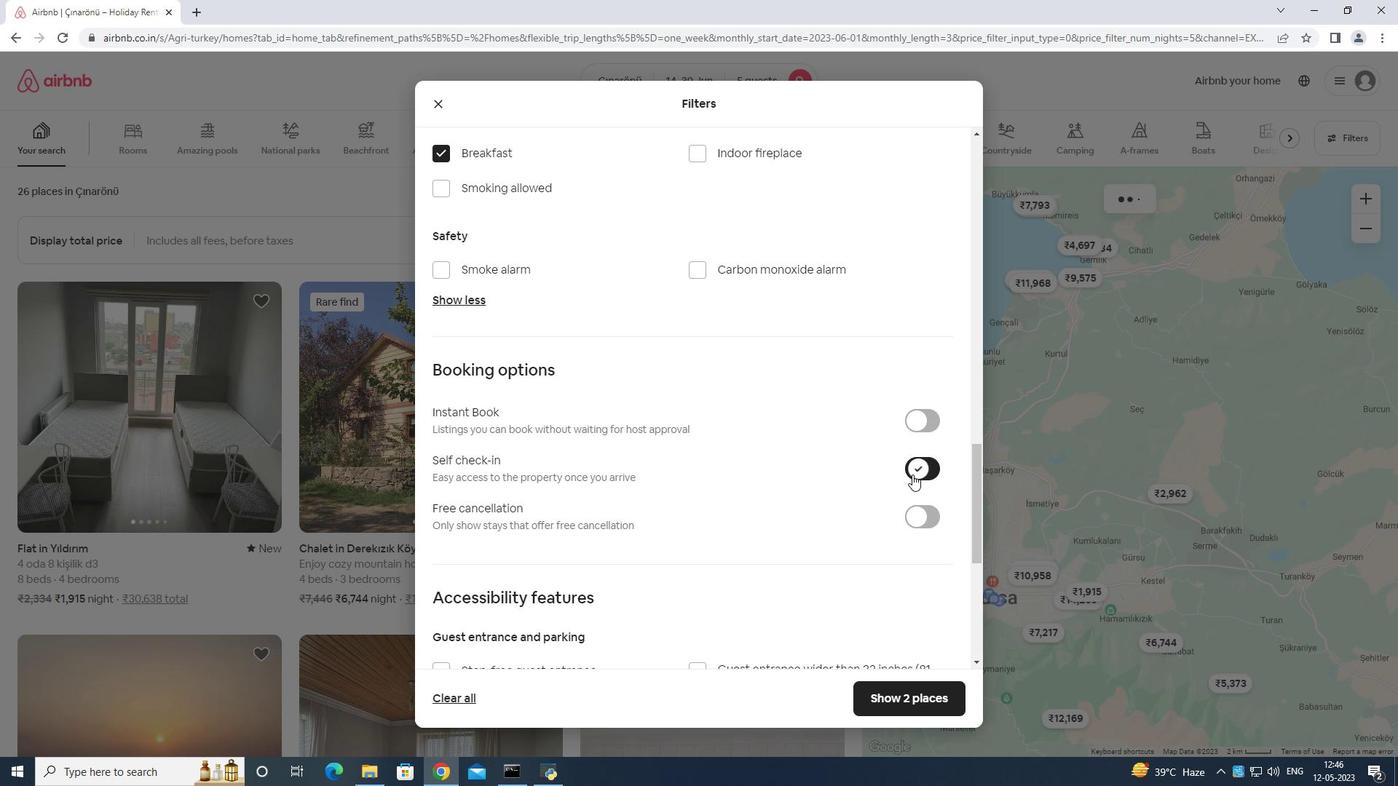 
Action: Mouse scrolled (911, 485) with delta (0, 0)
Screenshot: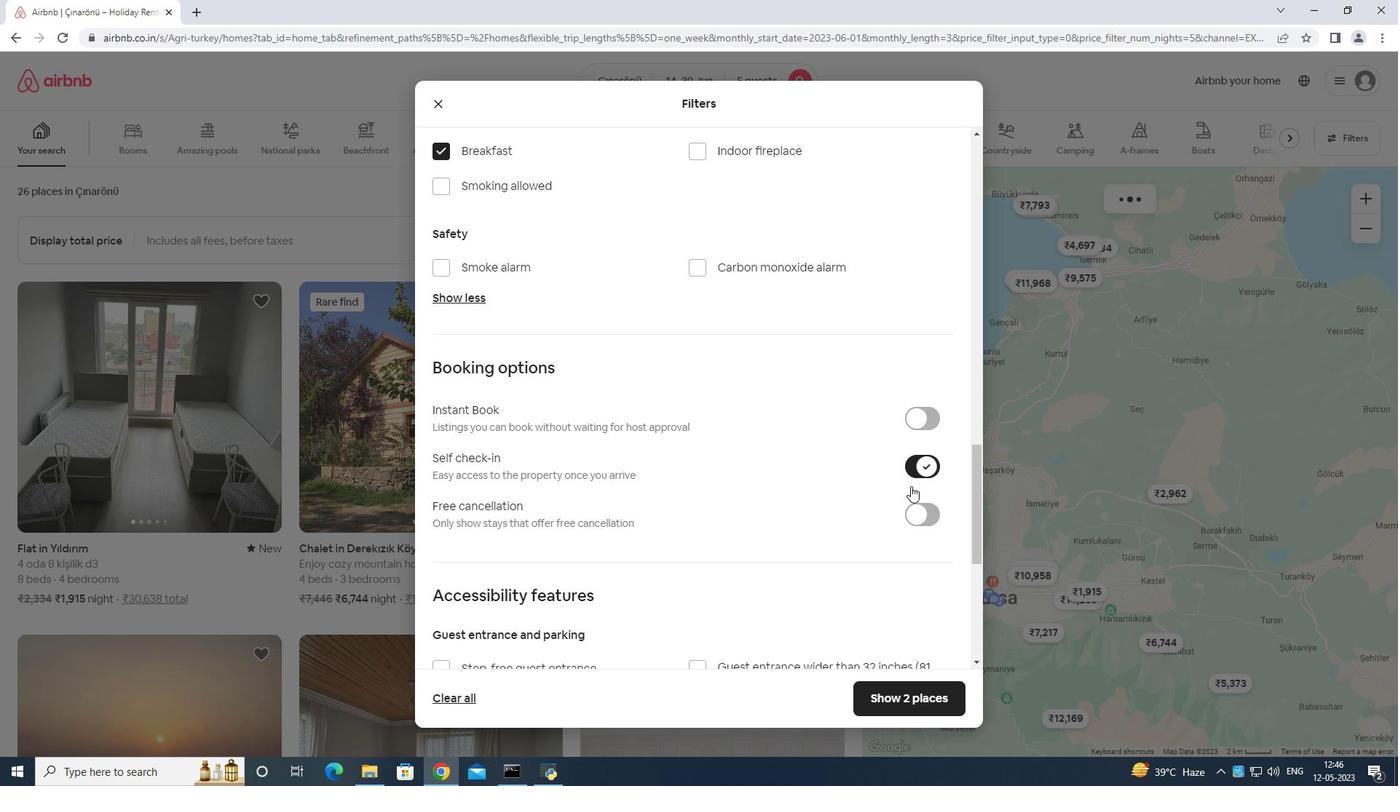 
Action: Mouse scrolled (911, 485) with delta (0, 0)
Screenshot: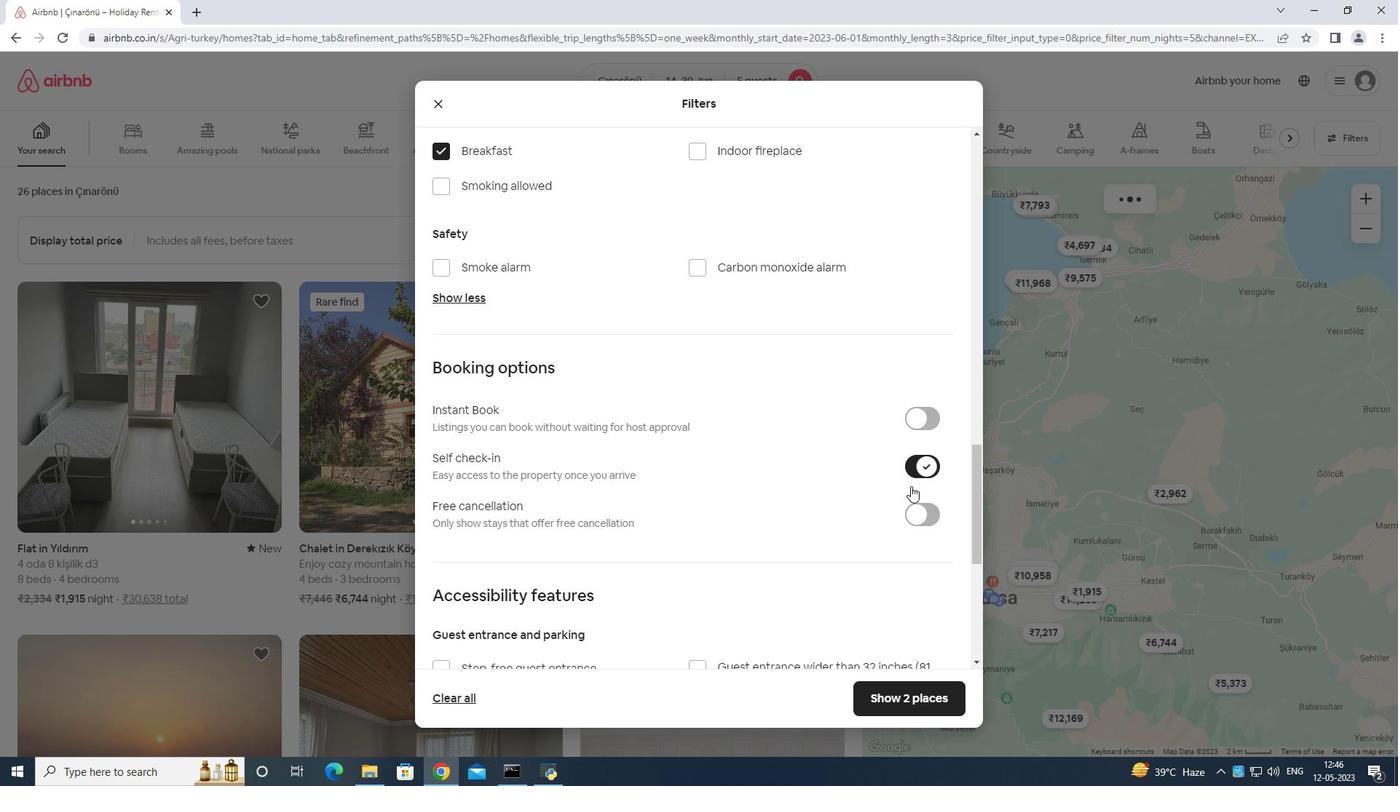 
Action: Mouse scrolled (911, 485) with delta (0, 0)
Screenshot: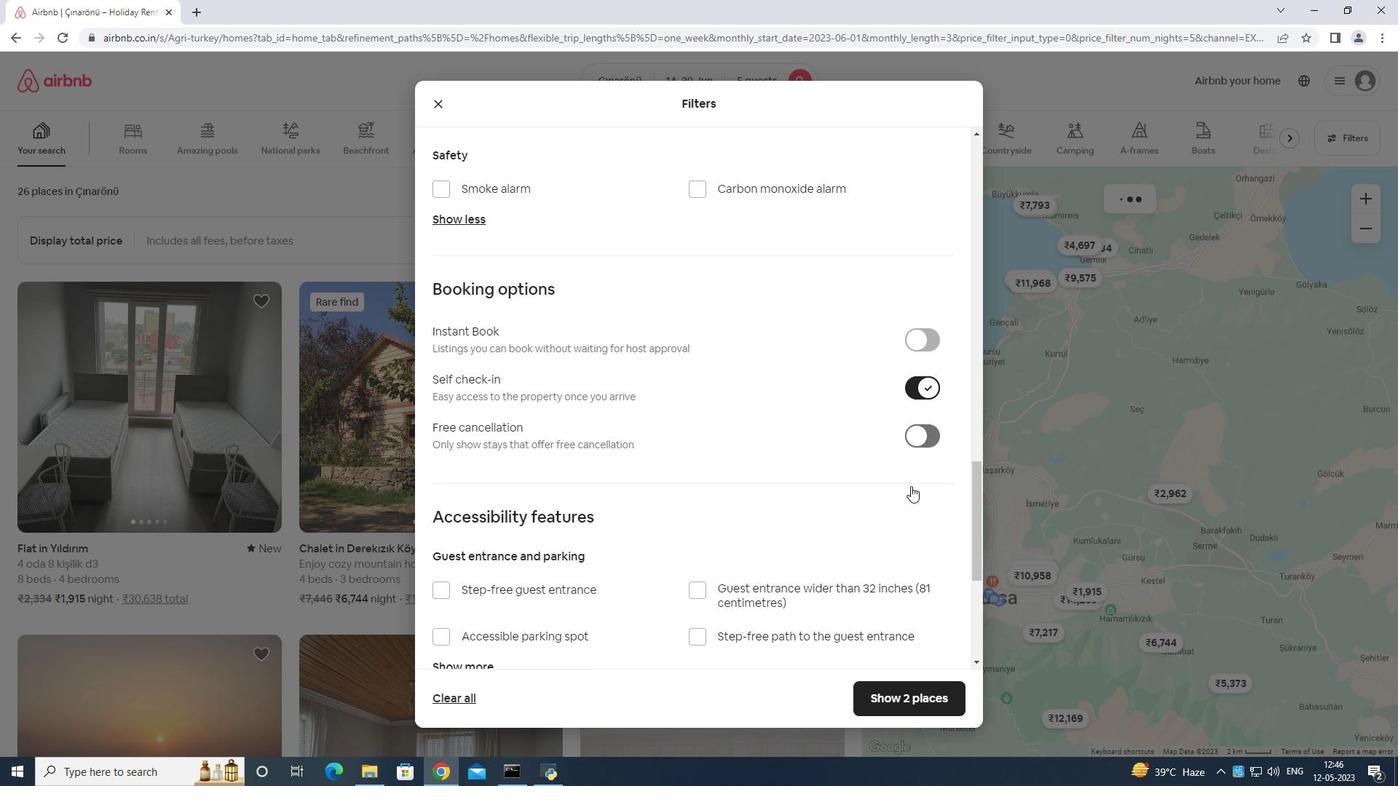 
Action: Mouse moved to (909, 490)
Screenshot: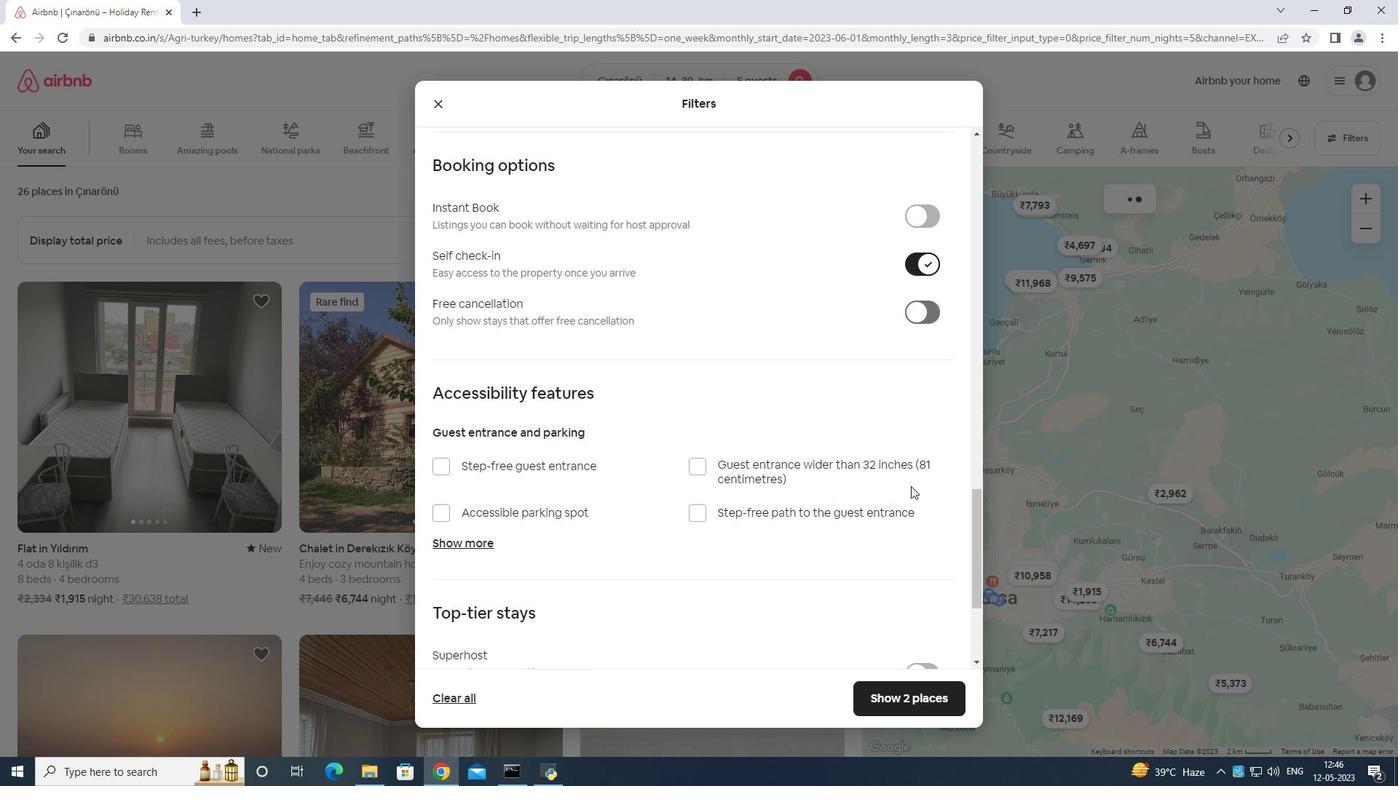 
Action: Mouse scrolled (909, 489) with delta (0, 0)
Screenshot: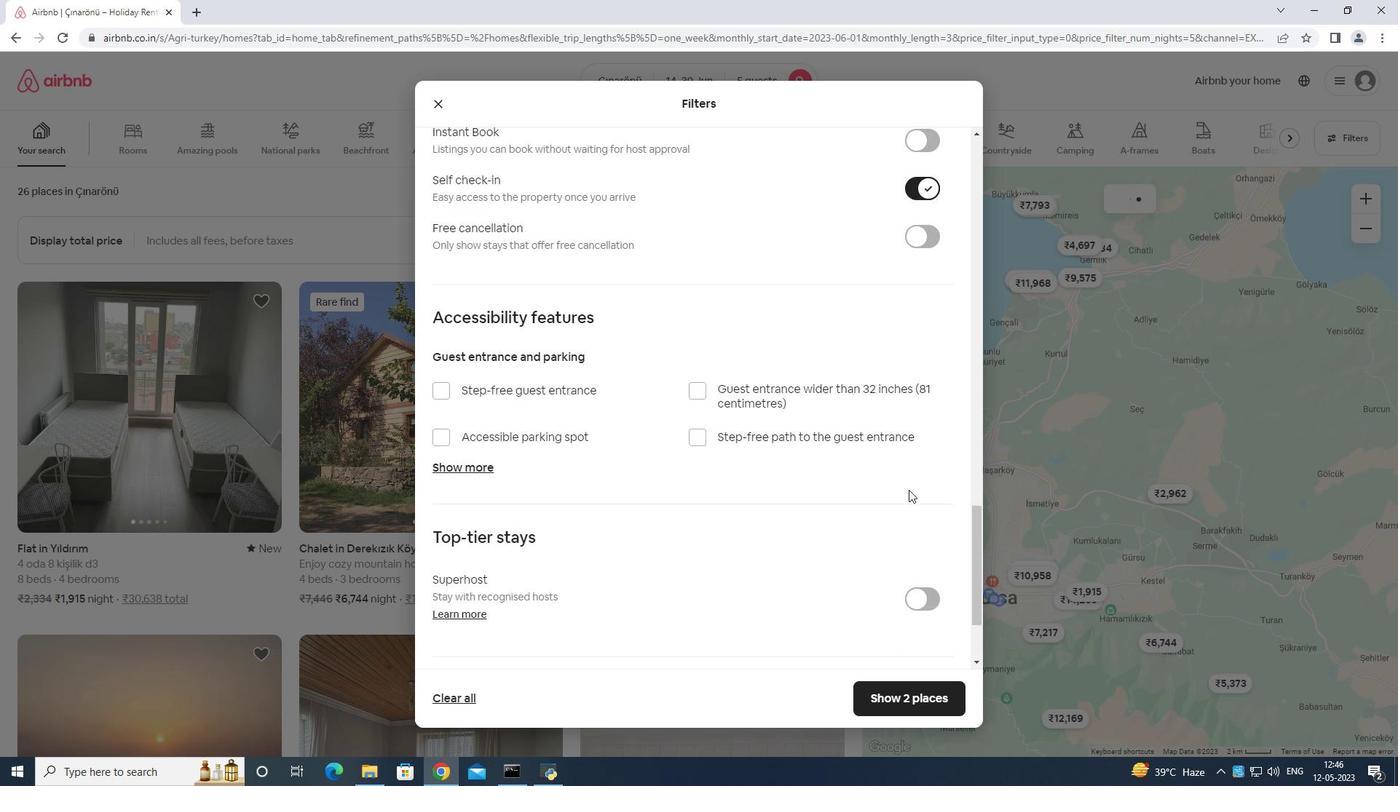 
Action: Mouse scrolled (909, 489) with delta (0, 0)
Screenshot: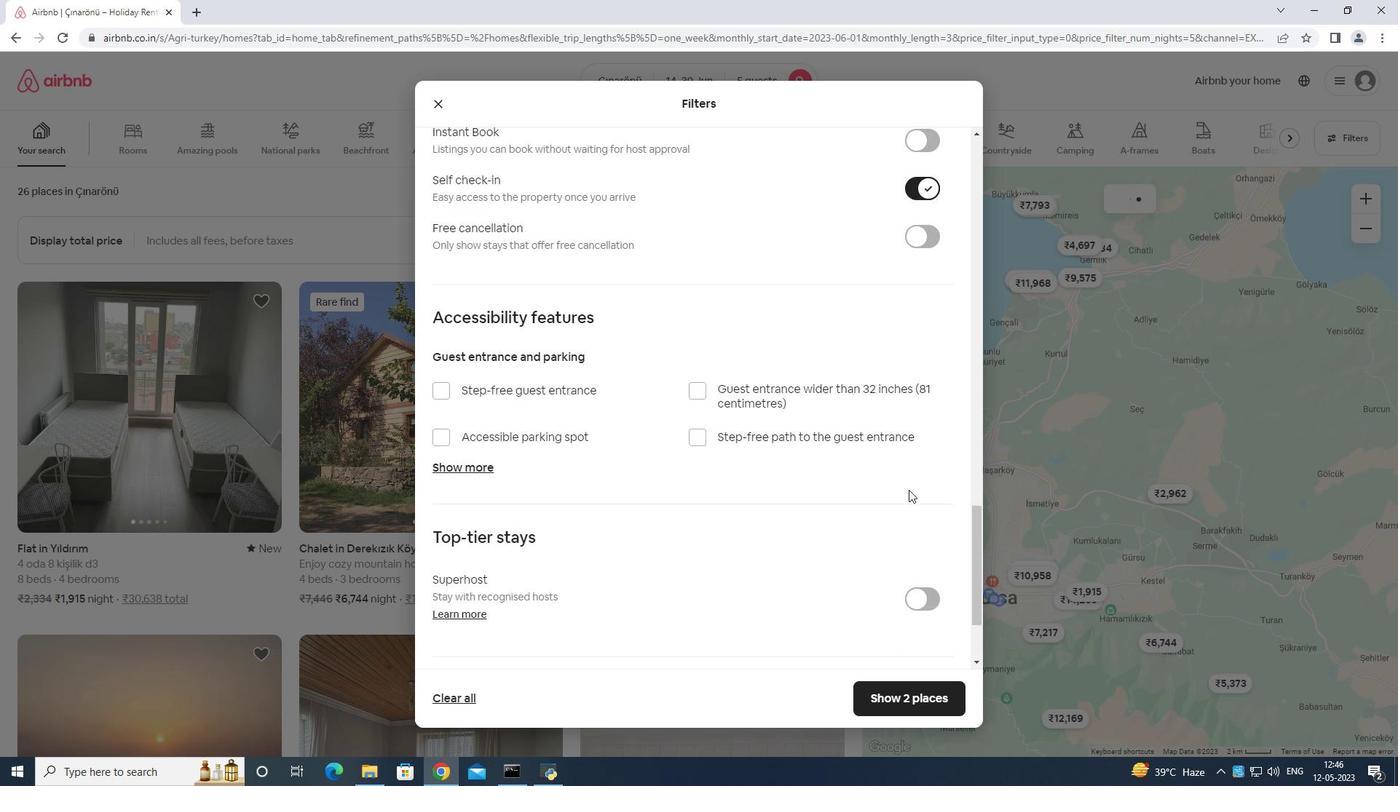 
Action: Mouse scrolled (909, 489) with delta (0, 0)
Screenshot: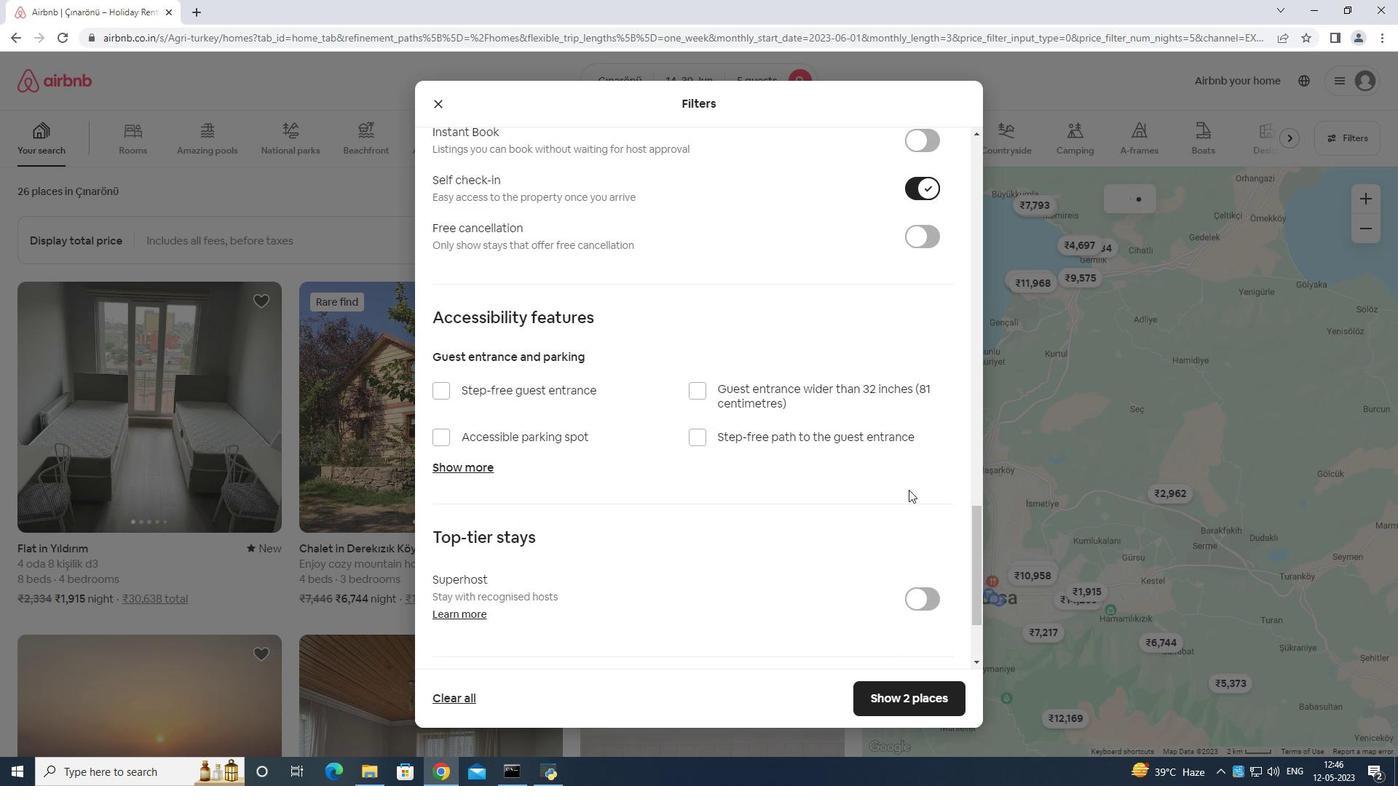 
Action: Mouse scrolled (909, 489) with delta (0, 0)
Screenshot: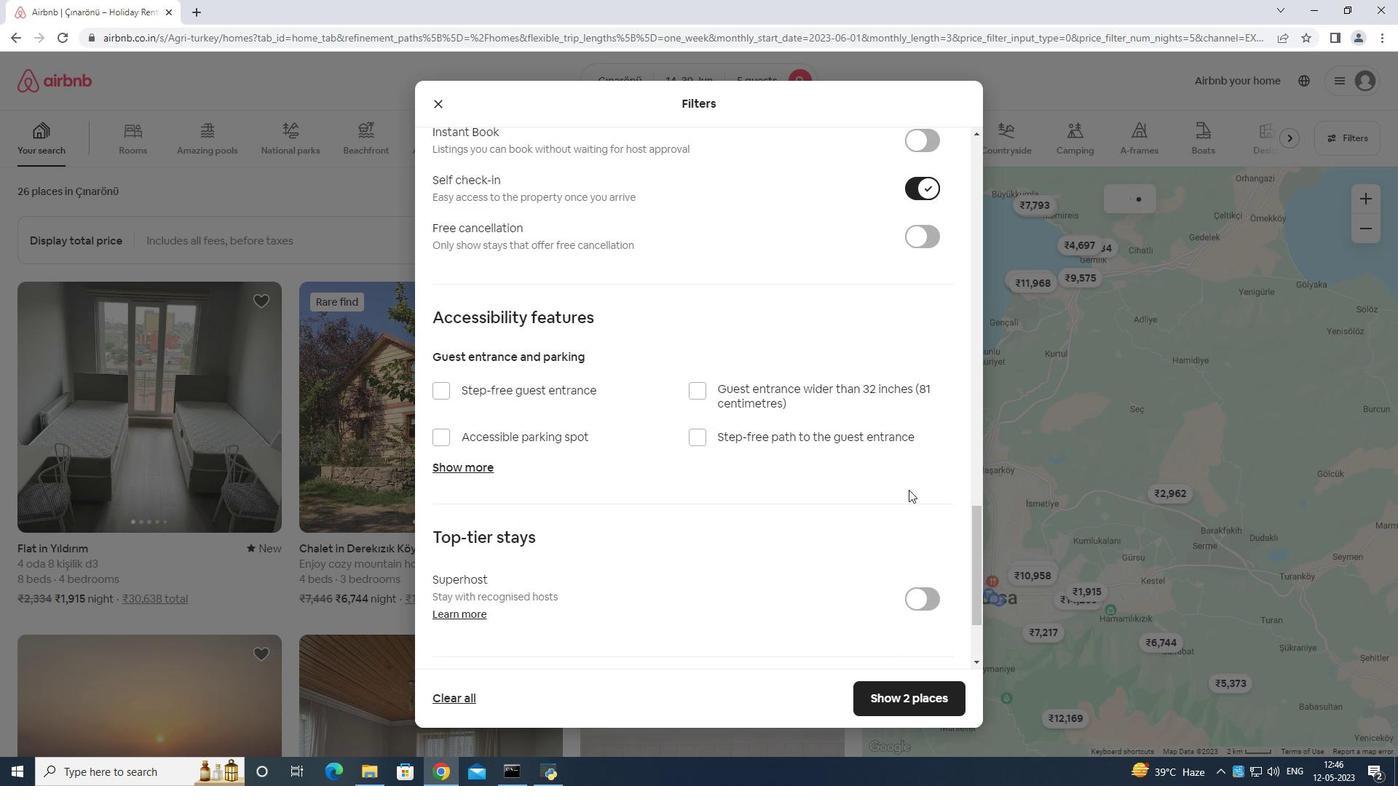 
Action: Mouse scrolled (909, 489) with delta (0, 0)
Screenshot: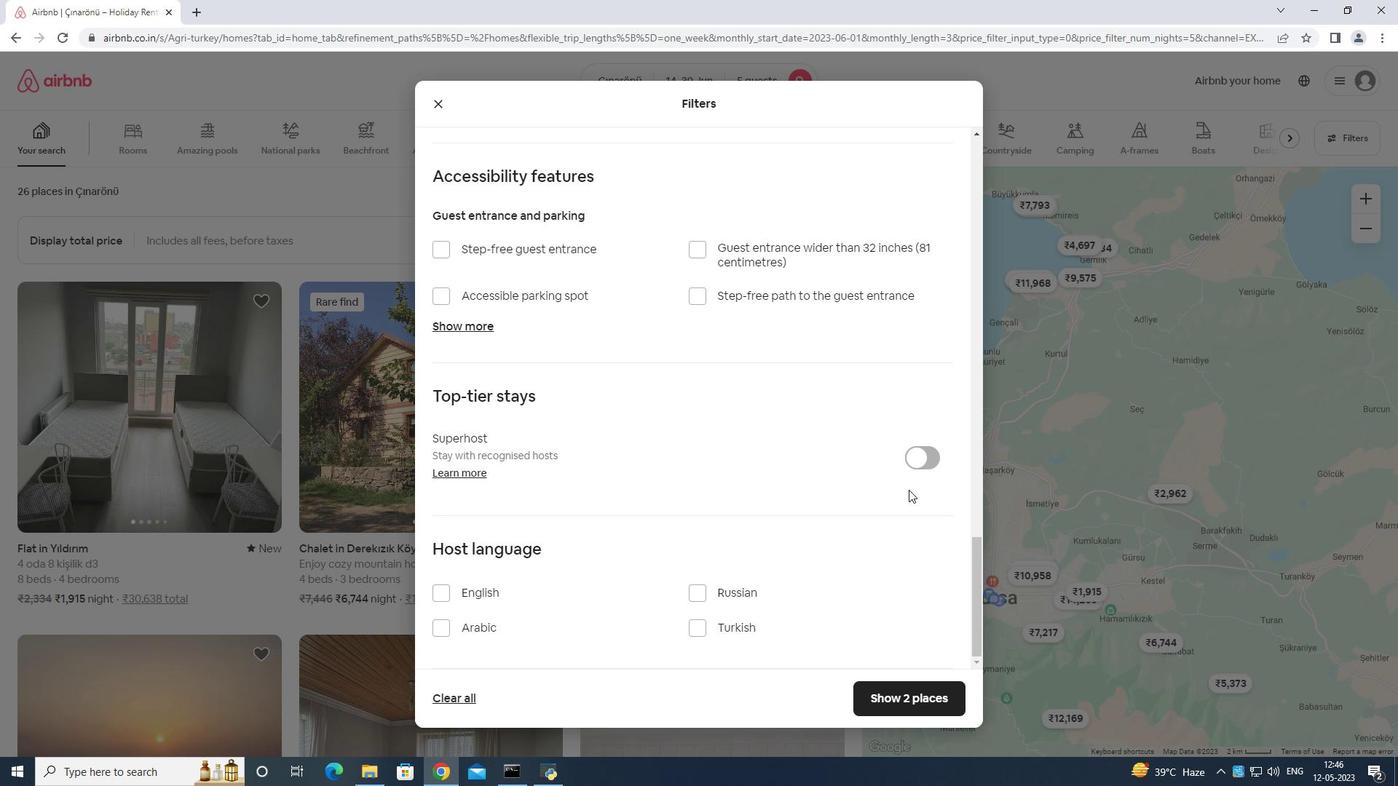 
Action: Mouse scrolled (909, 489) with delta (0, 0)
Screenshot: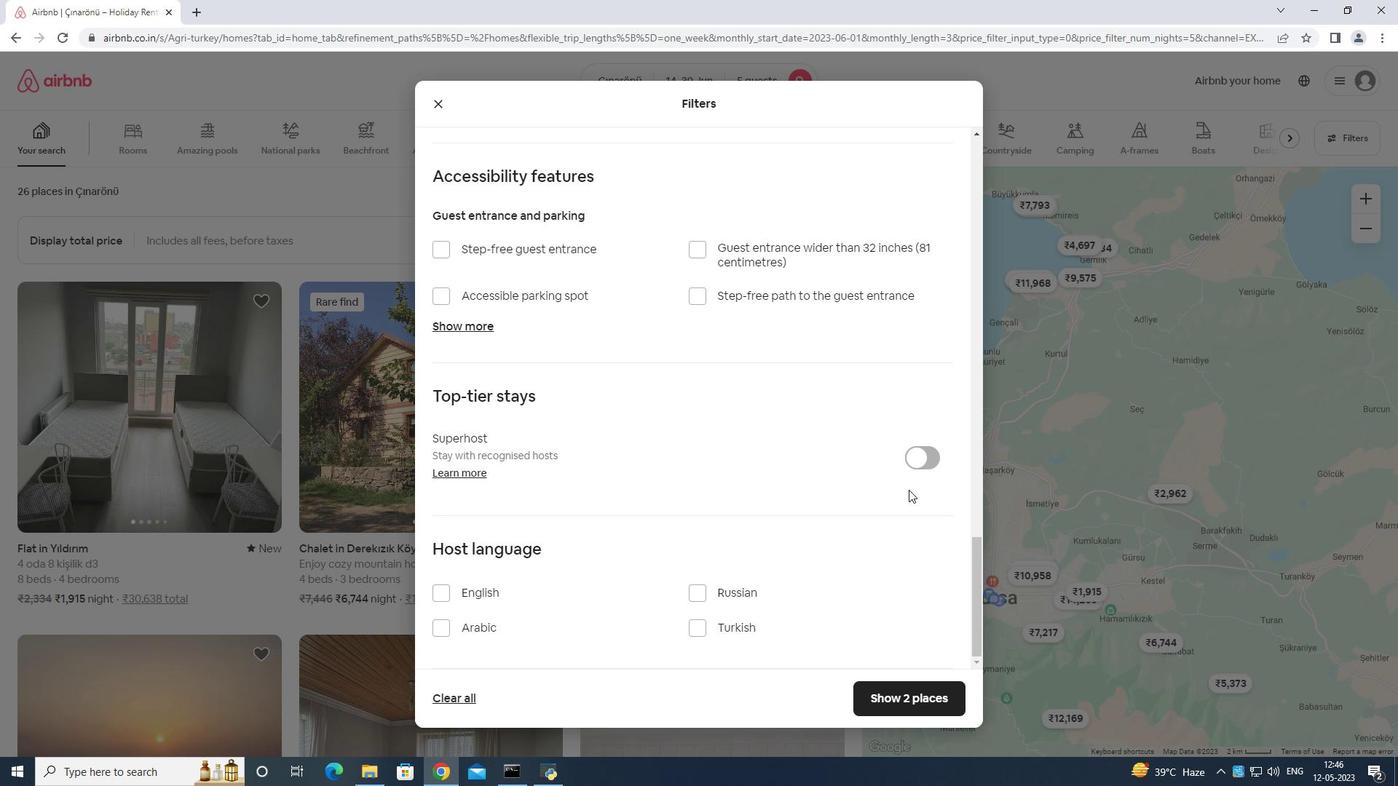 
Action: Mouse scrolled (909, 489) with delta (0, 0)
Screenshot: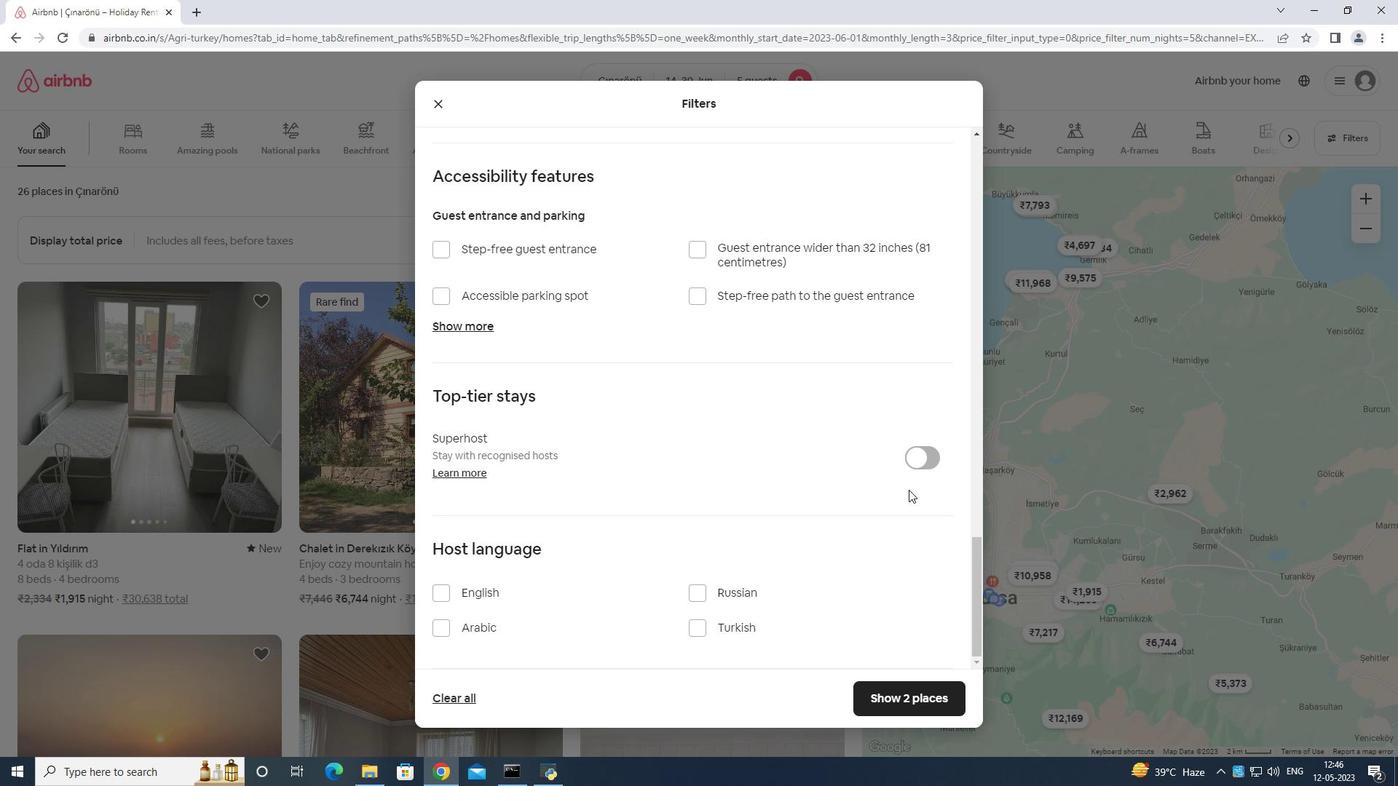
Action: Mouse scrolled (909, 489) with delta (0, 0)
Screenshot: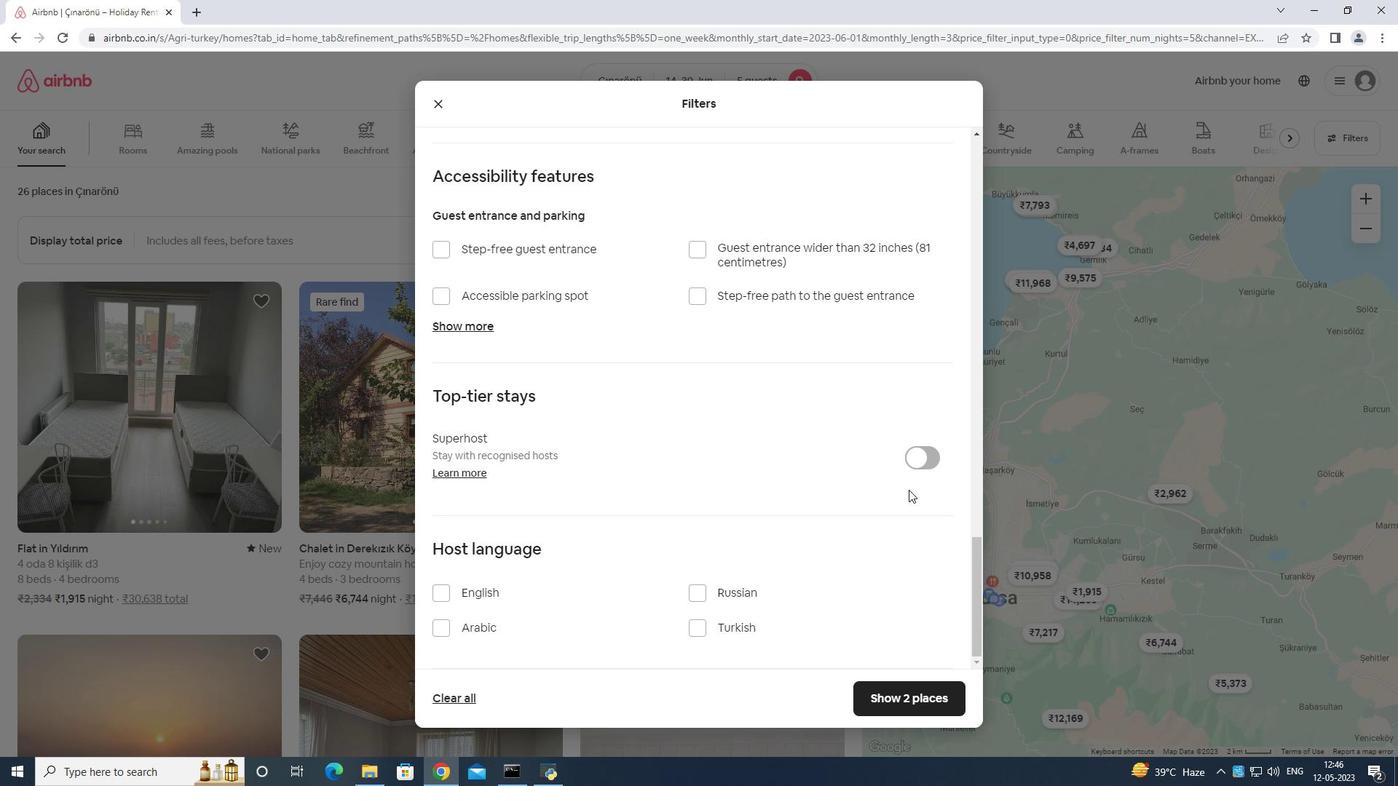 
Action: Mouse moved to (447, 594)
Screenshot: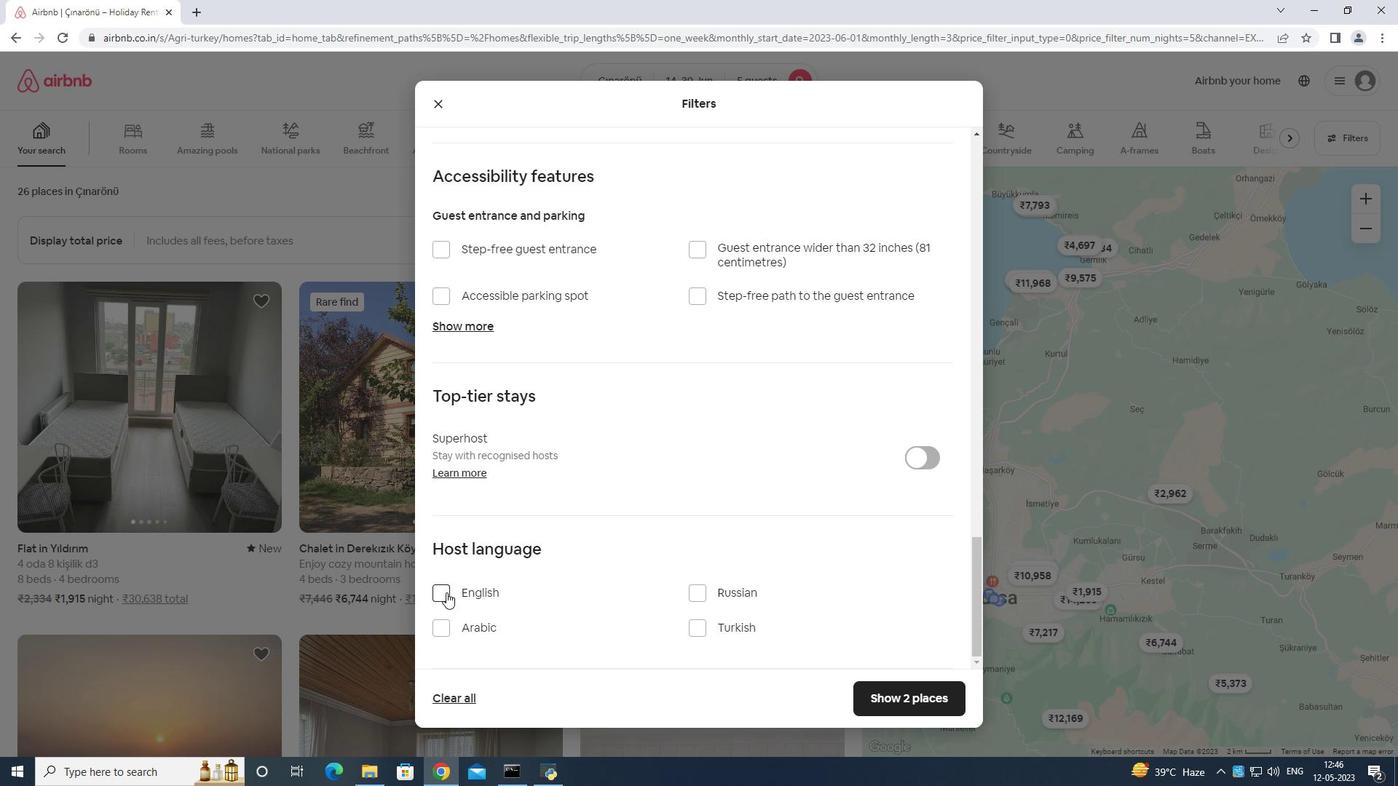 
Action: Mouse pressed left at (447, 594)
Screenshot: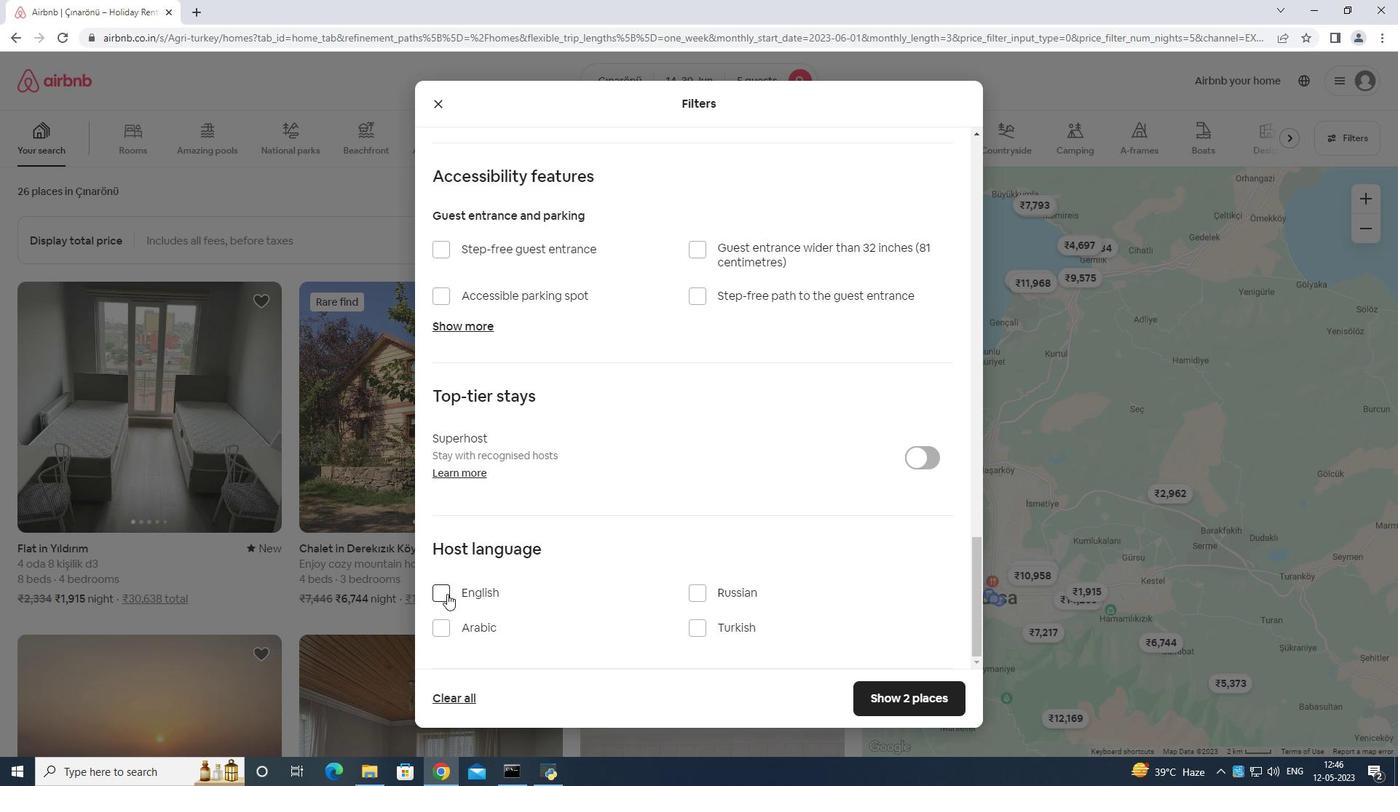 
Action: Mouse moved to (926, 700)
Screenshot: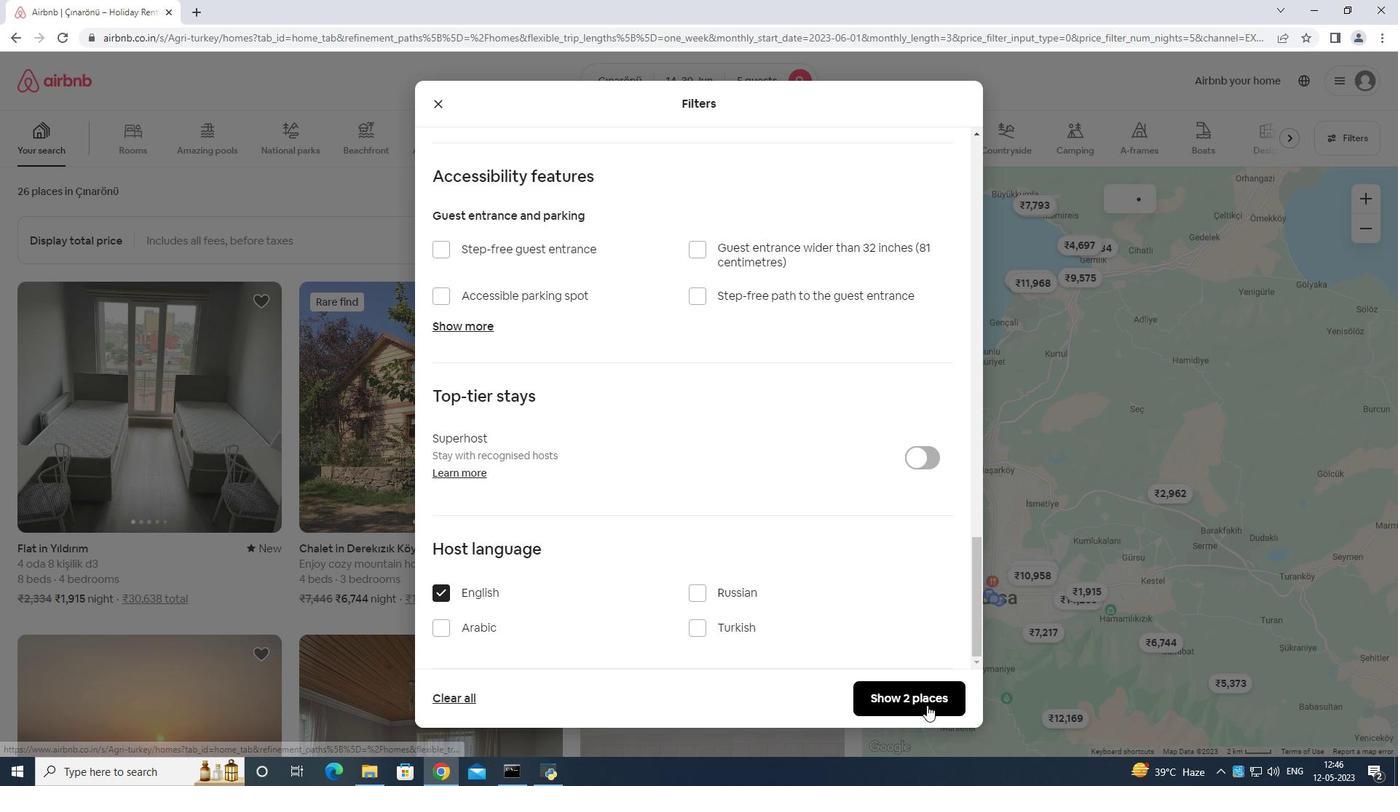 
Action: Mouse pressed left at (926, 700)
Screenshot: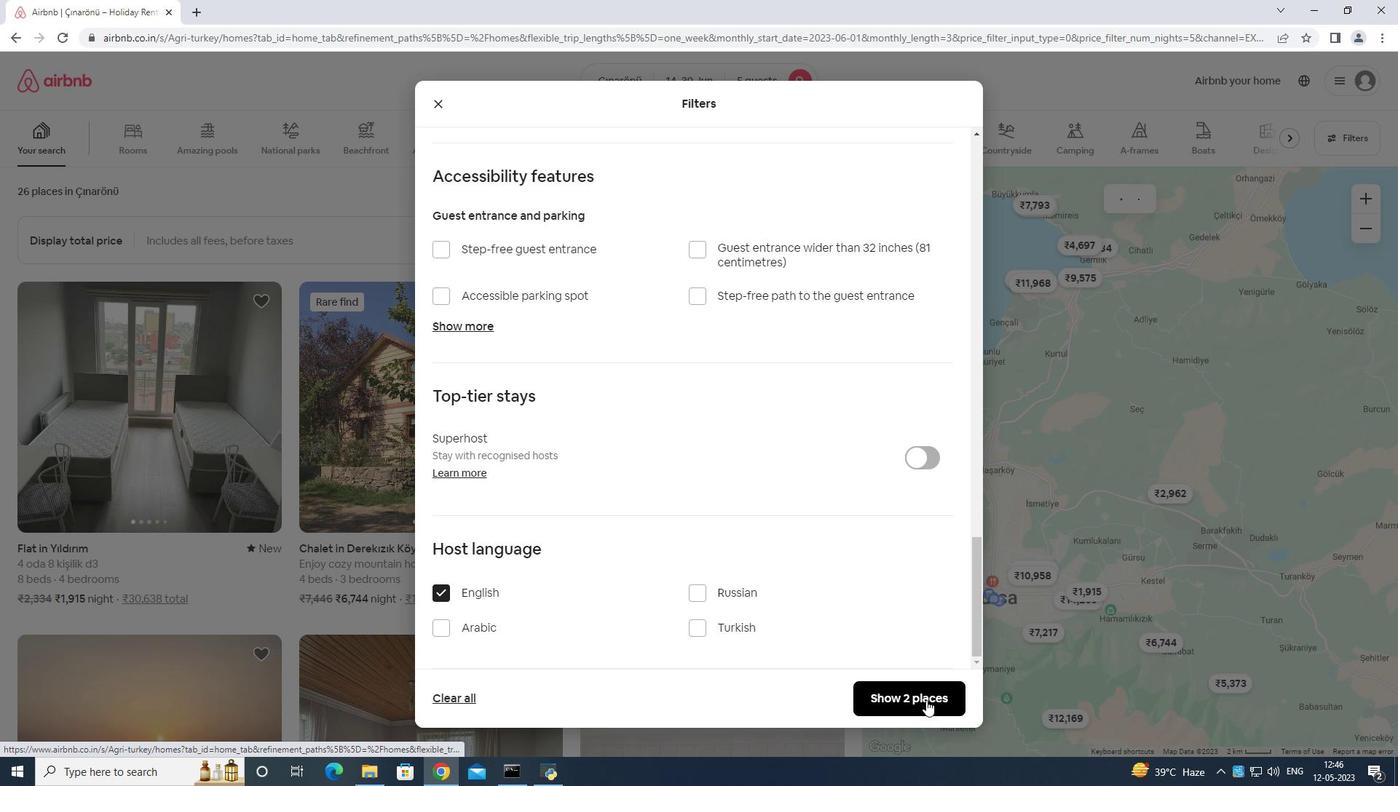 
Action: Mouse moved to (923, 692)
Screenshot: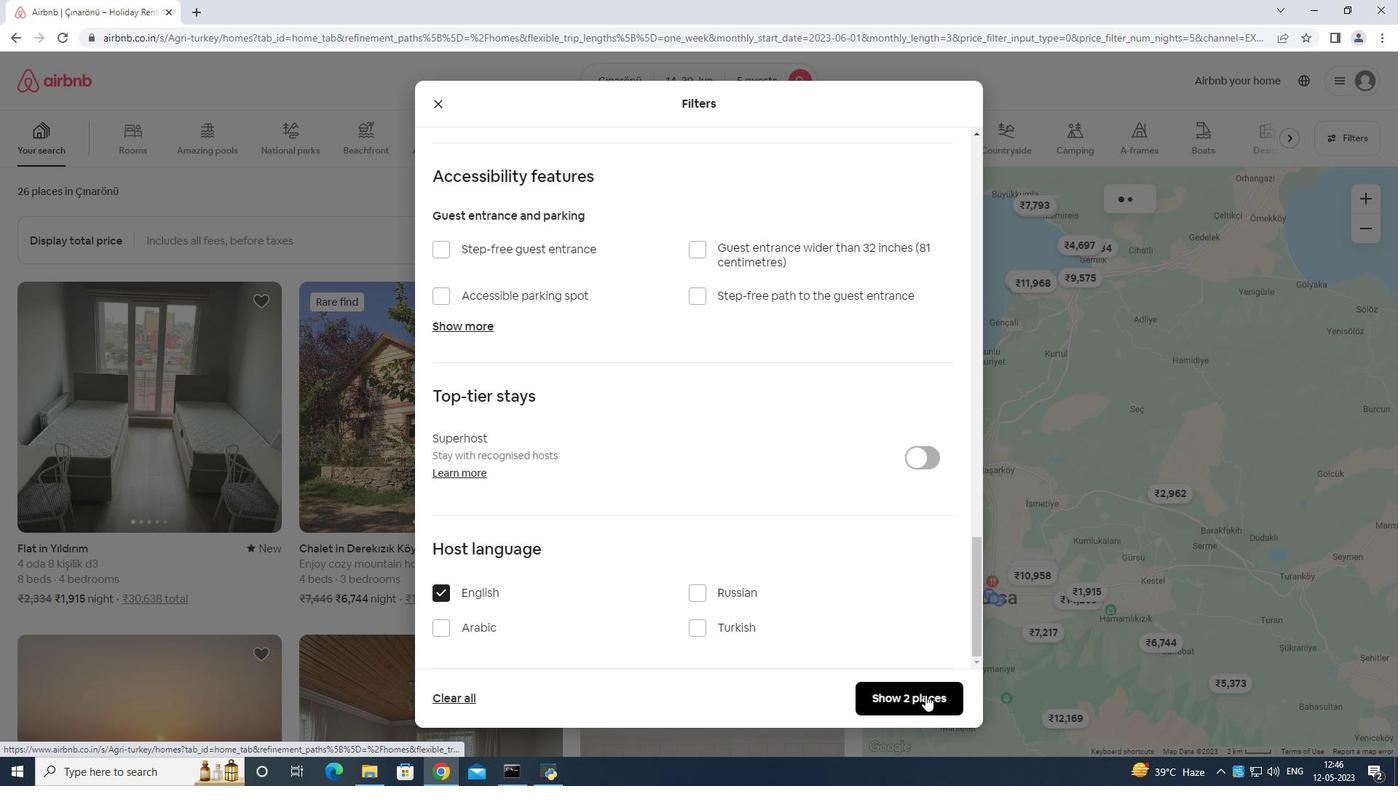 
